 Task: Use Google Maps to search for 'Street view' and explore different locations.
Action: Mouse moved to (159, 70)
Screenshot: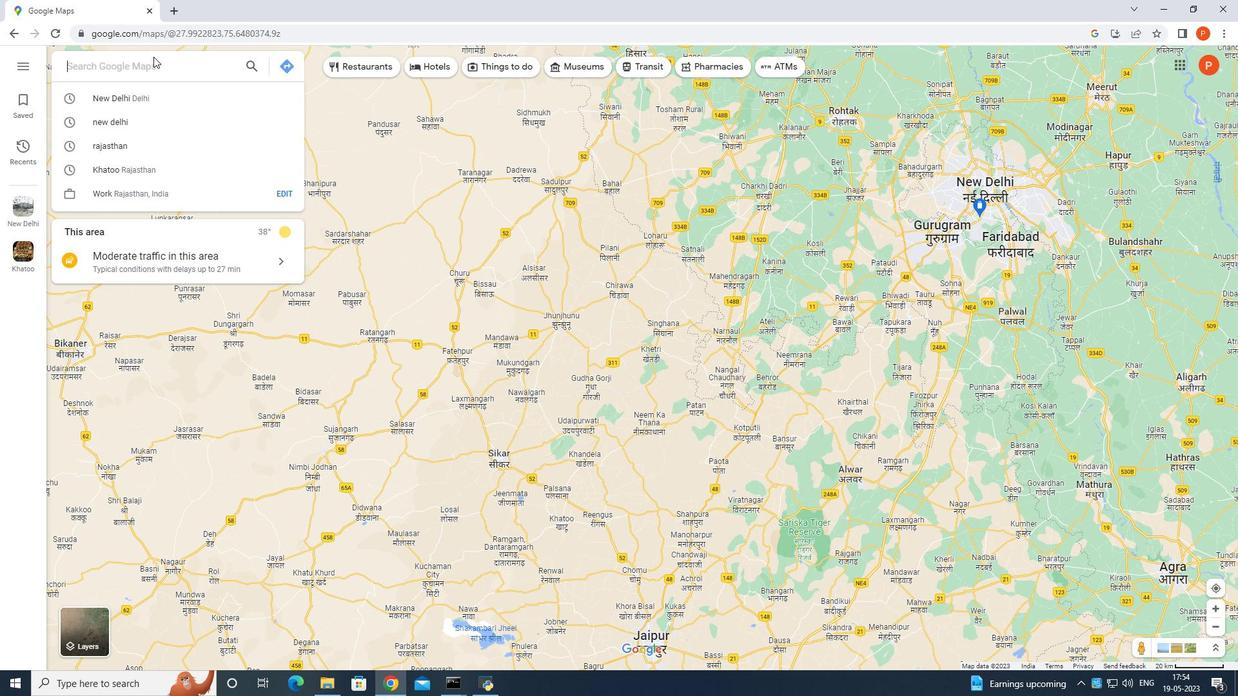 
Action: Mouse pressed left at (159, 70)
Screenshot: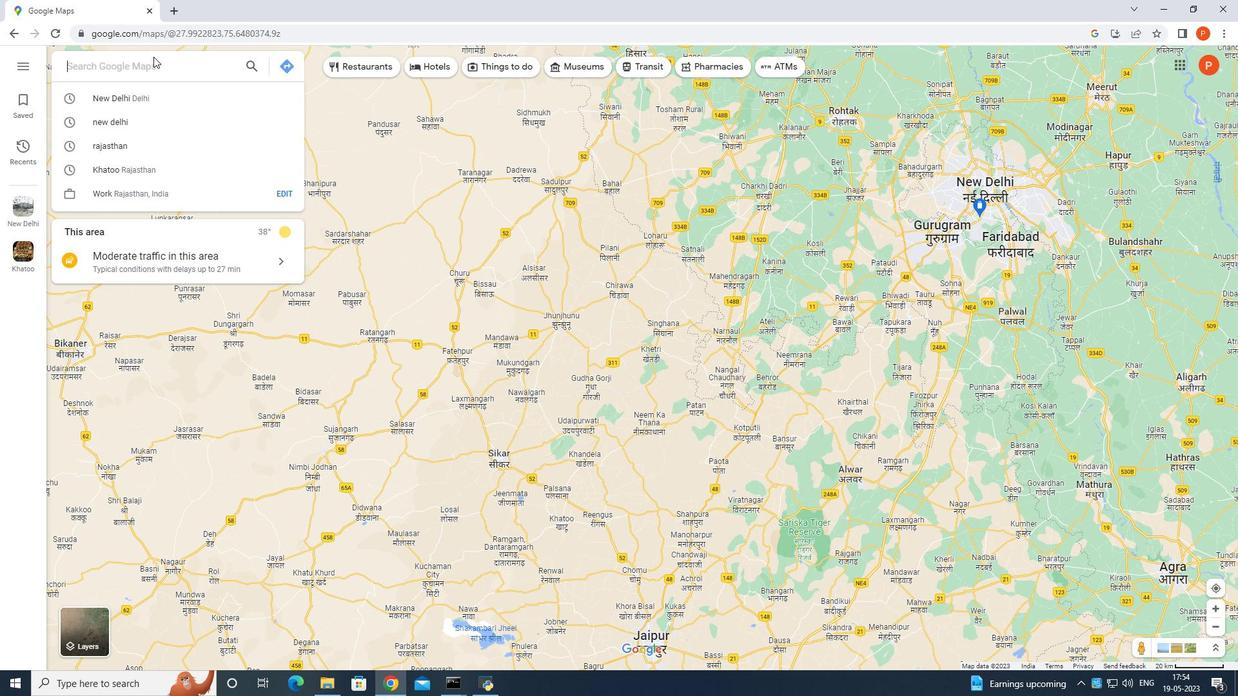 
Action: Mouse moved to (160, 70)
Screenshot: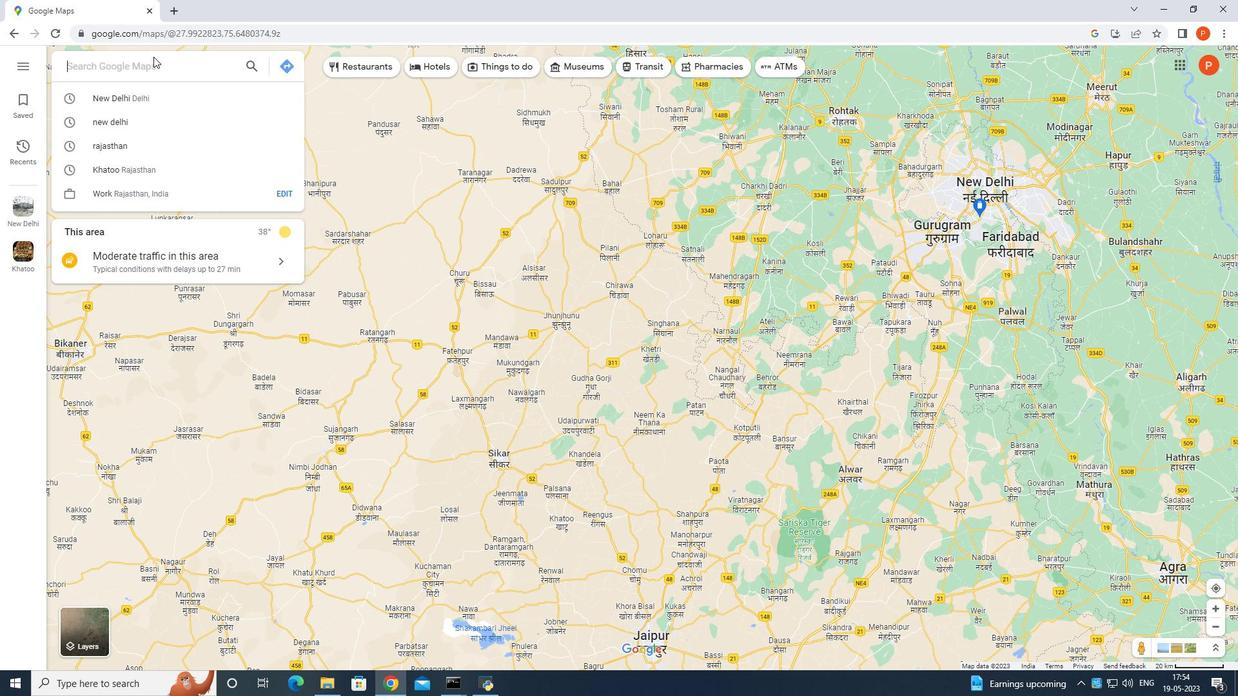 
Action: Key pressed <Key.shift>Stree
Screenshot: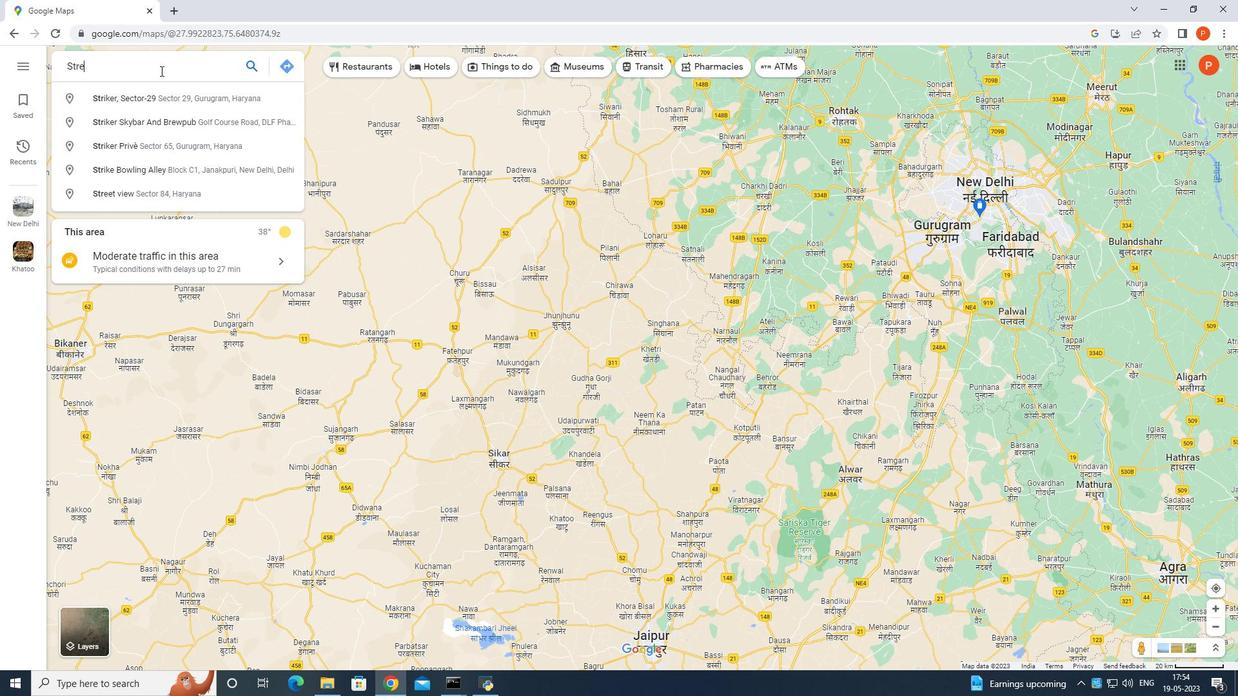 
Action: Mouse moved to (286, 60)
Screenshot: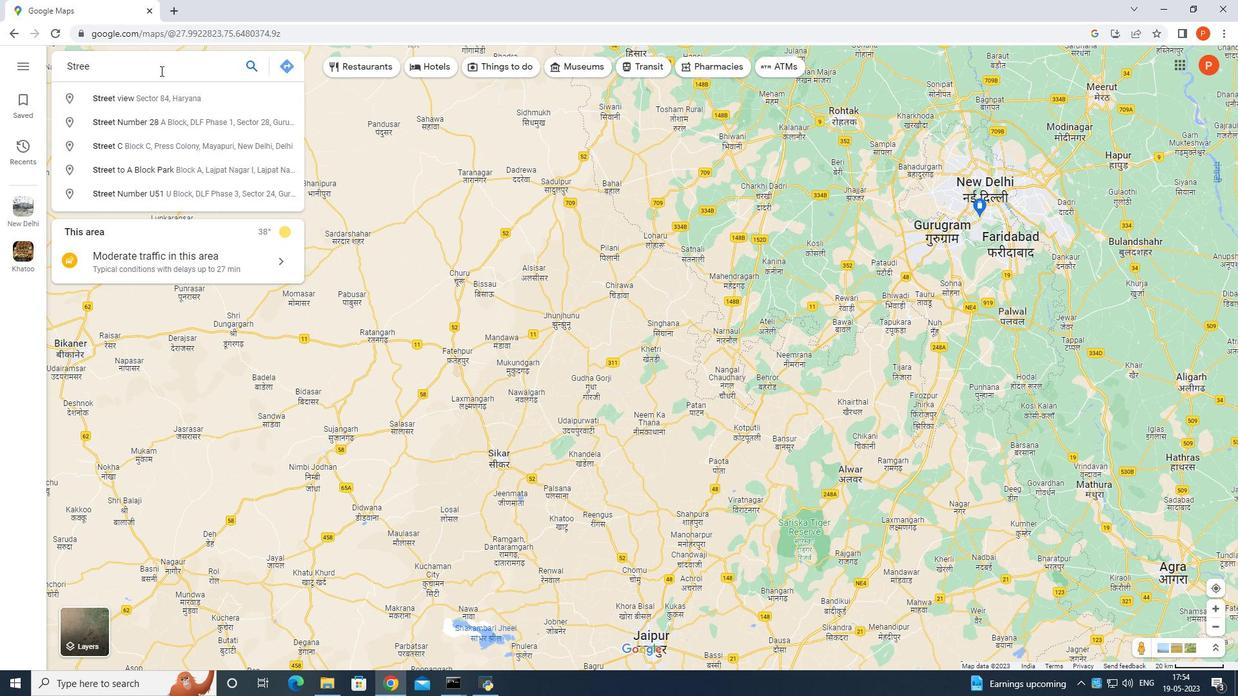 
Action: Key pressed t<Key.space>view<Key.enter>
Screenshot: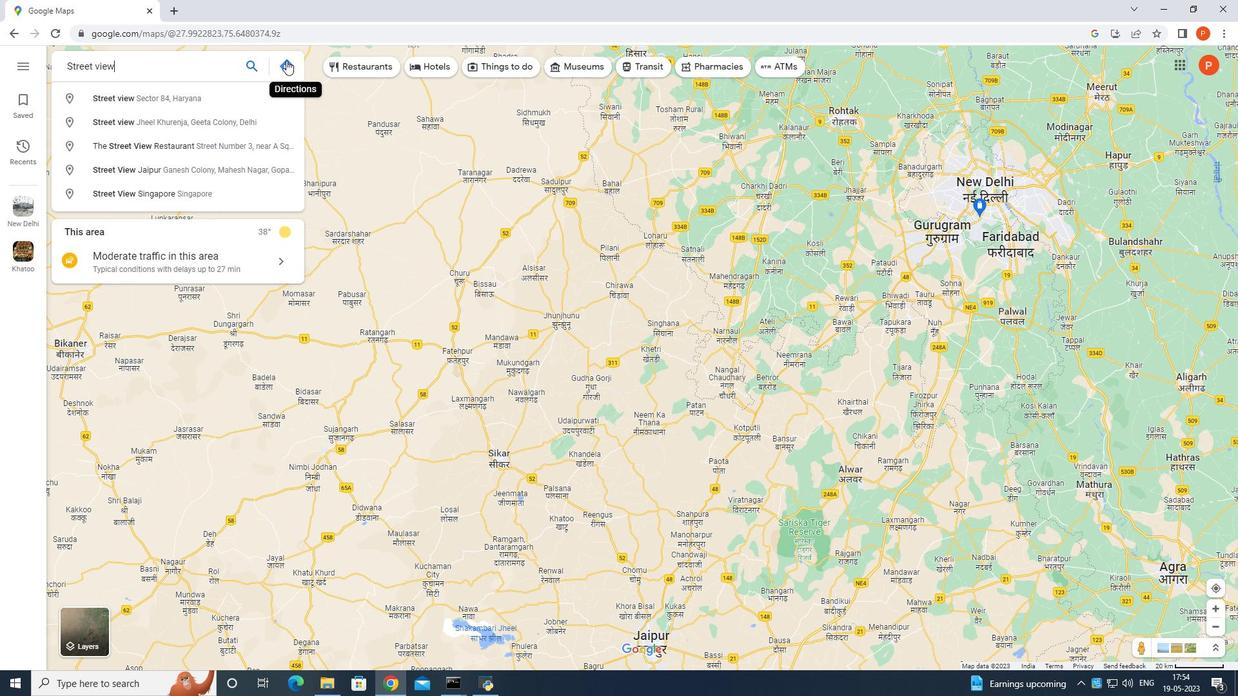 
Action: Mouse moved to (313, 287)
Screenshot: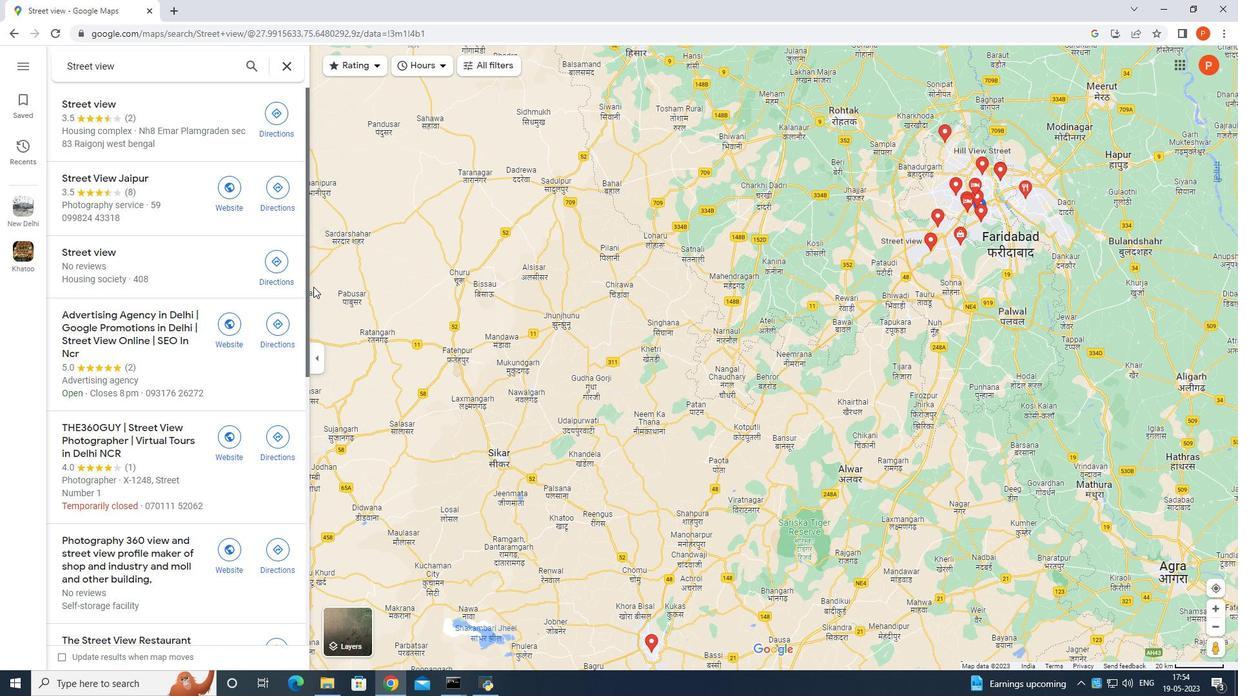 
Action: Mouse scrolled (313, 288) with delta (0, 0)
Screenshot: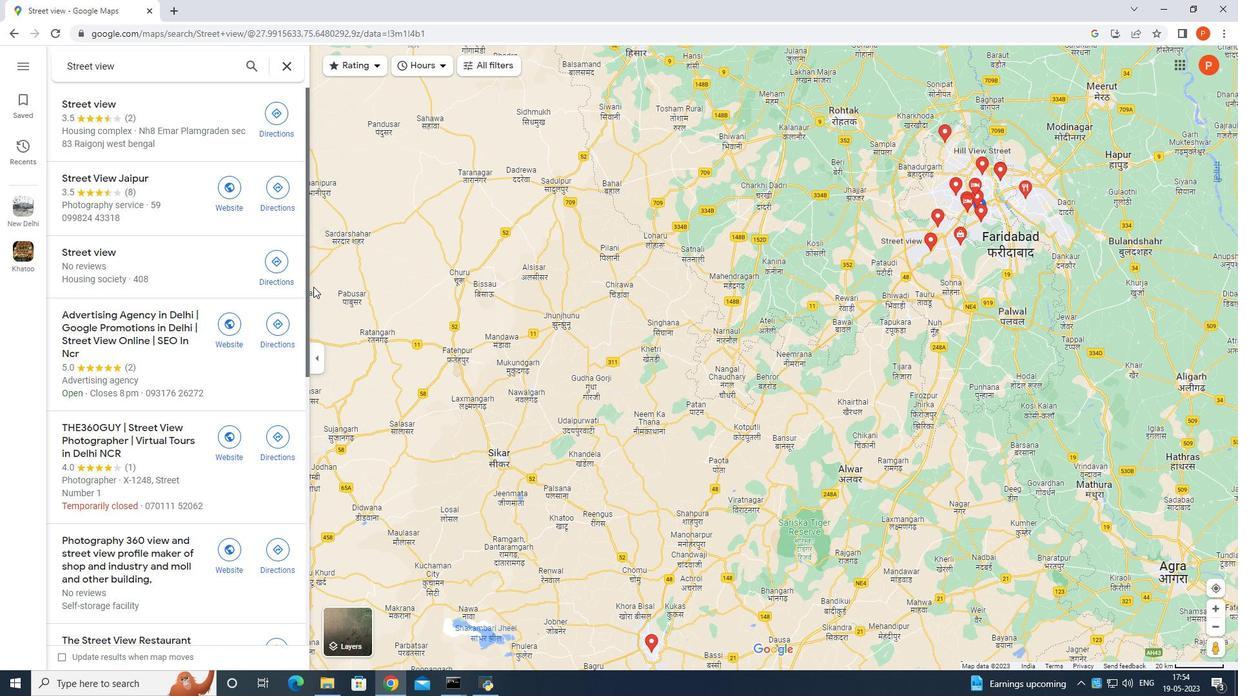 
Action: Mouse moved to (313, 280)
Screenshot: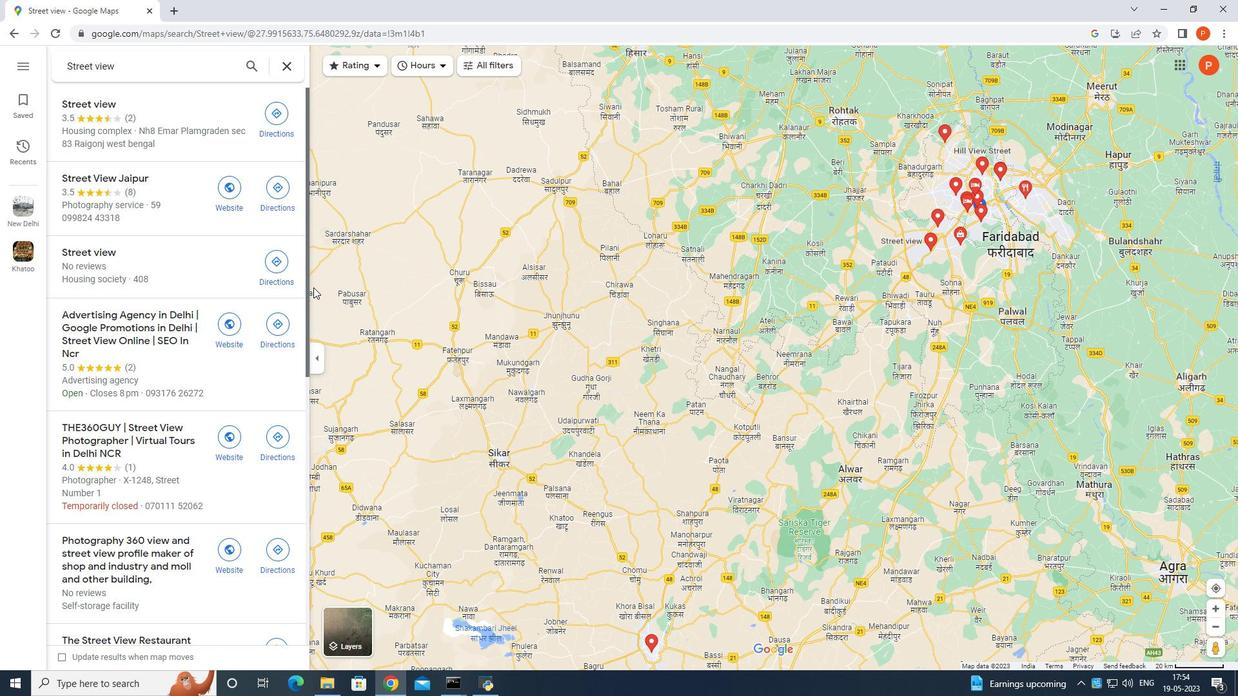 
Action: Mouse scrolled (313, 281) with delta (0, 0)
Screenshot: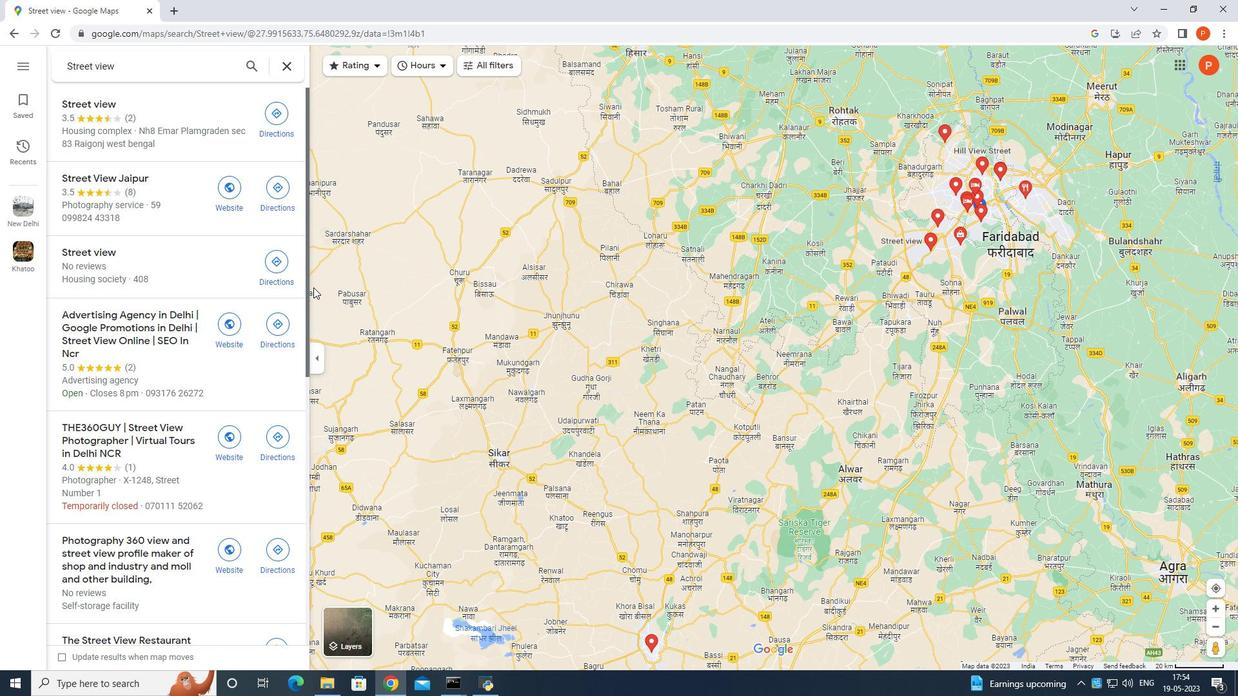 
Action: Mouse moved to (280, 324)
Screenshot: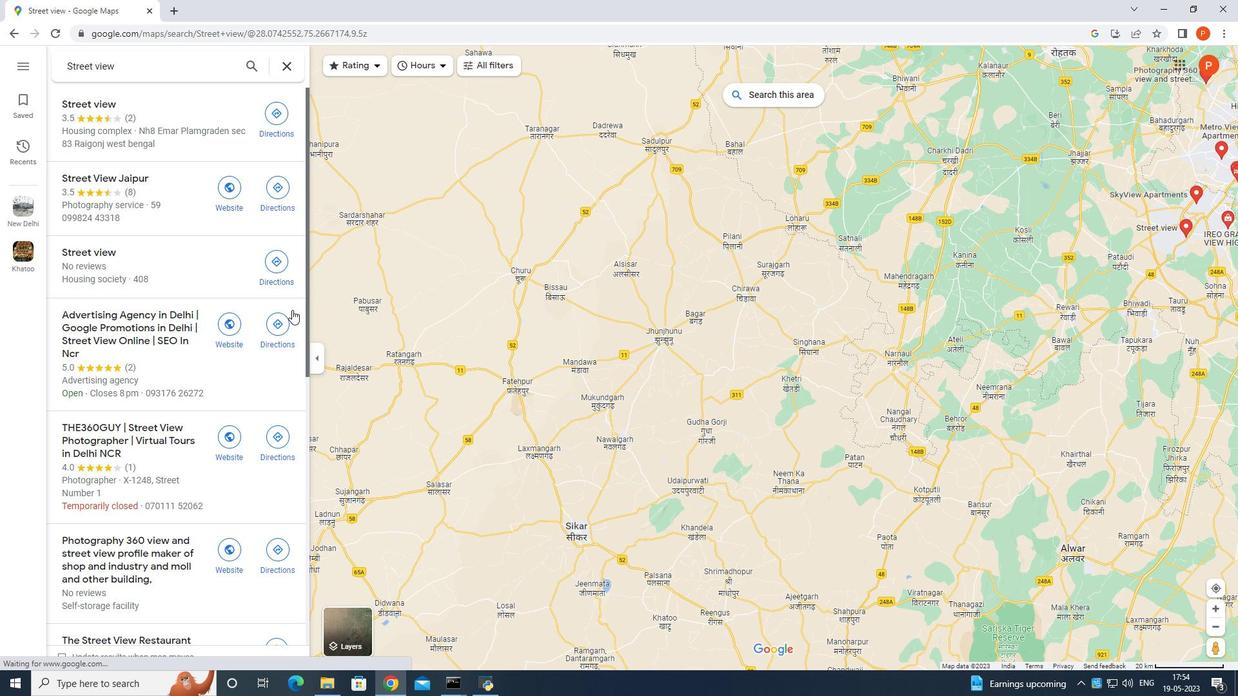
Action: Mouse scrolled (280, 325) with delta (0, 0)
Screenshot: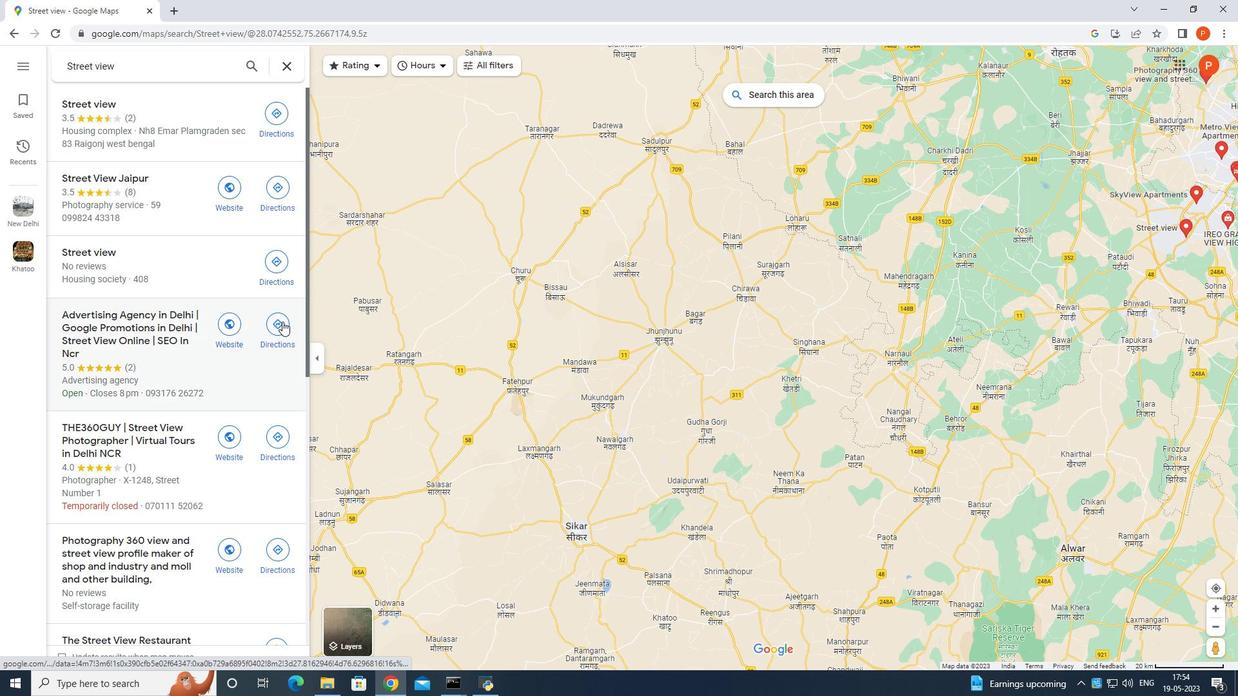 
Action: Mouse scrolled (280, 325) with delta (0, 0)
Screenshot: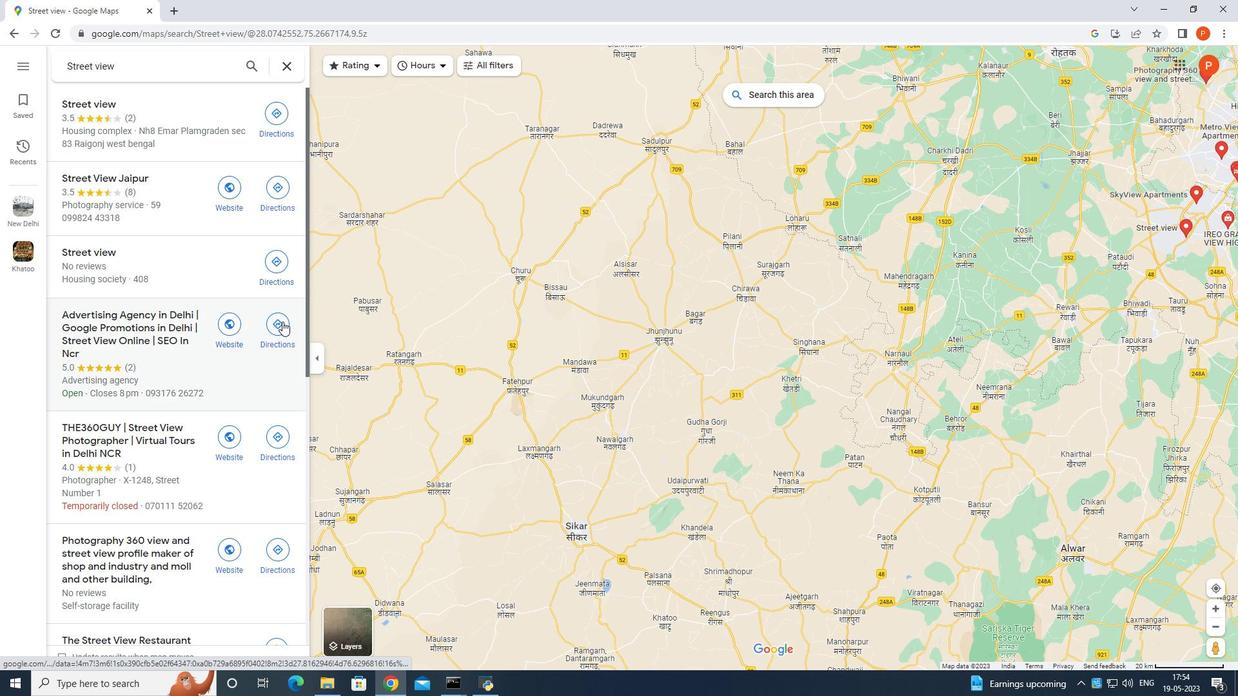 
Action: Mouse moved to (116, 281)
Screenshot: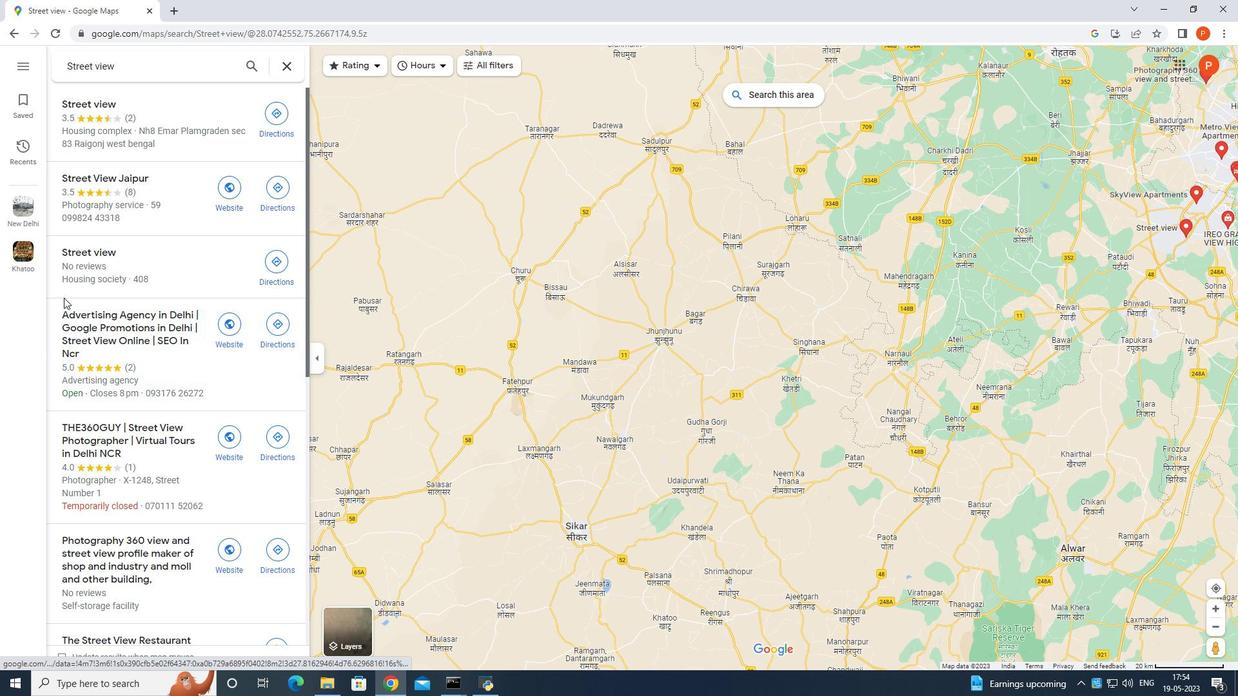
Action: Mouse scrolled (116, 281) with delta (0, 0)
Screenshot: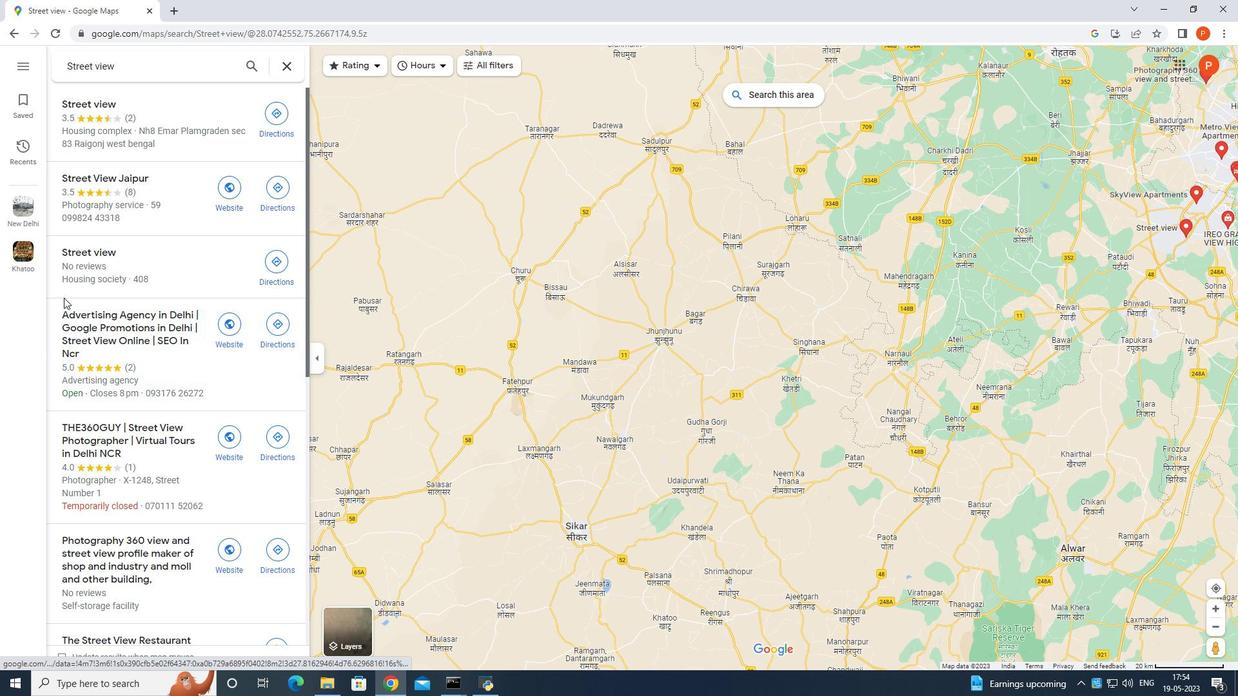 
Action: Mouse moved to (123, 274)
Screenshot: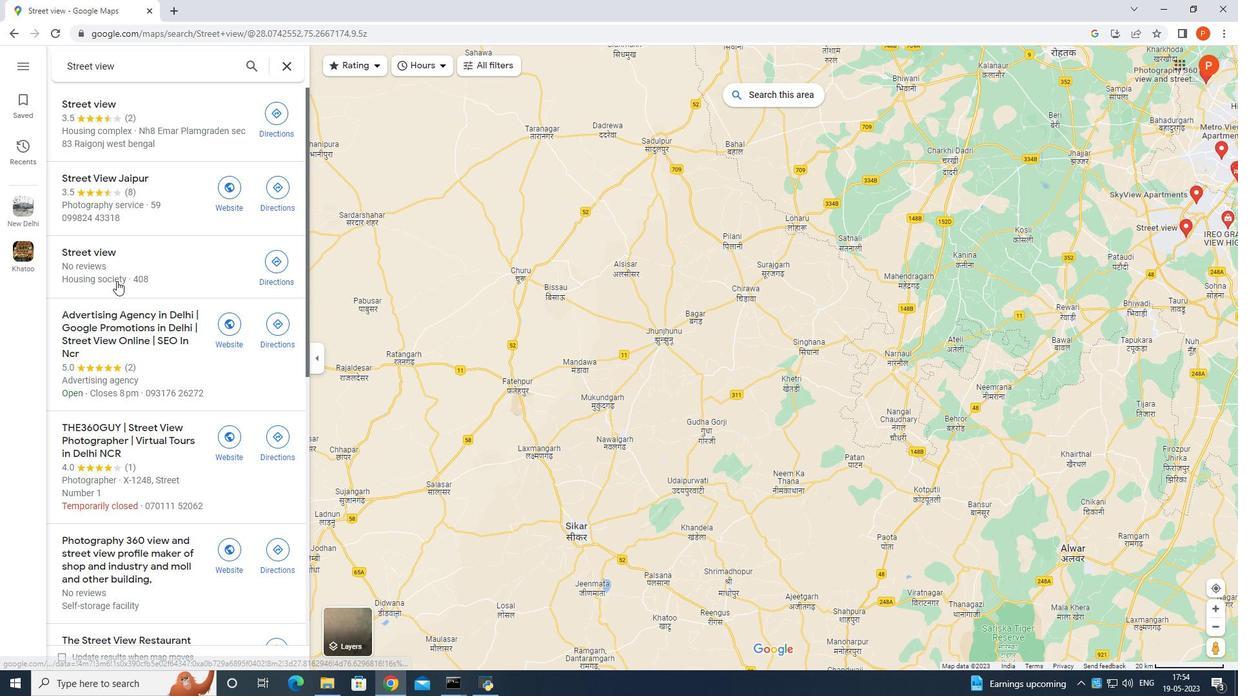 
Action: Mouse scrolled (121, 277) with delta (0, 0)
Screenshot: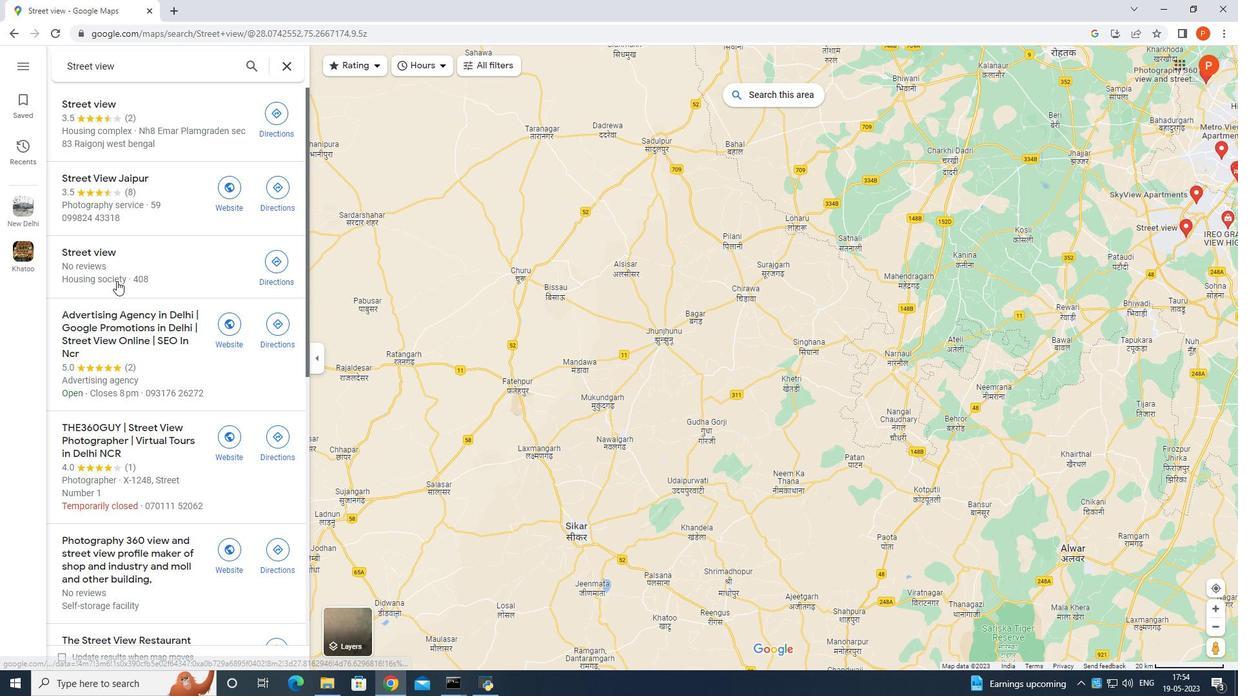 
Action: Mouse moved to (141, 247)
Screenshot: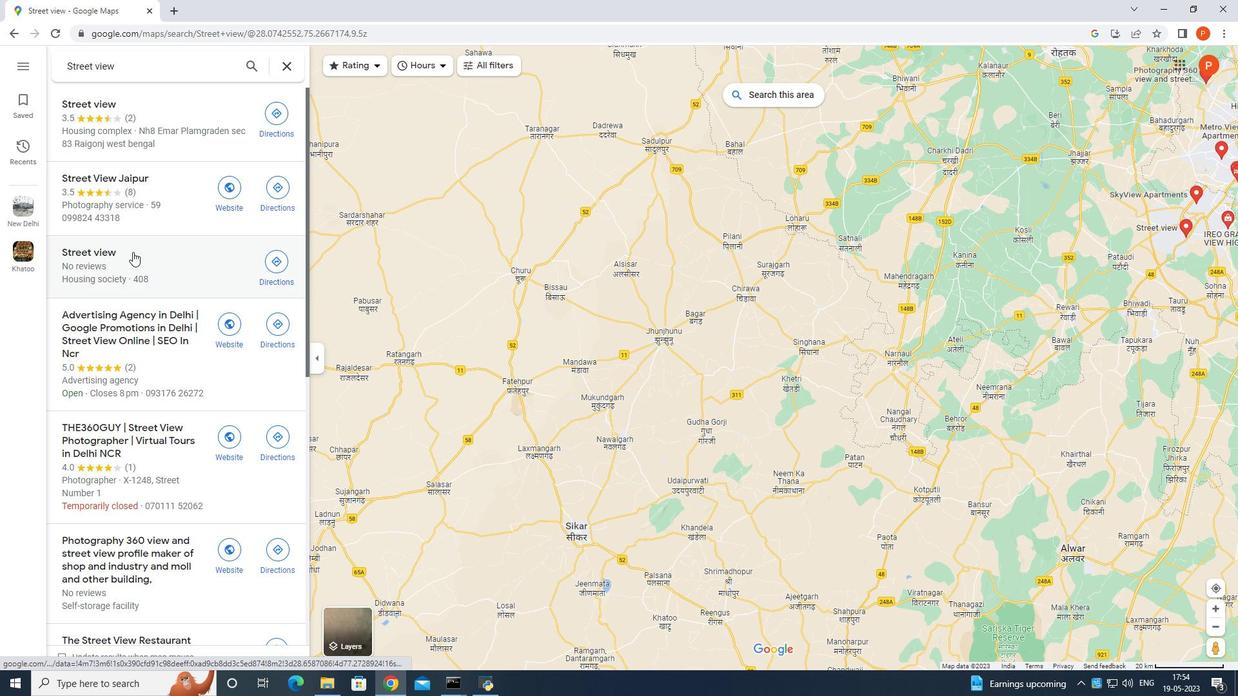
Action: Mouse scrolled (141, 247) with delta (0, 0)
Screenshot: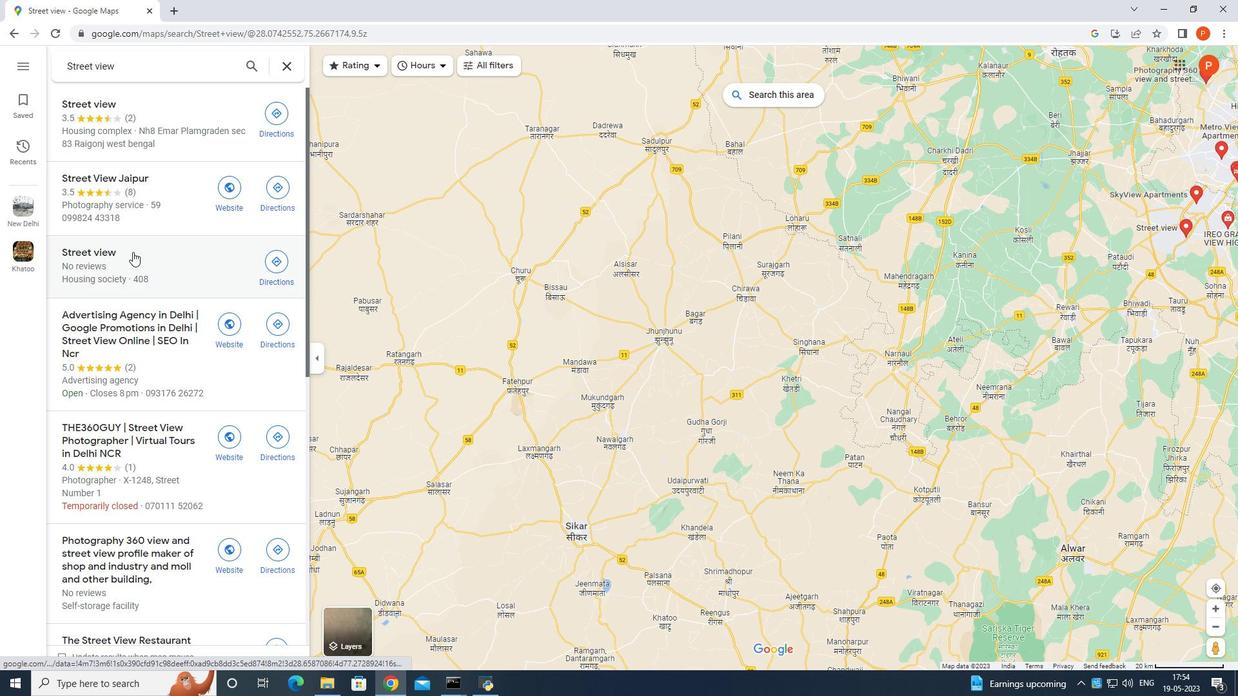 
Action: Mouse moved to (143, 247)
Screenshot: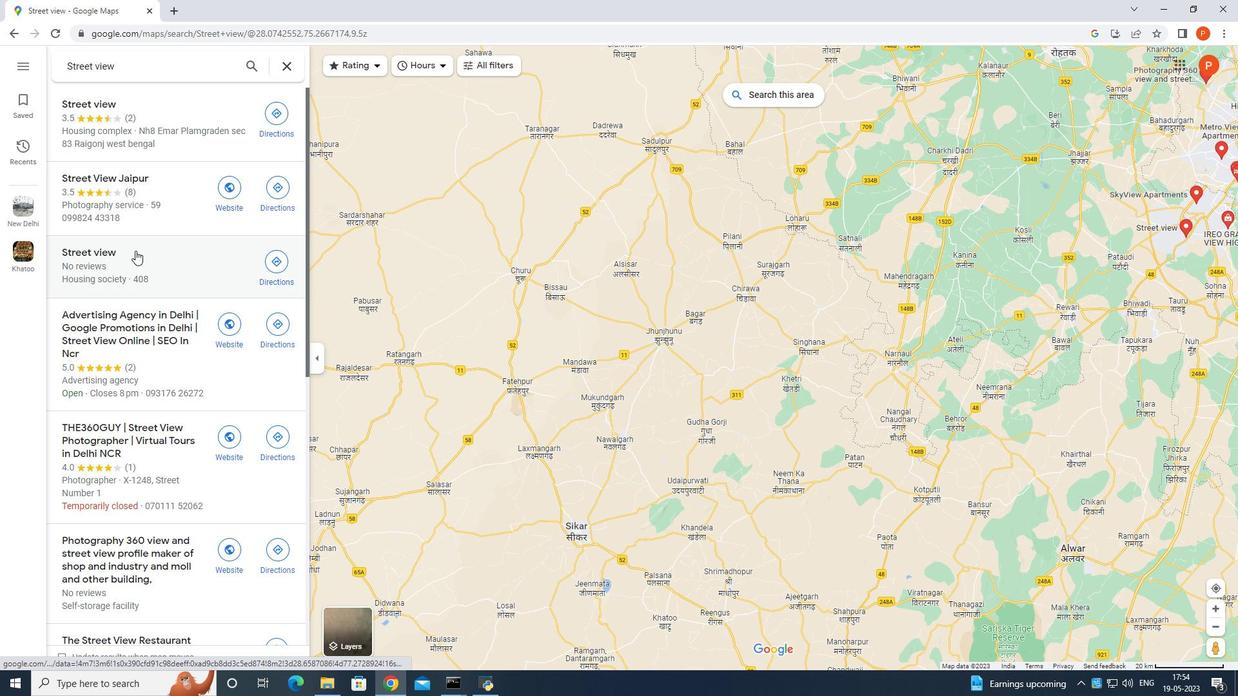
Action: Mouse scrolled (143, 246) with delta (0, 0)
Screenshot: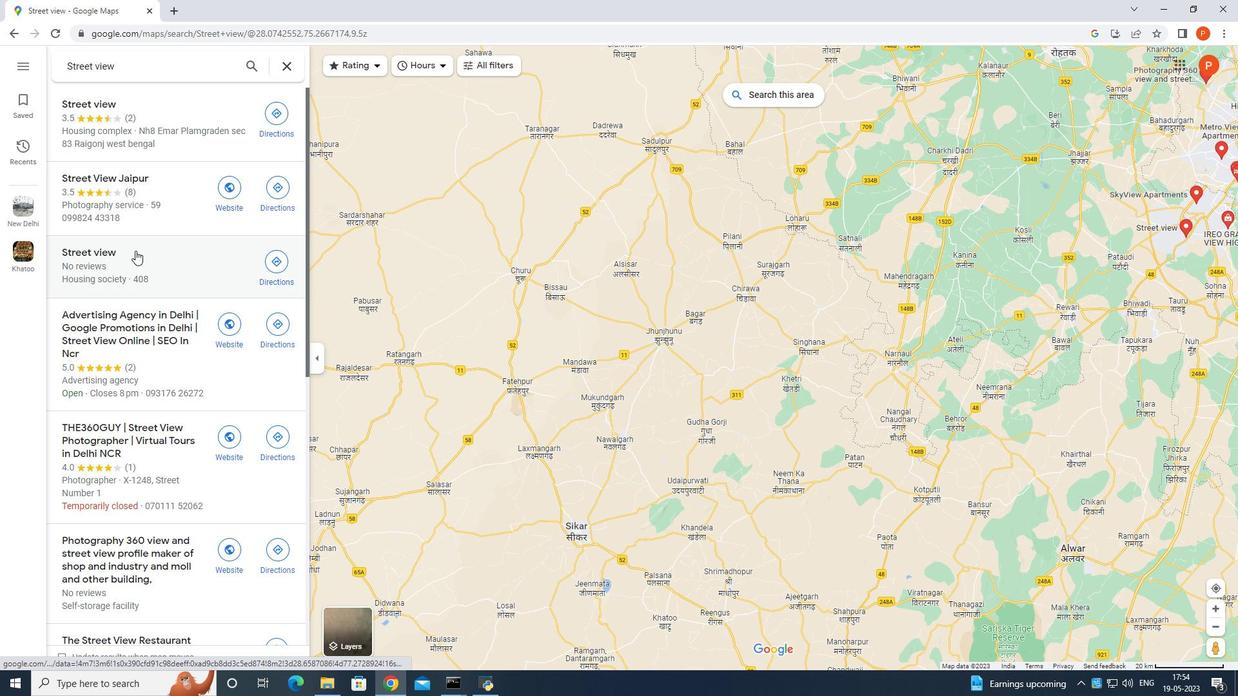 
Action: Mouse moved to (144, 246)
Screenshot: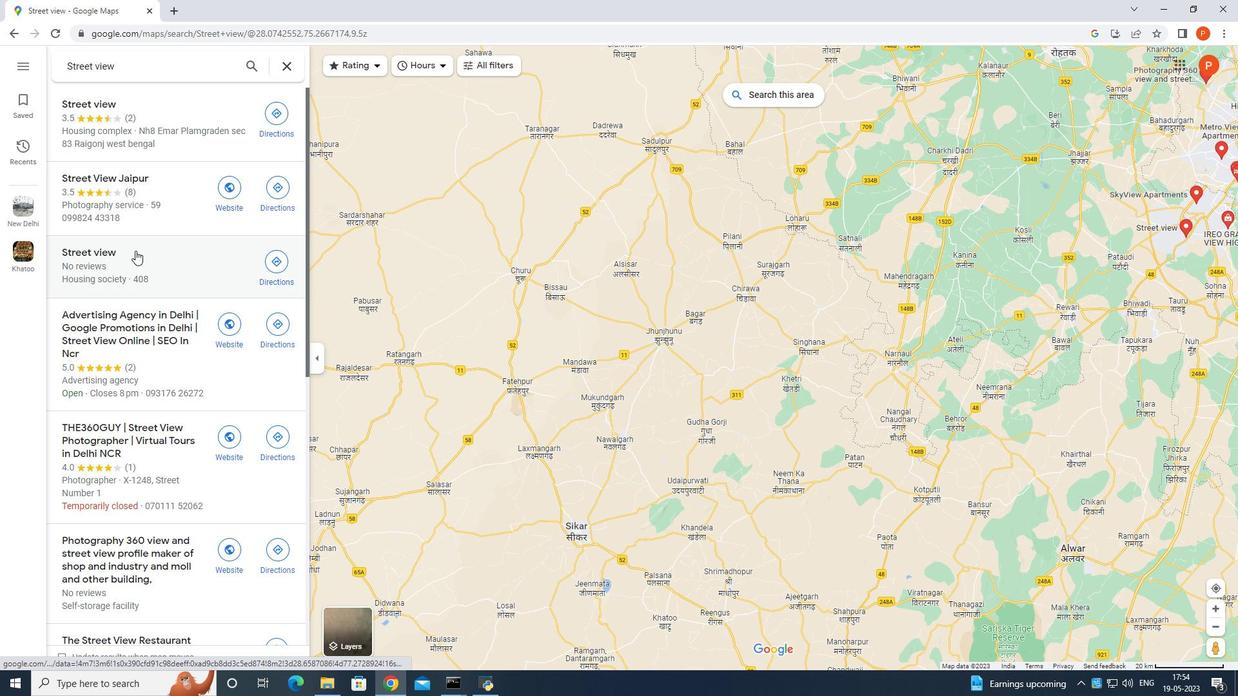 
Action: Mouse scrolled (144, 245) with delta (0, 0)
Screenshot: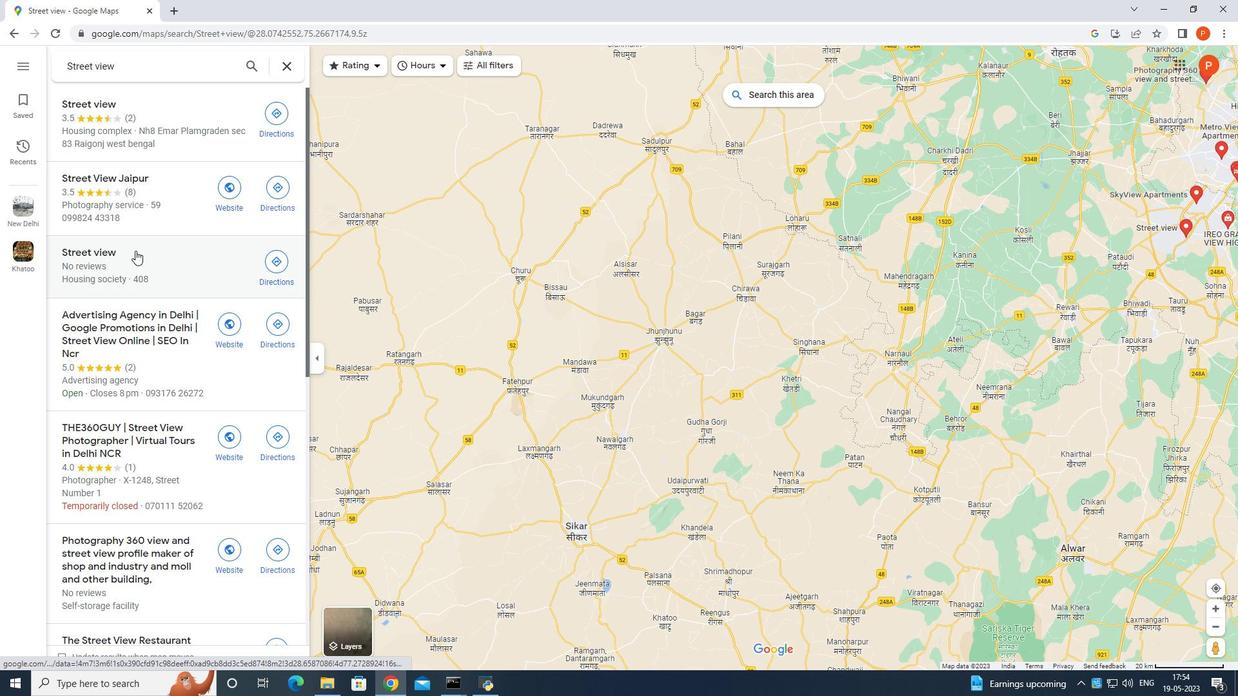 
Action: Mouse moved to (146, 246)
Screenshot: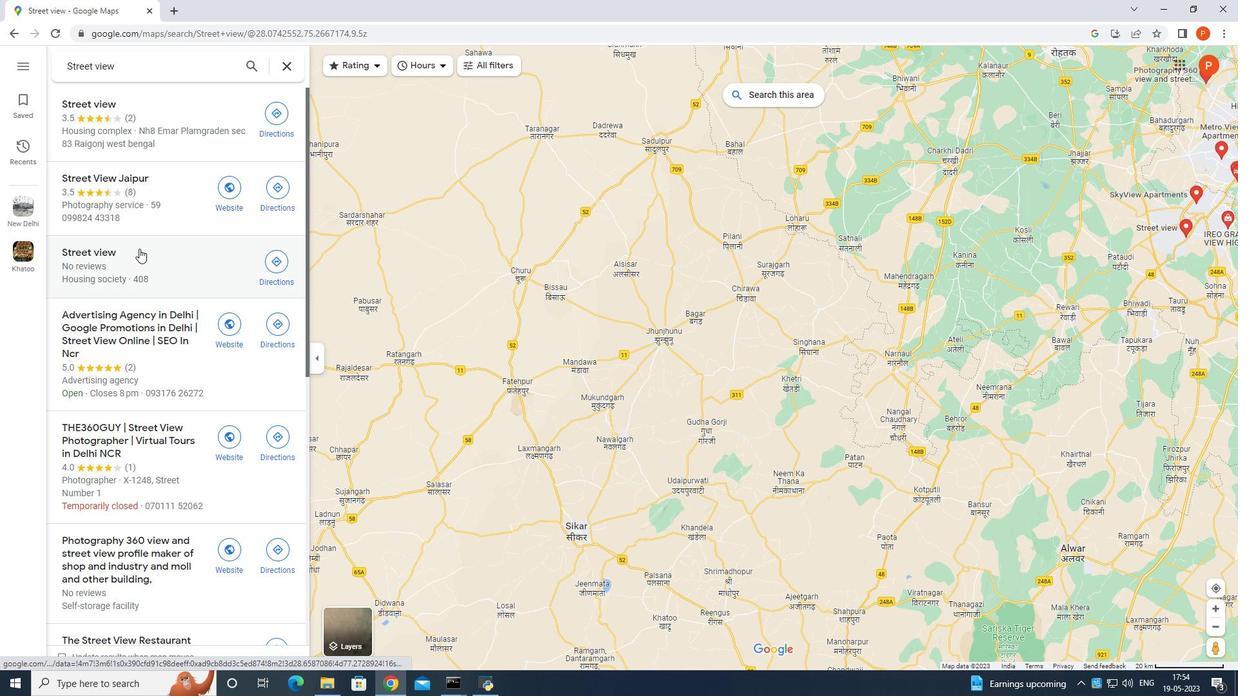 
Action: Mouse scrolled (146, 245) with delta (0, 0)
Screenshot: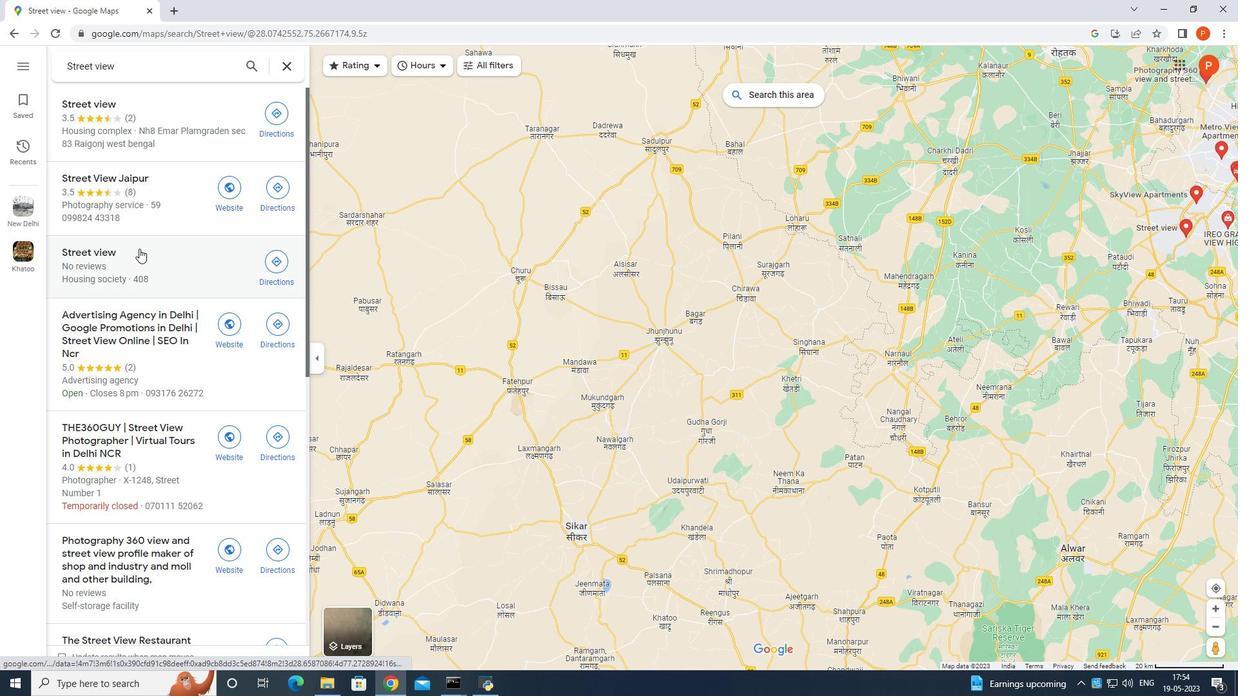 
Action: Mouse moved to (150, 243)
Screenshot: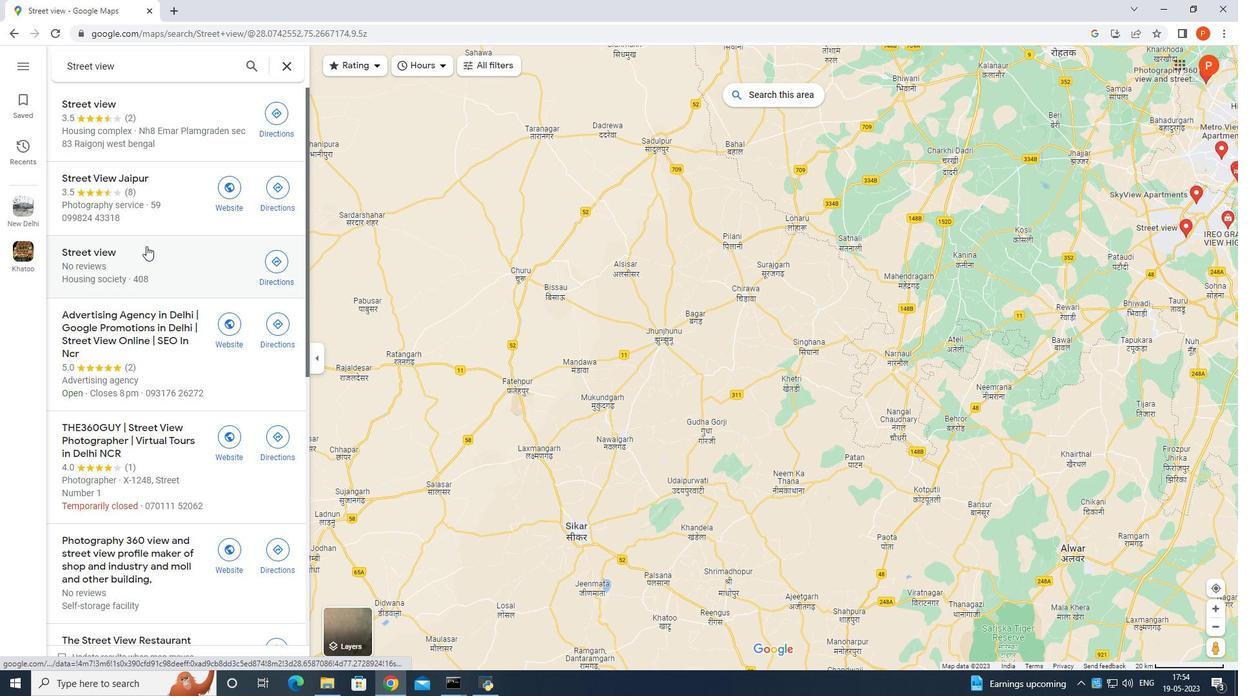 
Action: Mouse scrolled (150, 243) with delta (0, 0)
Screenshot: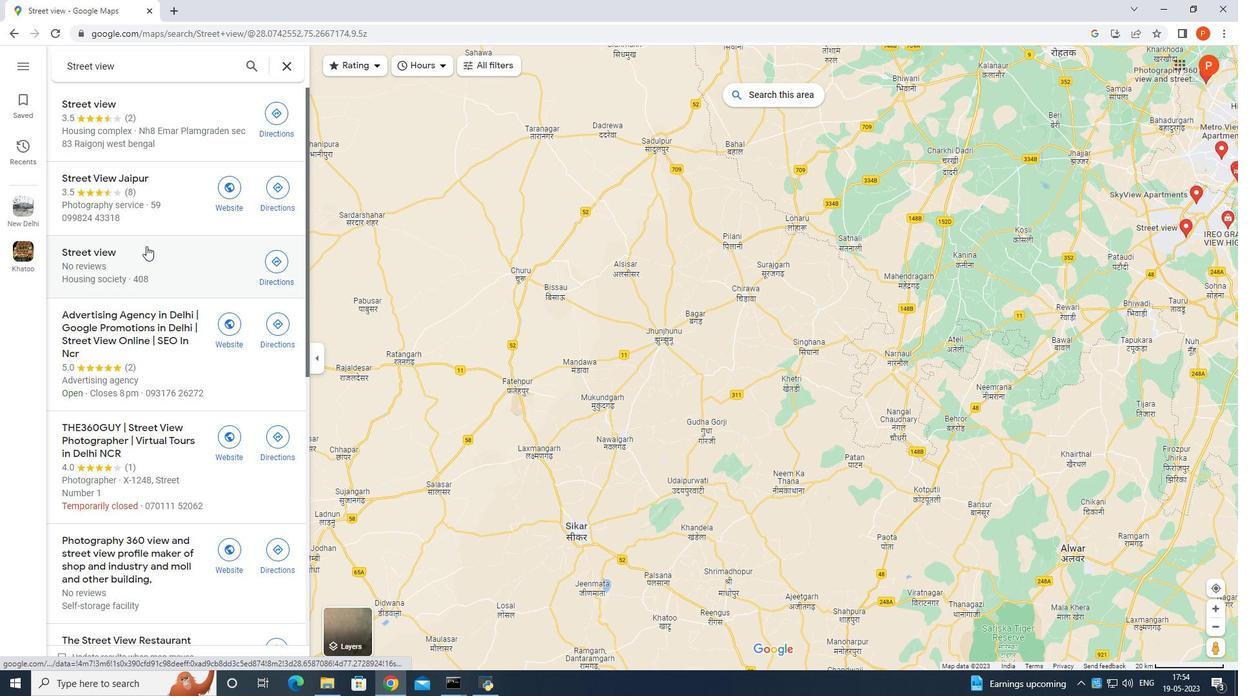 
Action: Mouse moved to (158, 236)
Screenshot: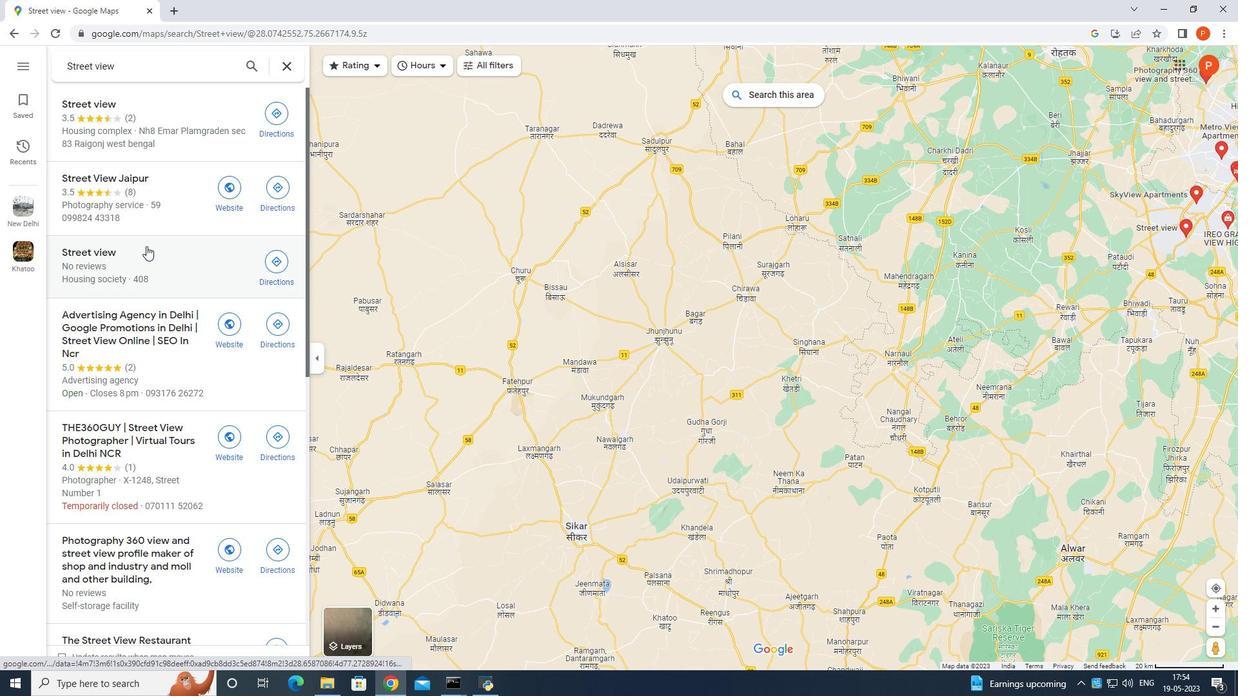 
Action: Mouse scrolled (158, 237) with delta (0, 0)
Screenshot: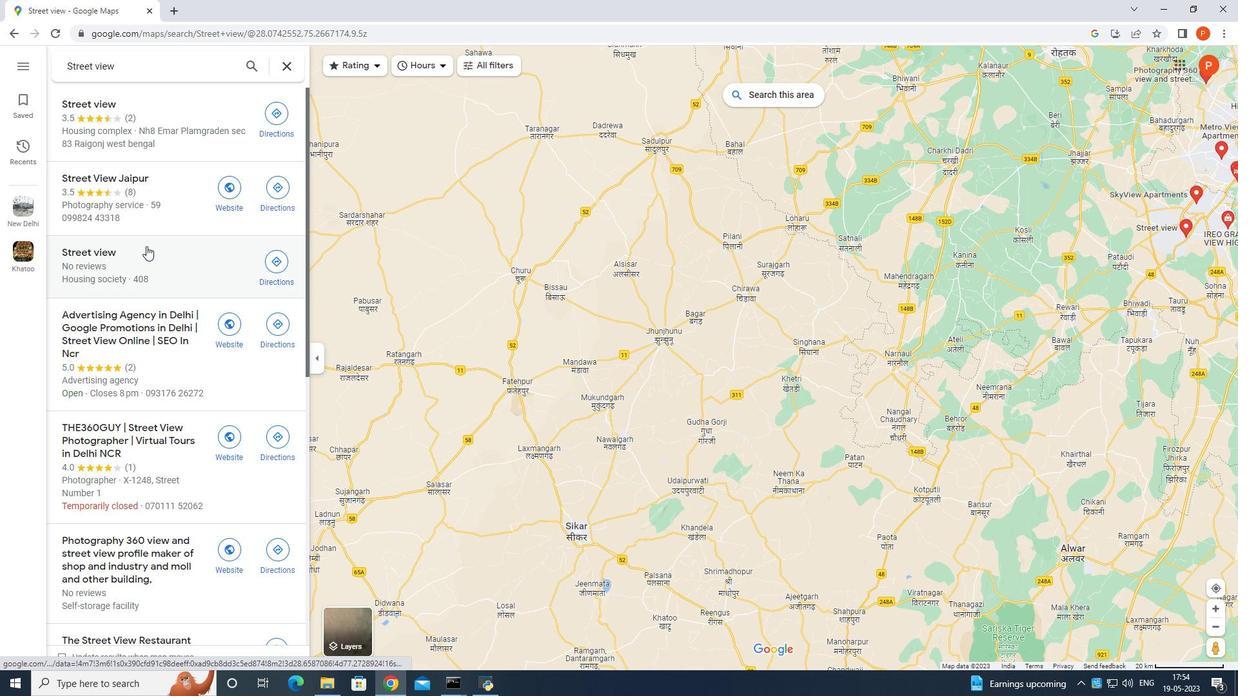 
Action: Mouse scrolled (158, 236) with delta (0, 0)
Screenshot: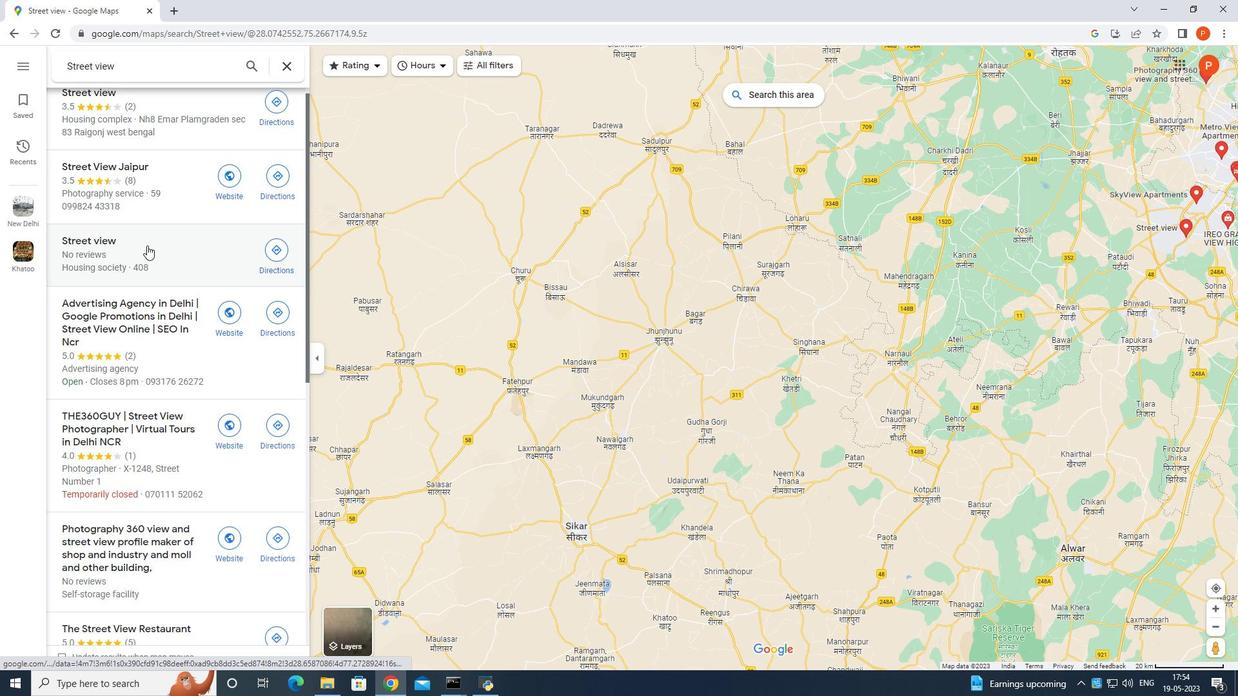 
Action: Mouse scrolled (158, 236) with delta (0, 0)
Screenshot: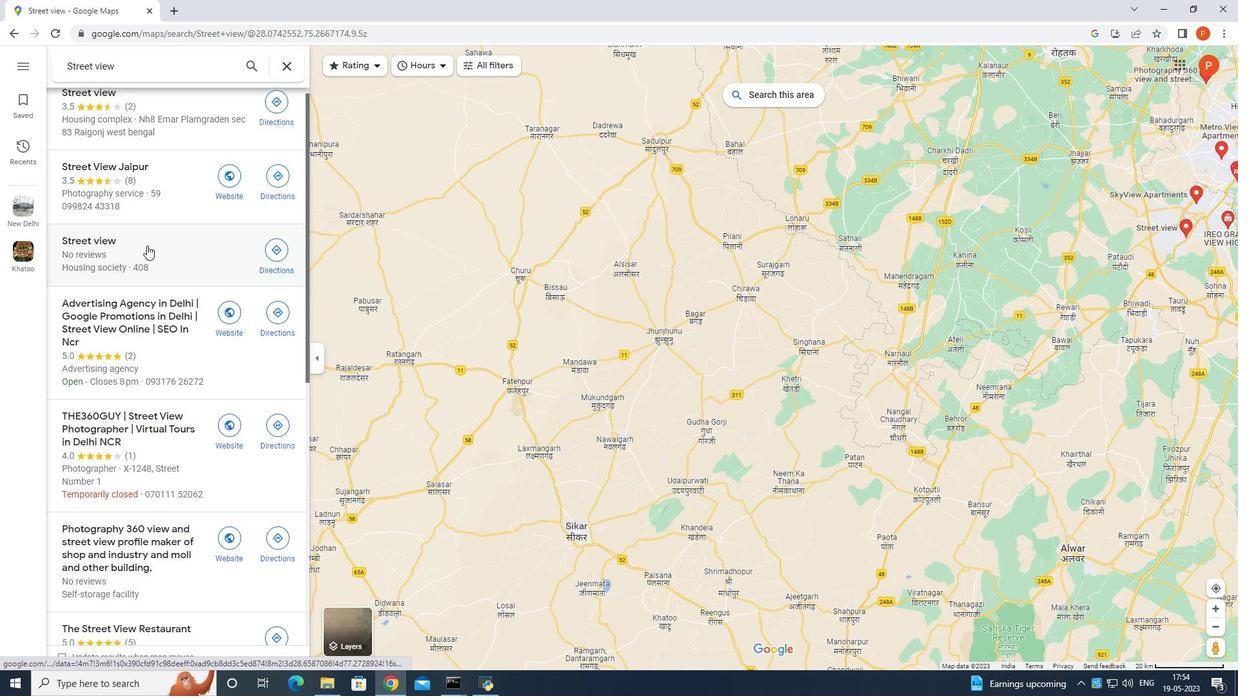 
Action: Mouse scrolled (158, 236) with delta (0, 0)
Screenshot: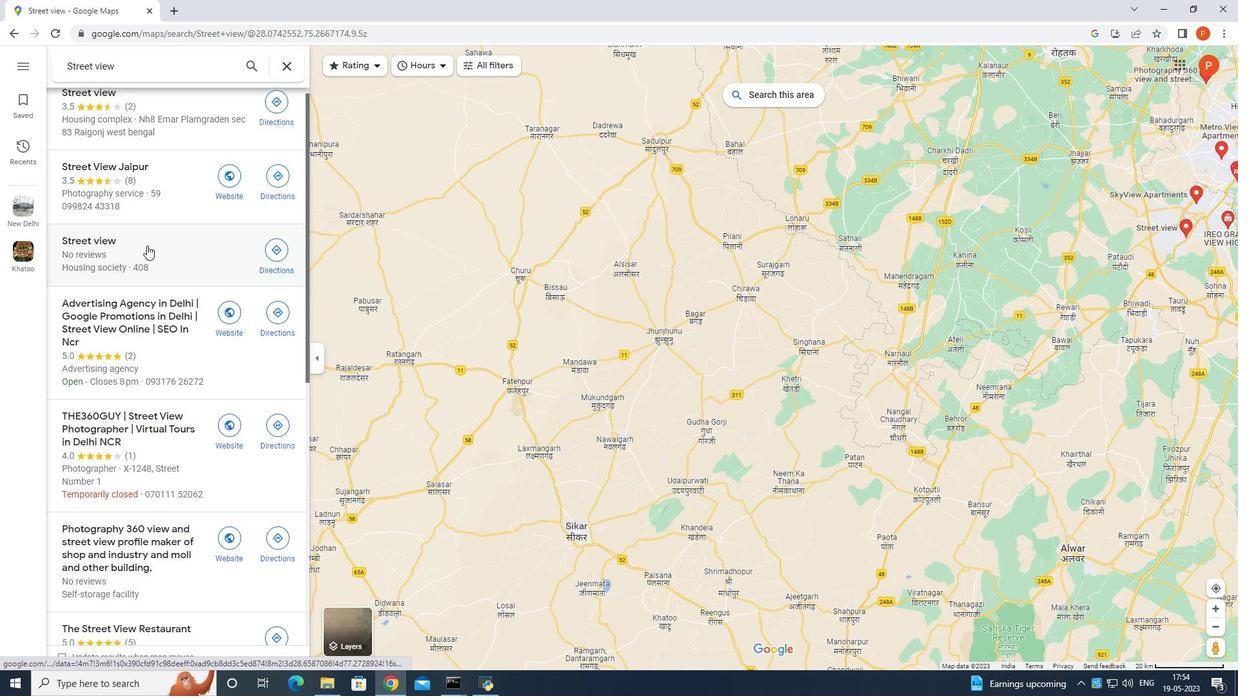 
Action: Mouse scrolled (158, 236) with delta (0, 0)
Screenshot: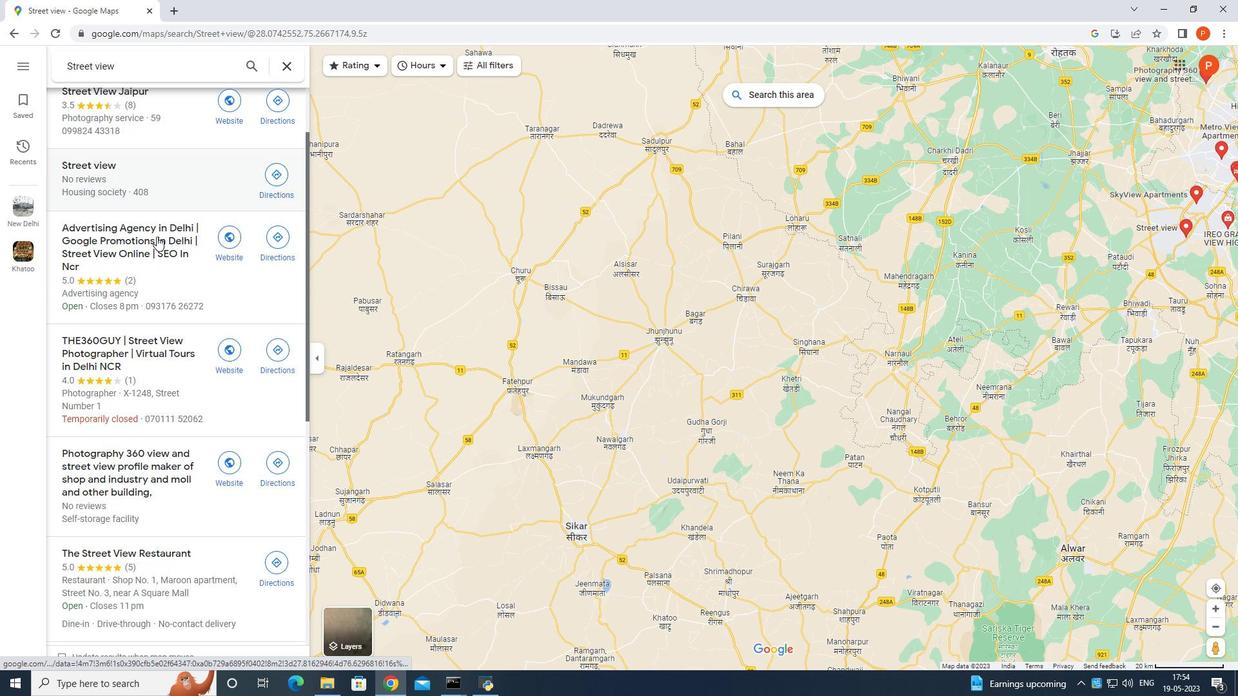 
Action: Mouse scrolled (158, 236) with delta (0, 0)
Screenshot: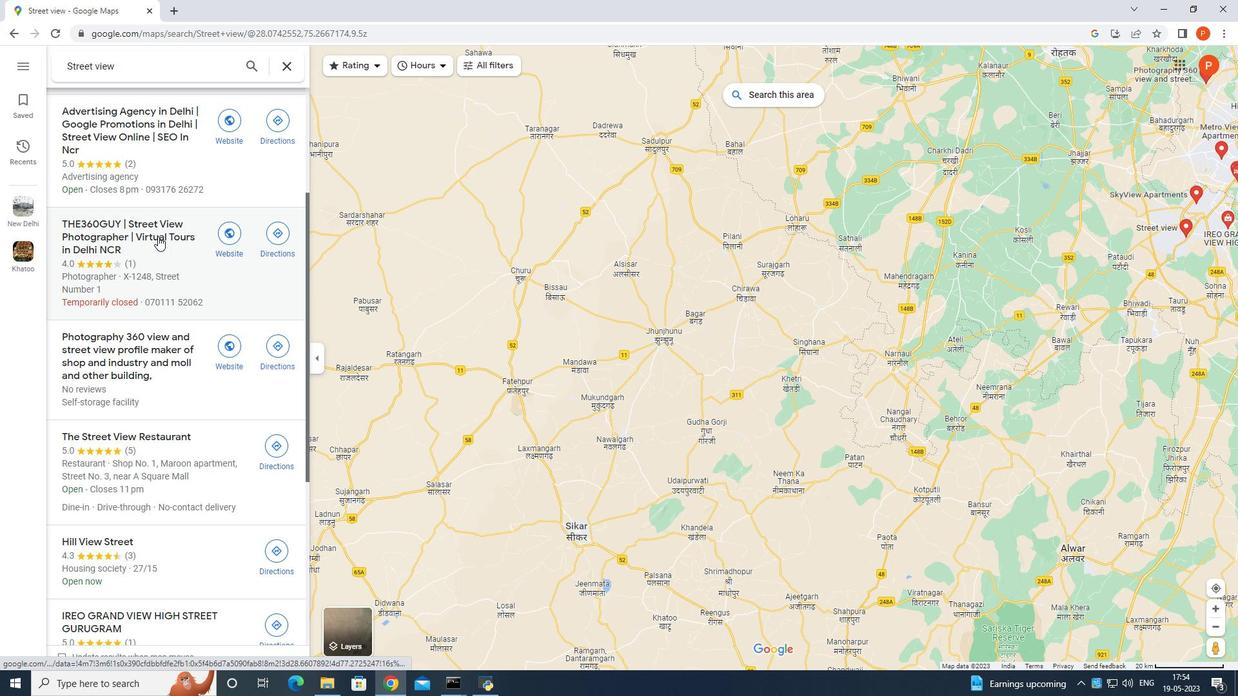 
Action: Mouse scrolled (158, 236) with delta (0, 0)
Screenshot: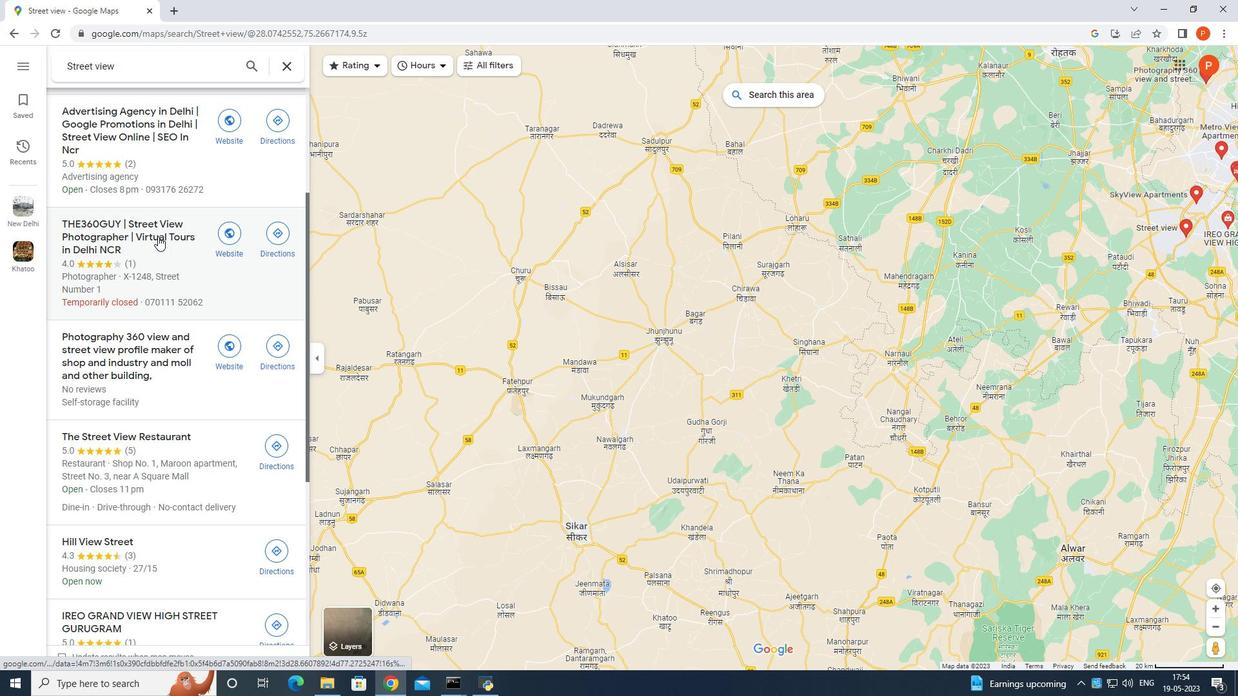 
Action: Mouse scrolled (158, 236) with delta (0, 0)
Screenshot: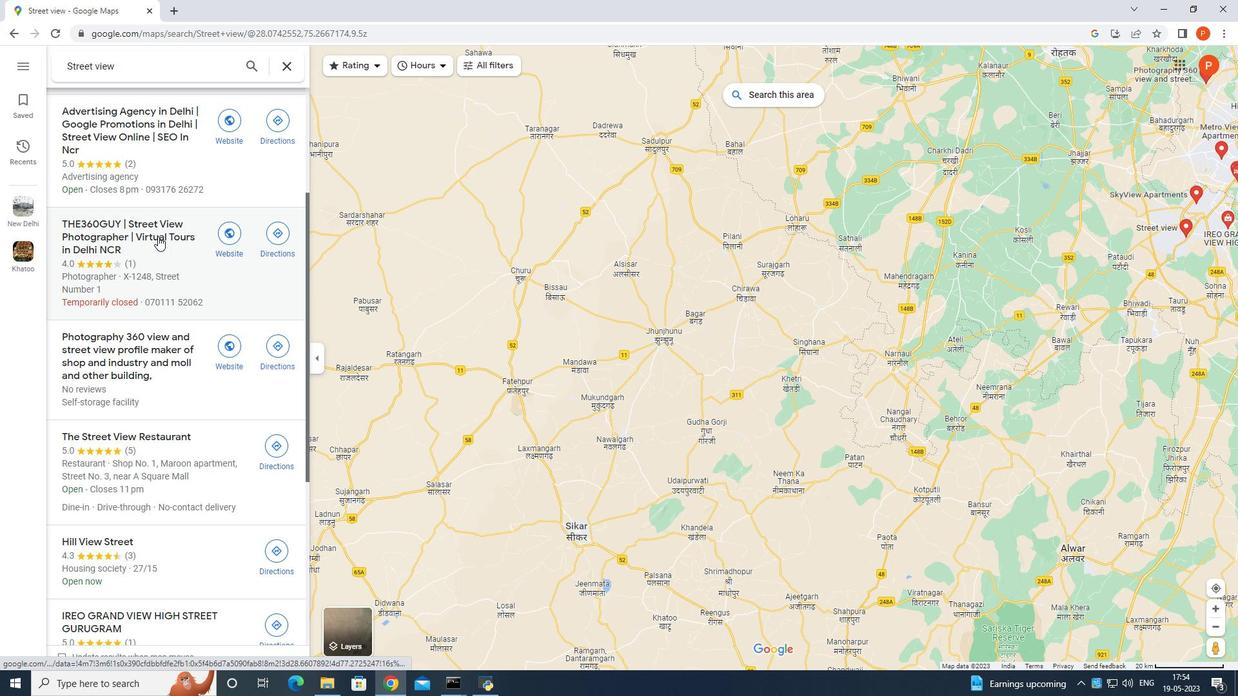 
Action: Mouse scrolled (158, 236) with delta (0, 0)
Screenshot: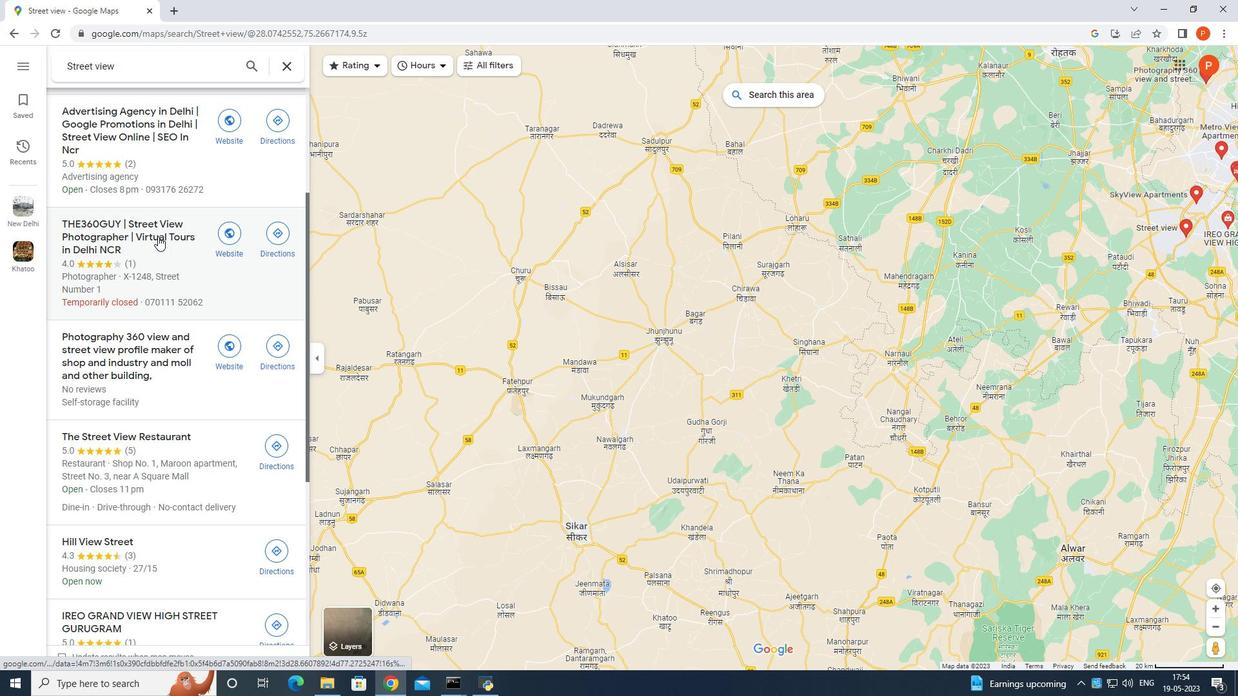 
Action: Mouse scrolled (158, 236) with delta (0, 0)
Screenshot: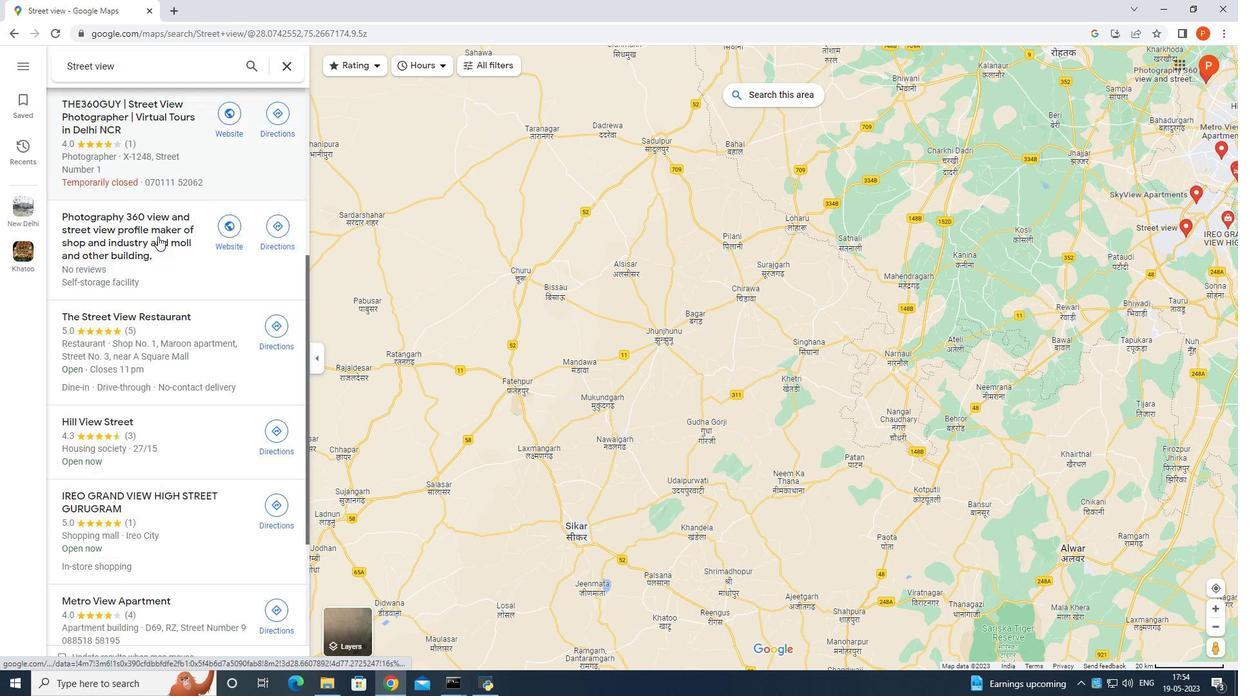 
Action: Mouse scrolled (158, 237) with delta (0, 0)
Screenshot: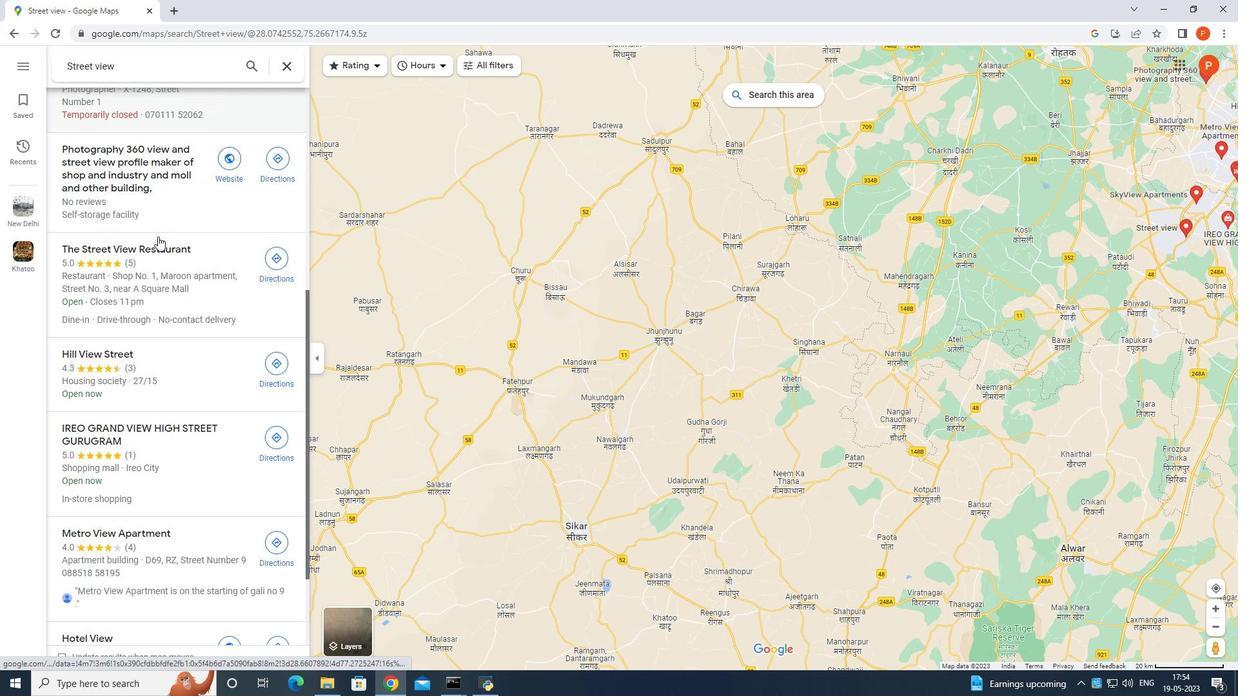 
Action: Mouse scrolled (158, 237) with delta (0, 0)
Screenshot: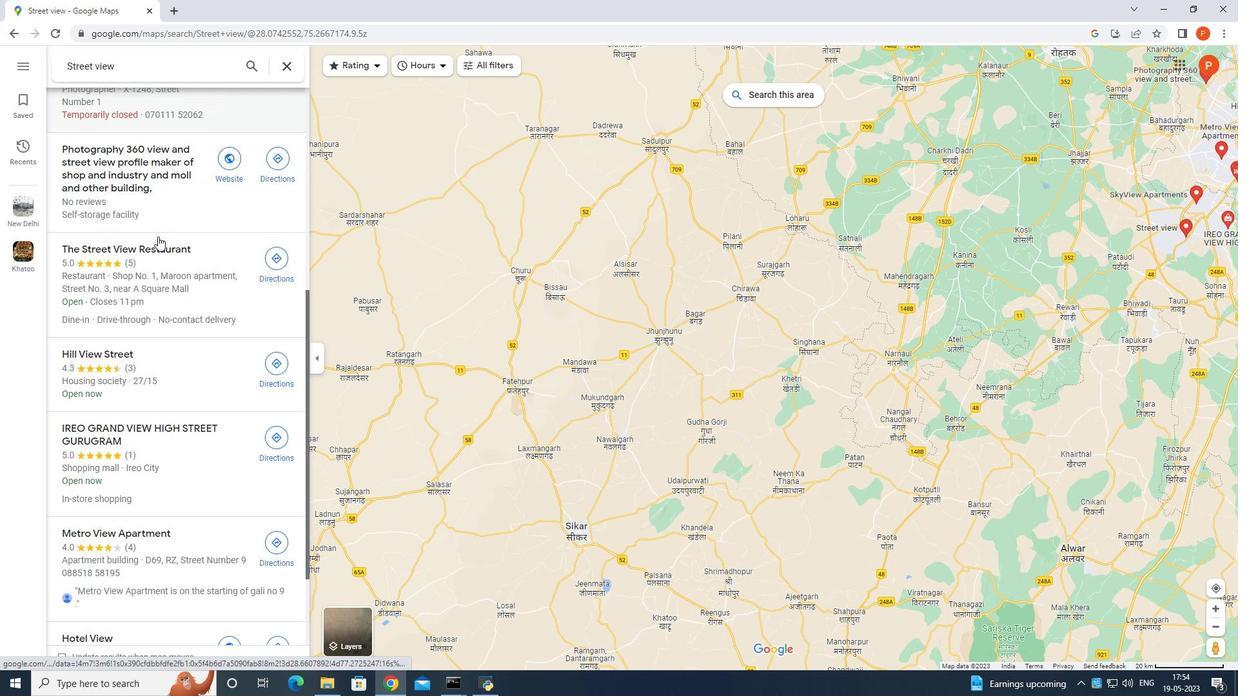 
Action: Mouse scrolled (158, 237) with delta (0, 0)
Screenshot: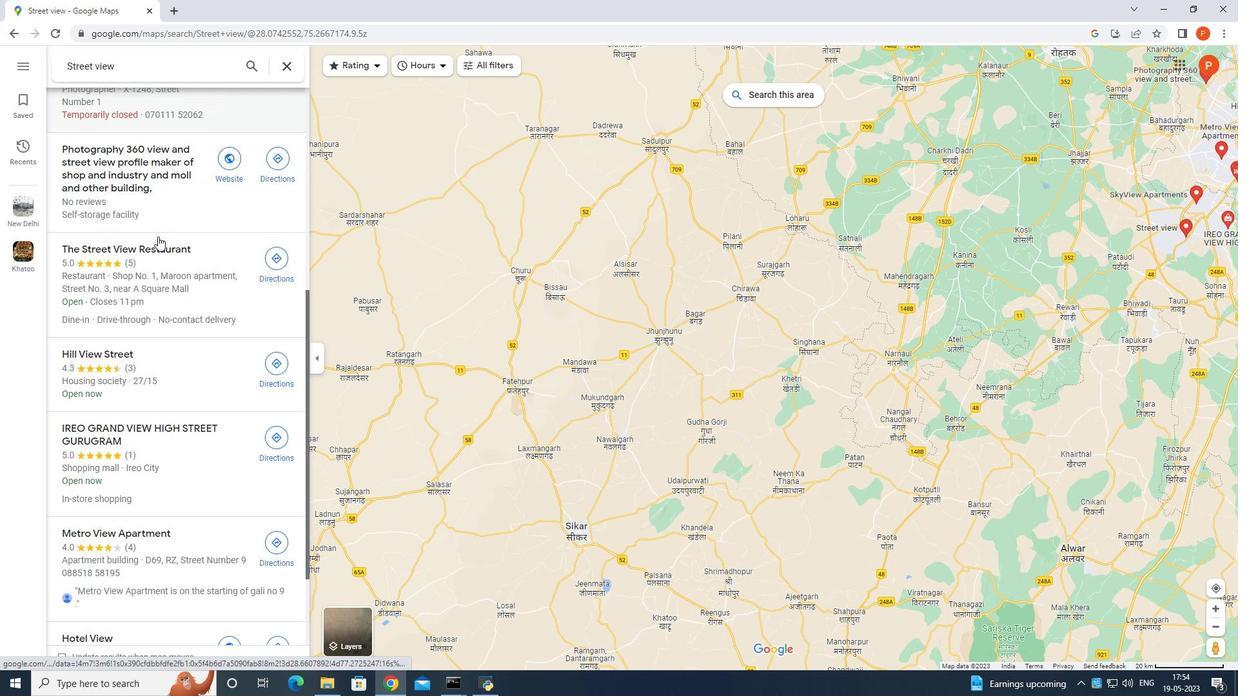 
Action: Mouse scrolled (158, 237) with delta (0, 0)
Screenshot: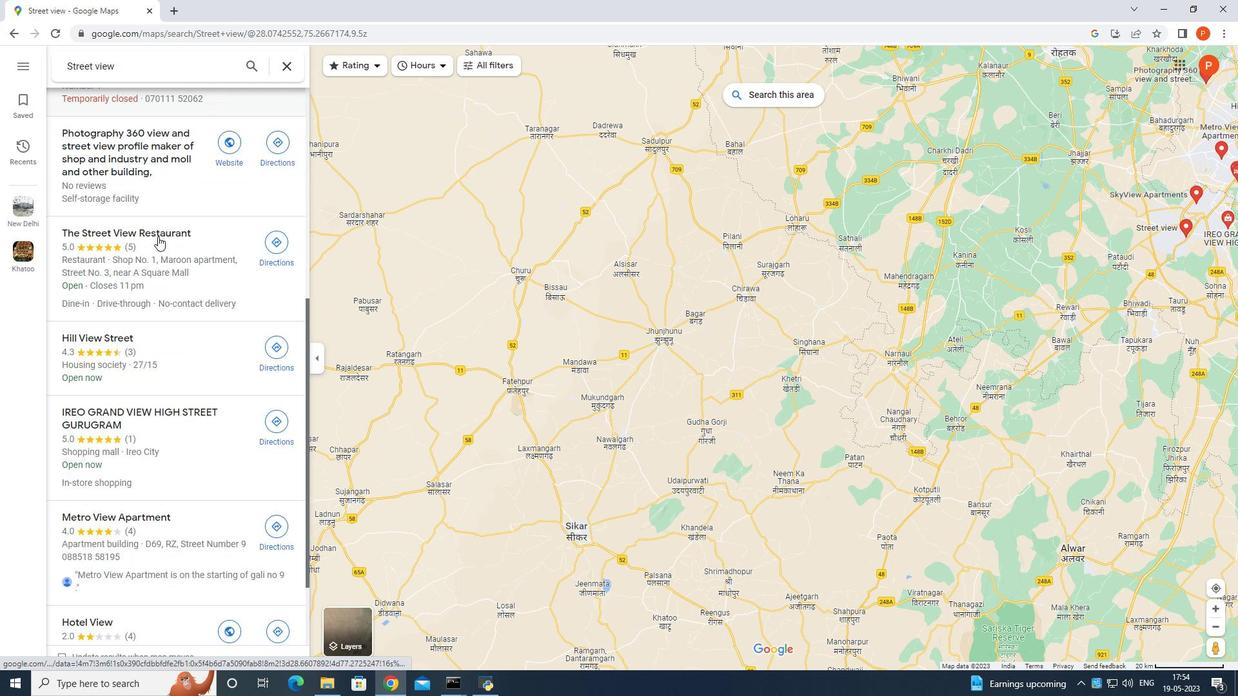 
Action: Mouse scrolled (158, 237) with delta (0, 0)
Screenshot: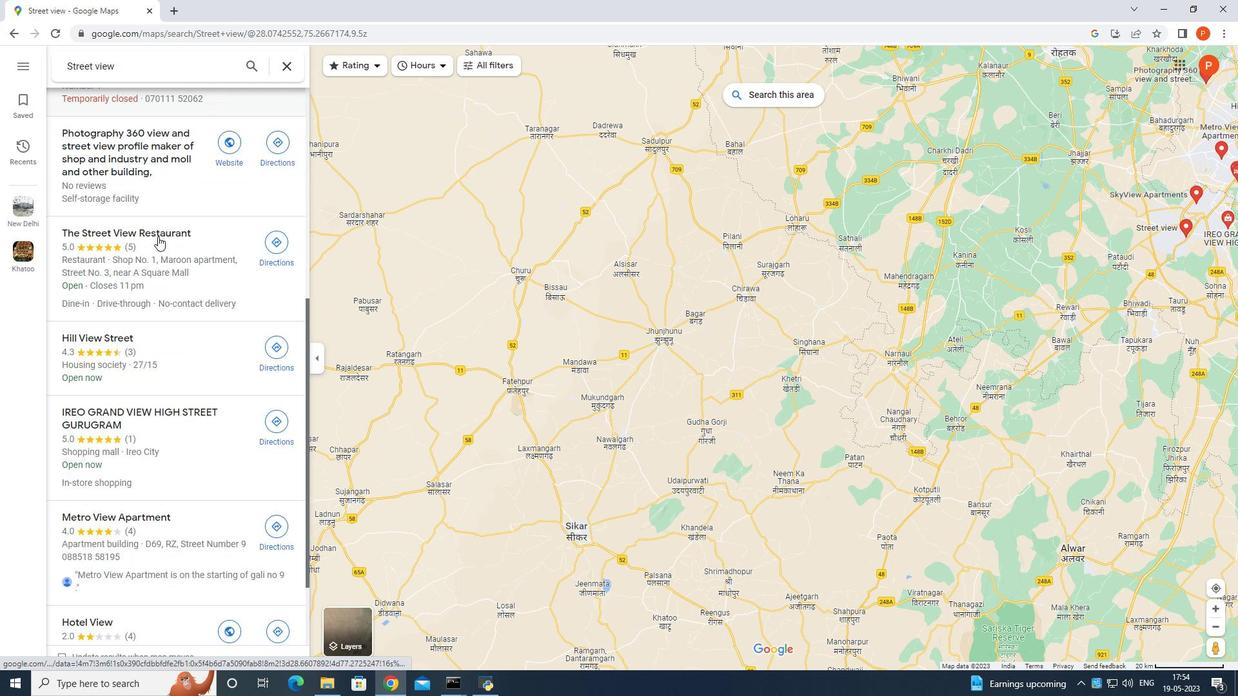 
Action: Mouse scrolled (158, 237) with delta (0, 0)
Screenshot: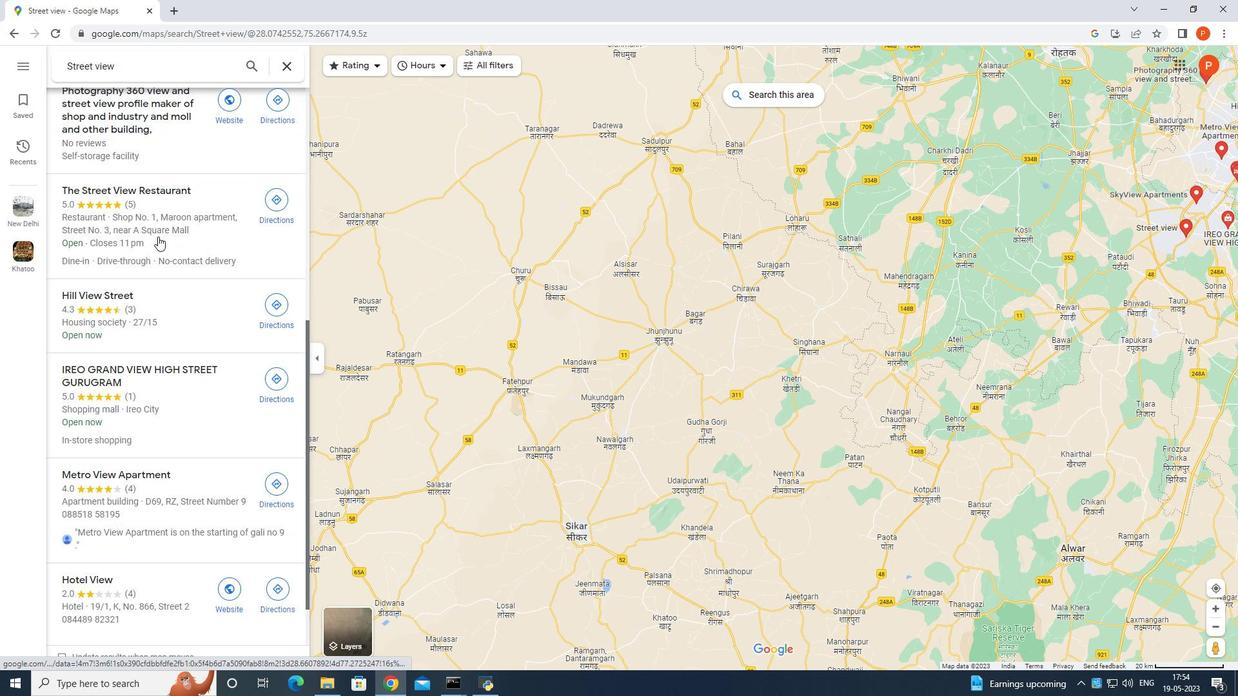 
Action: Mouse moved to (159, 236)
Screenshot: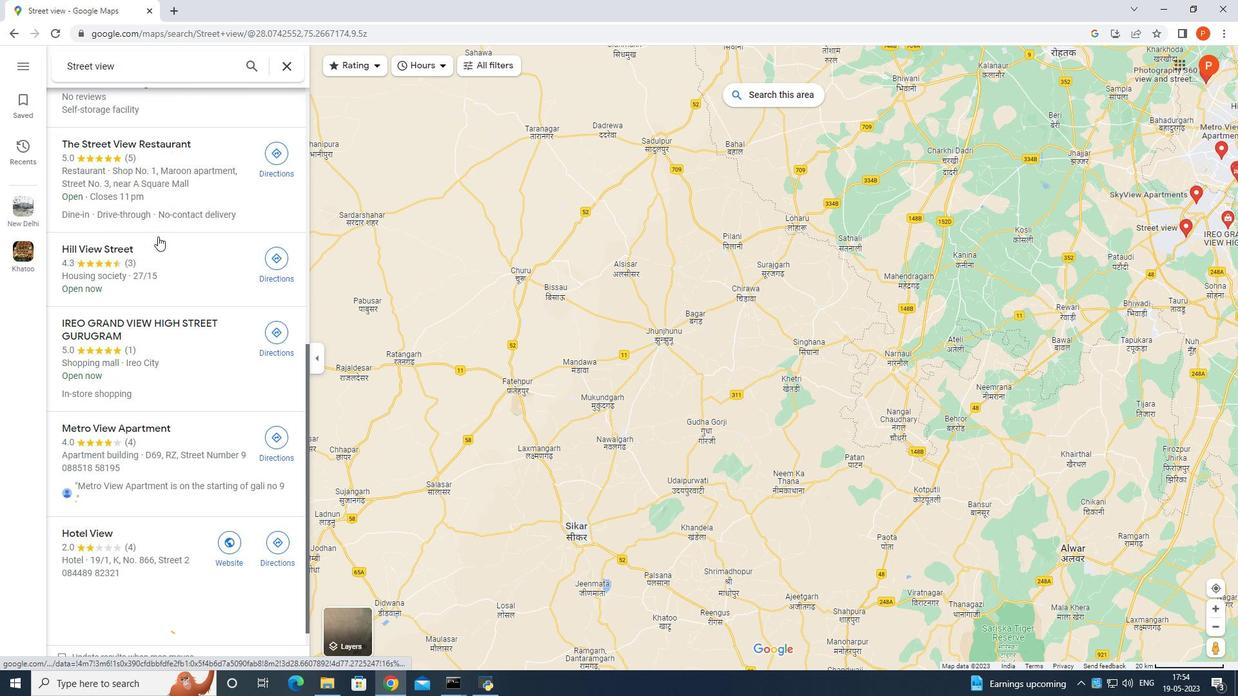 
Action: Mouse scrolled (159, 237) with delta (0, 0)
Screenshot: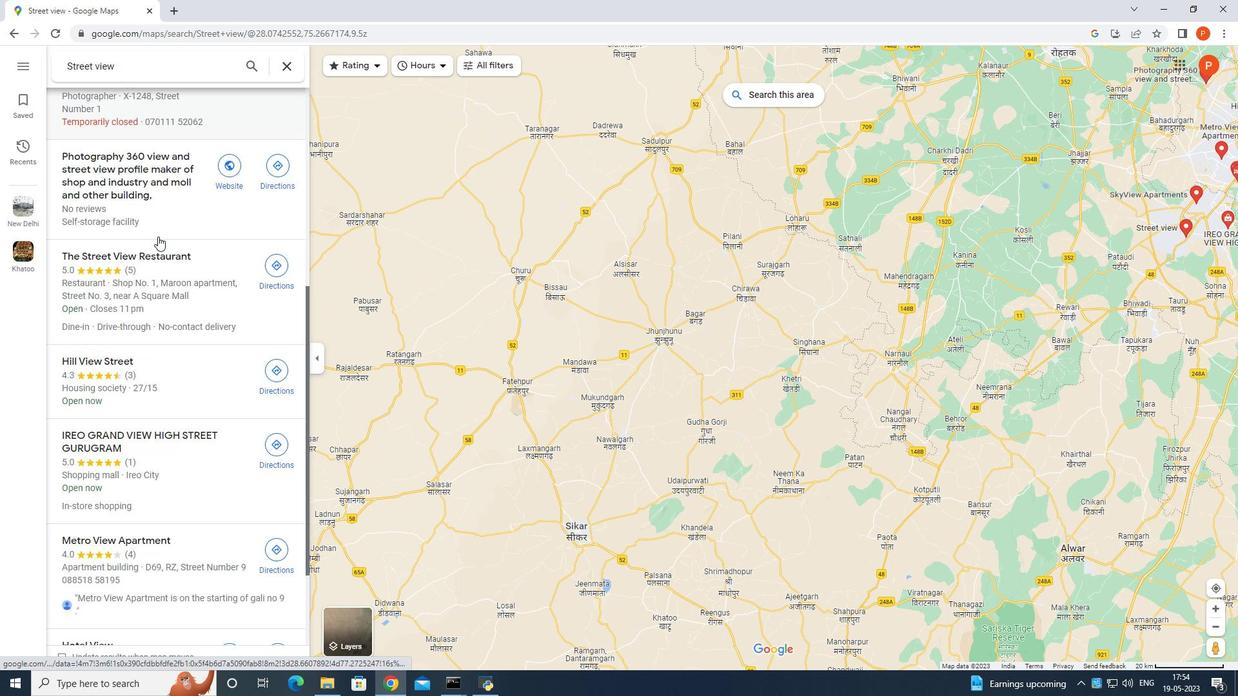 
Action: Mouse scrolled (159, 237) with delta (0, 0)
Screenshot: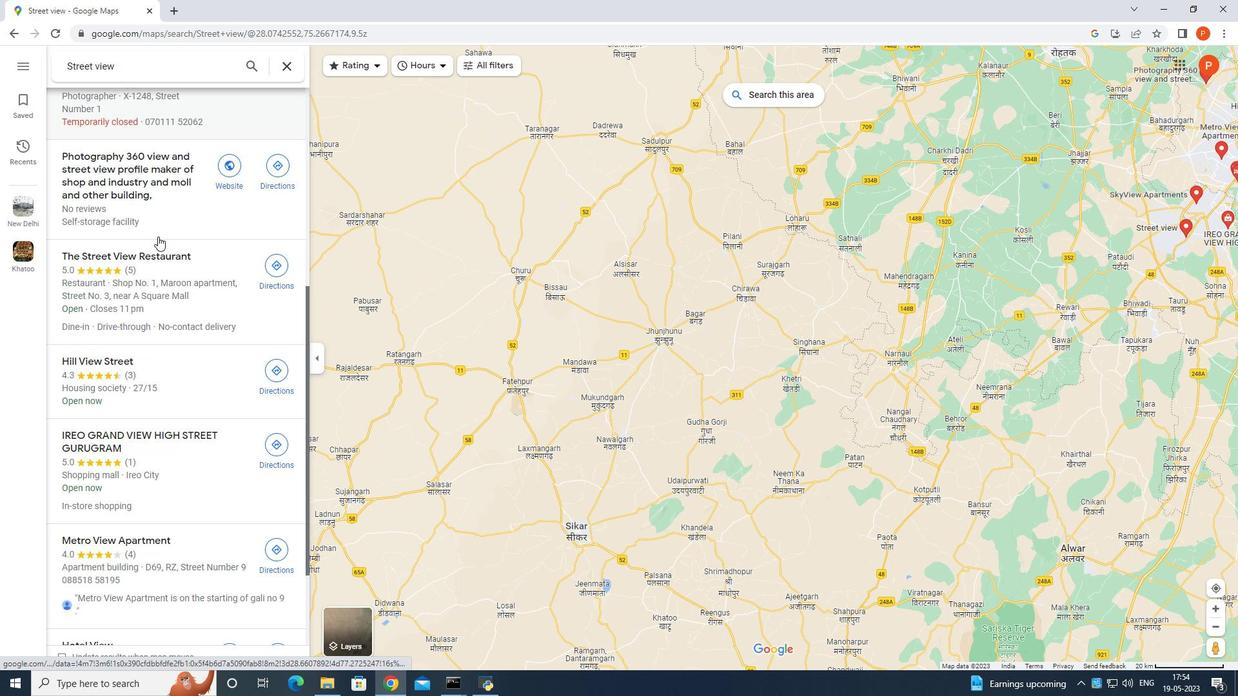 
Action: Mouse scrolled (159, 237) with delta (0, 0)
Screenshot: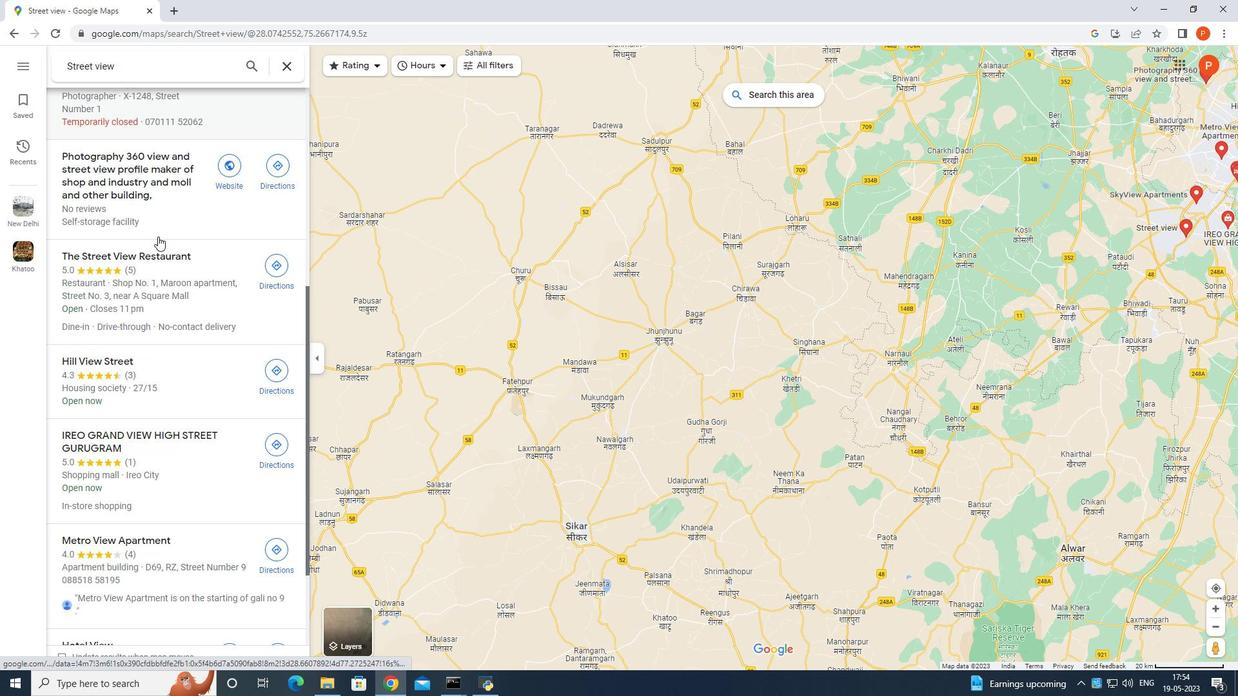 
Action: Mouse moved to (162, 236)
Screenshot: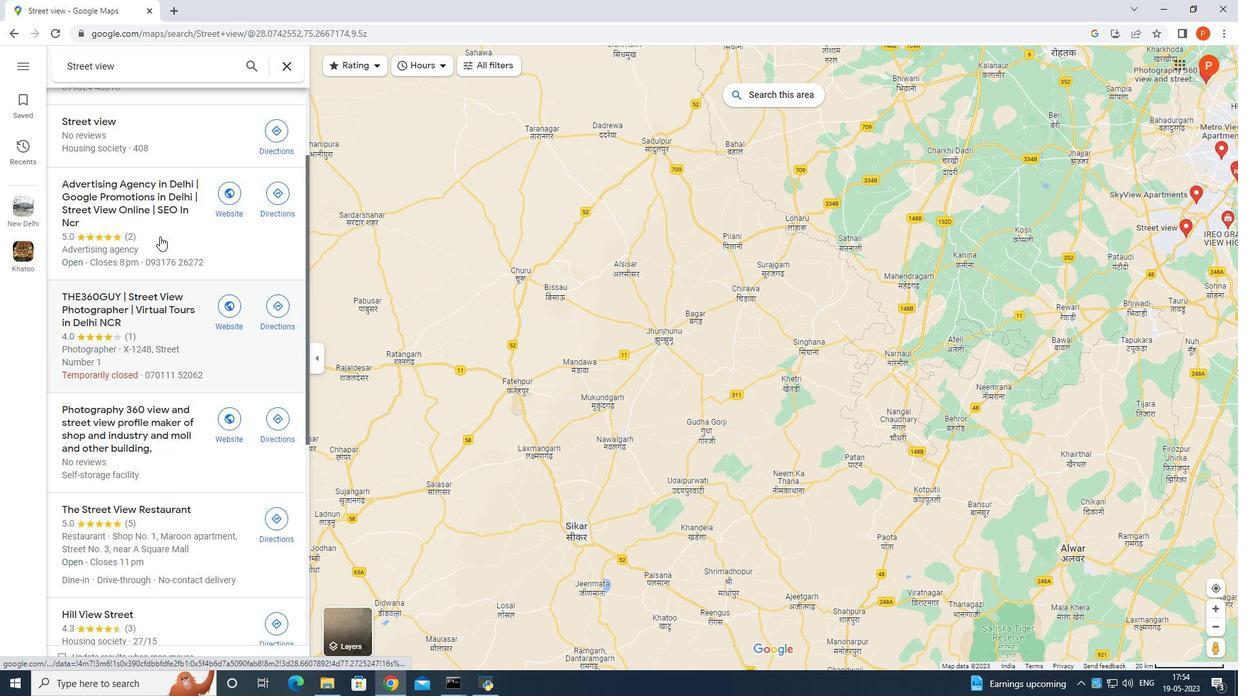 
Action: Mouse scrolled (161, 237) with delta (0, 0)
Screenshot: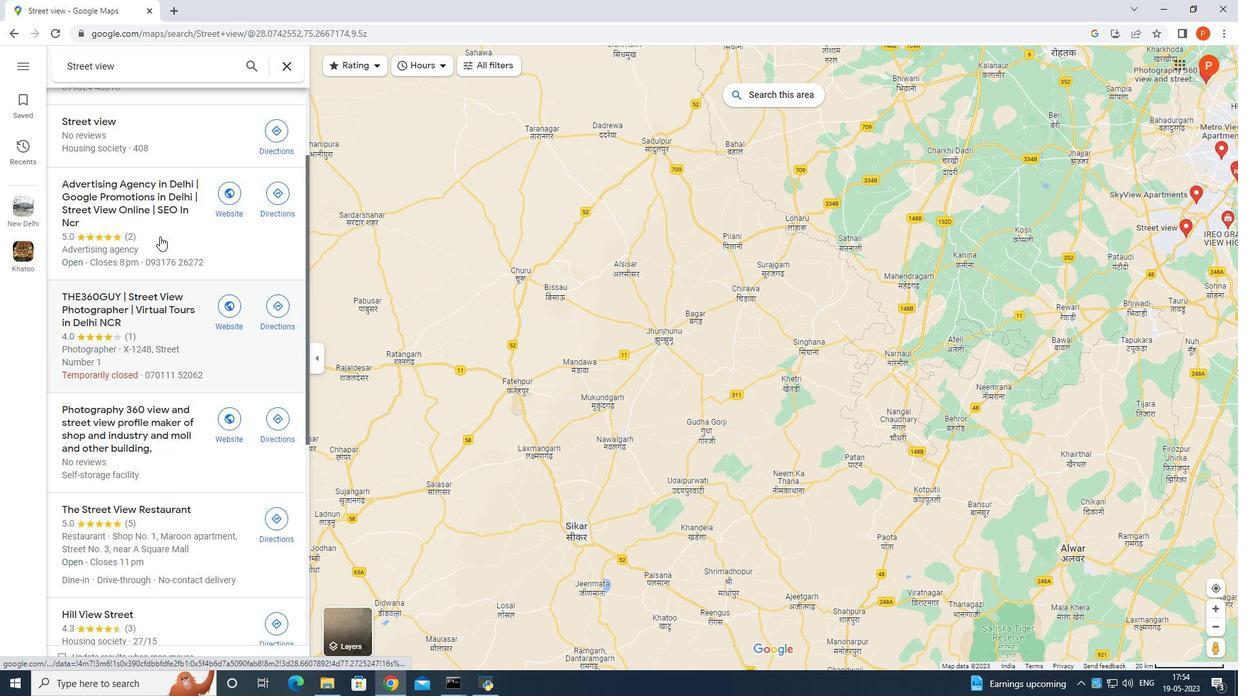
Action: Mouse moved to (162, 236)
Screenshot: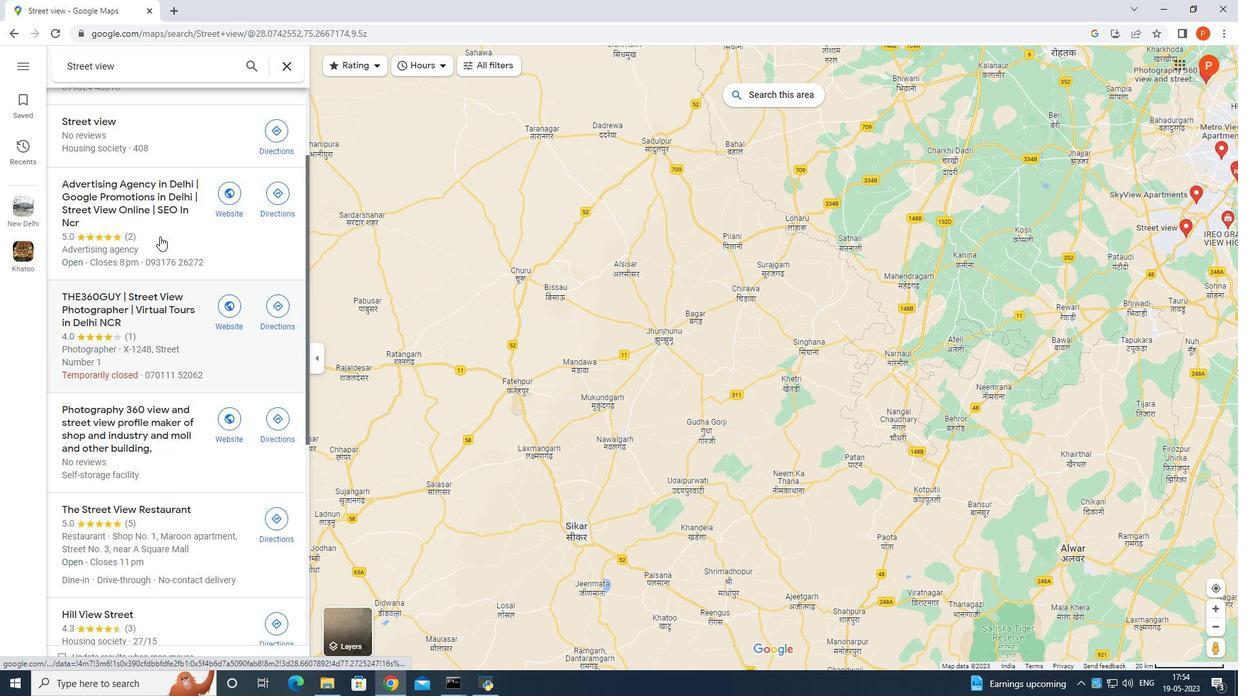 
Action: Mouse scrolled (162, 237) with delta (0, 0)
Screenshot: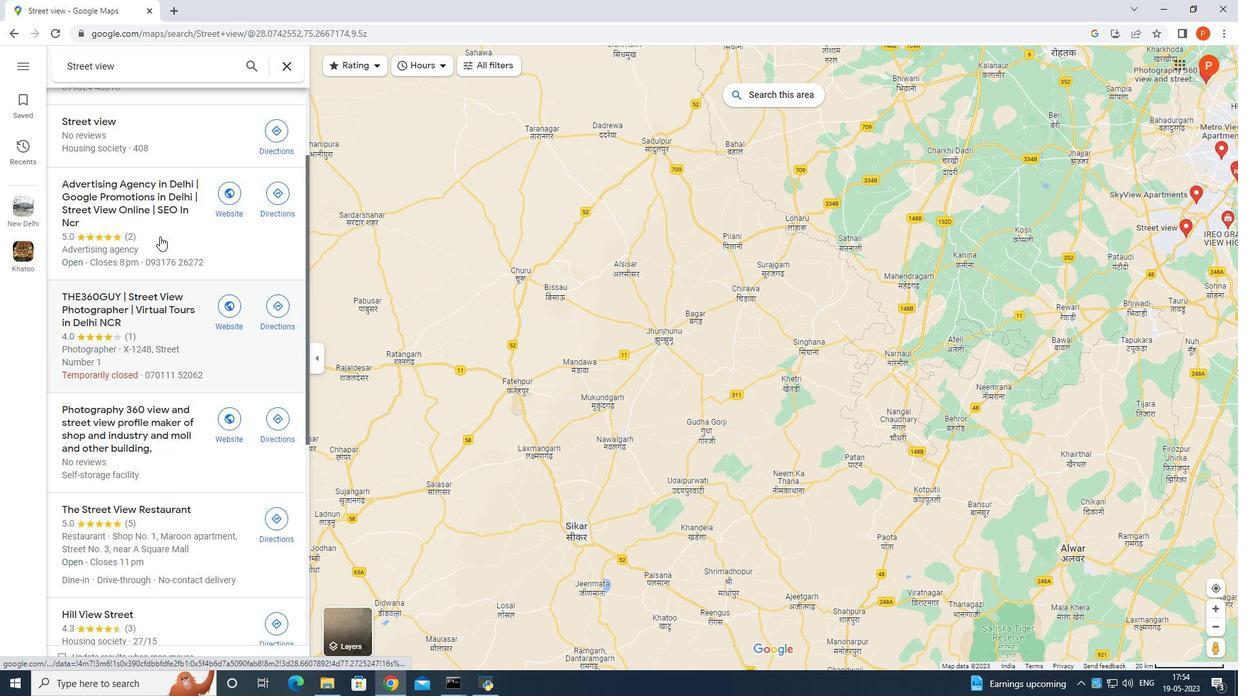 
Action: Mouse scrolled (162, 237) with delta (0, 0)
Screenshot: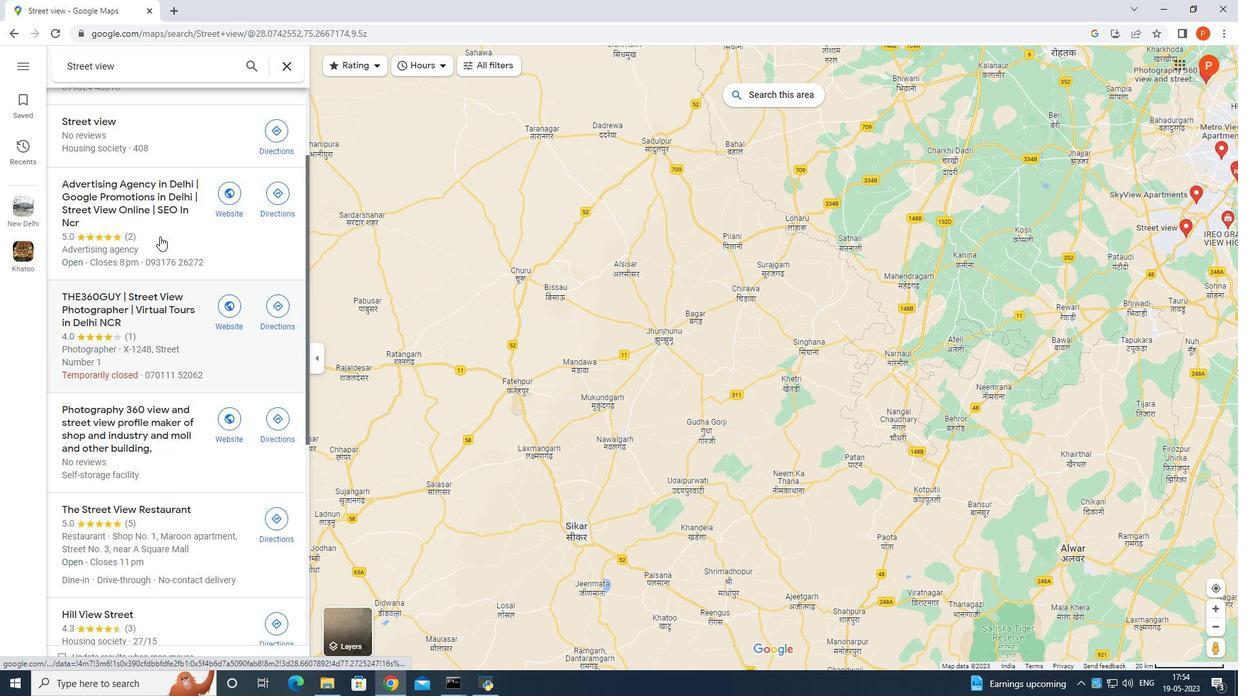 
Action: Mouse moved to (164, 236)
Screenshot: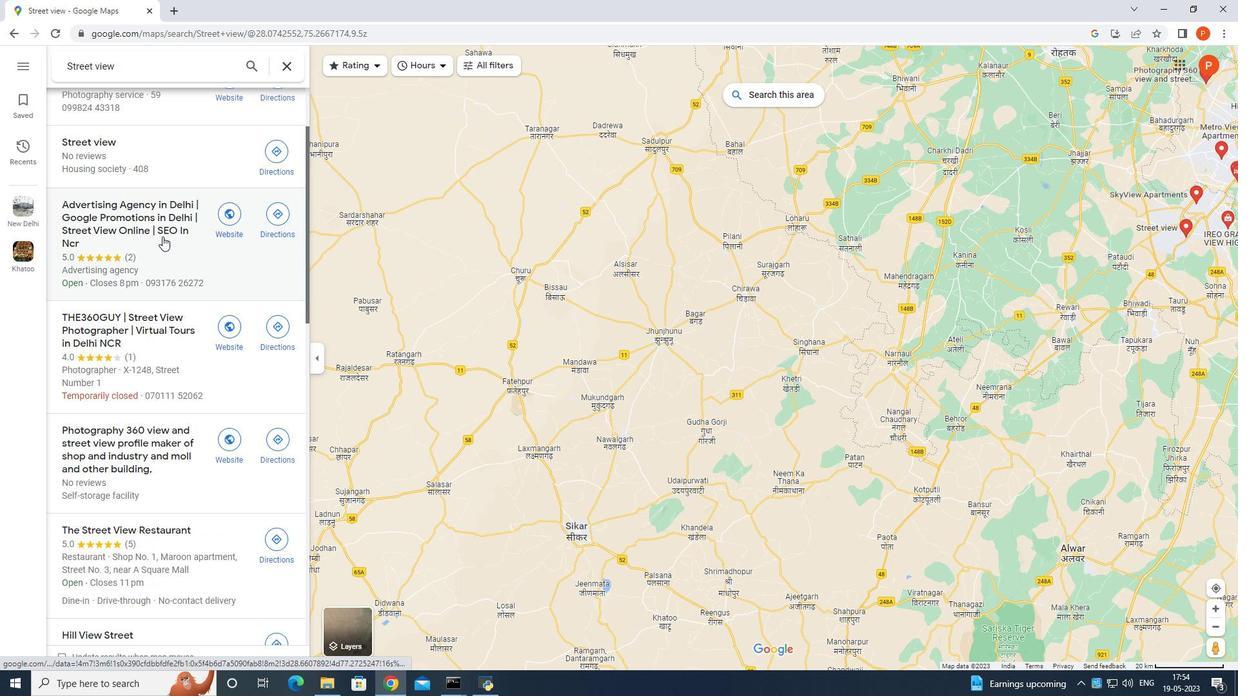 
Action: Mouse scrolled (164, 237) with delta (0, 0)
Screenshot: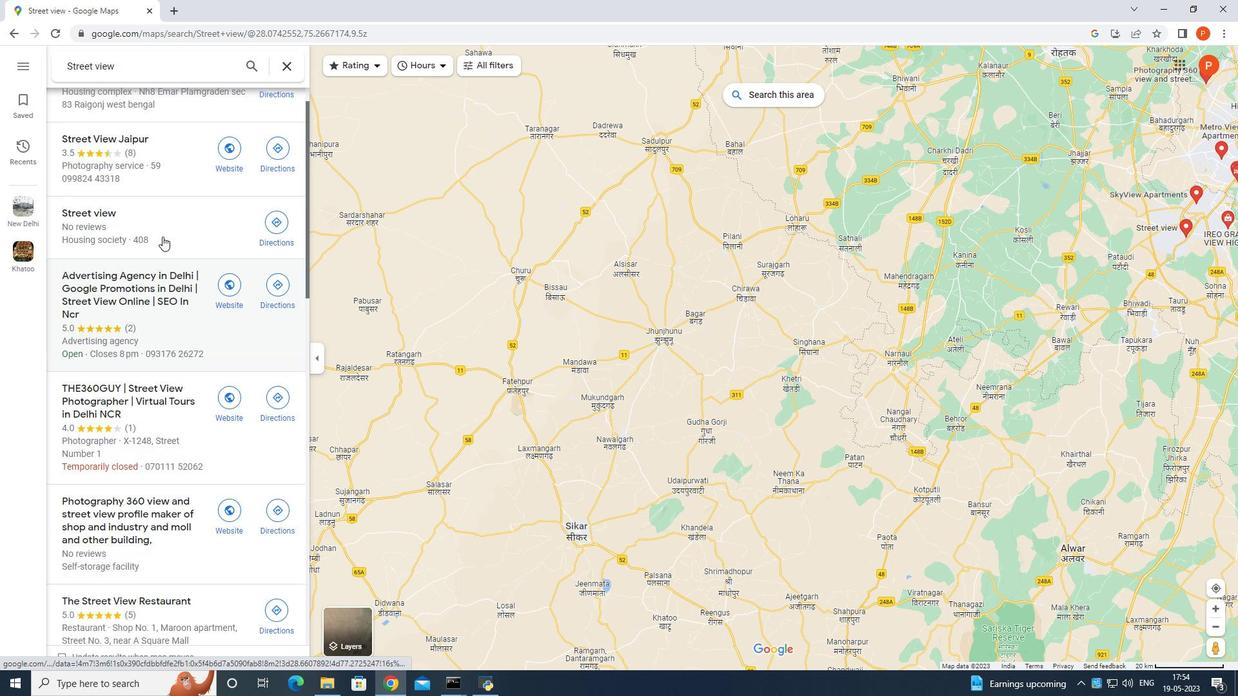 
Action: Mouse scrolled (164, 237) with delta (0, 0)
Screenshot: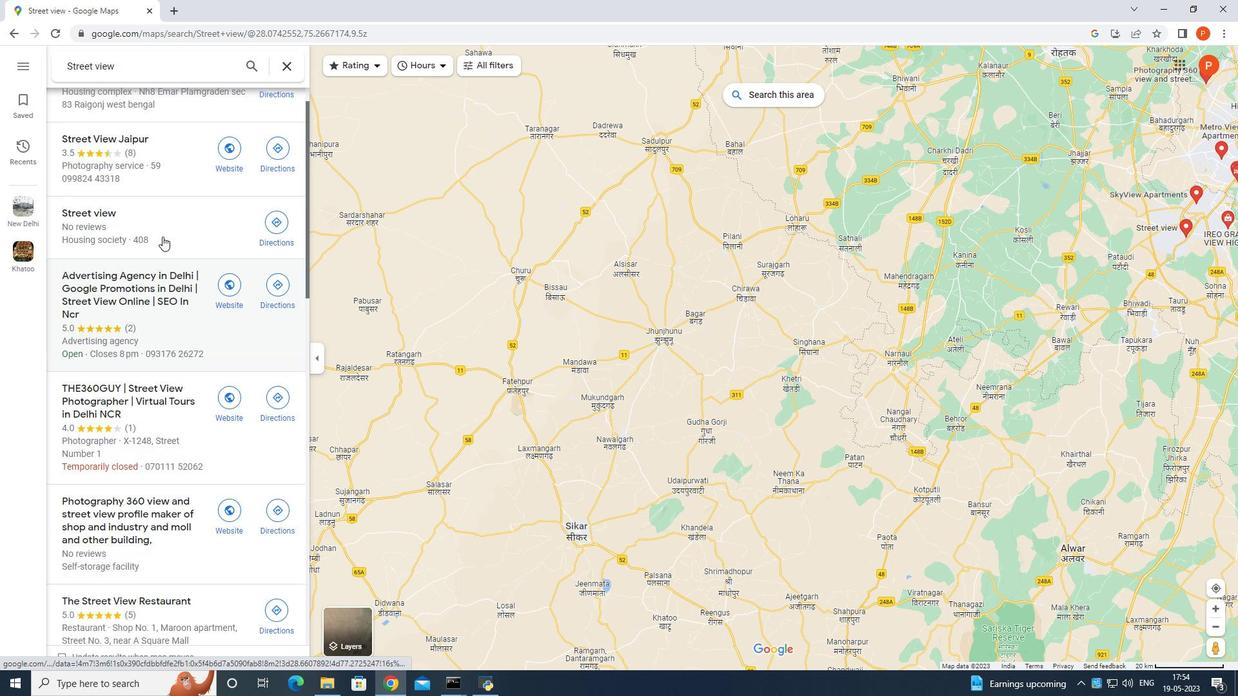 
Action: Mouse scrolled (164, 237) with delta (0, 0)
Screenshot: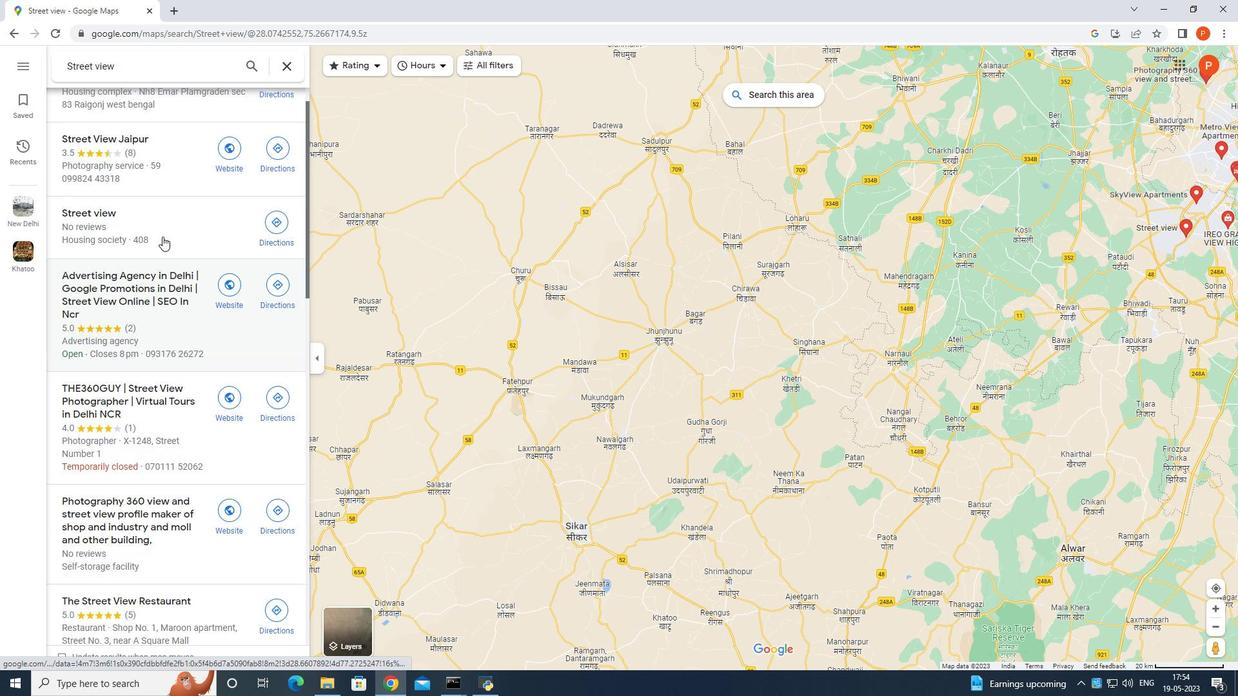 
Action: Mouse moved to (165, 236)
Screenshot: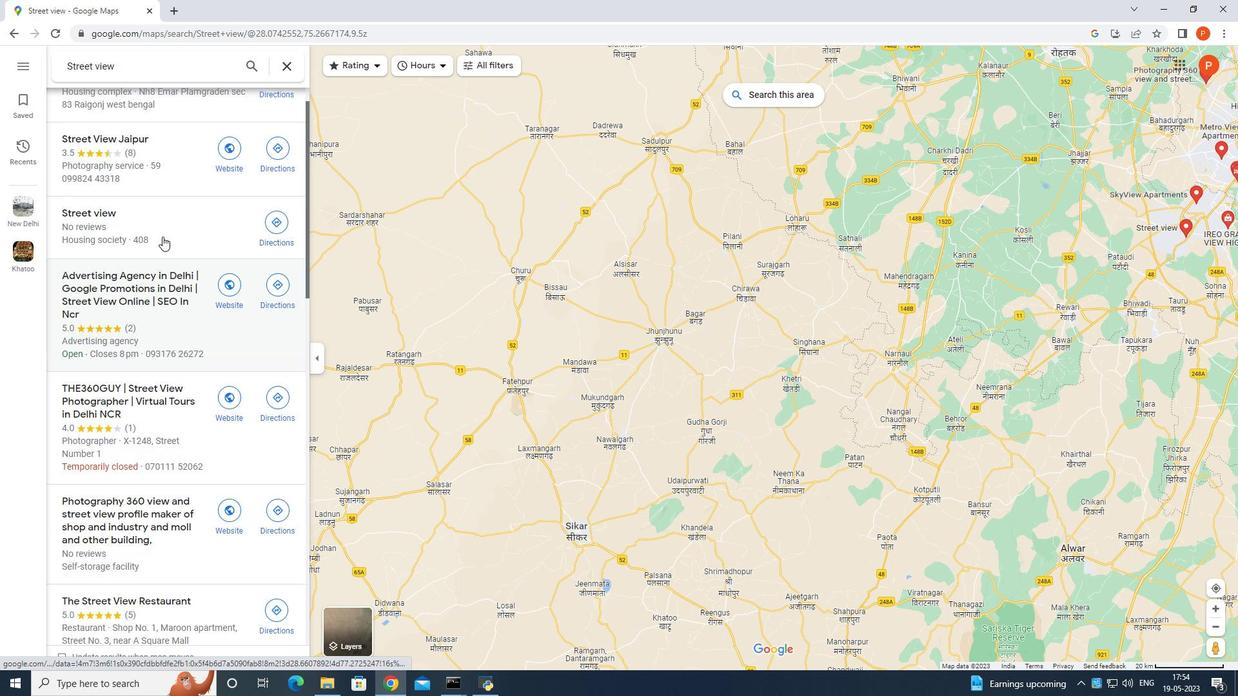 
Action: Mouse scrolled (165, 237) with delta (0, 0)
Screenshot: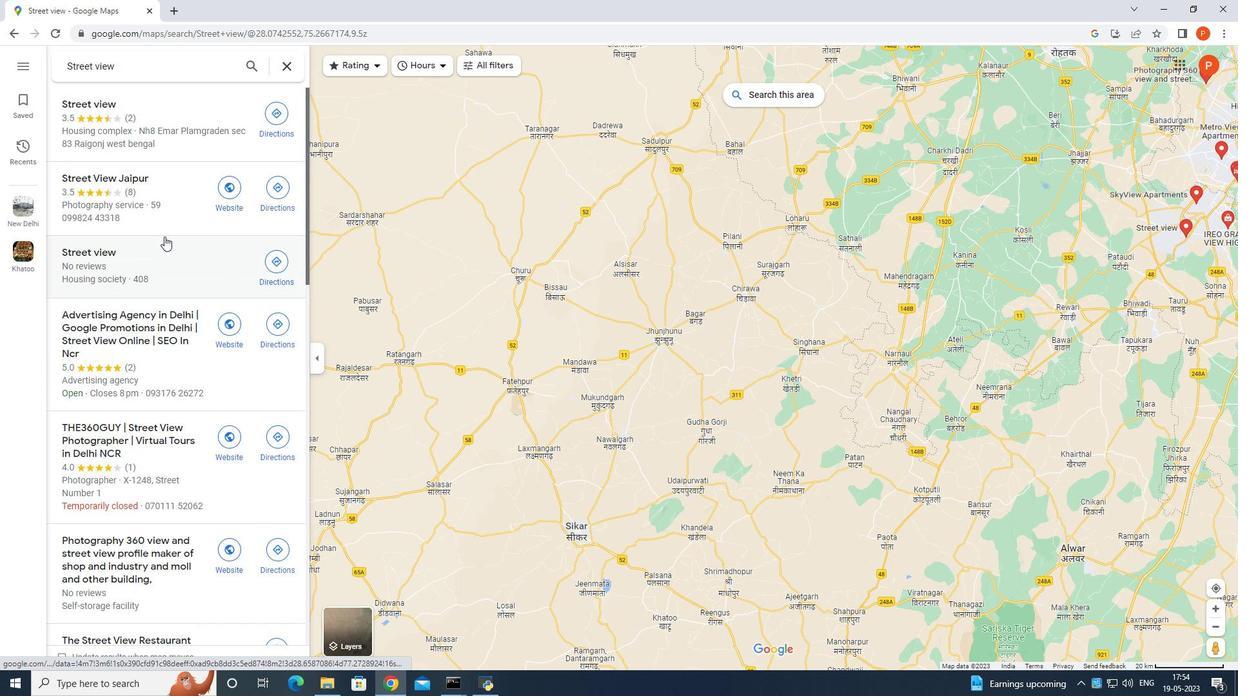 
Action: Mouse scrolled (165, 237) with delta (0, 0)
Screenshot: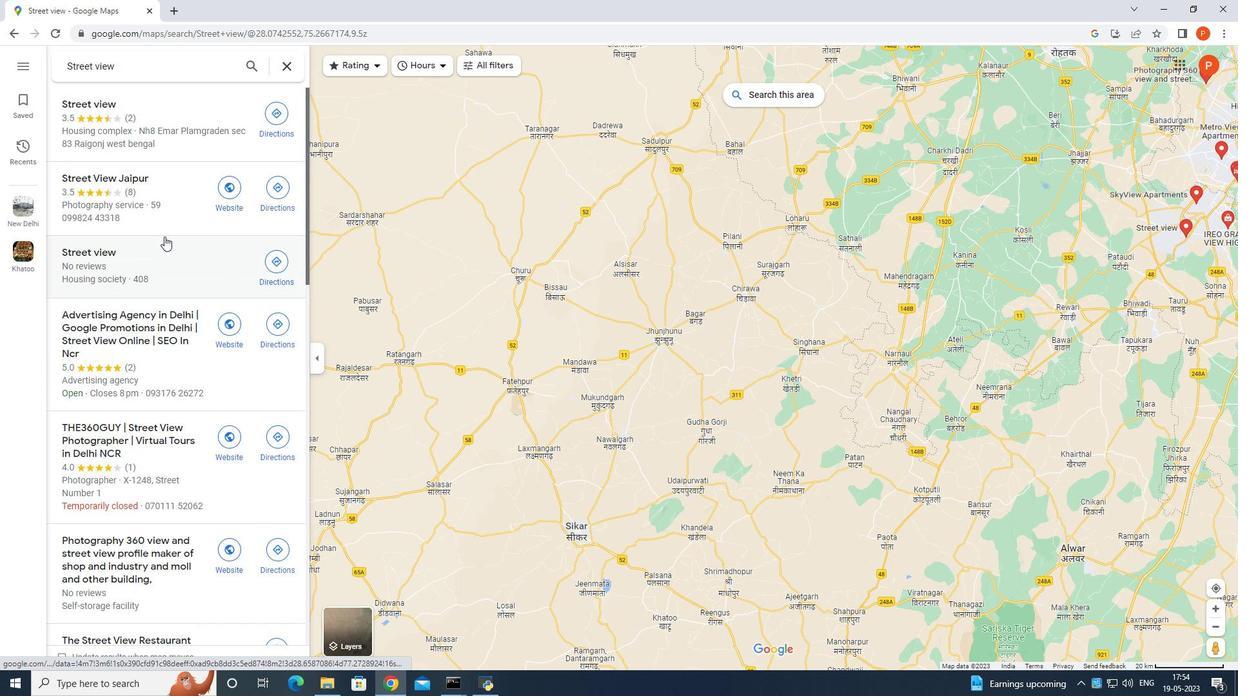
Action: Mouse moved to (136, 173)
Screenshot: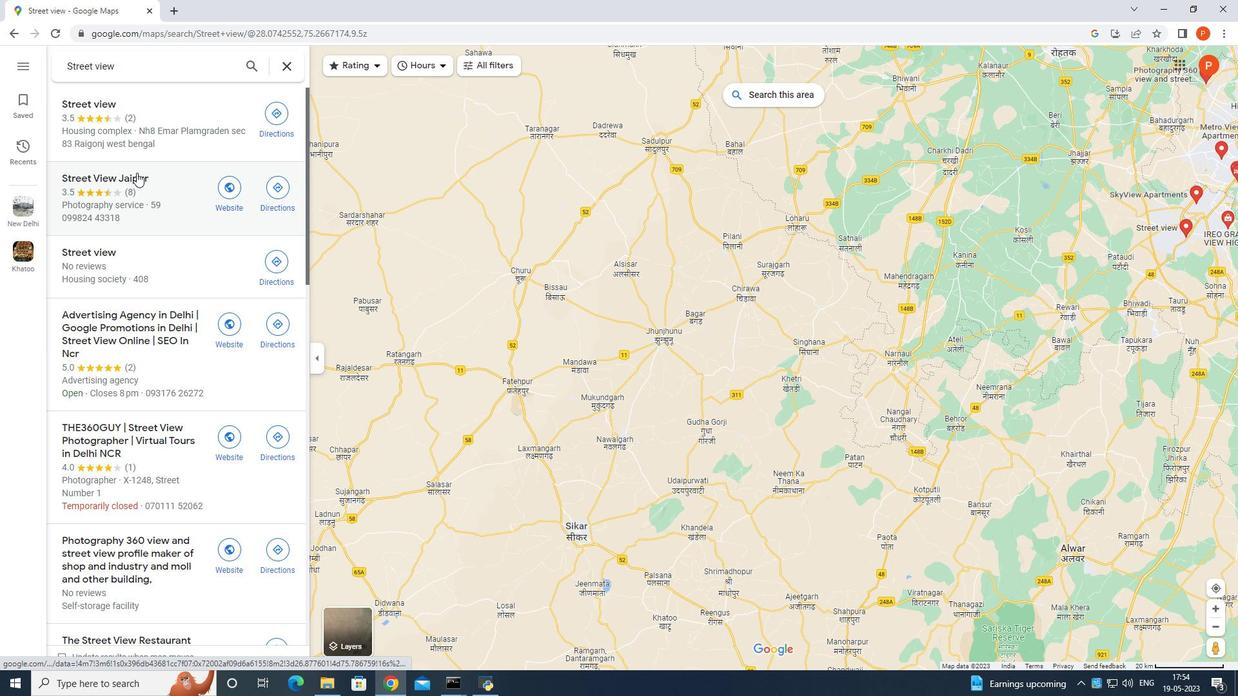 
Action: Mouse pressed left at (136, 173)
Screenshot: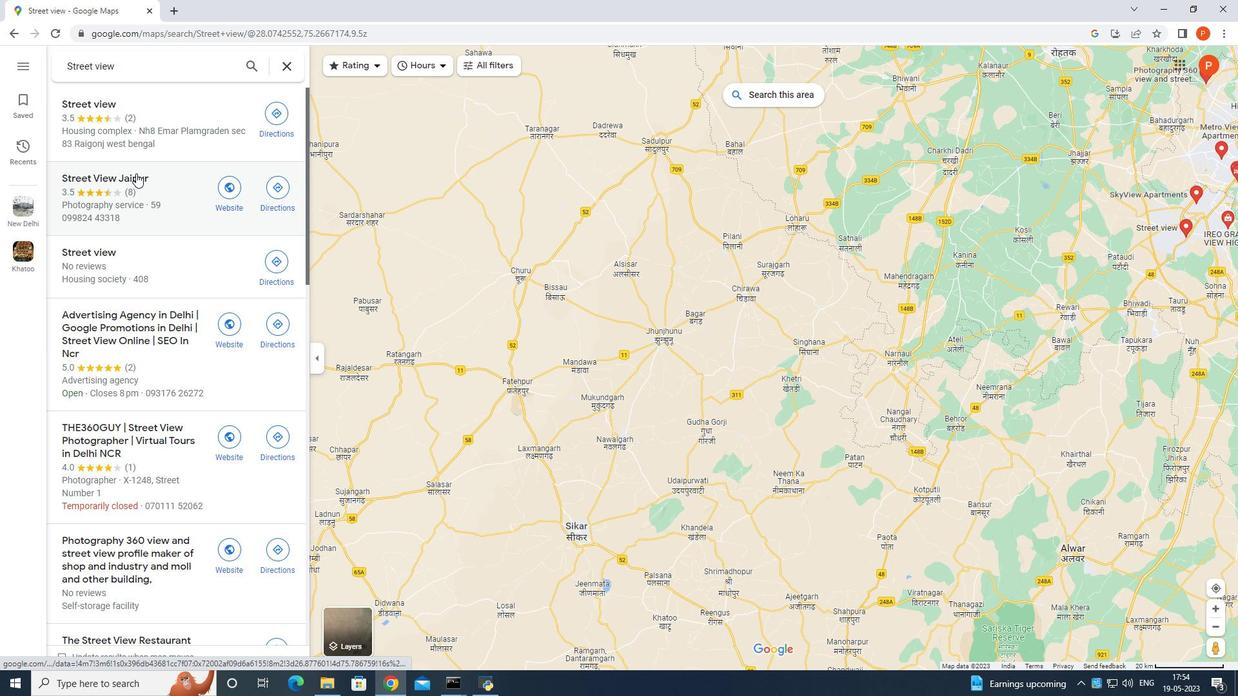 
Action: Mouse moved to (456, 178)
Screenshot: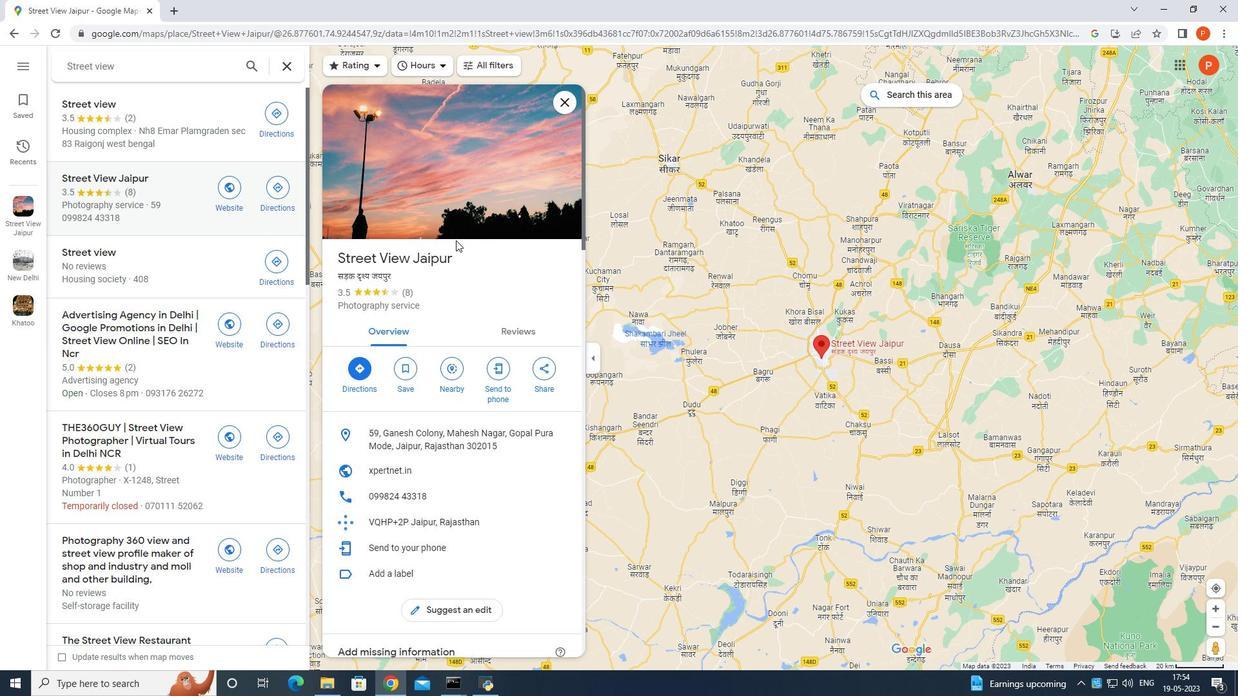 
Action: Mouse pressed left at (456, 178)
Screenshot: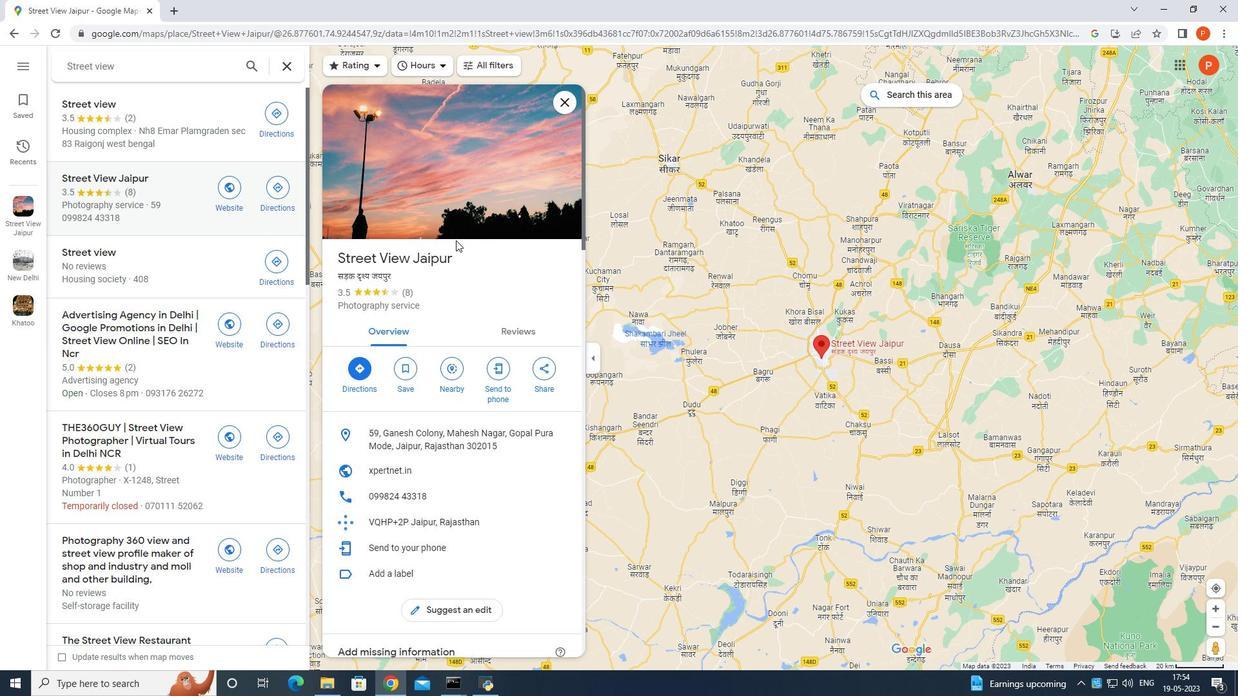 
Action: Mouse pressed left at (456, 178)
Screenshot: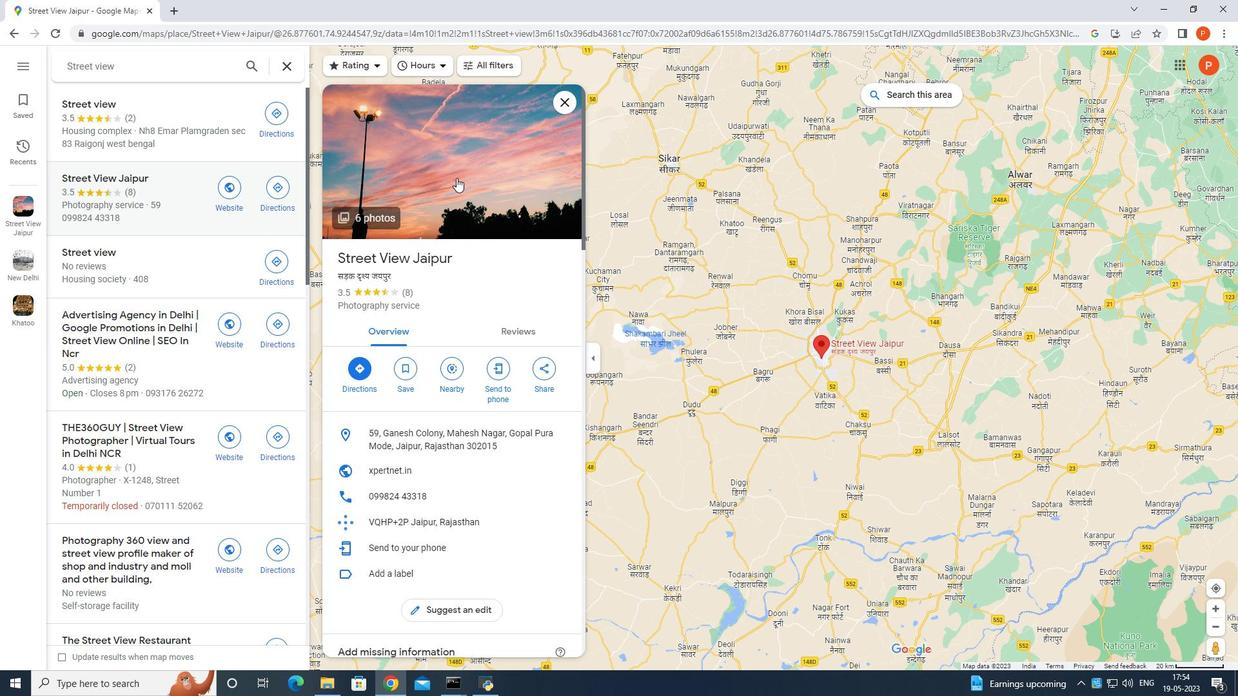 
Action: Mouse moved to (258, 526)
Screenshot: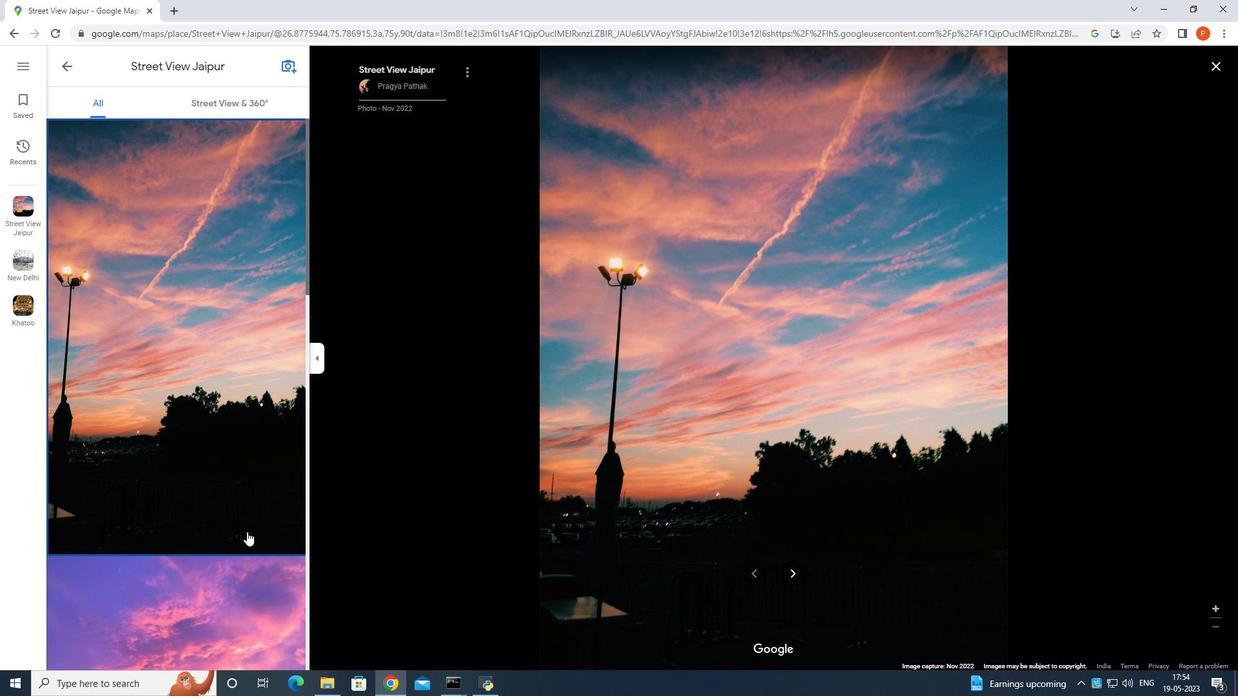 
Action: Mouse scrolled (258, 525) with delta (0, 0)
Screenshot: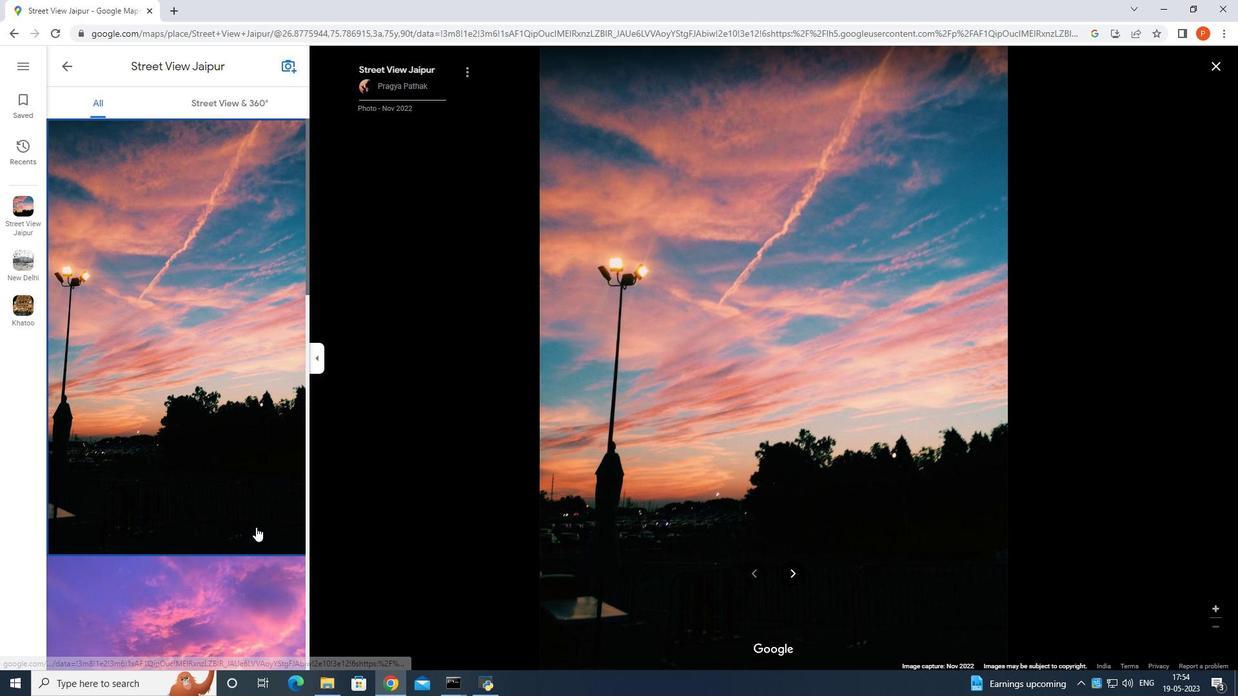 
Action: Mouse scrolled (258, 525) with delta (0, 0)
Screenshot: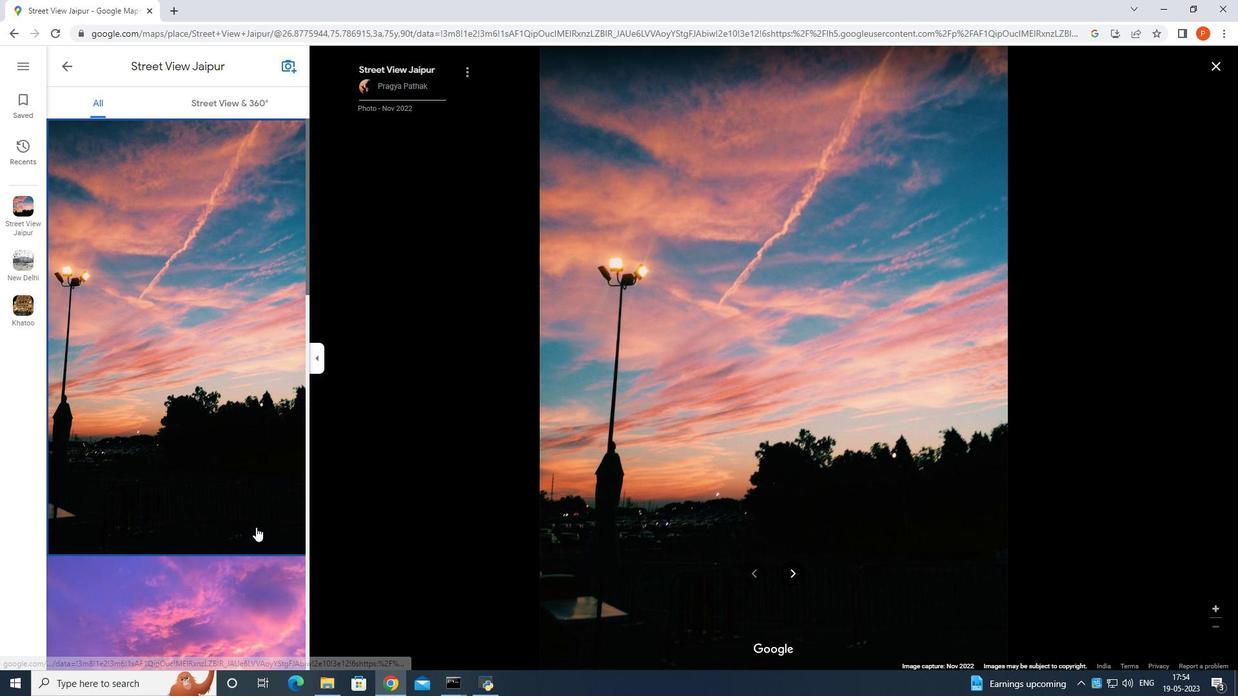 
Action: Mouse scrolled (258, 525) with delta (0, 0)
Screenshot: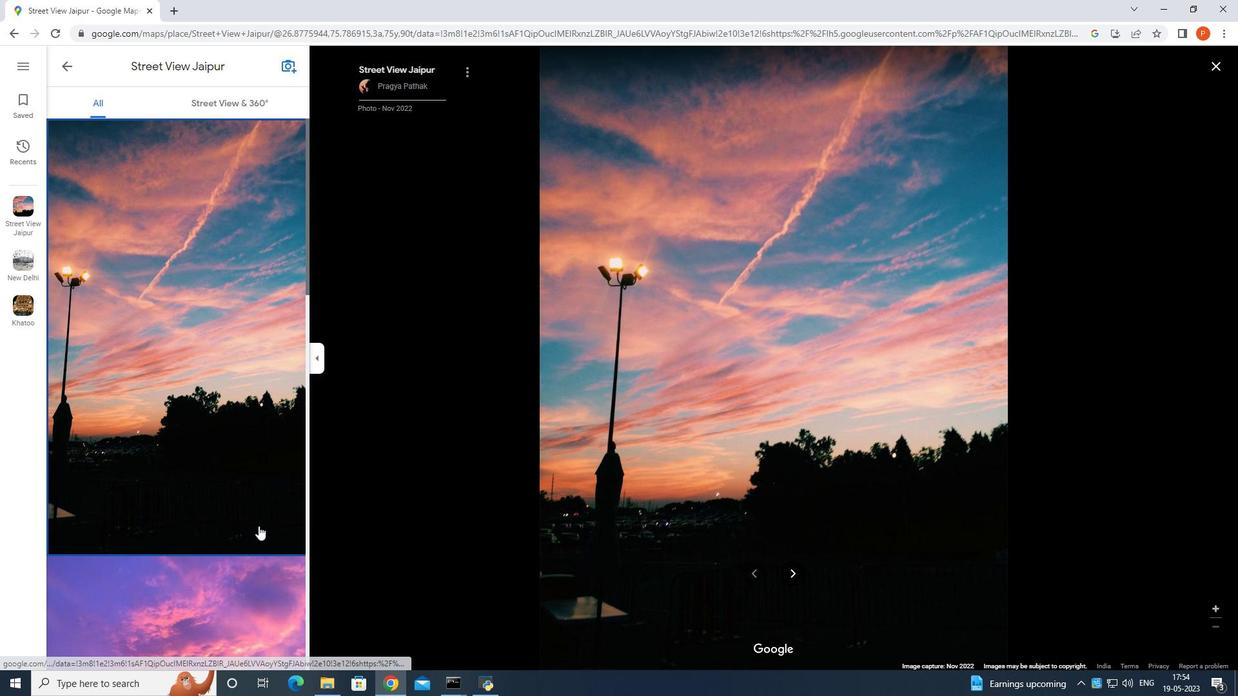 
Action: Mouse moved to (248, 521)
Screenshot: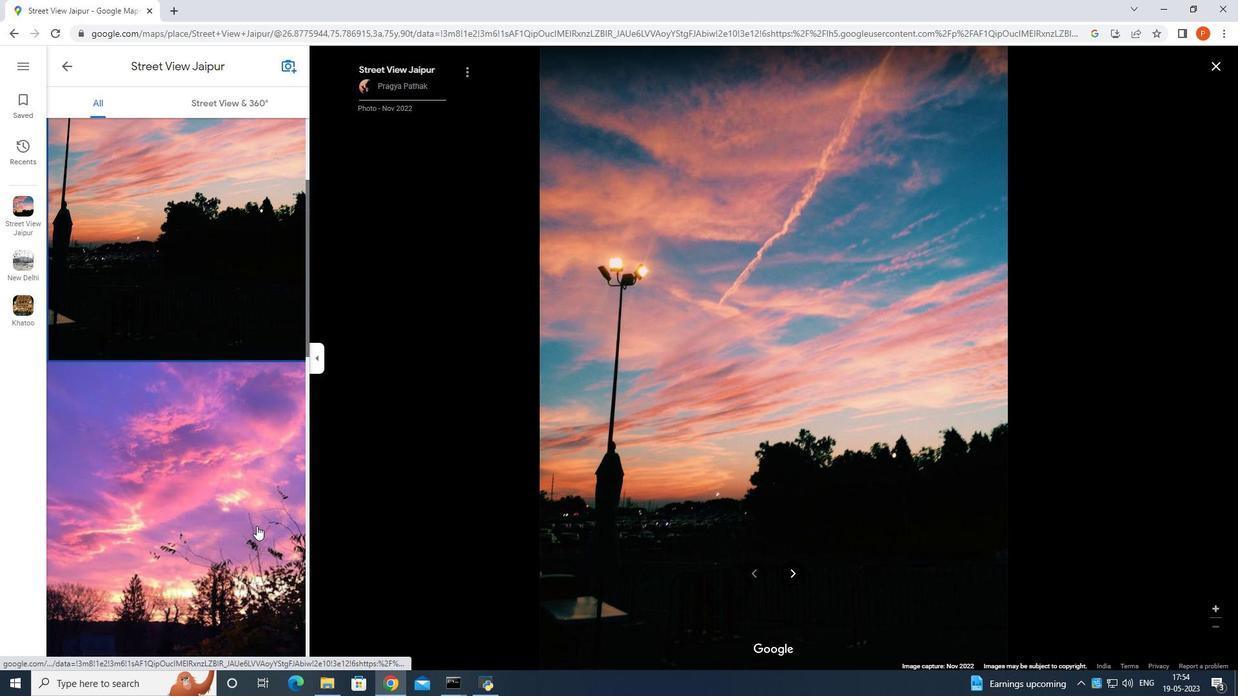 
Action: Mouse pressed left at (248, 521)
Screenshot: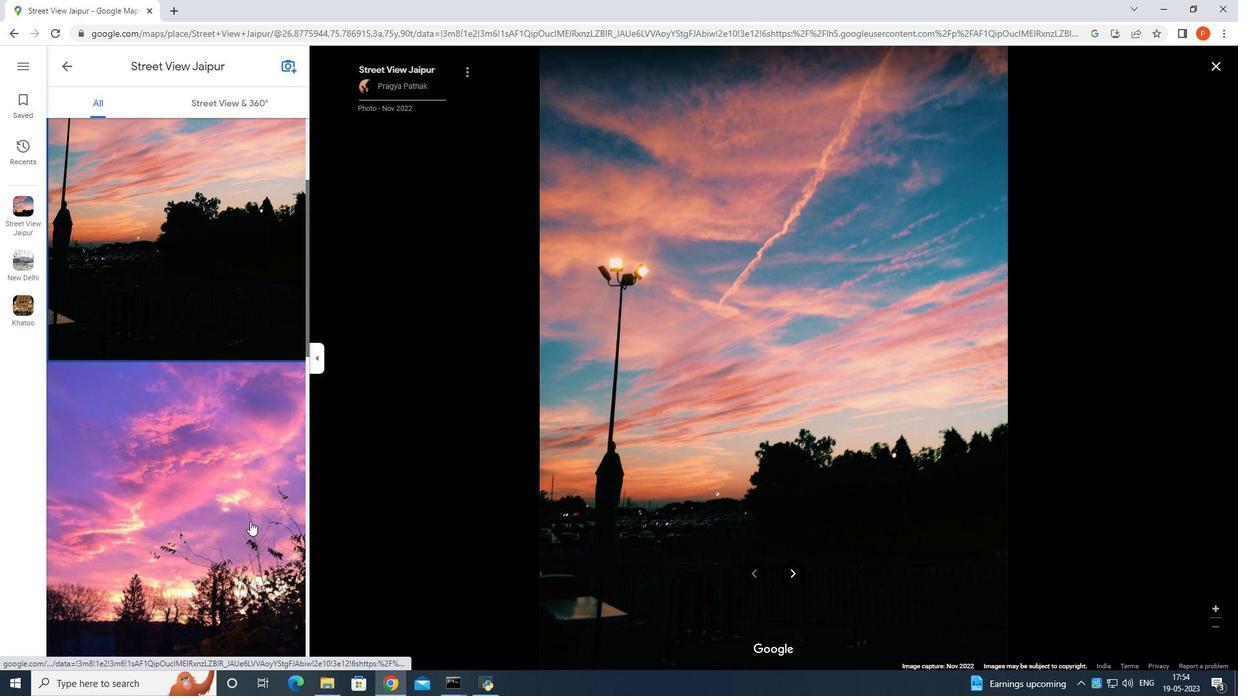 
Action: Mouse scrolled (248, 520) with delta (0, 0)
Screenshot: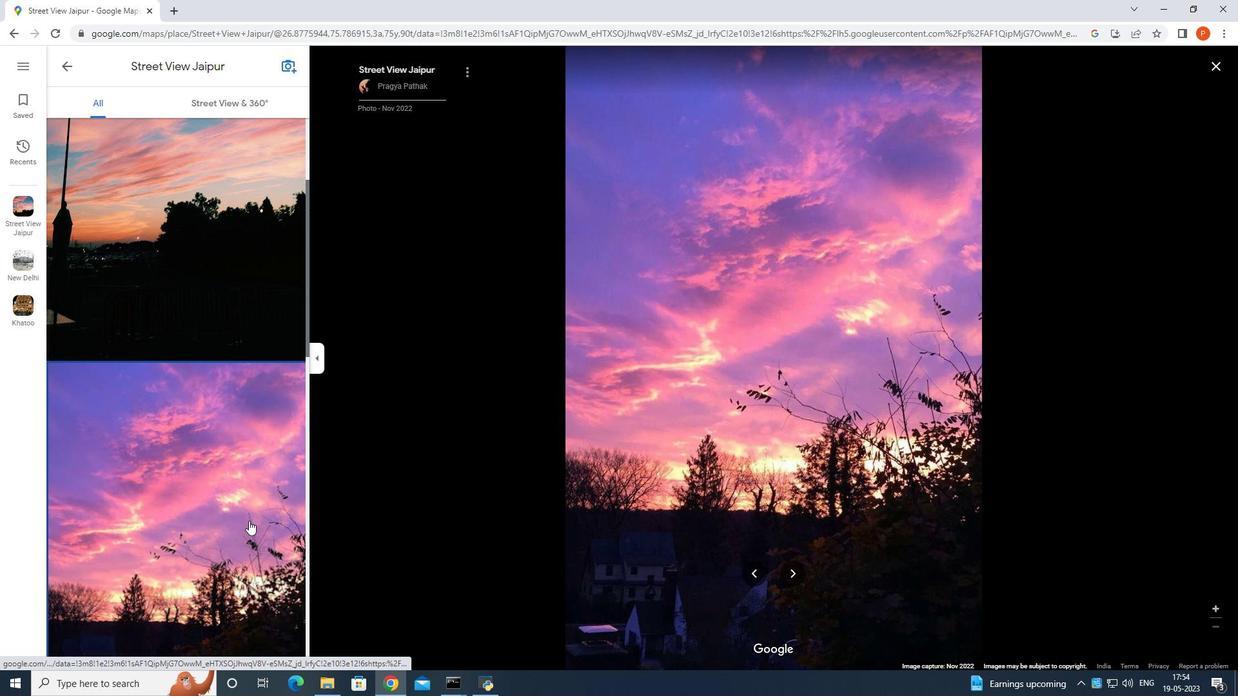 
Action: Mouse scrolled (248, 520) with delta (0, 0)
Screenshot: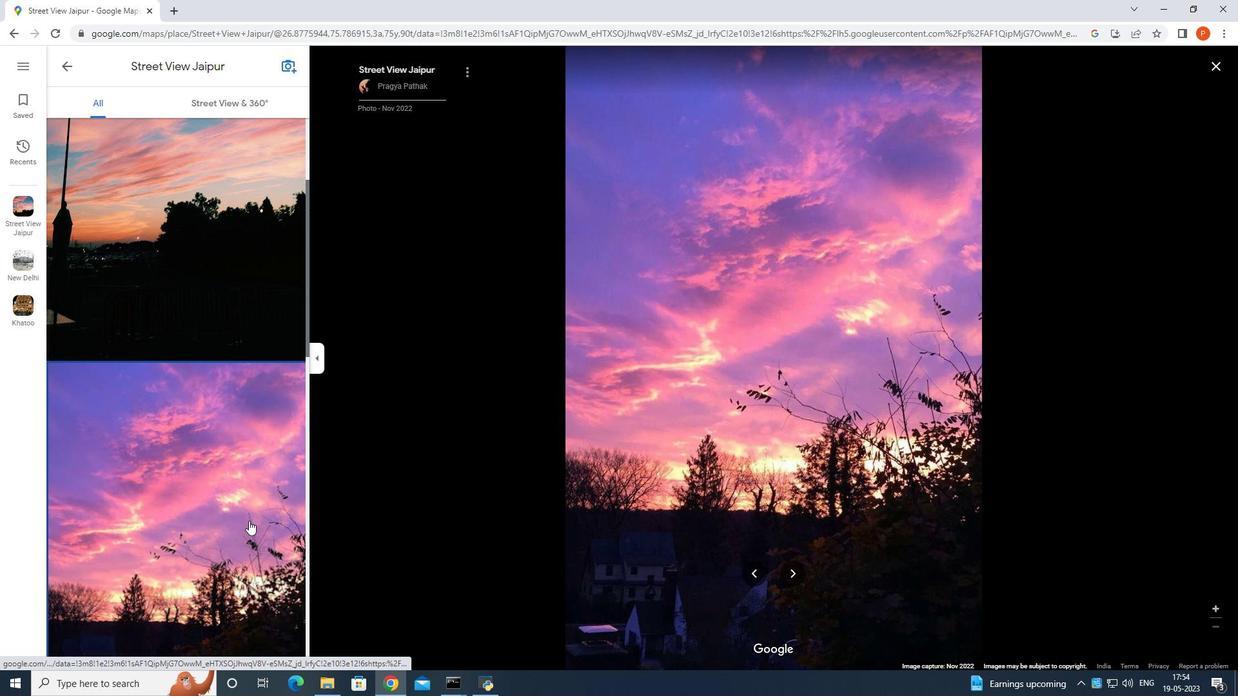 
Action: Mouse scrolled (248, 520) with delta (0, 0)
Screenshot: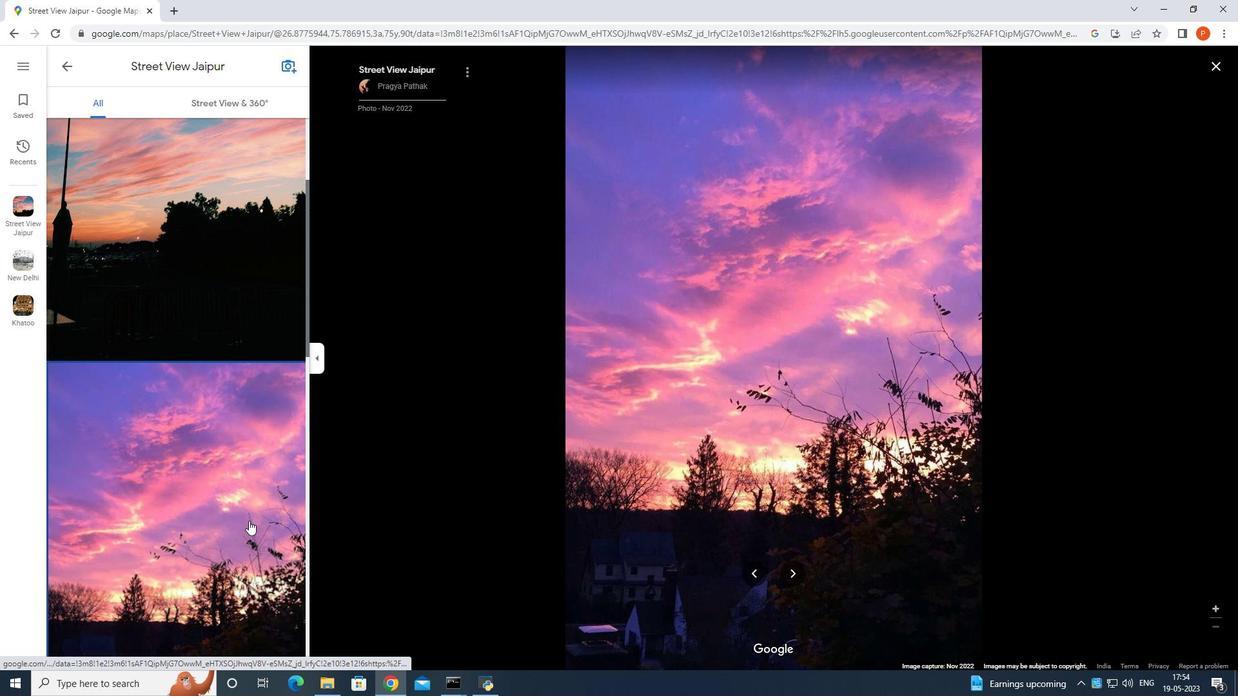 
Action: Mouse scrolled (248, 520) with delta (0, 0)
Screenshot: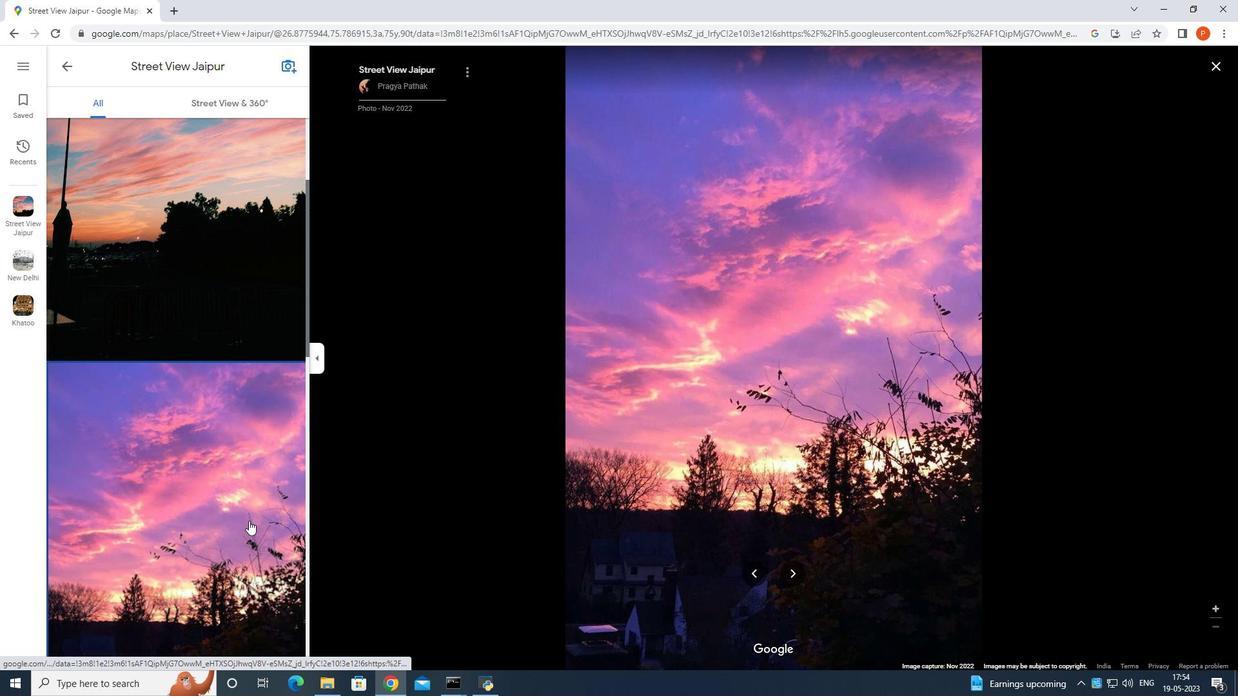 
Action: Mouse moved to (247, 520)
Screenshot: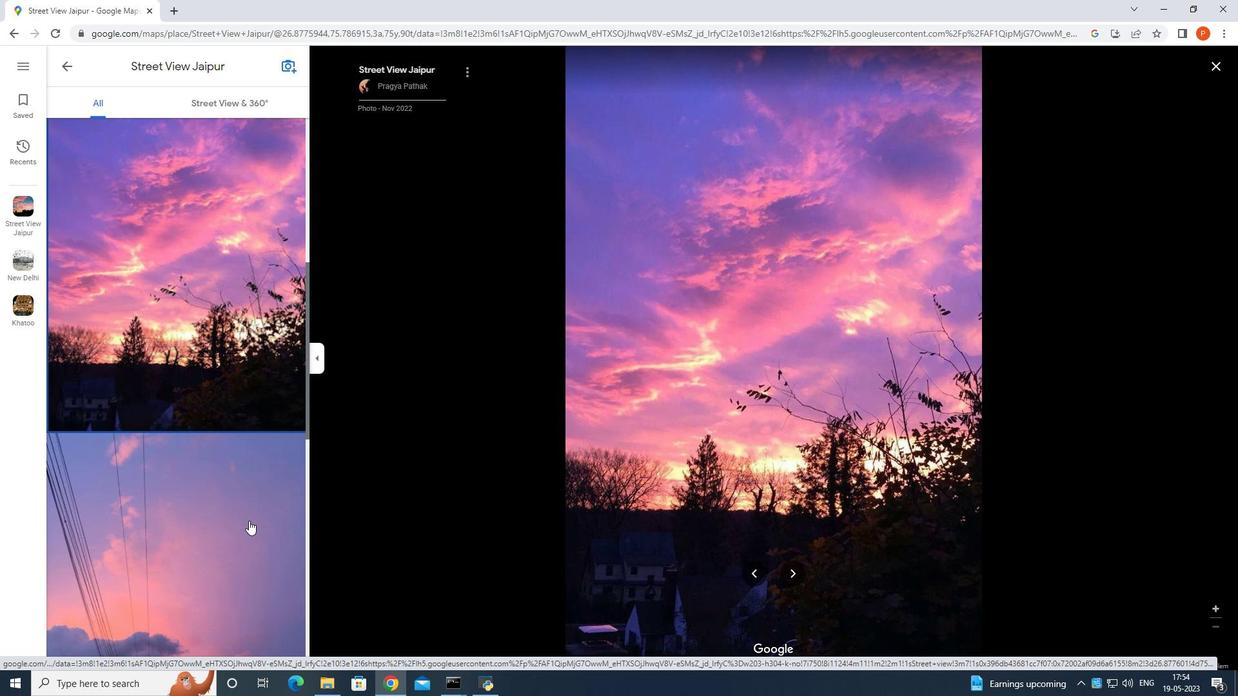 
Action: Mouse pressed left at (247, 520)
Screenshot: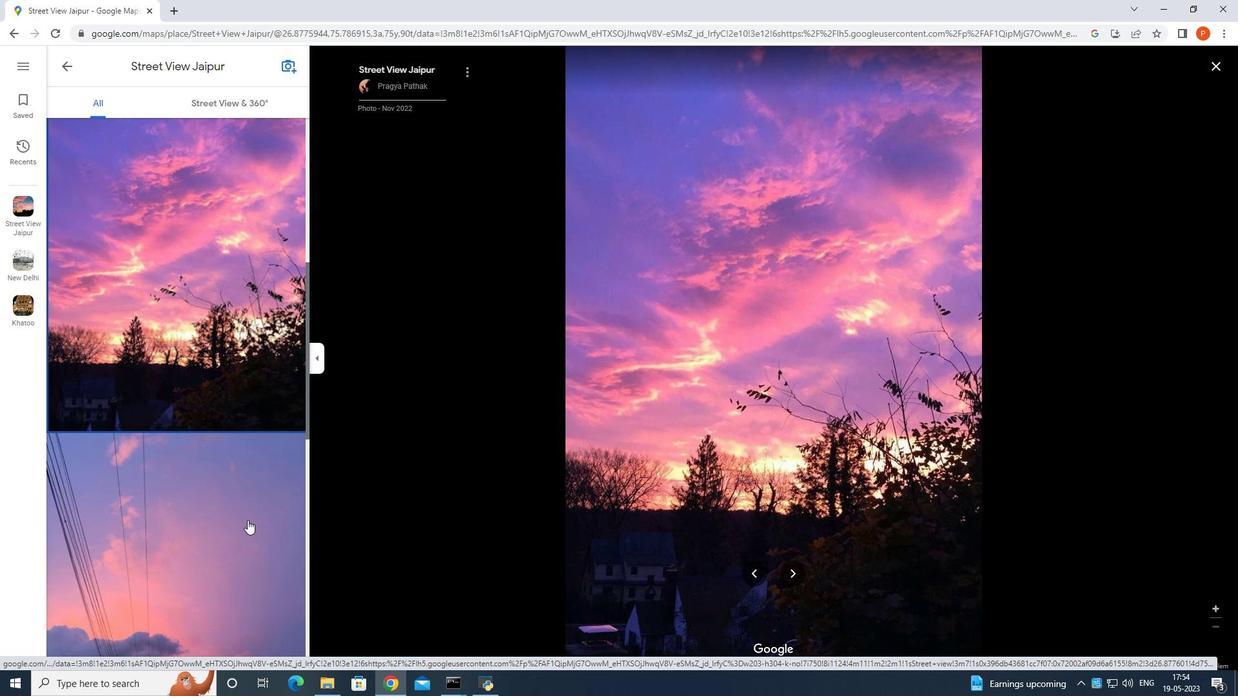 
Action: Mouse scrolled (247, 519) with delta (0, 0)
Screenshot: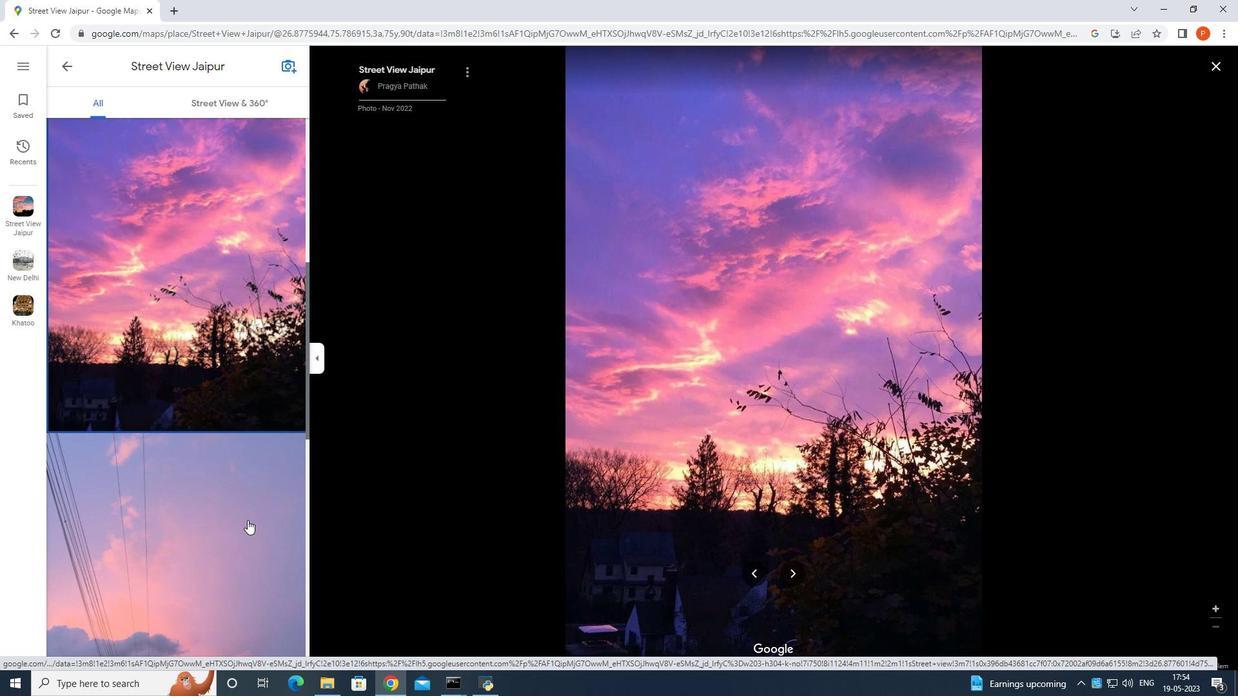 
Action: Mouse scrolled (247, 519) with delta (0, 0)
Screenshot: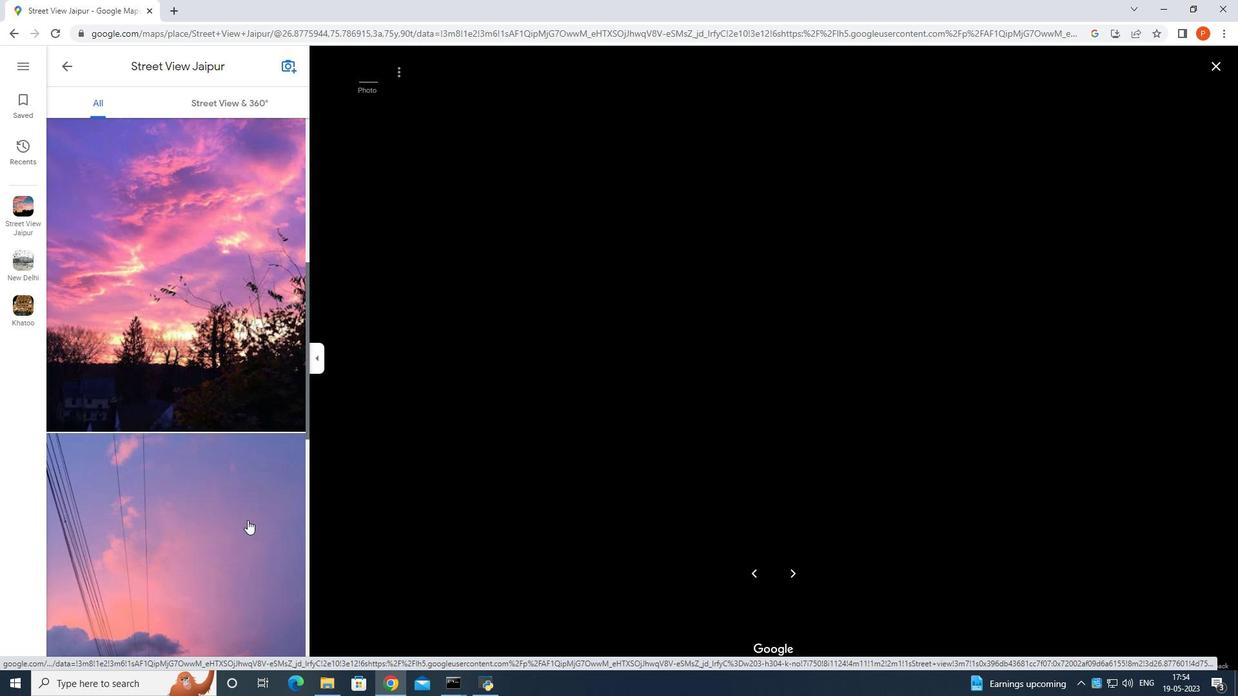 
Action: Mouse scrolled (247, 519) with delta (0, 0)
Screenshot: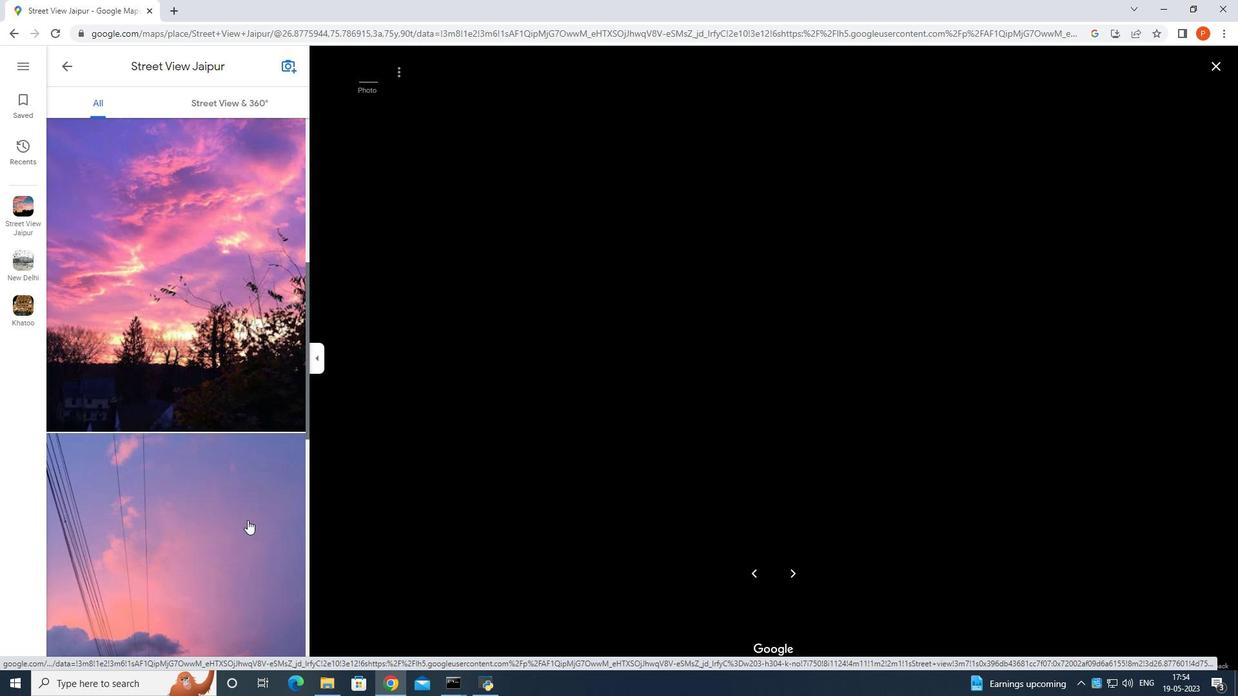 
Action: Mouse scrolled (247, 519) with delta (0, 0)
Screenshot: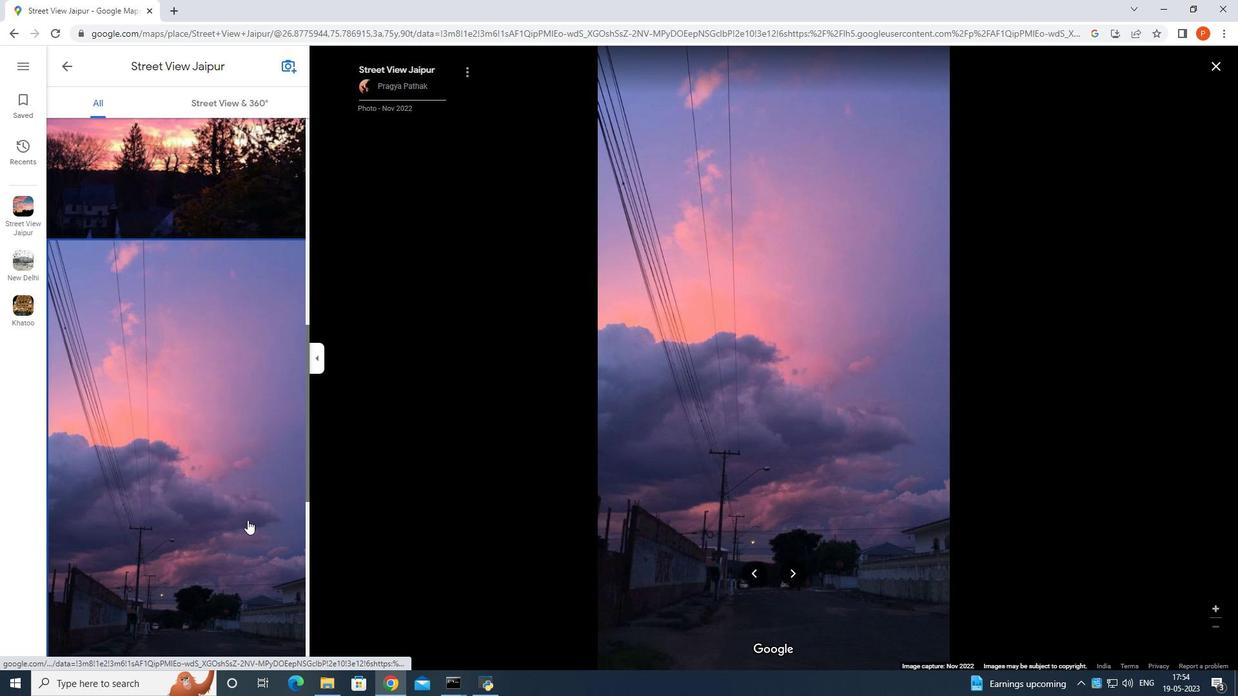 
Action: Mouse scrolled (247, 519) with delta (0, 0)
Screenshot: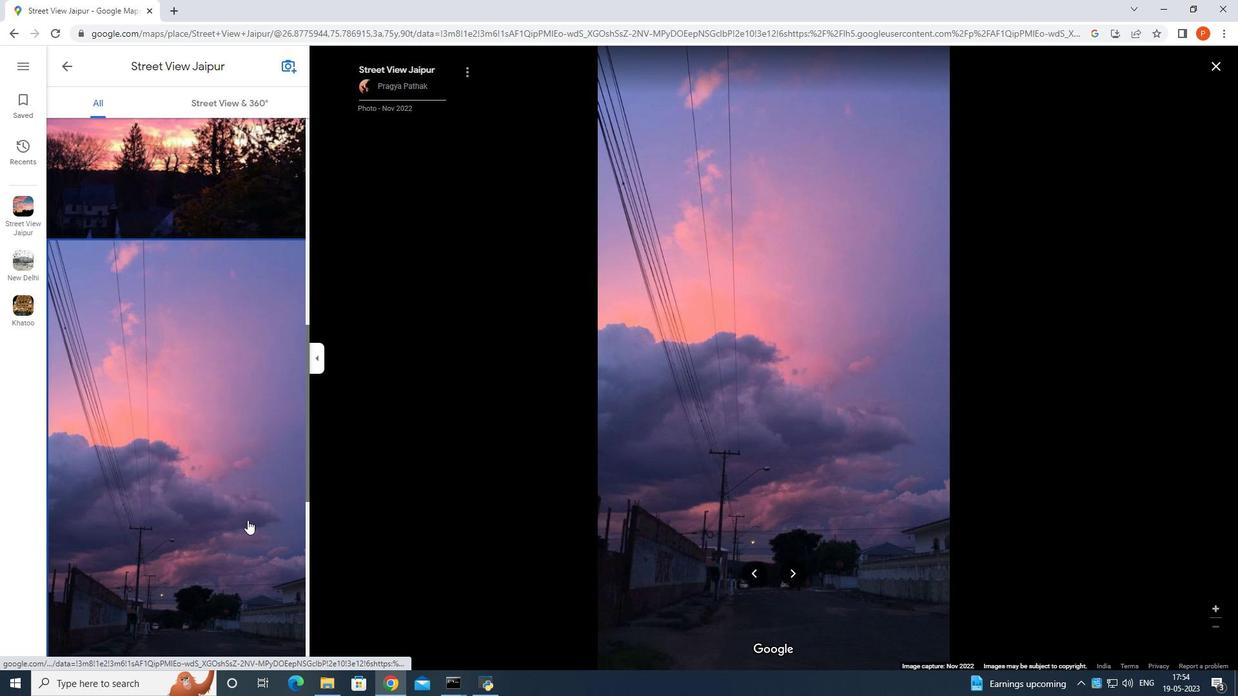 
Action: Mouse scrolled (247, 519) with delta (0, 0)
Screenshot: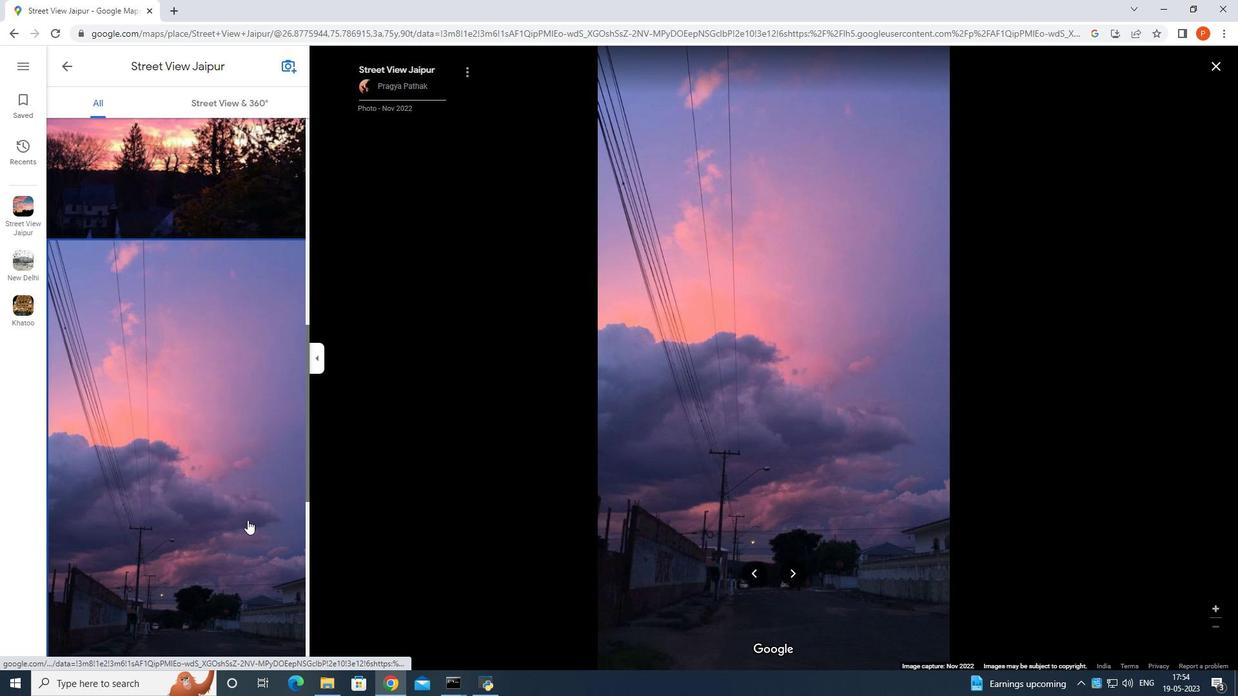
Action: Mouse scrolled (247, 519) with delta (0, 0)
Screenshot: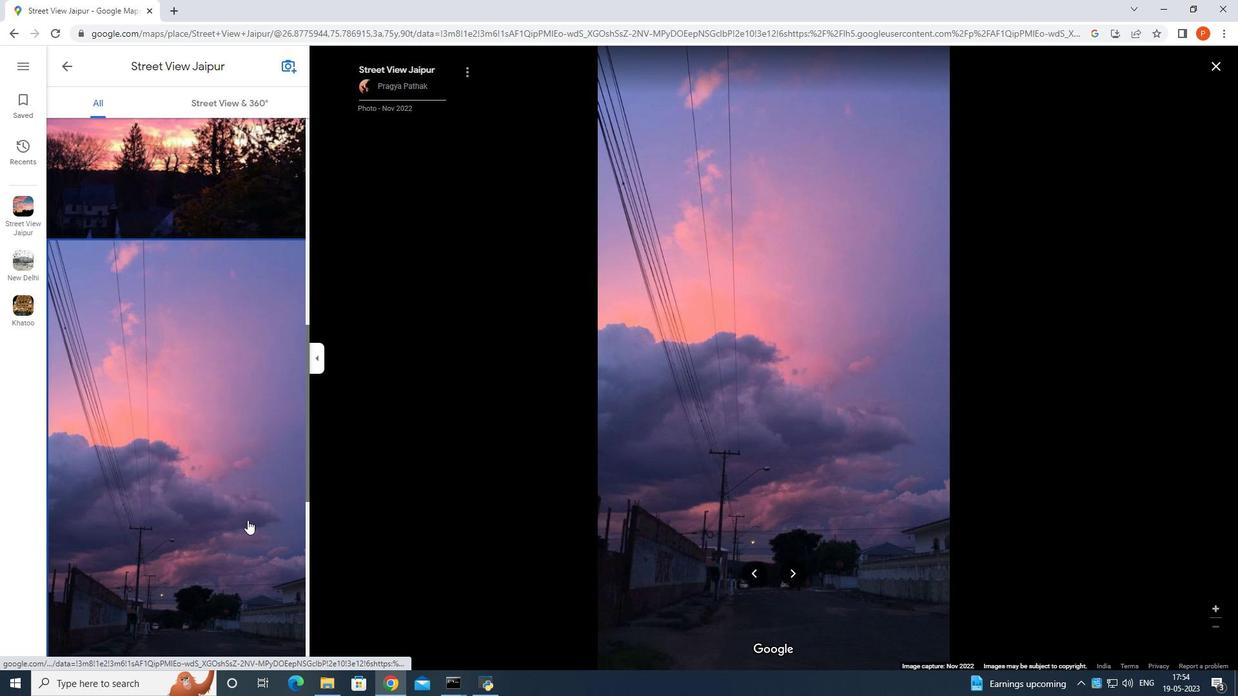 
Action: Mouse scrolled (247, 519) with delta (0, 0)
Screenshot: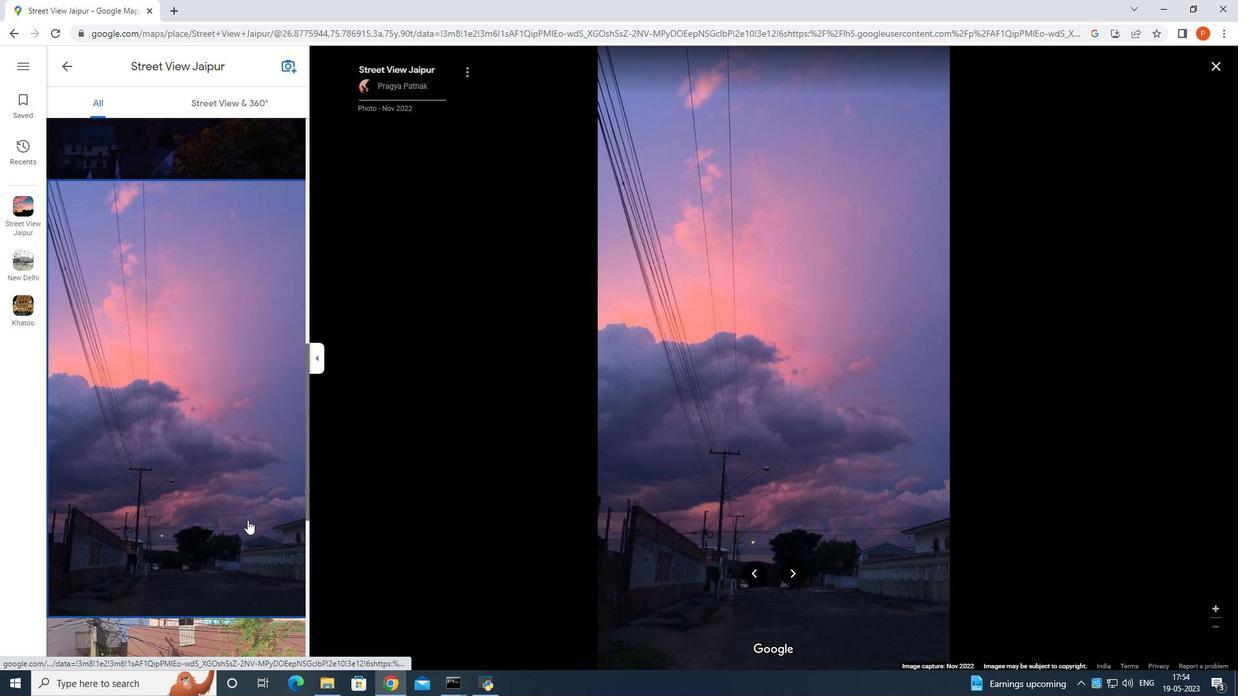 
Action: Mouse scrolled (247, 519) with delta (0, 0)
Screenshot: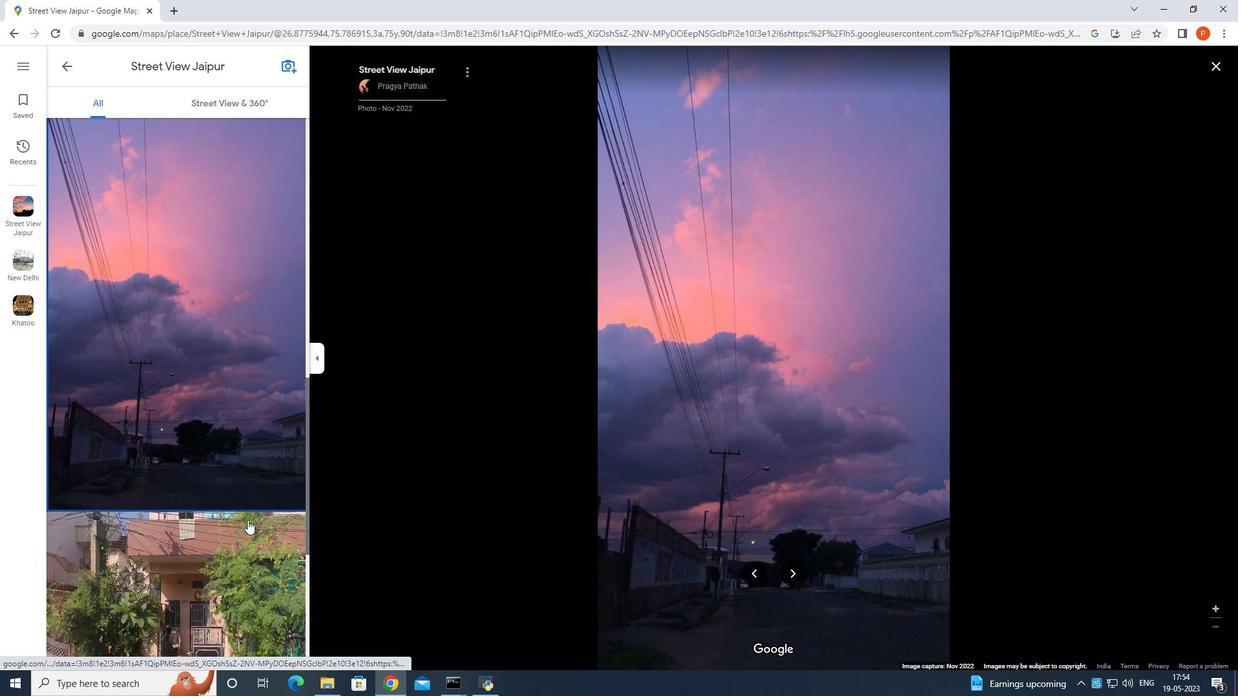 
Action: Mouse scrolled (247, 519) with delta (0, 0)
Screenshot: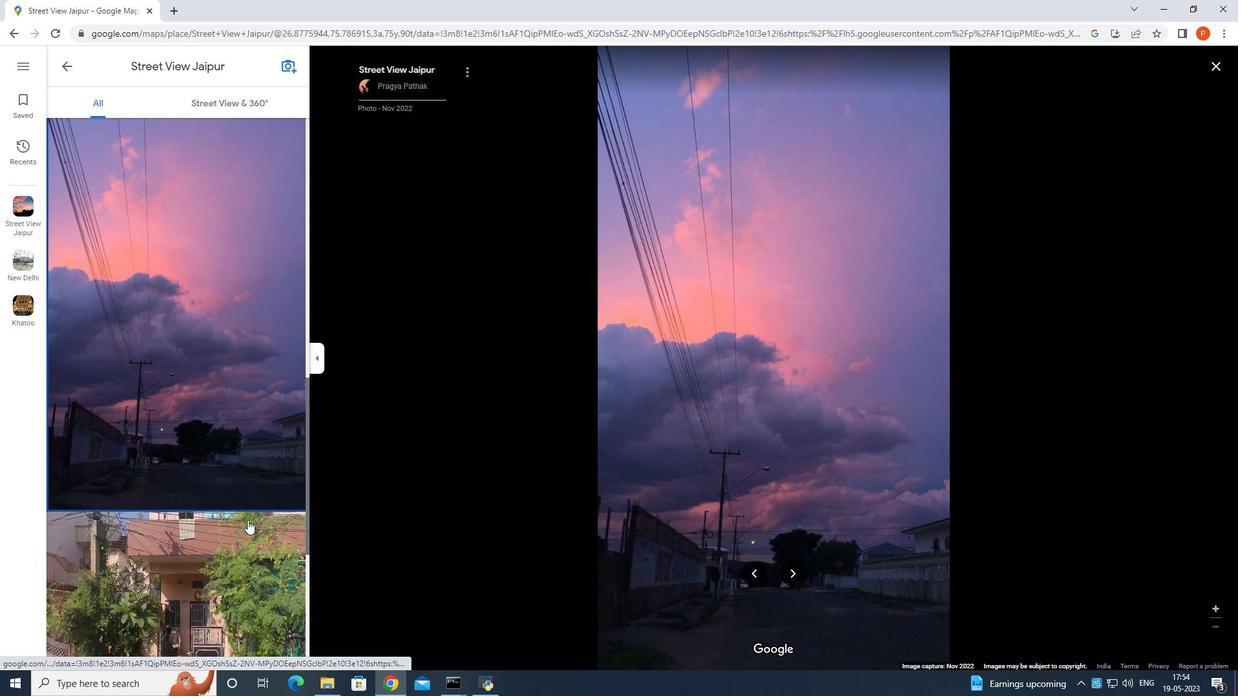 
Action: Mouse scrolled (247, 519) with delta (0, 0)
Screenshot: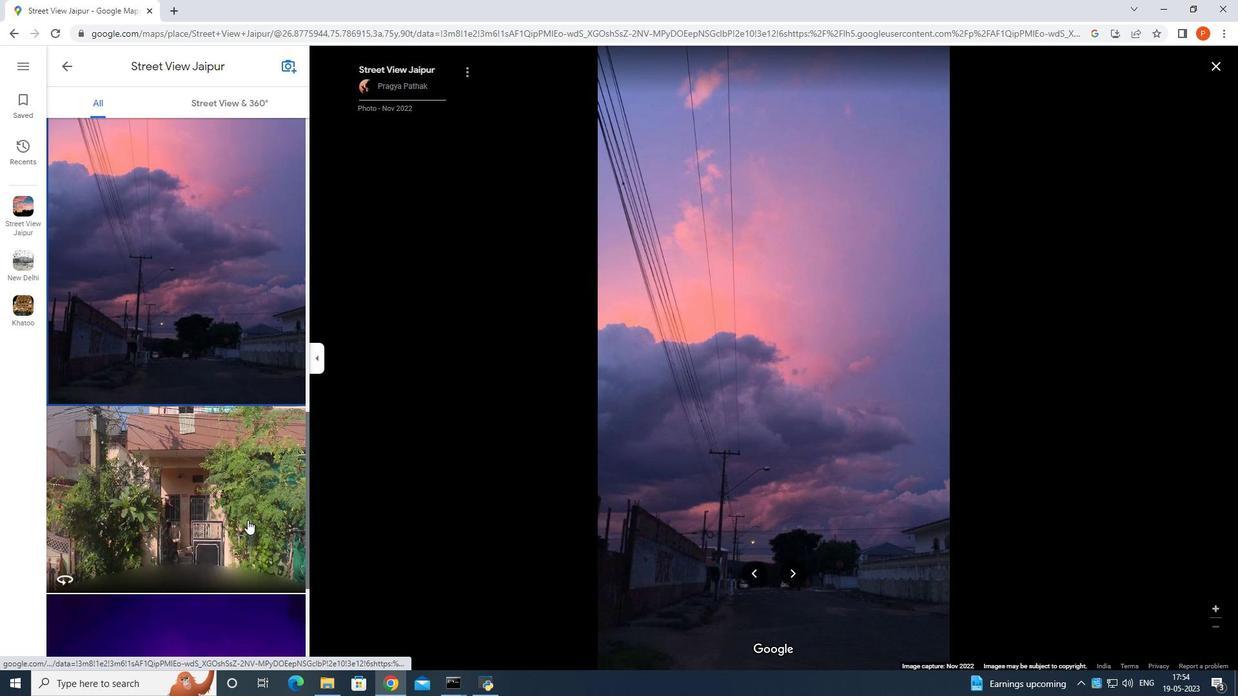
Action: Mouse scrolled (247, 519) with delta (0, 0)
Screenshot: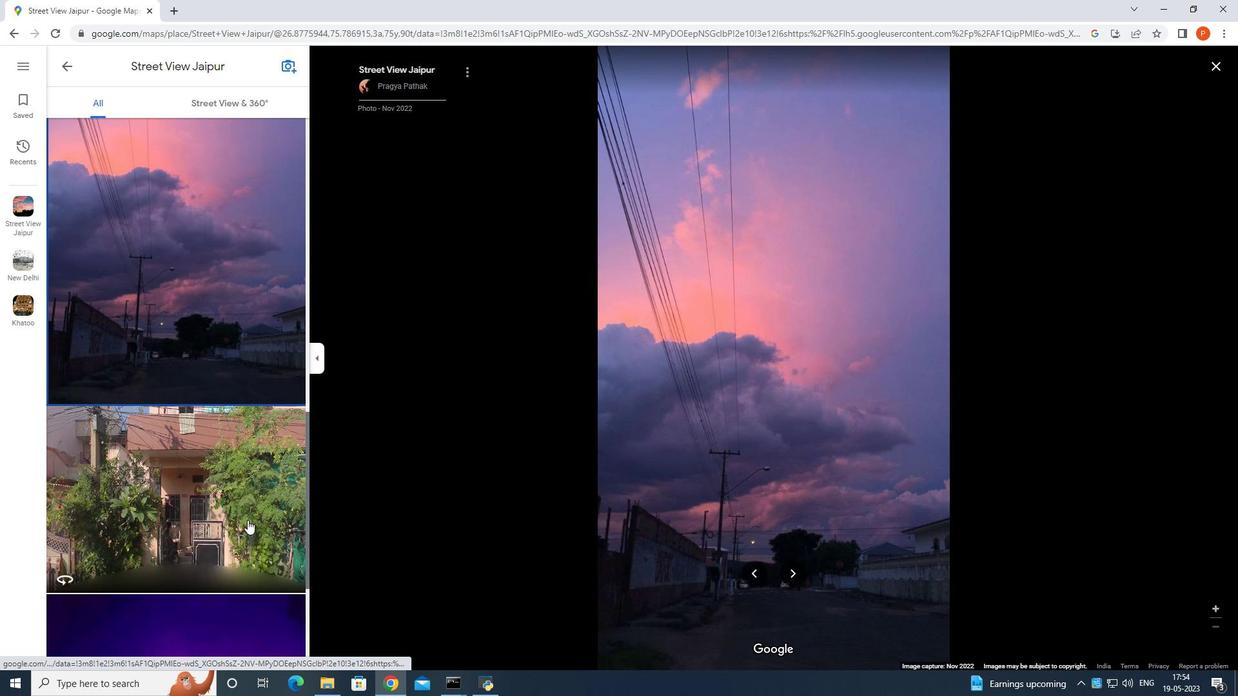 
Action: Mouse moved to (225, 250)
Screenshot: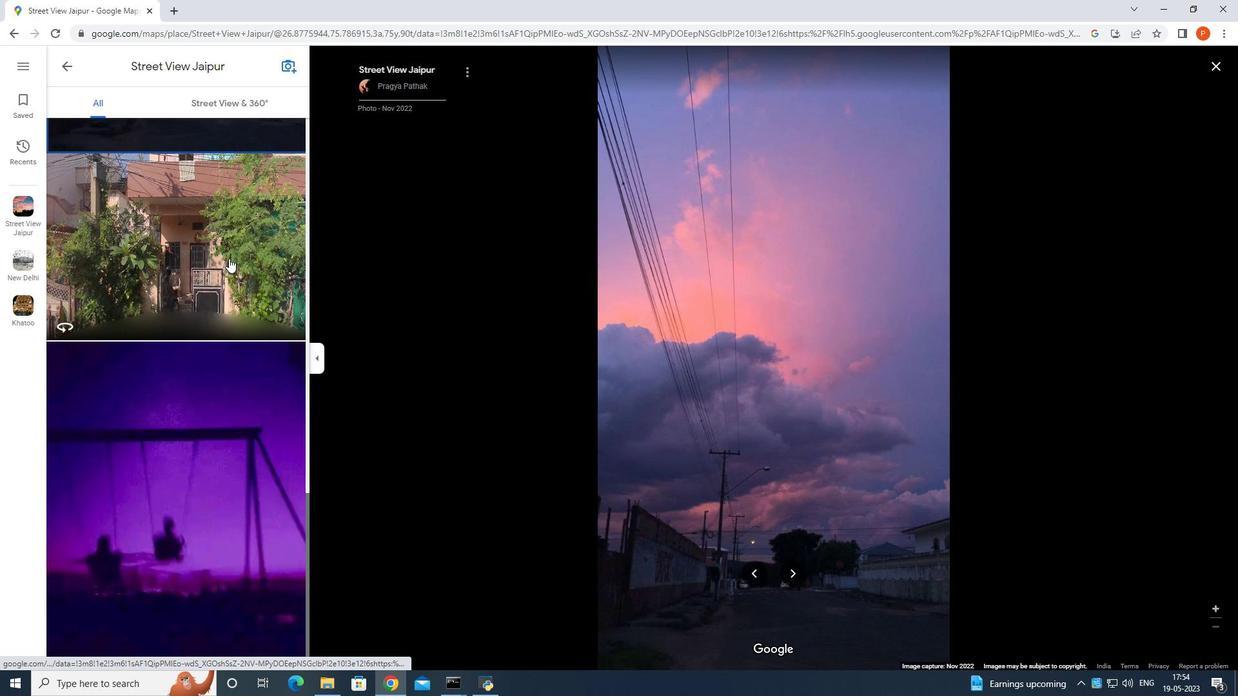 
Action: Mouse pressed left at (225, 250)
Screenshot: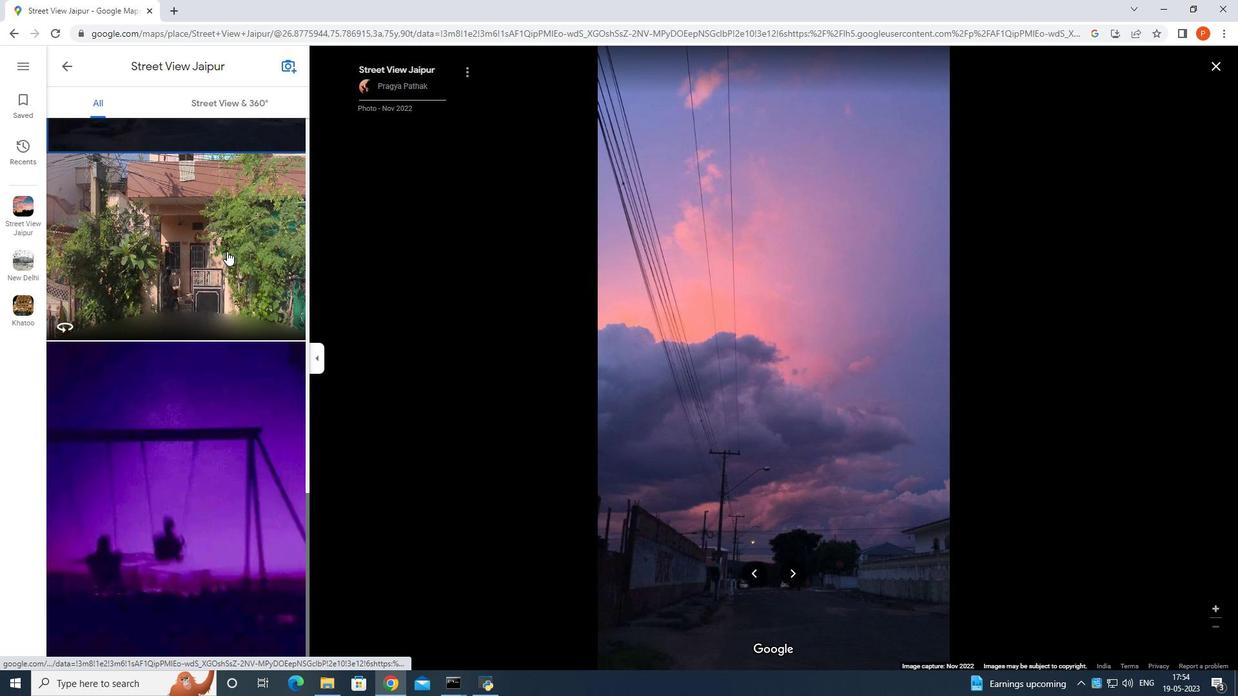 
Action: Mouse scrolled (225, 249) with delta (0, 0)
Screenshot: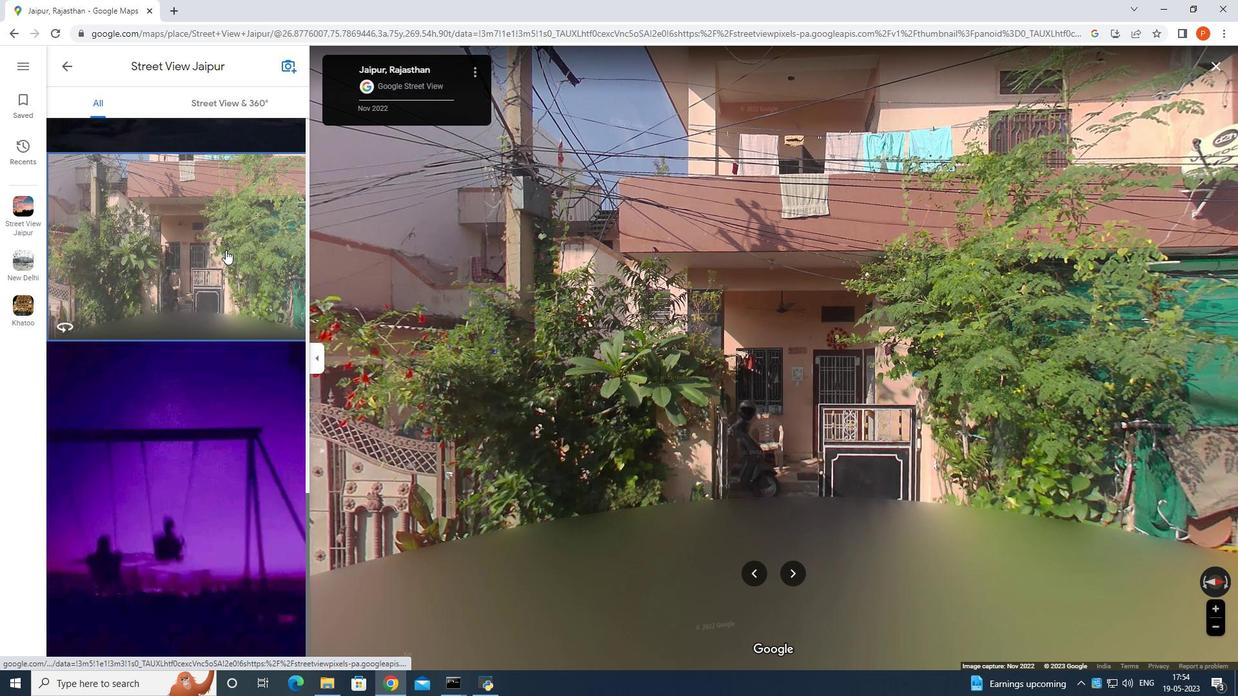 
Action: Mouse scrolled (225, 249) with delta (0, 0)
Screenshot: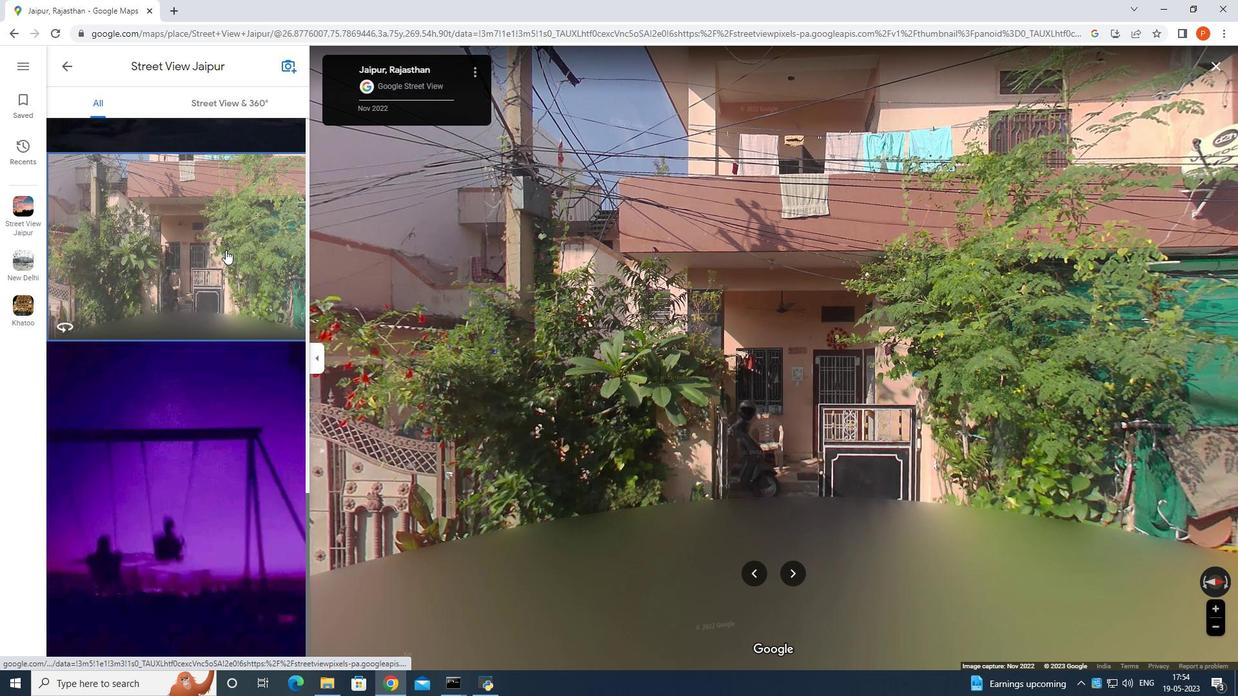 
Action: Mouse moved to (227, 314)
Screenshot: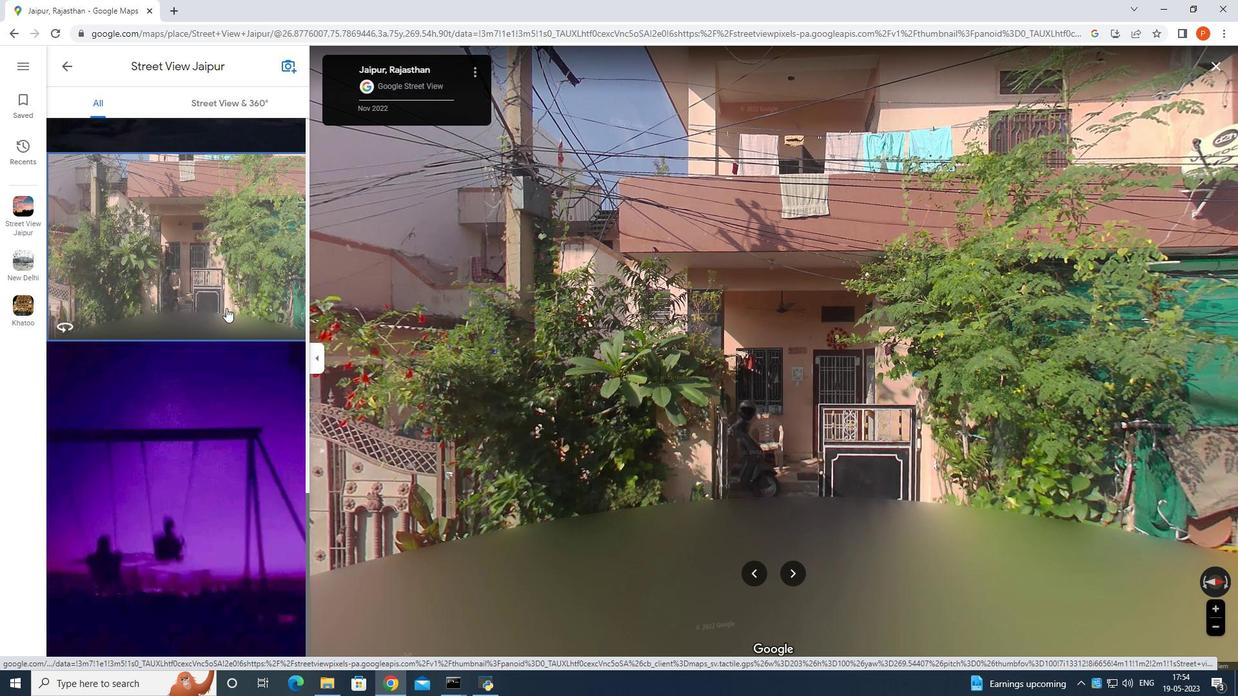
Action: Mouse scrolled (227, 313) with delta (0, 0)
Screenshot: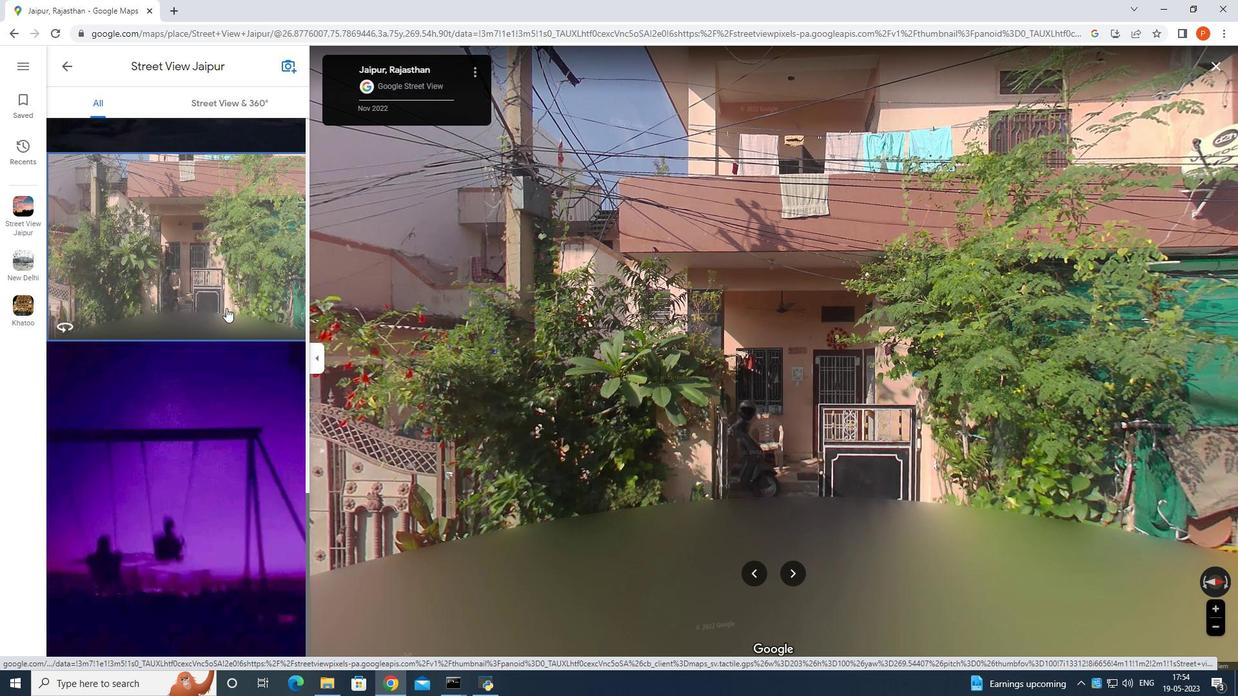 
Action: Mouse moved to (227, 318)
Screenshot: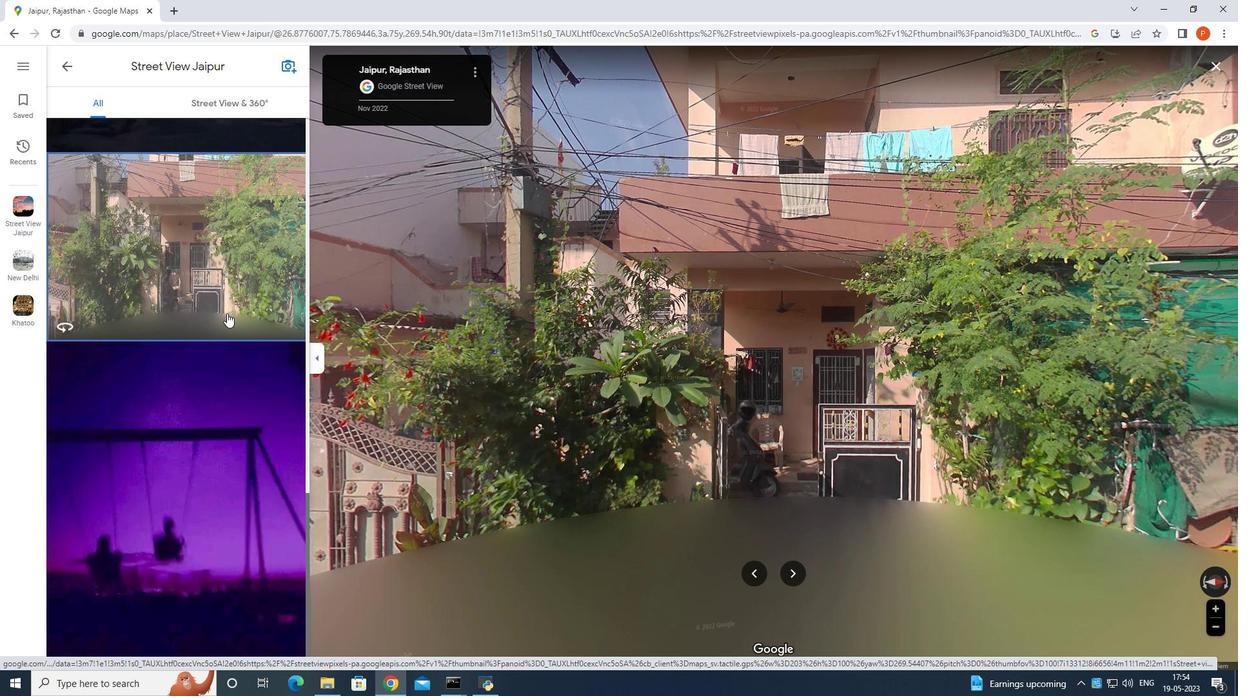 
Action: Mouse scrolled (227, 317) with delta (0, 0)
Screenshot: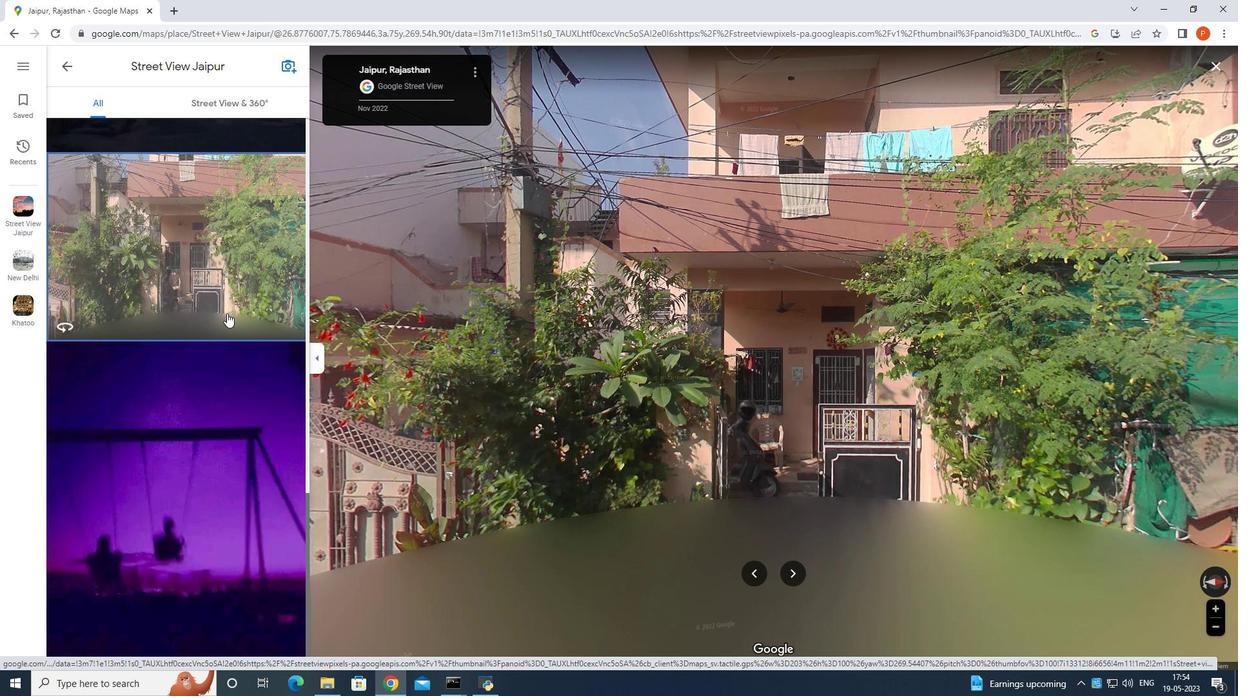 
Action: Mouse moved to (210, 416)
Screenshot: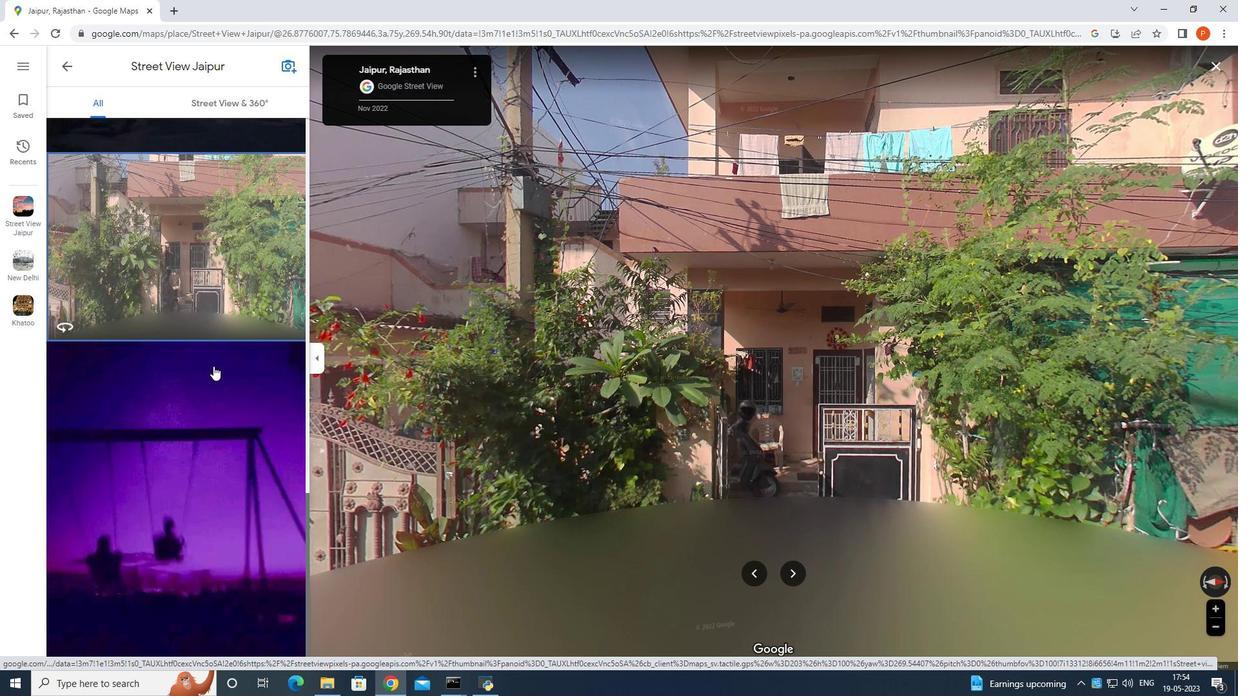 
Action: Mouse pressed left at (210, 416)
Screenshot: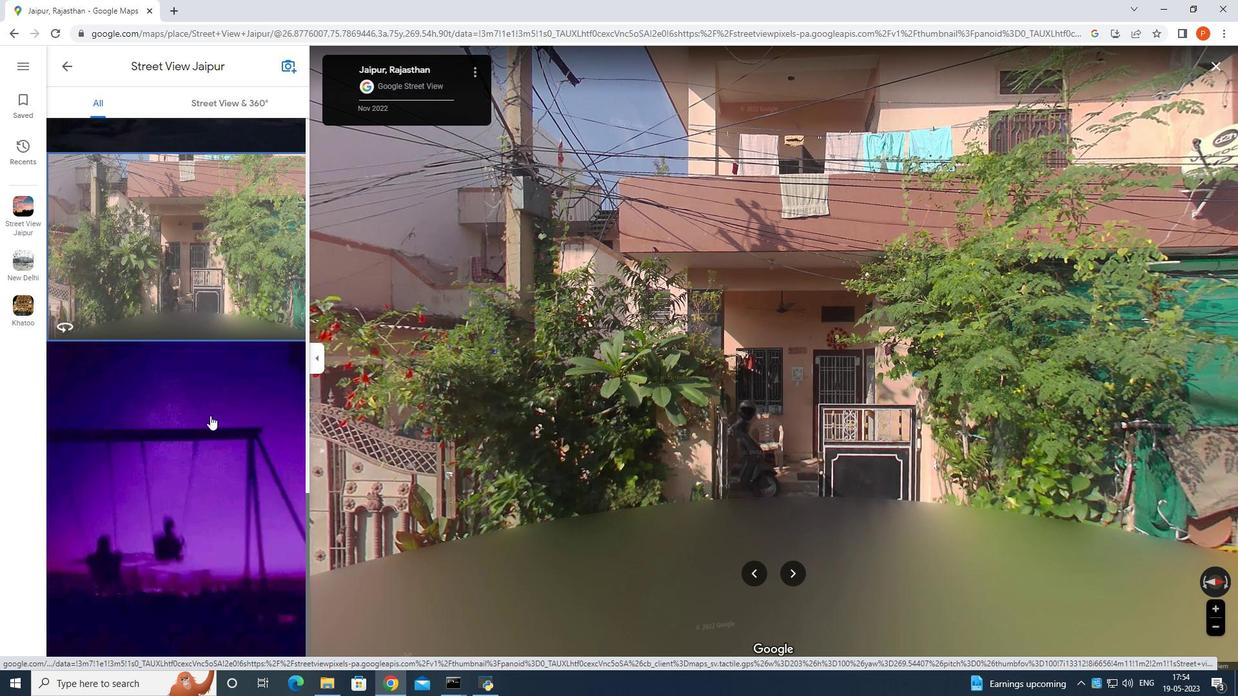 
Action: Mouse moved to (1215, 62)
Screenshot: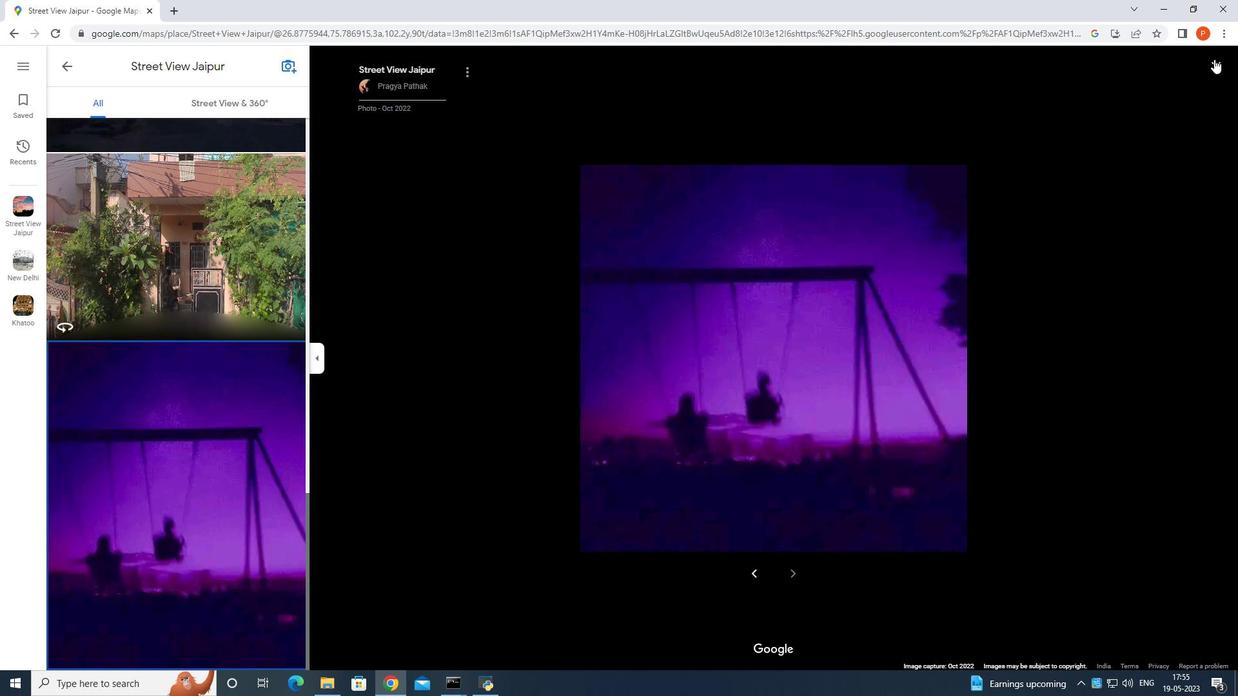 
Action: Mouse pressed left at (1215, 62)
Screenshot: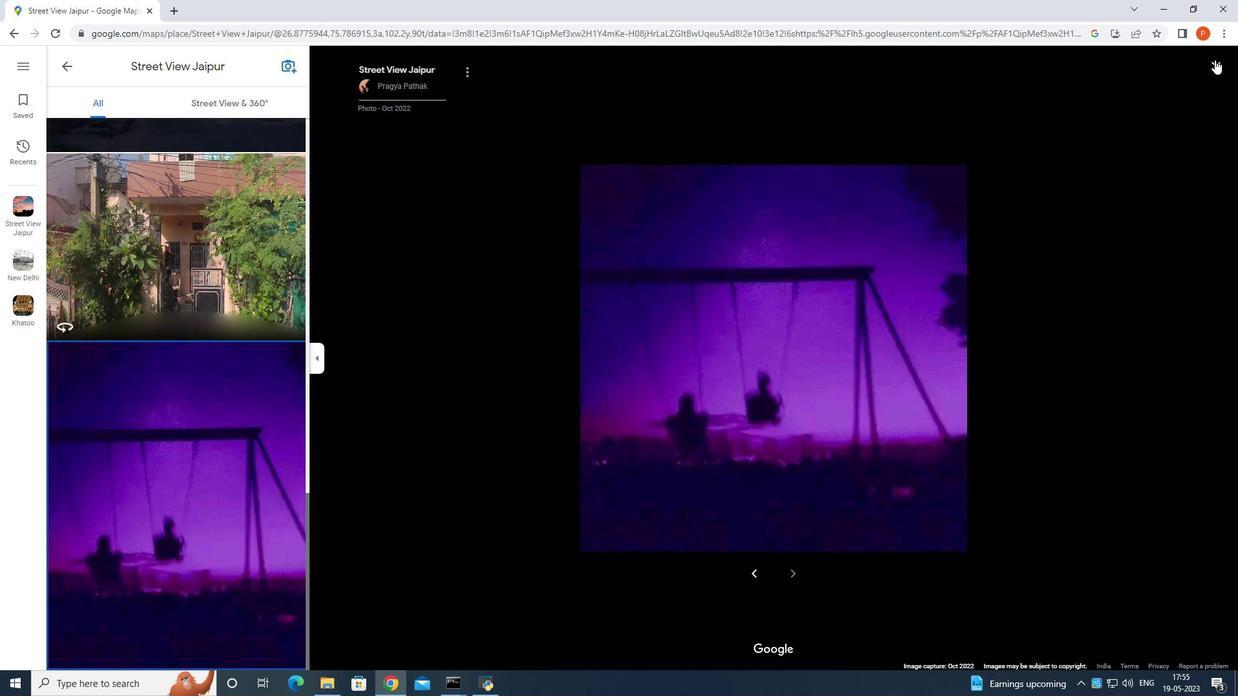 
Action: Mouse moved to (808, 259)
Screenshot: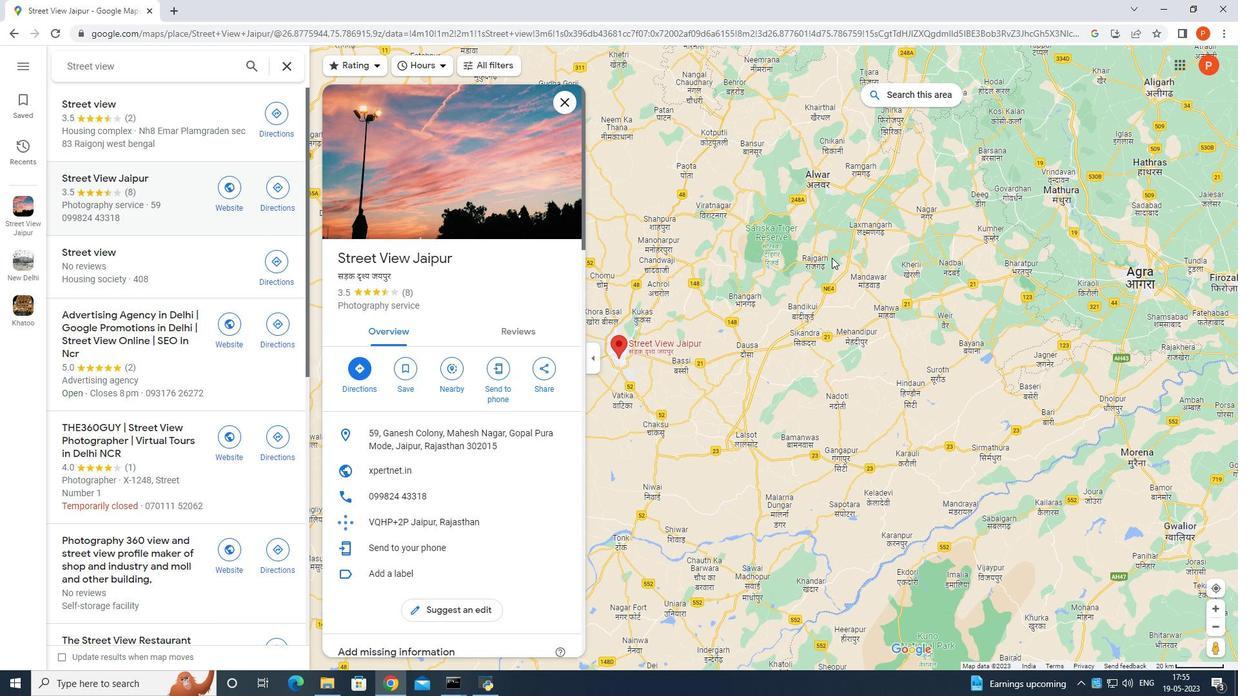 
Action: Mouse pressed left at (808, 259)
Screenshot: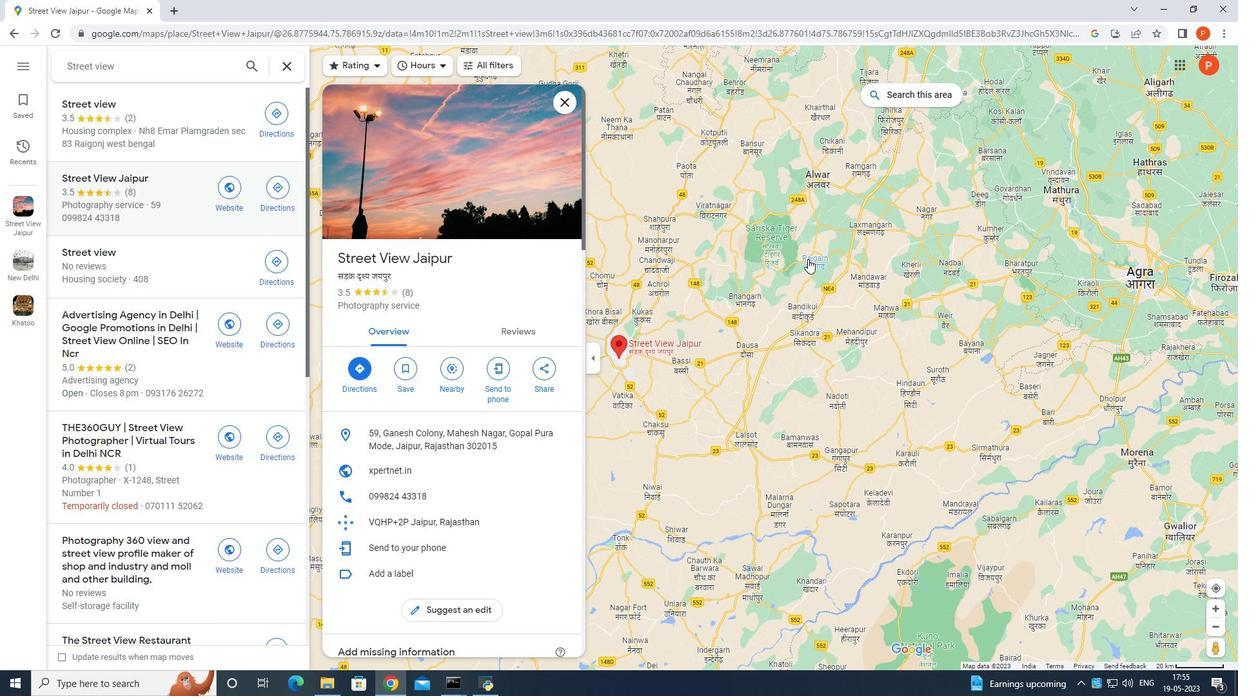 
Action: Mouse moved to (778, 287)
Screenshot: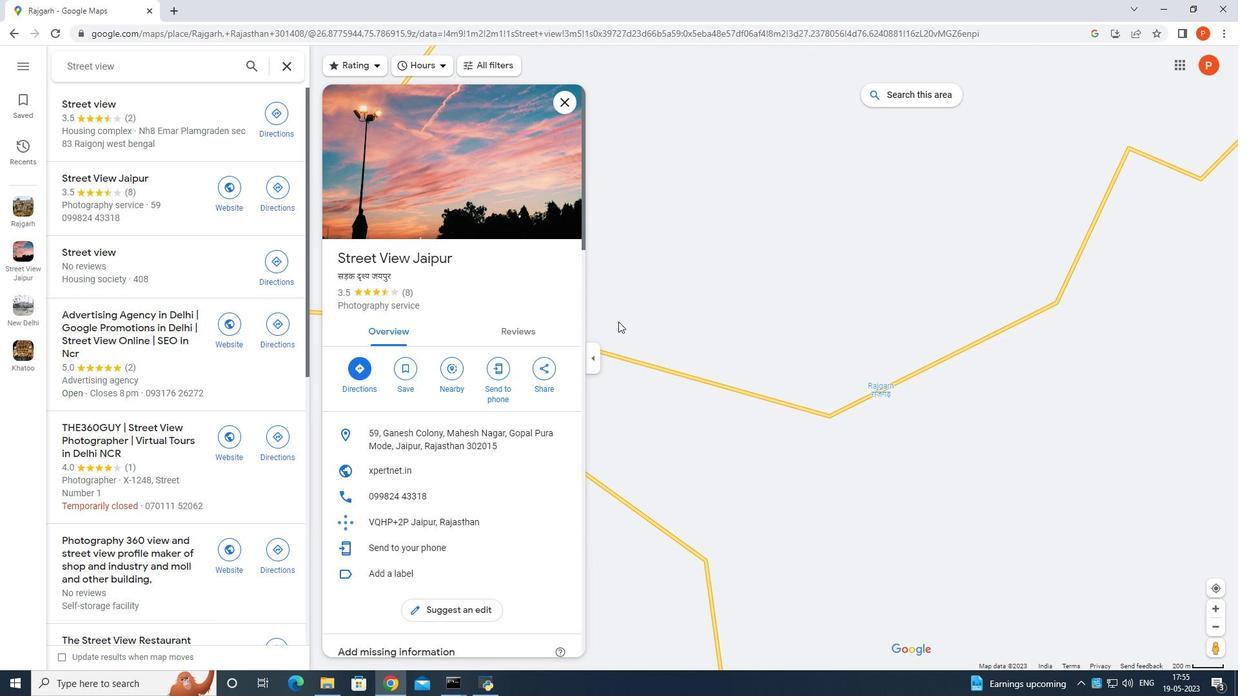 
Action: Mouse pressed left at (778, 287)
Screenshot: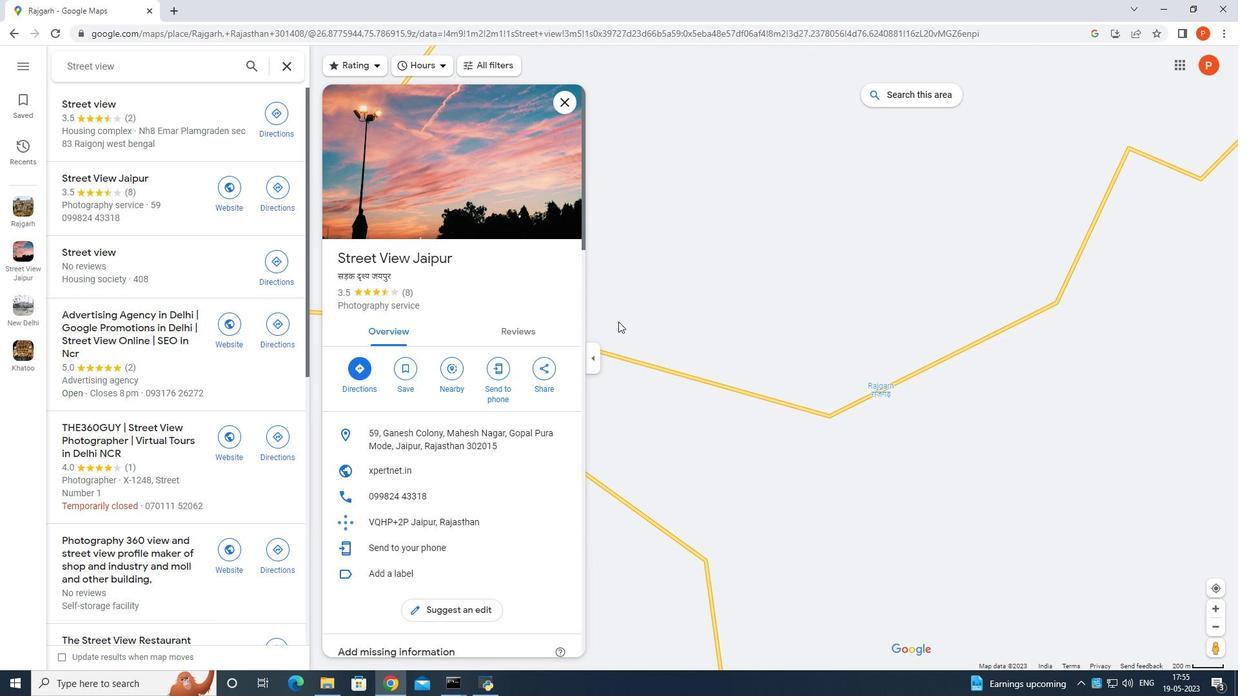 
Action: Mouse pressed left at (778, 287)
Screenshot: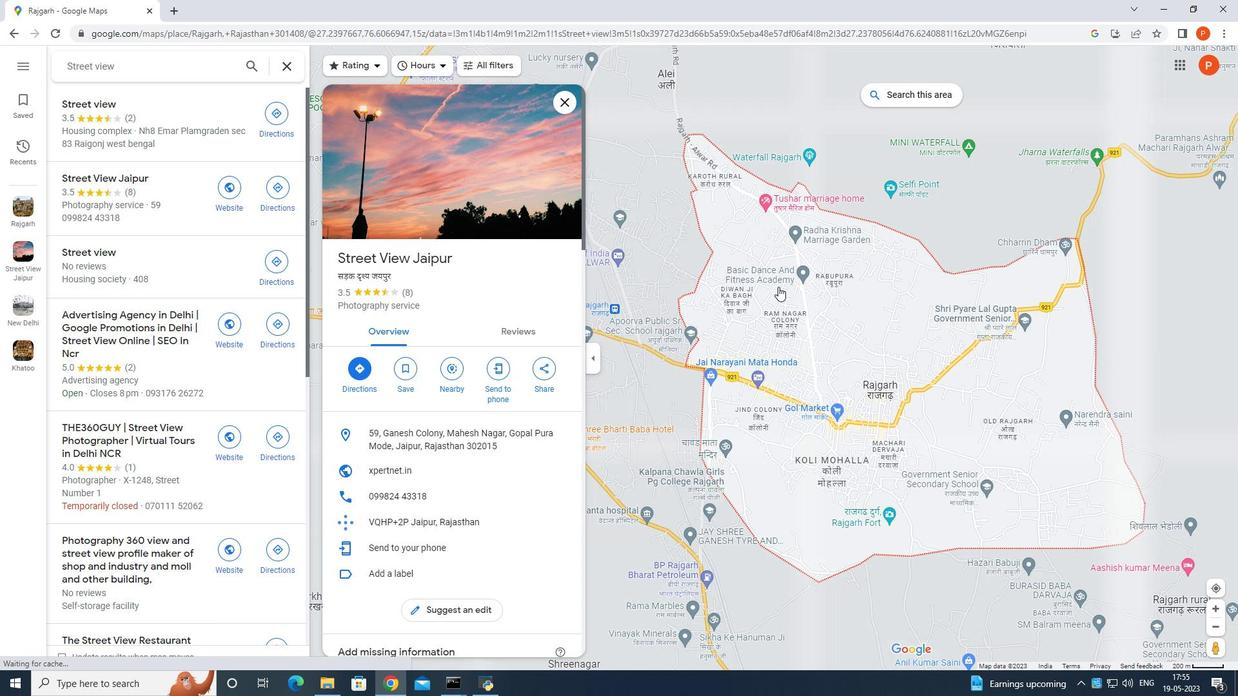 
Action: Mouse moved to (565, 98)
Screenshot: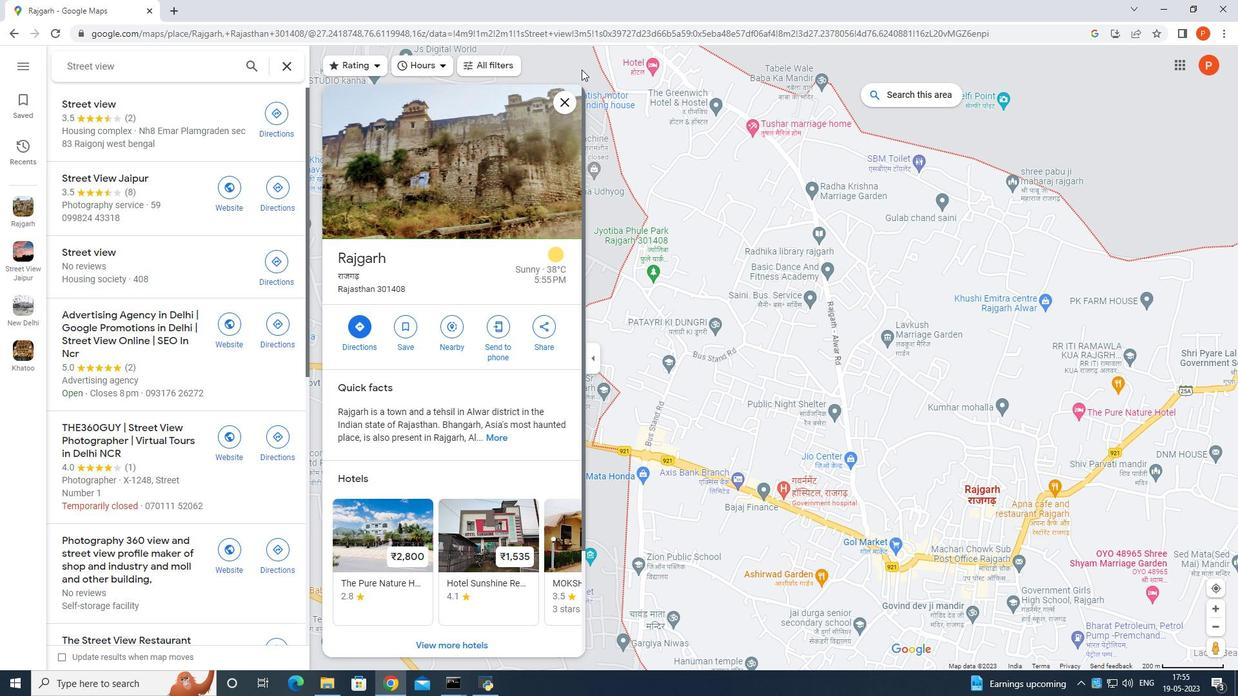 
Action: Mouse pressed left at (565, 98)
Screenshot: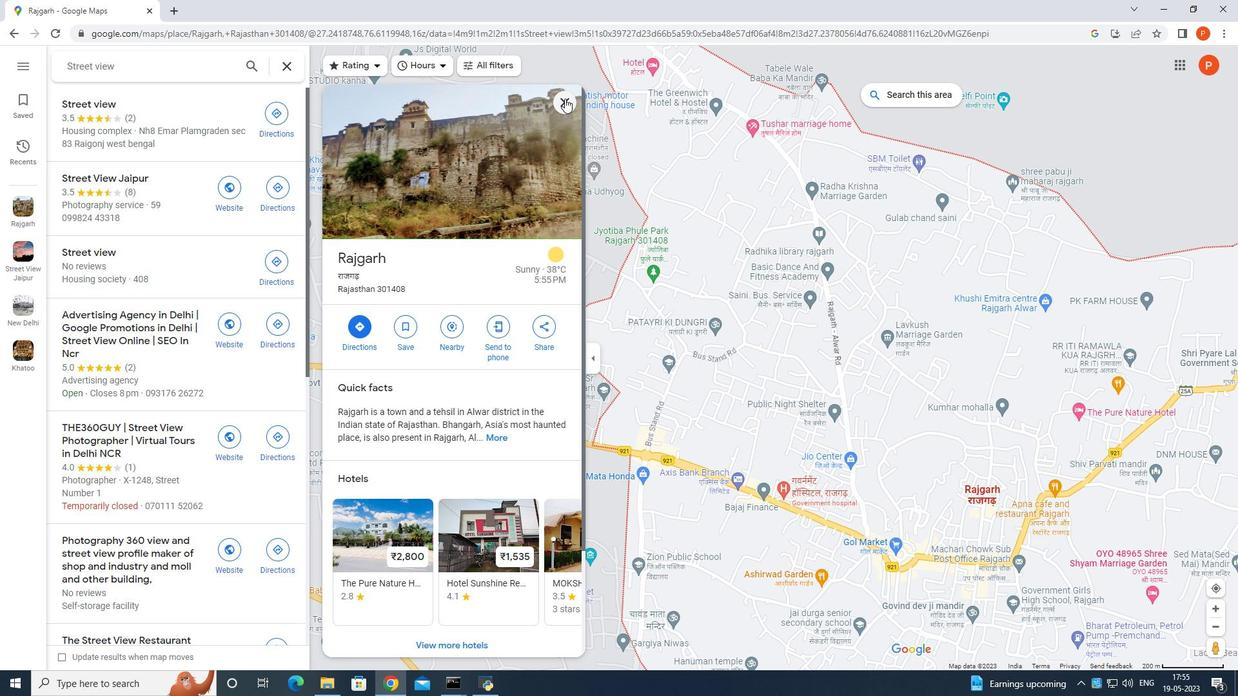 
Action: Mouse moved to (93, 101)
Screenshot: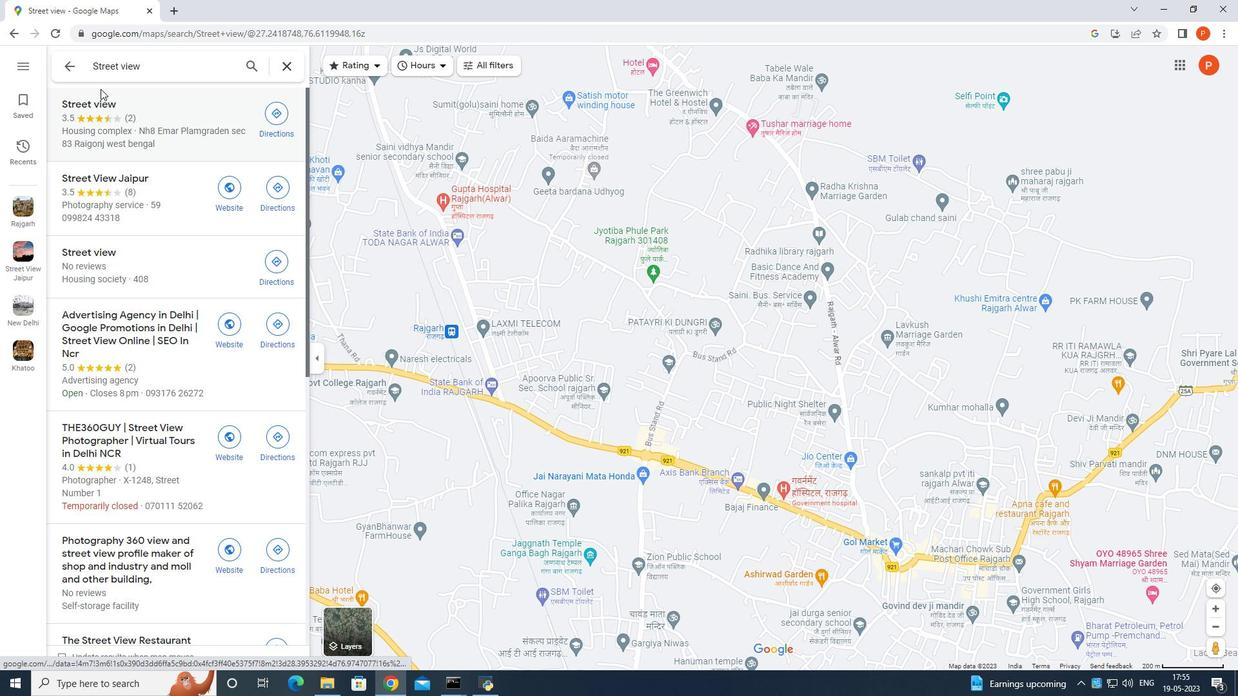 
Action: Mouse pressed left at (93, 101)
Screenshot: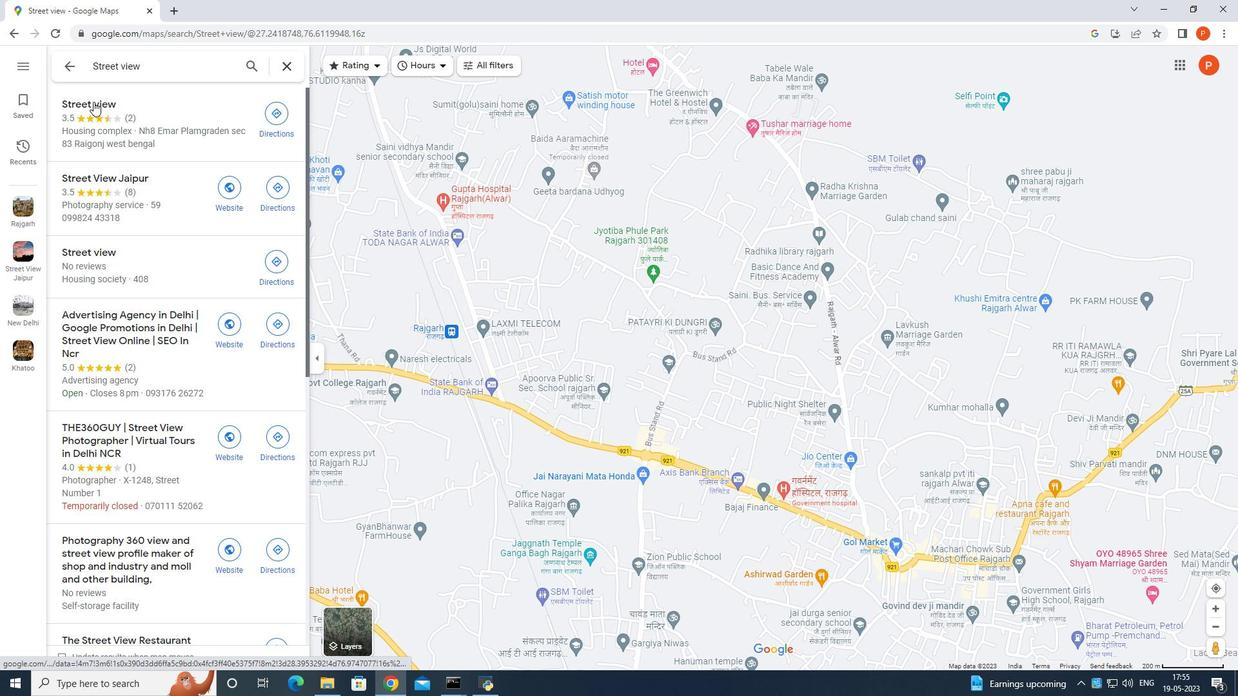 
Action: Mouse moved to (421, 299)
Screenshot: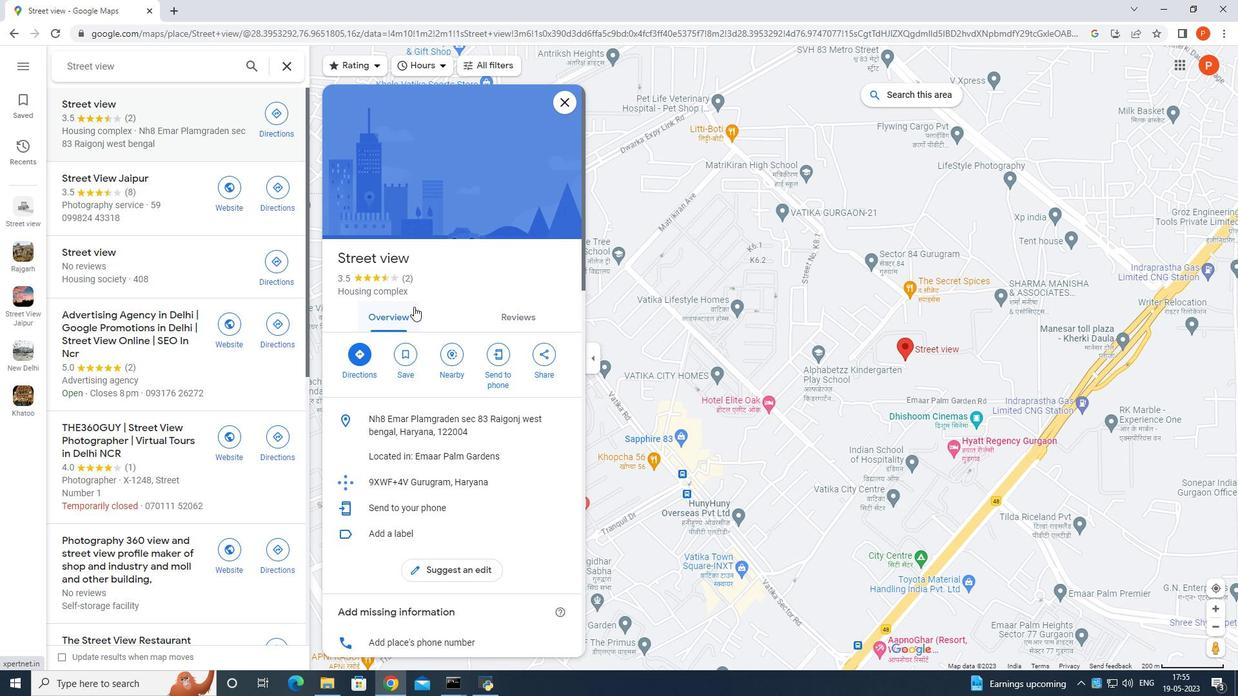 
Action: Mouse scrolled (421, 300) with delta (0, 0)
Screenshot: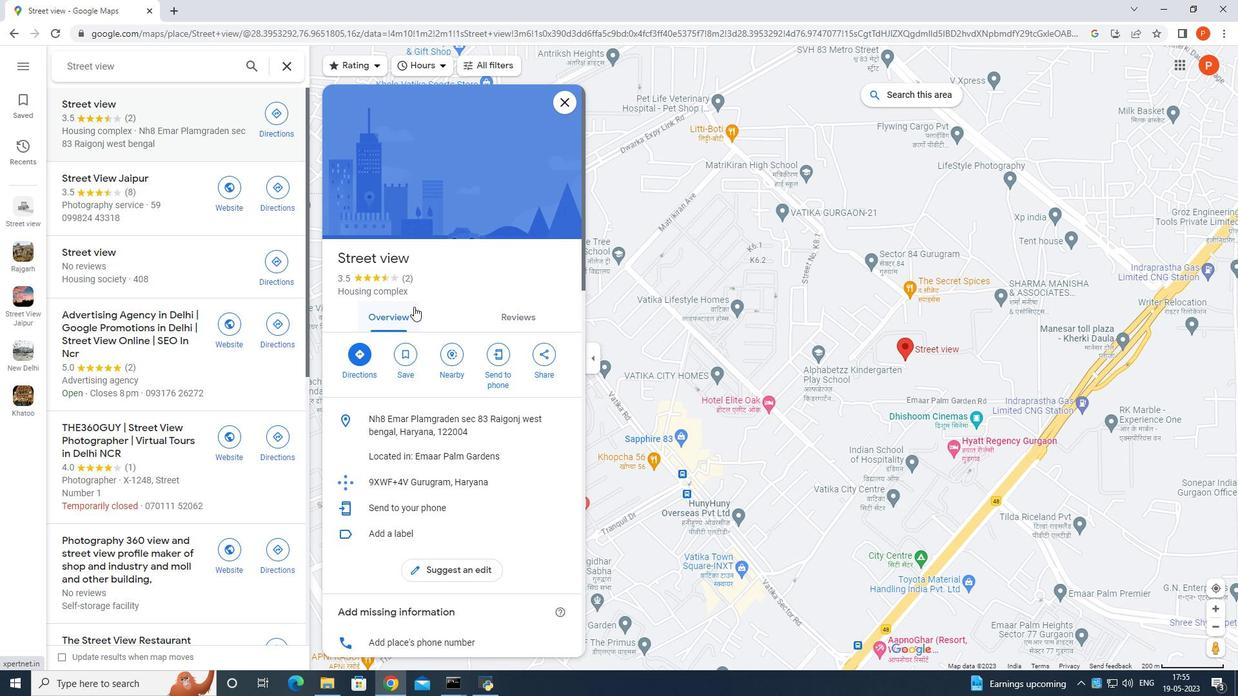 
Action: Mouse moved to (424, 296)
Screenshot: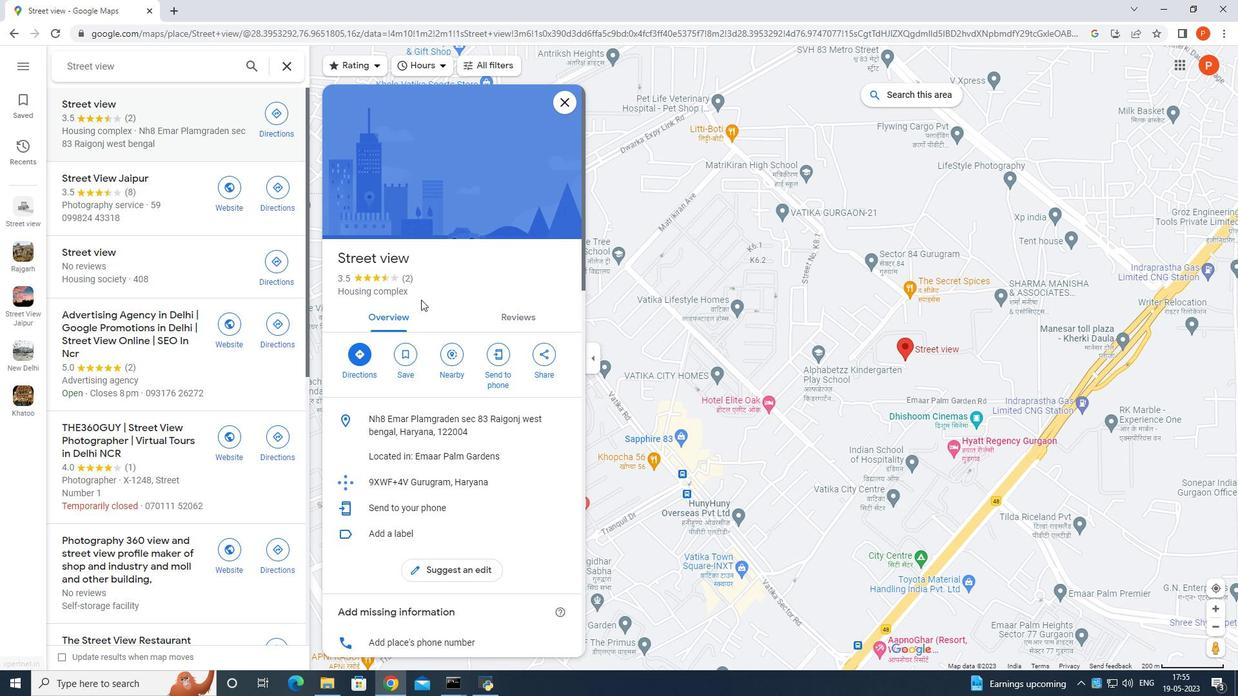 
Action: Mouse scrolled (424, 297) with delta (0, 0)
Screenshot: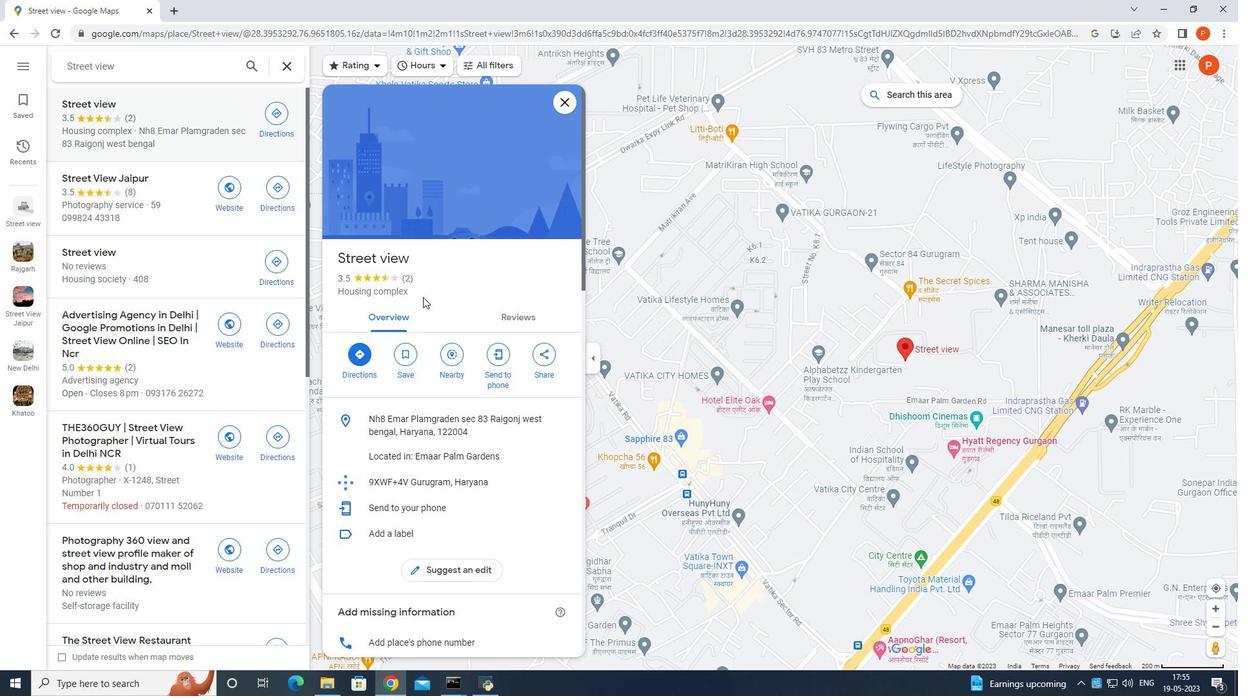 
Action: Mouse moved to (432, 294)
Screenshot: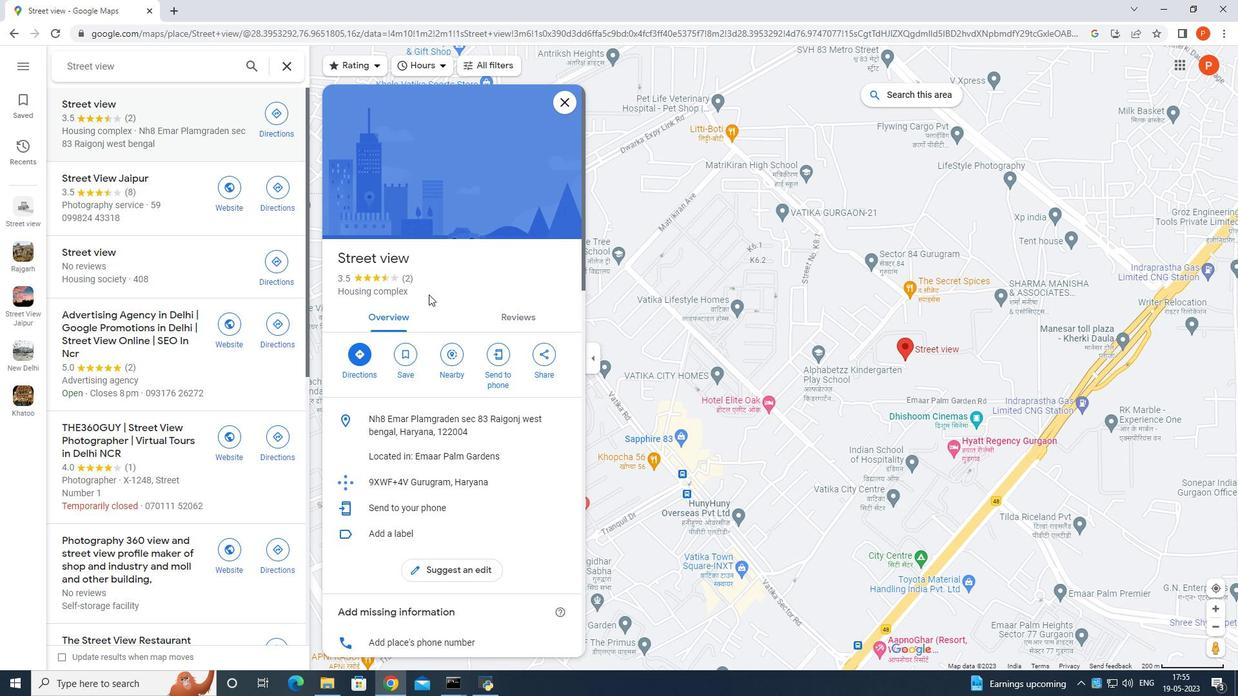 
Action: Mouse scrolled (432, 295) with delta (0, 0)
Screenshot: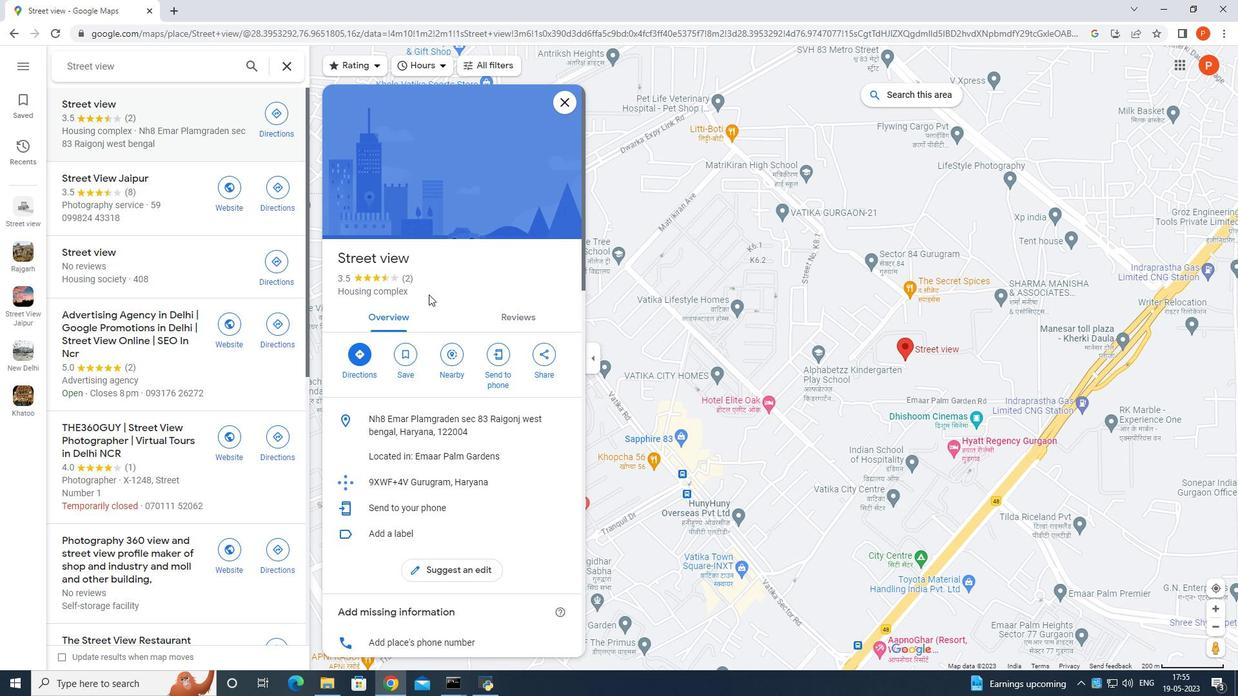 
Action: Mouse scrolled (432, 295) with delta (0, 0)
Screenshot: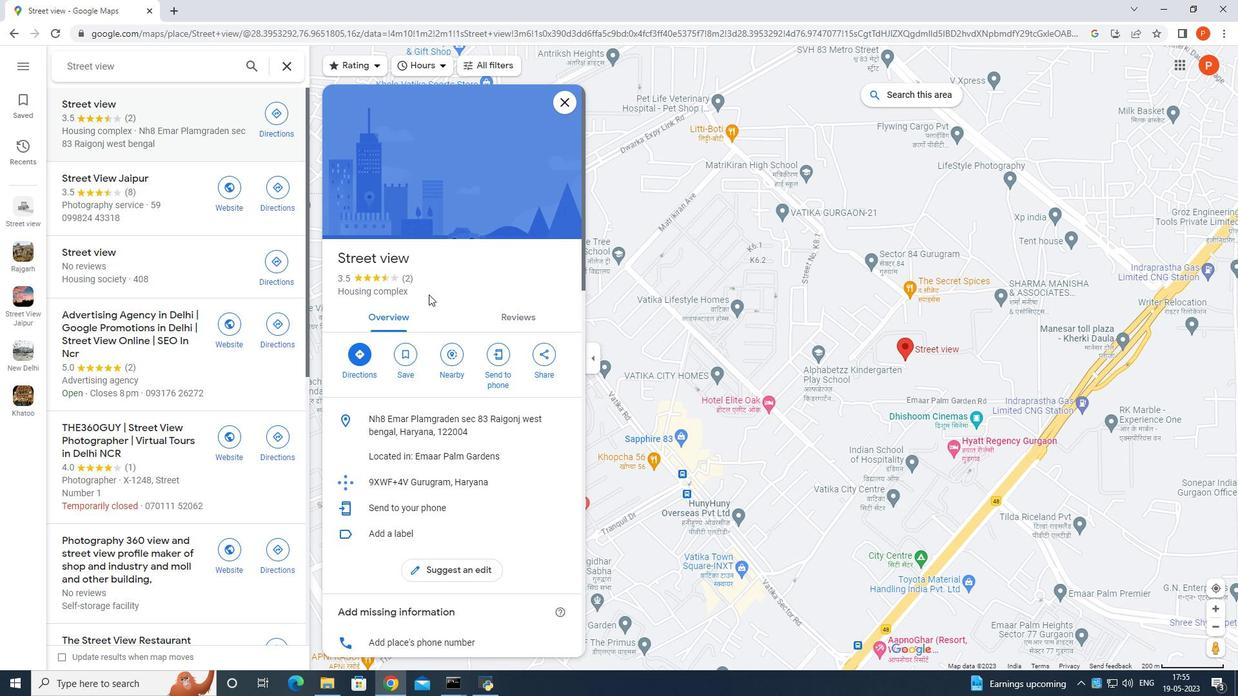 
Action: Mouse scrolled (432, 295) with delta (0, 0)
Screenshot: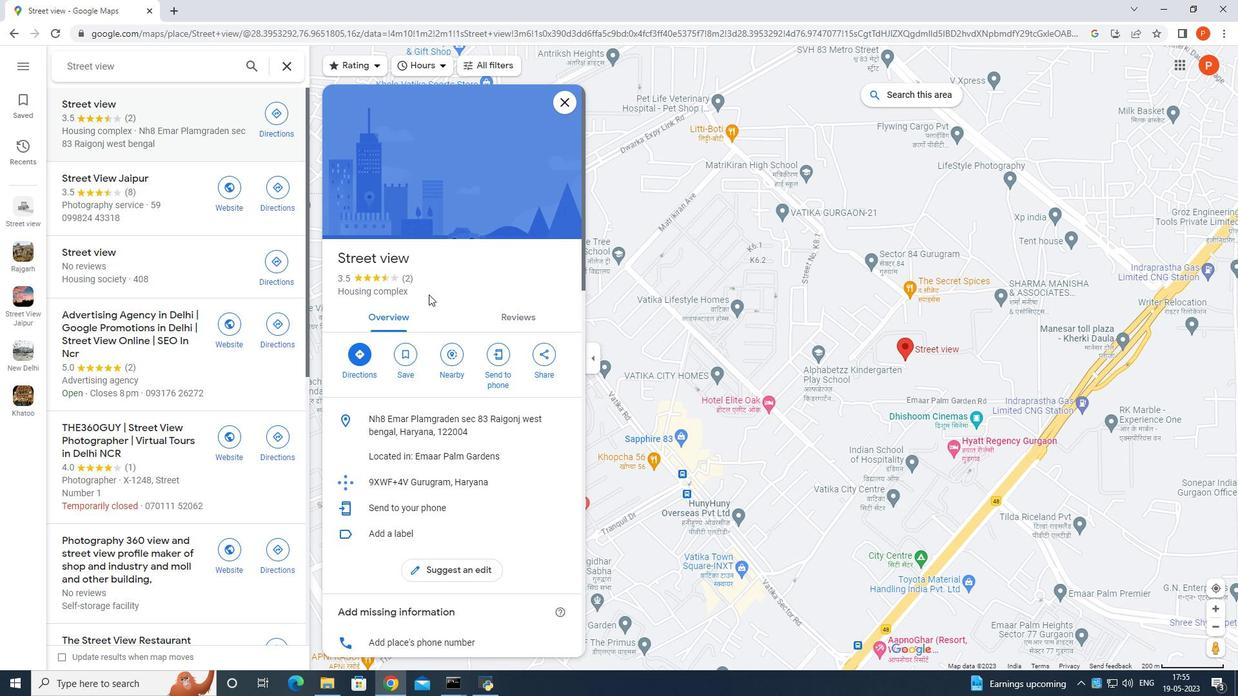 
Action: Mouse scrolled (432, 295) with delta (0, 0)
Screenshot: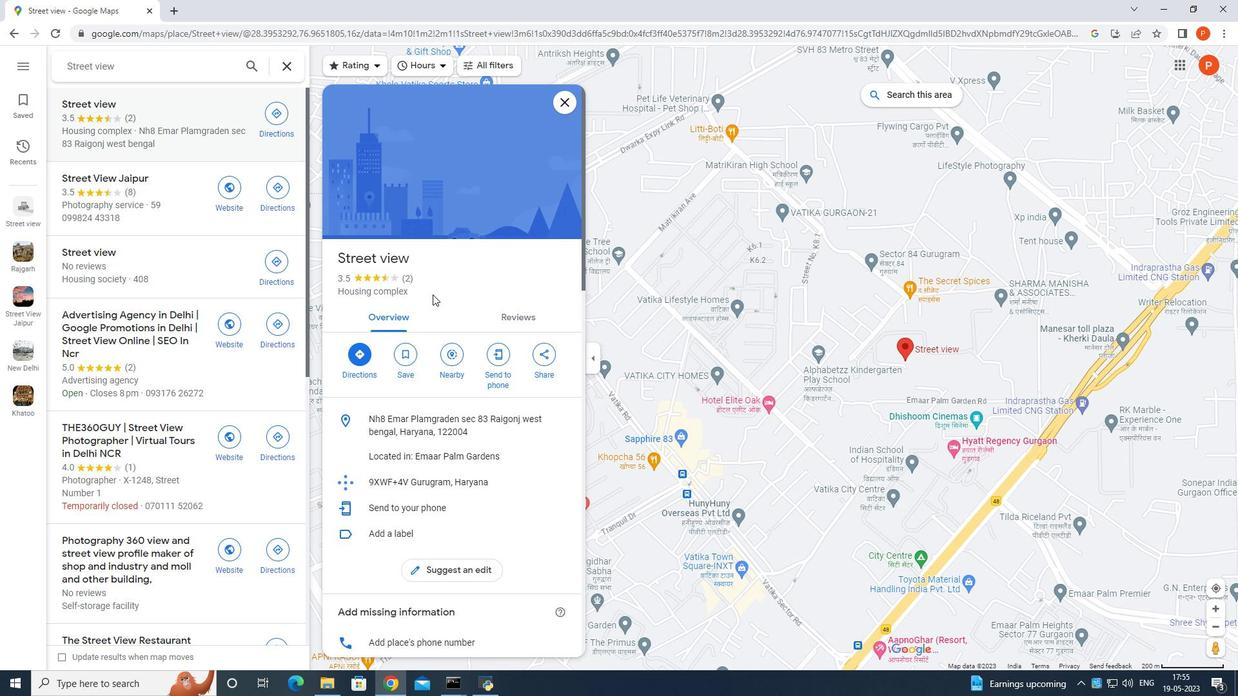 
Action: Mouse scrolled (432, 294) with delta (0, 0)
Screenshot: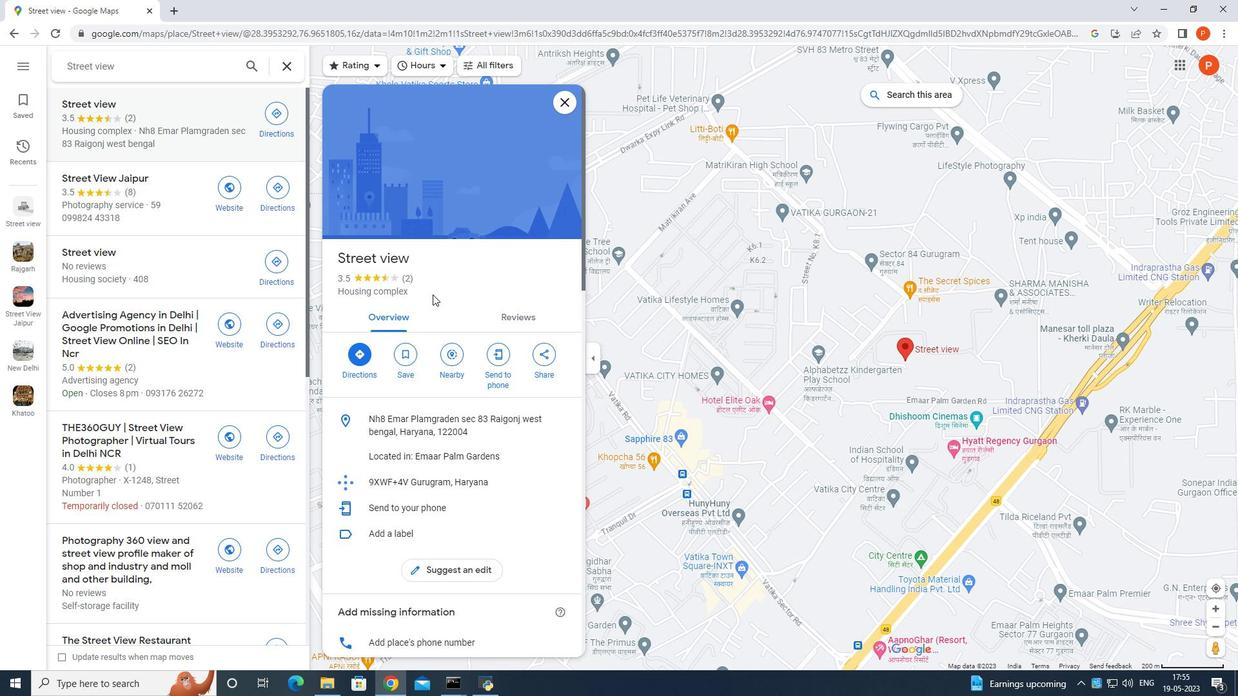 
Action: Mouse scrolled (432, 294) with delta (0, 0)
Screenshot: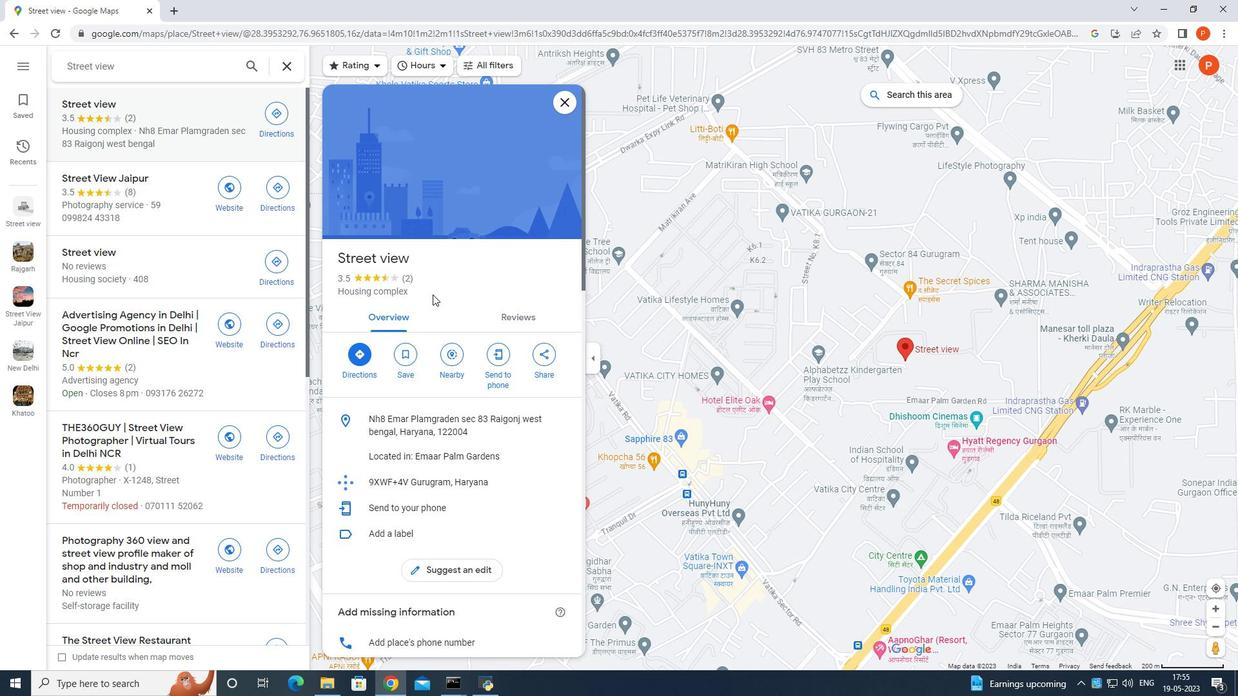 
Action: Mouse scrolled (432, 294) with delta (0, 0)
Screenshot: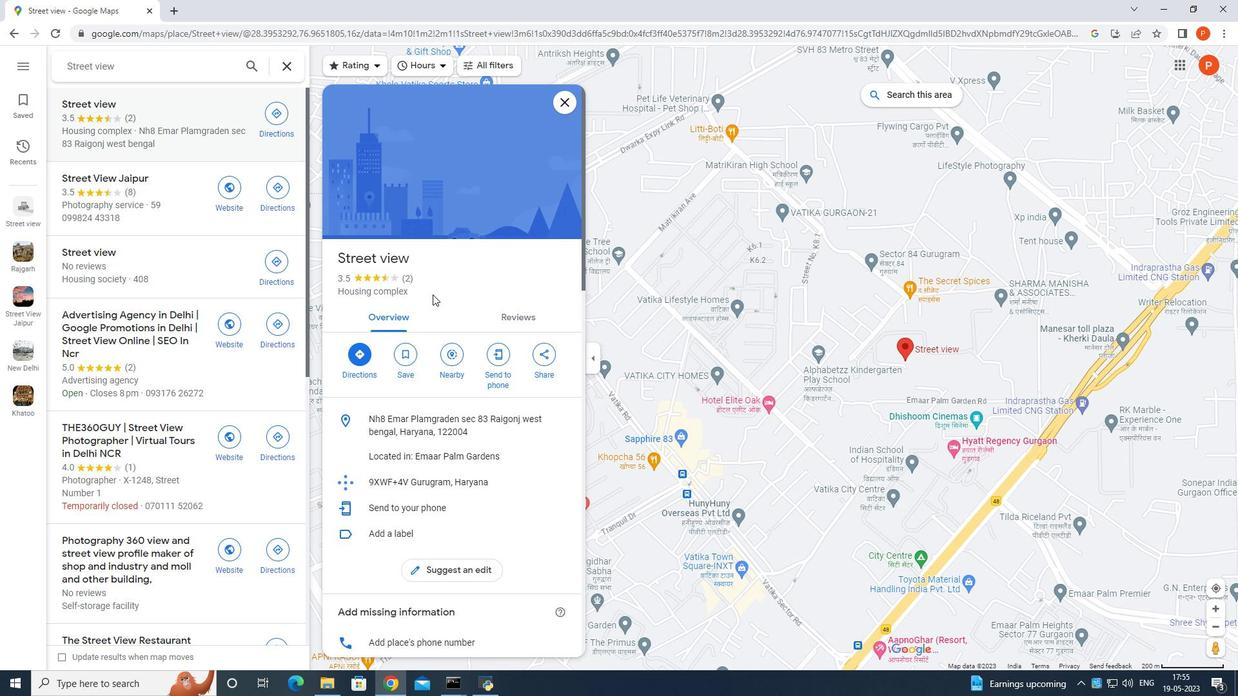 
Action: Mouse scrolled (432, 294) with delta (0, 0)
Screenshot: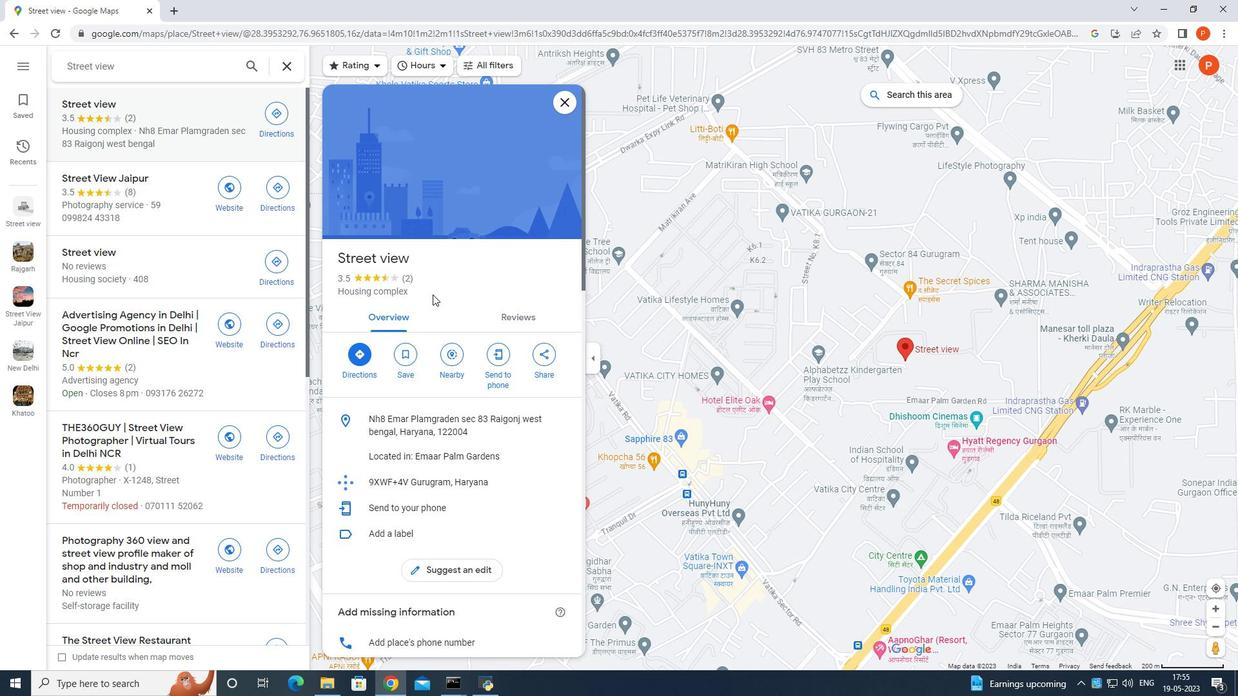 
Action: Mouse scrolled (432, 294) with delta (0, 0)
Screenshot: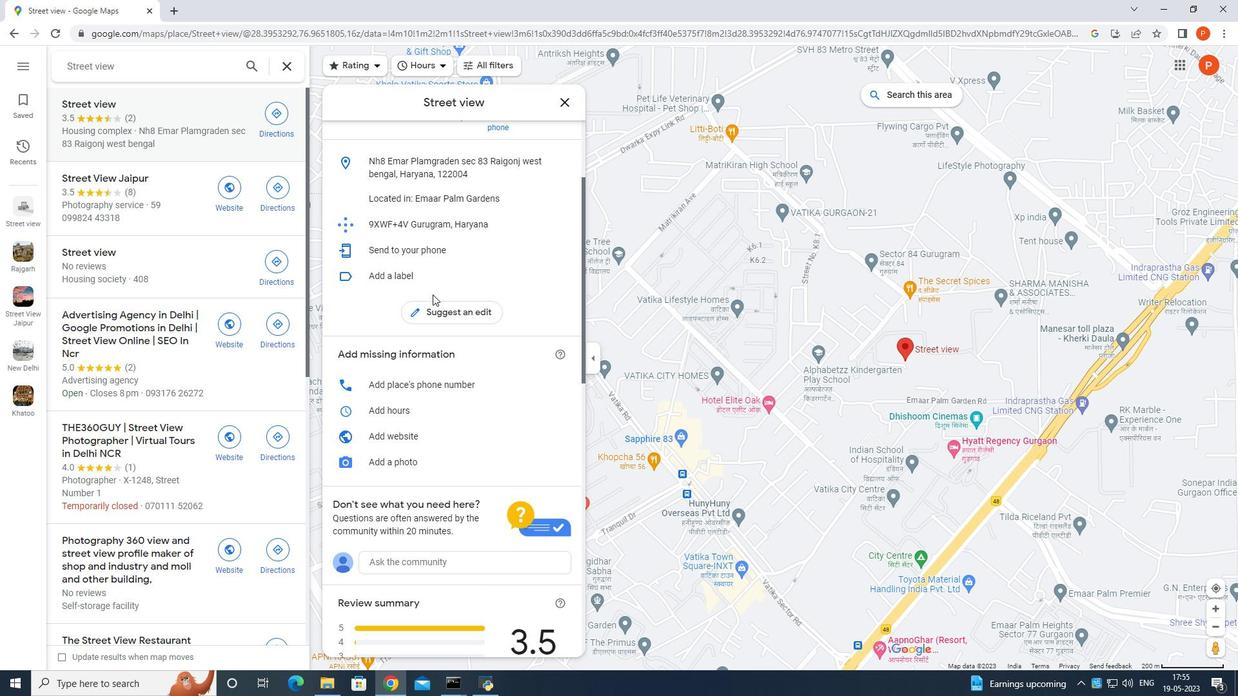 
Action: Mouse scrolled (432, 294) with delta (0, 0)
Screenshot: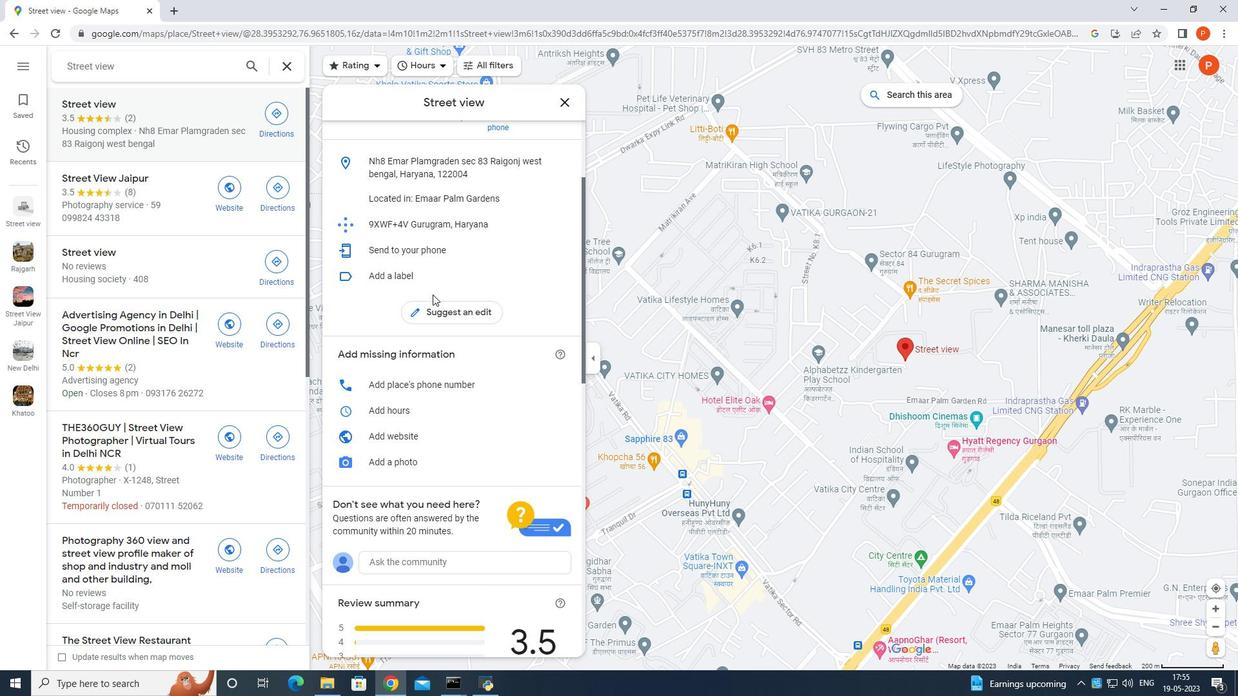 
Action: Mouse scrolled (432, 294) with delta (0, 0)
Screenshot: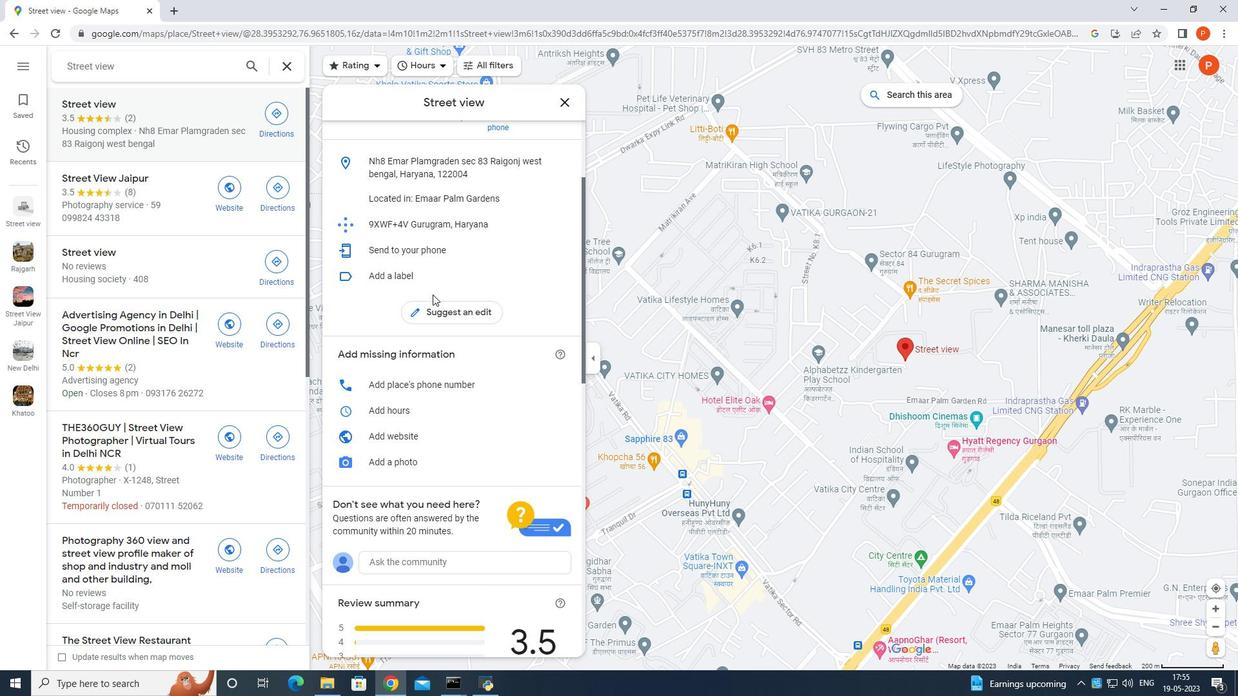 
Action: Mouse scrolled (432, 294) with delta (0, 0)
Screenshot: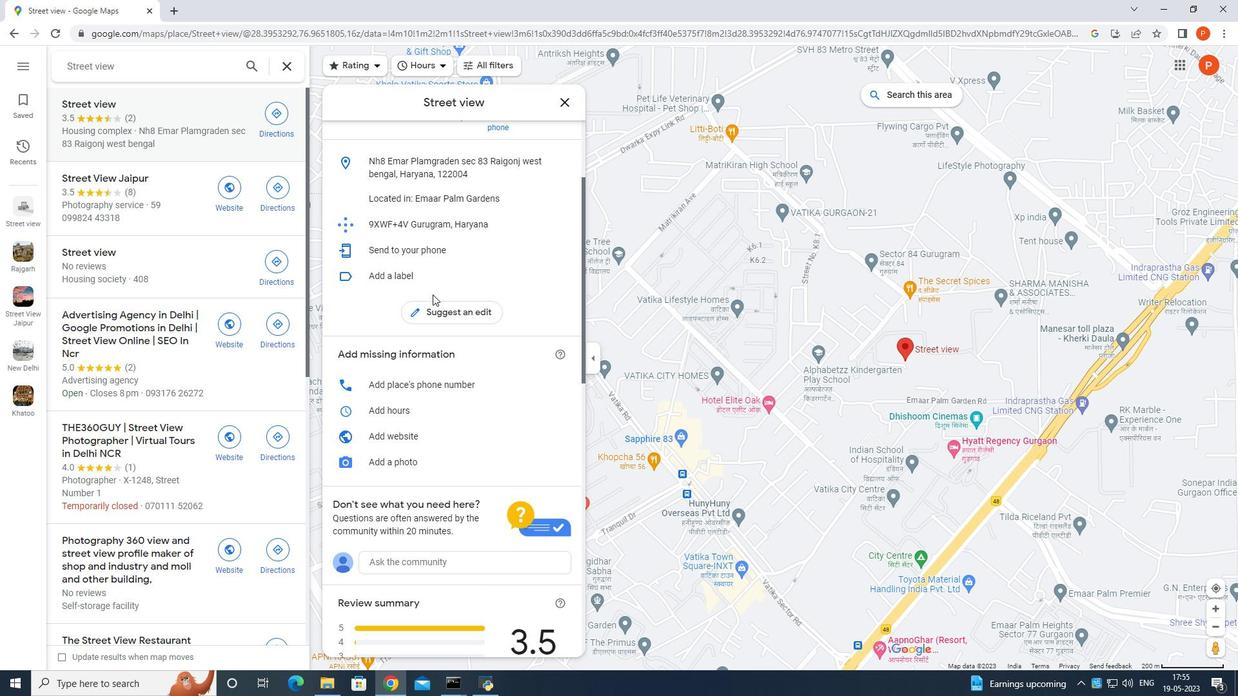
Action: Mouse scrolled (432, 294) with delta (0, 0)
Screenshot: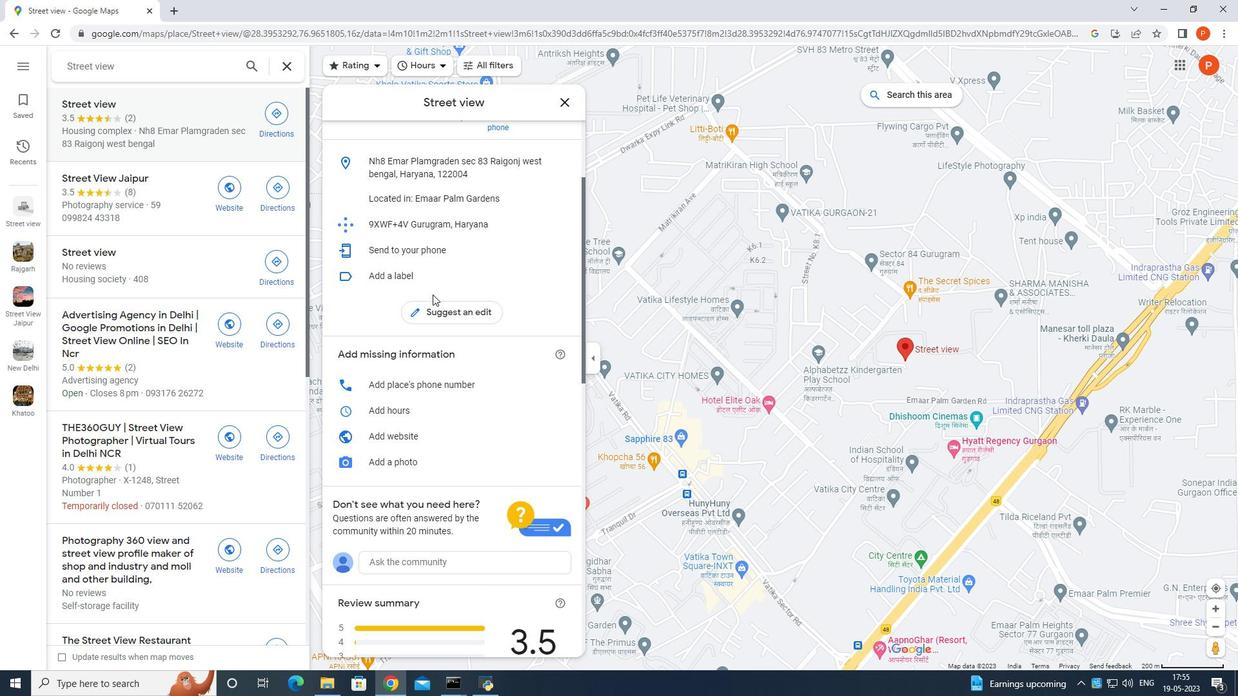 
Action: Mouse scrolled (432, 294) with delta (0, 0)
Screenshot: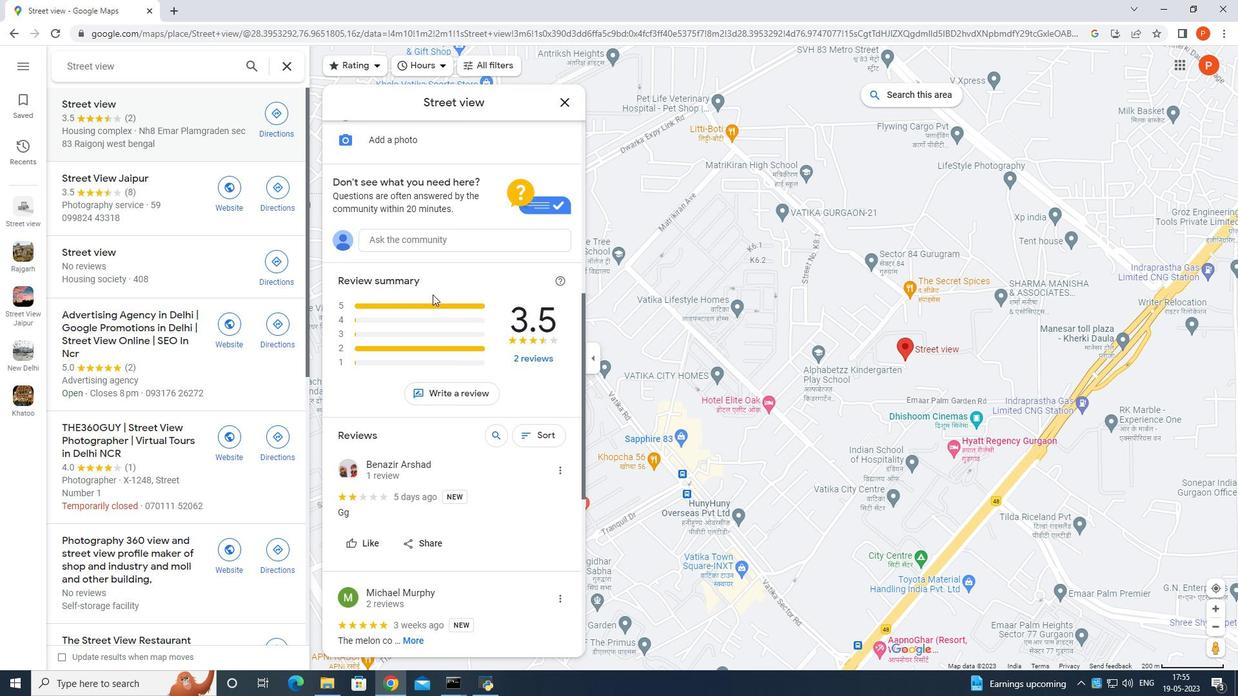 
Action: Mouse scrolled (432, 294) with delta (0, 0)
Screenshot: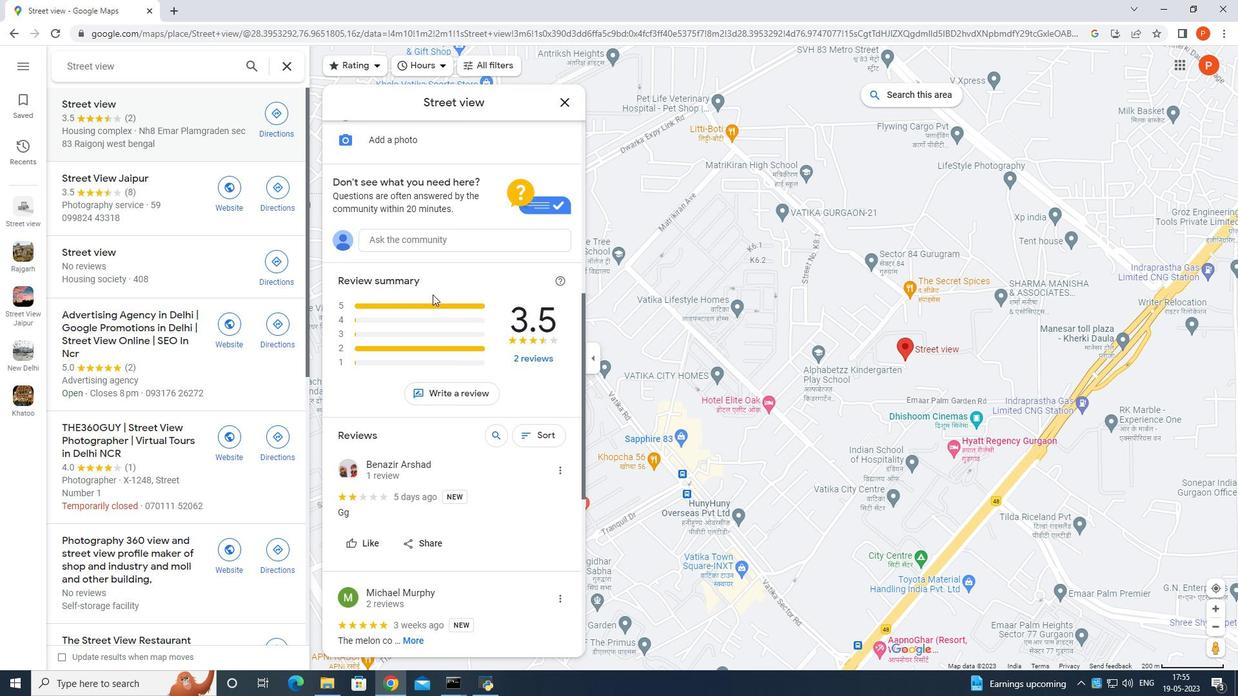 
Action: Mouse scrolled (432, 294) with delta (0, 0)
Screenshot: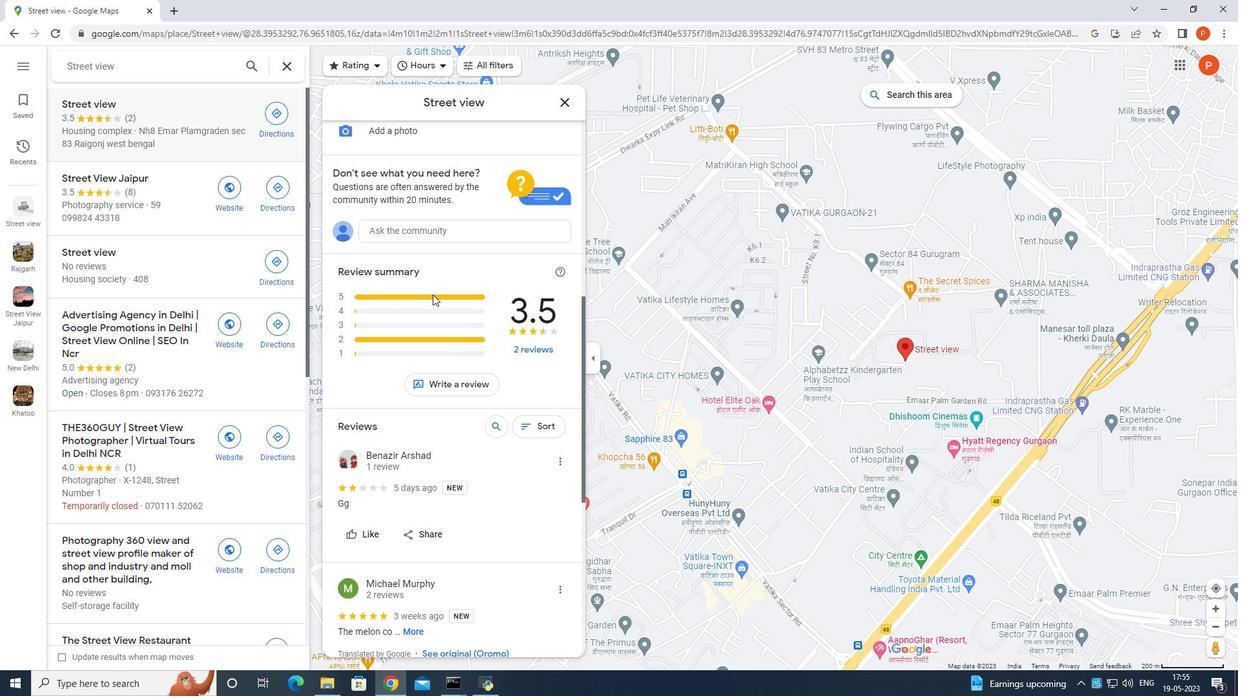
Action: Mouse scrolled (432, 294) with delta (0, 0)
Screenshot: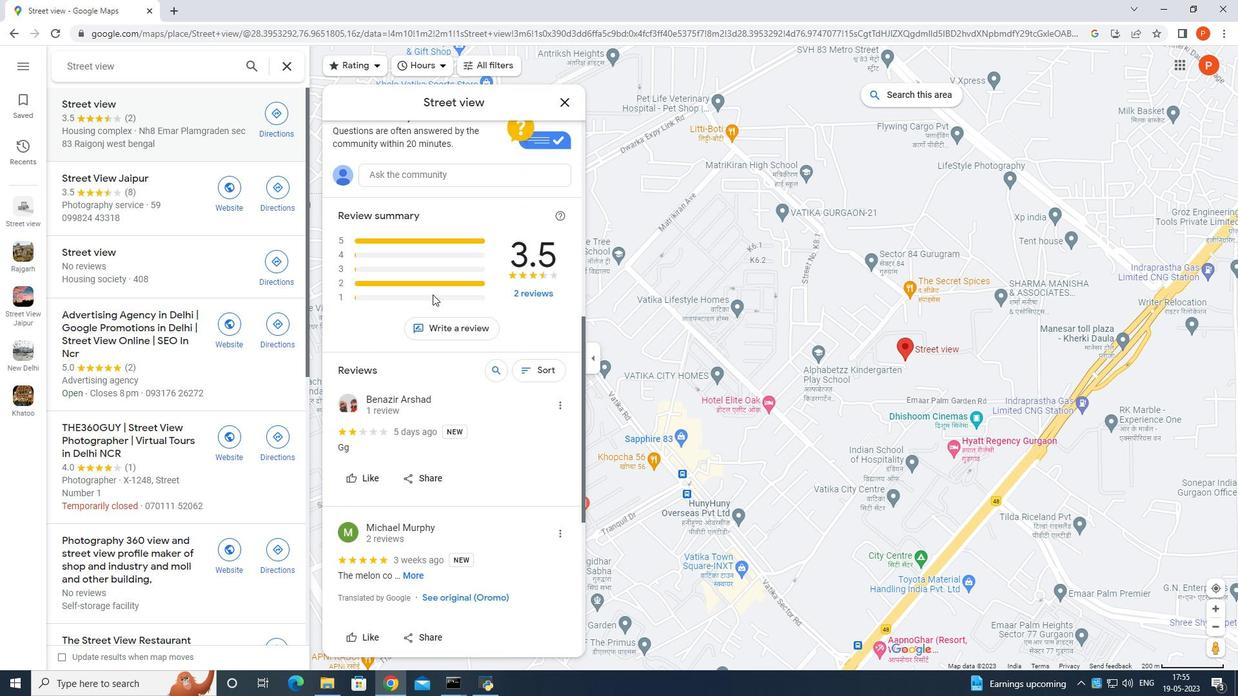 
Action: Mouse scrolled (432, 294) with delta (0, 0)
Screenshot: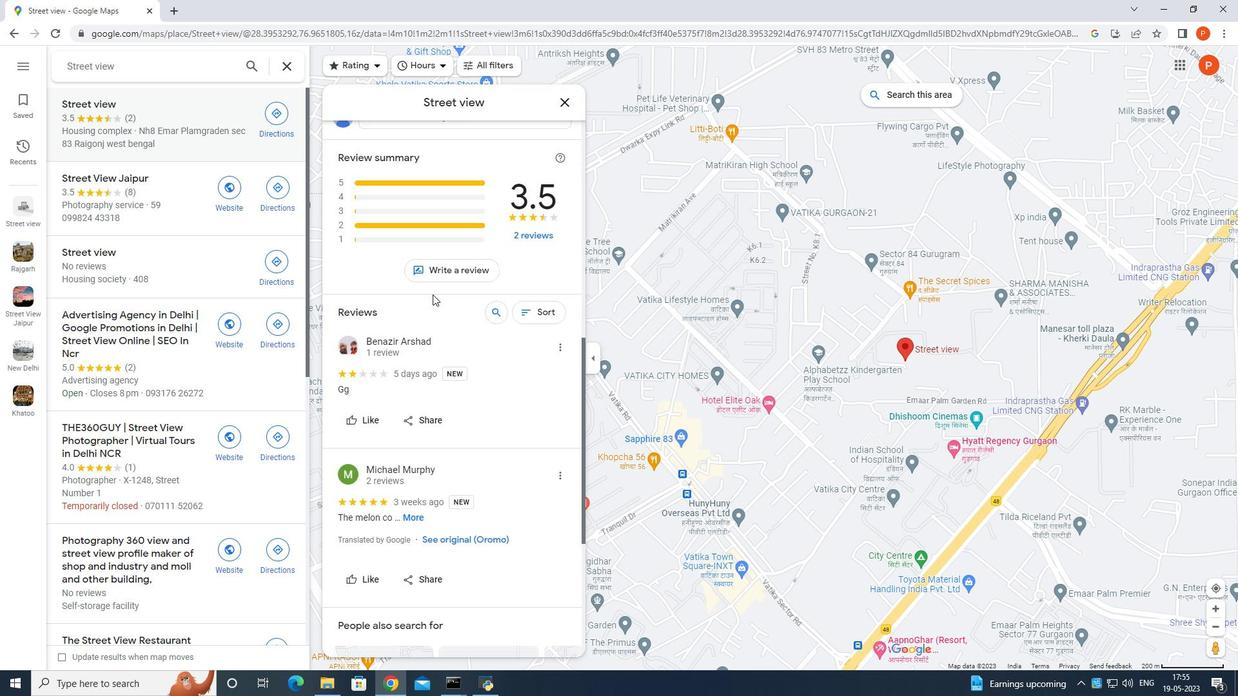 
Action: Mouse scrolled (432, 294) with delta (0, 0)
Screenshot: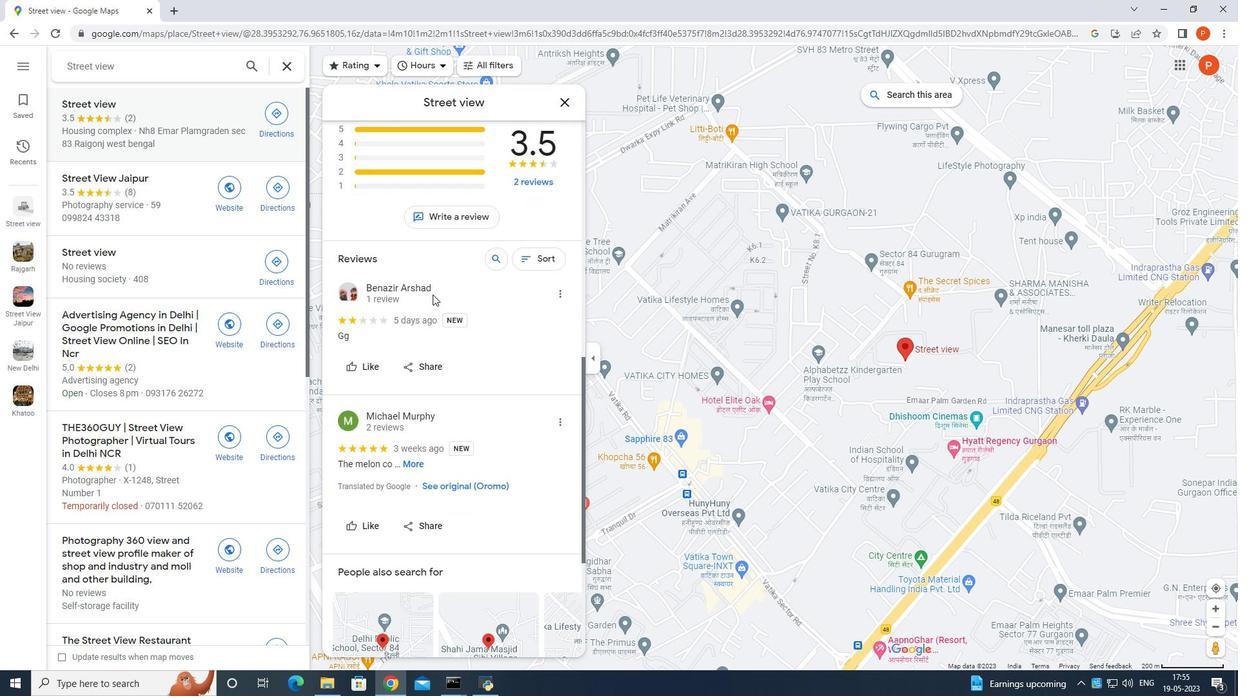 
Action: Mouse scrolled (432, 294) with delta (0, 0)
Screenshot: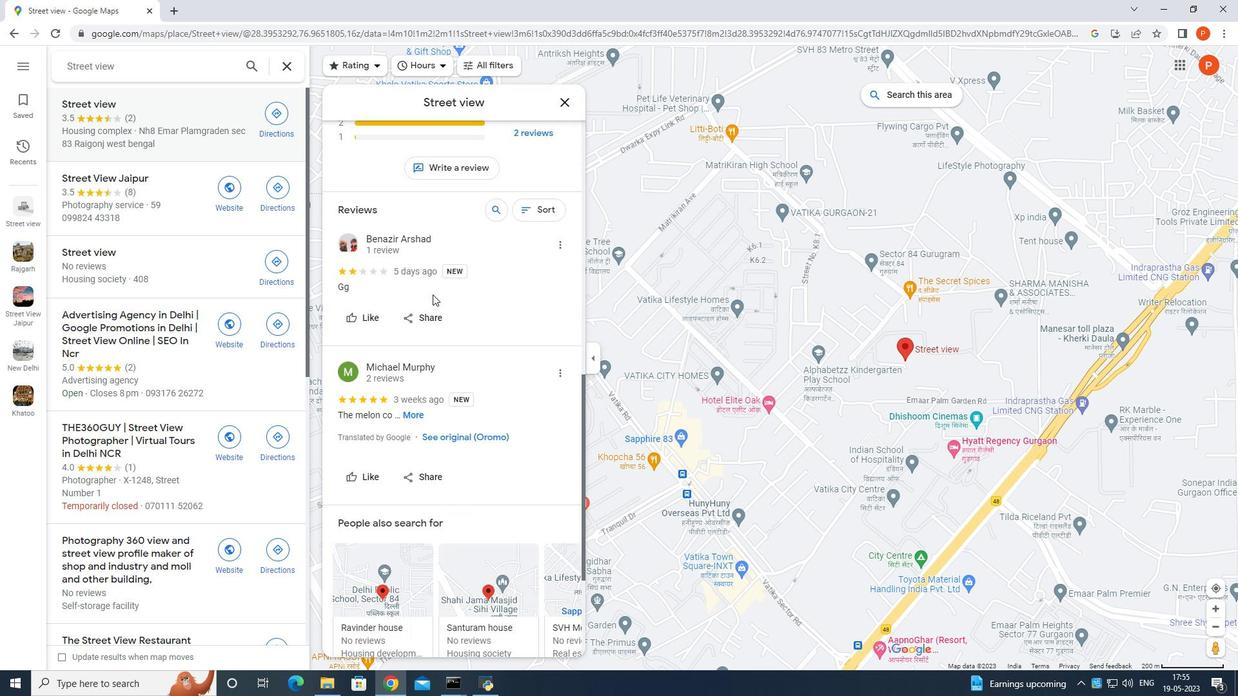 
Action: Mouse scrolled (432, 294) with delta (0, 0)
Screenshot: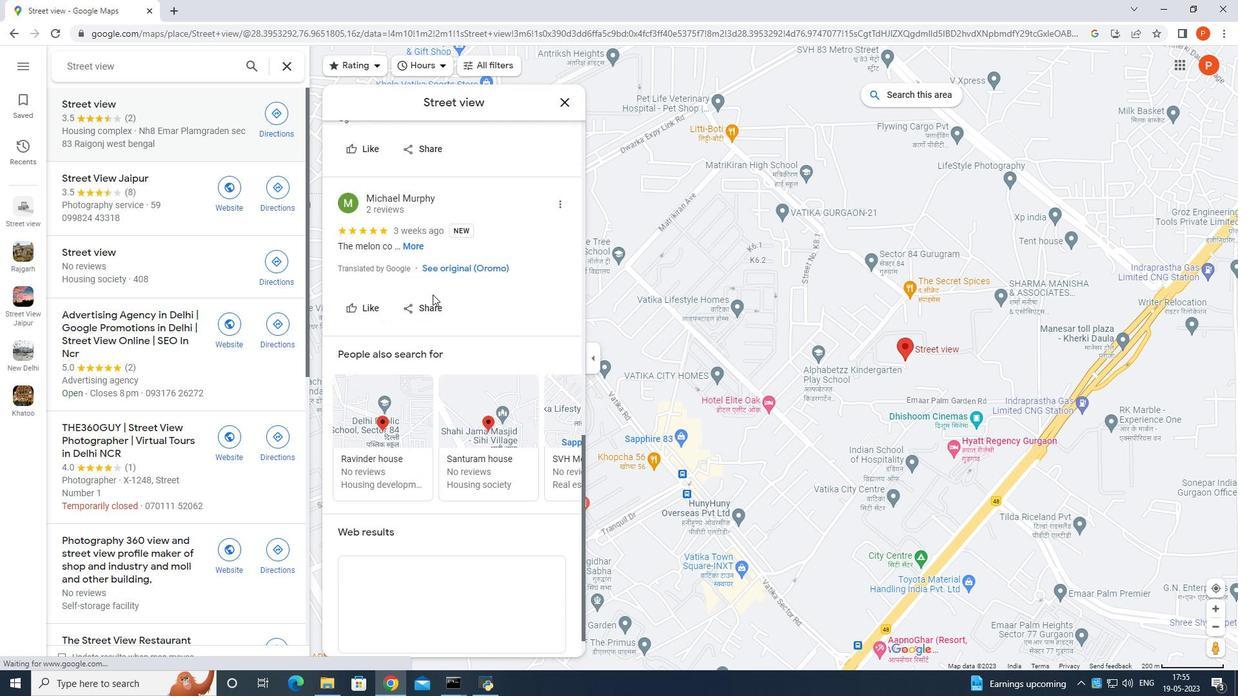 
Action: Mouse scrolled (432, 294) with delta (0, 0)
Screenshot: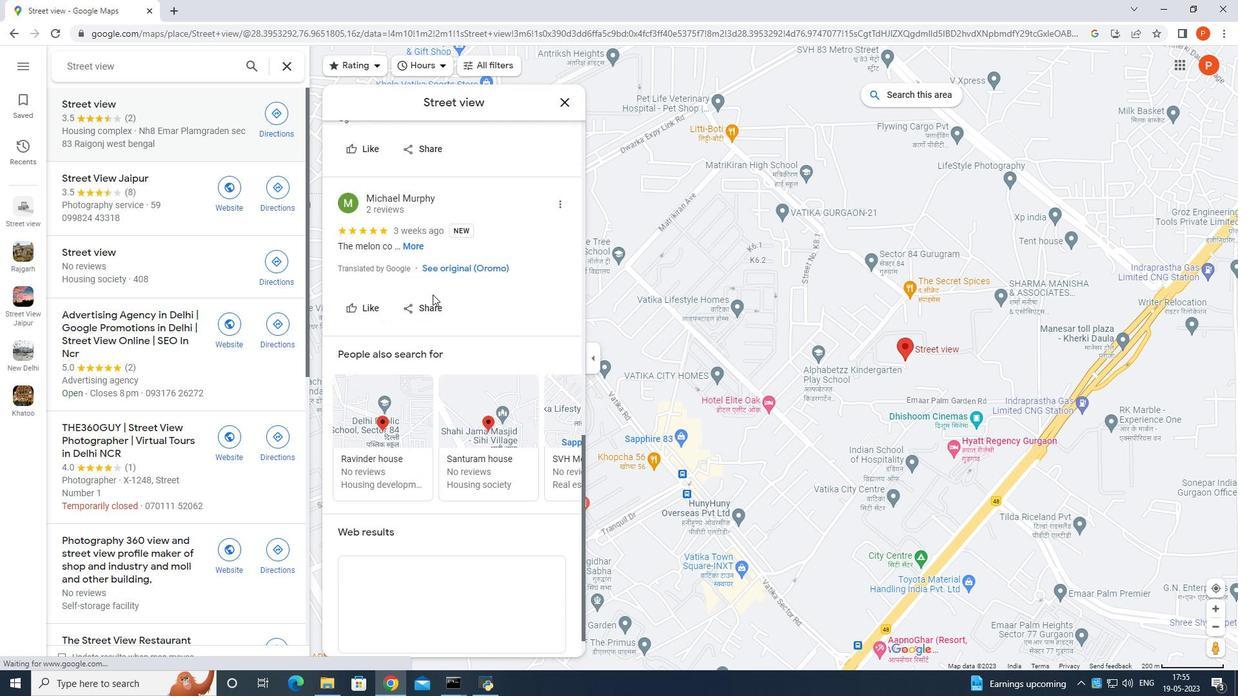 
Action: Mouse scrolled (432, 294) with delta (0, 0)
Screenshot: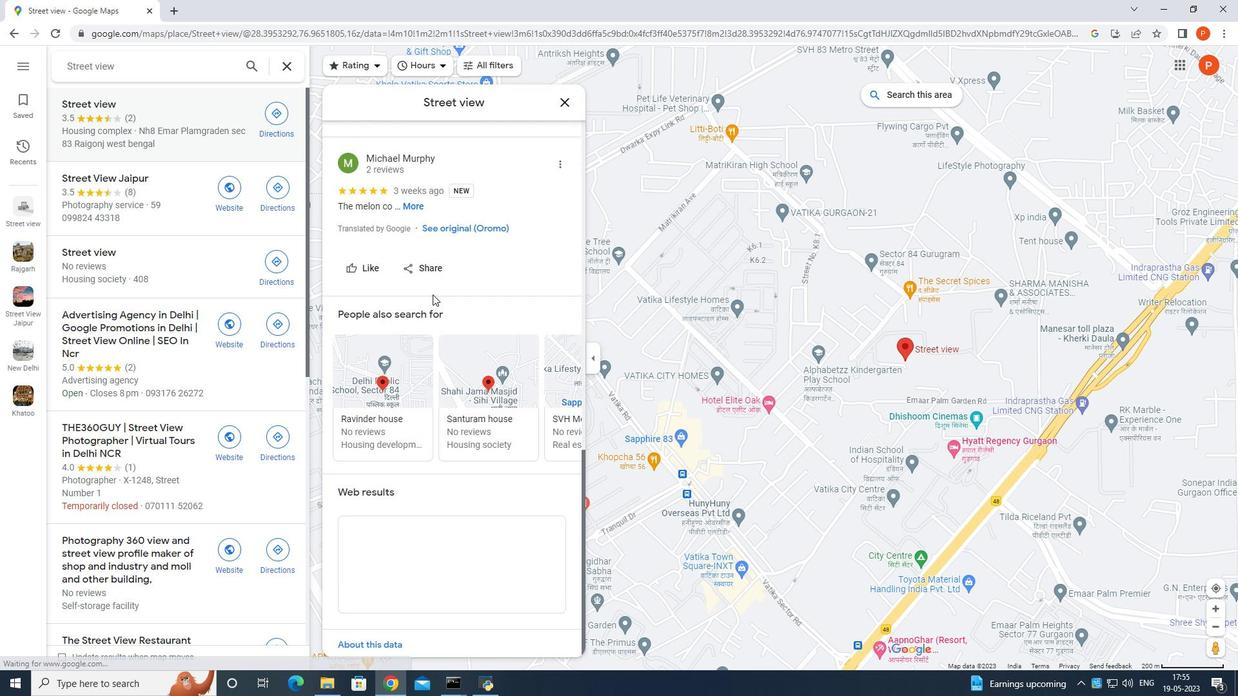 
Action: Mouse scrolled (432, 294) with delta (0, 0)
Screenshot: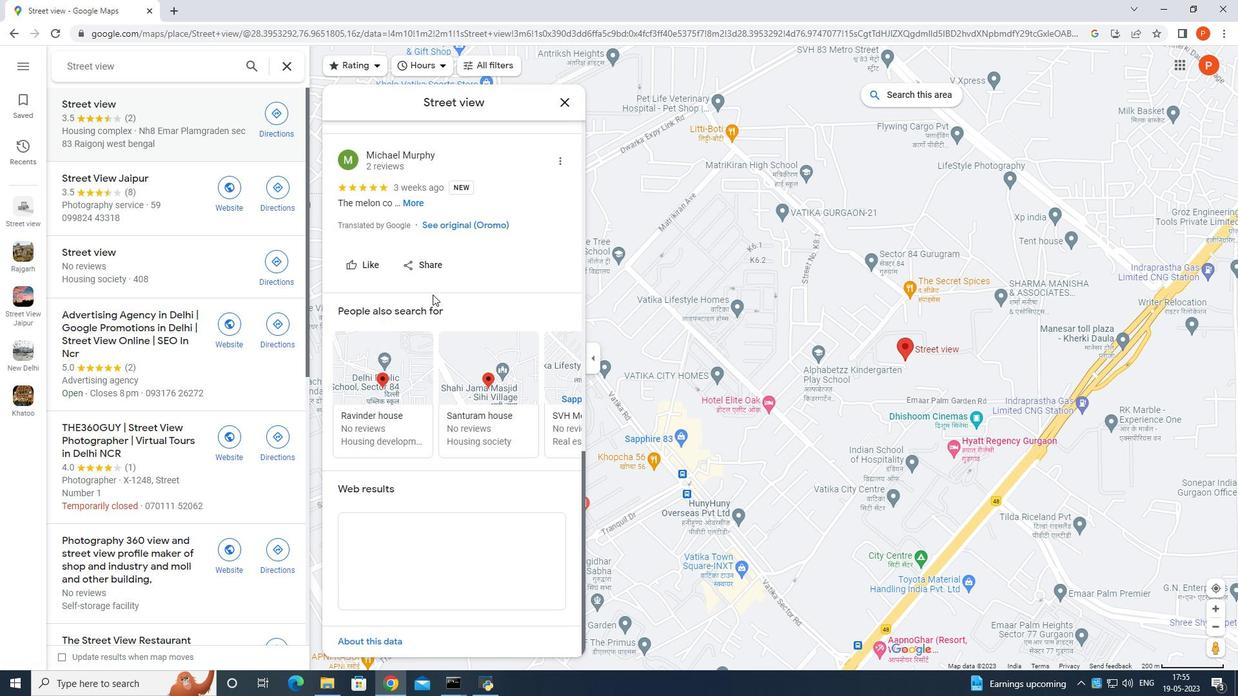 
Action: Mouse scrolled (432, 294) with delta (0, 0)
Screenshot: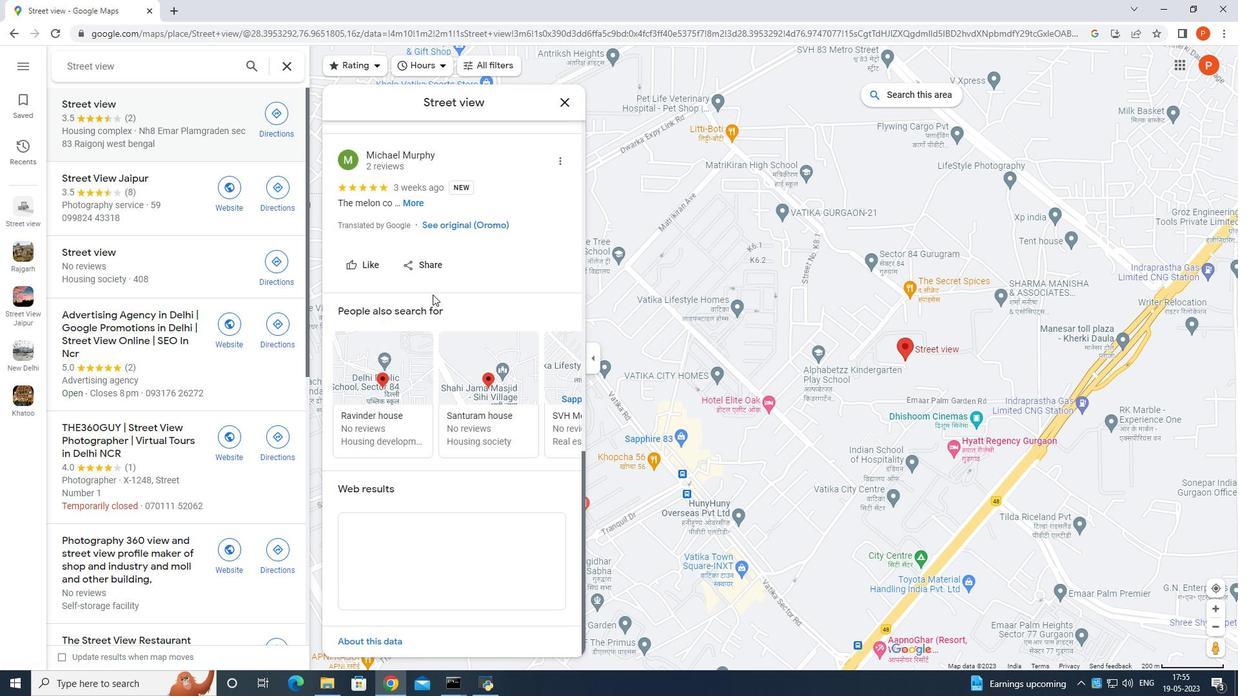 
Action: Mouse scrolled (432, 294) with delta (0, 0)
Screenshot: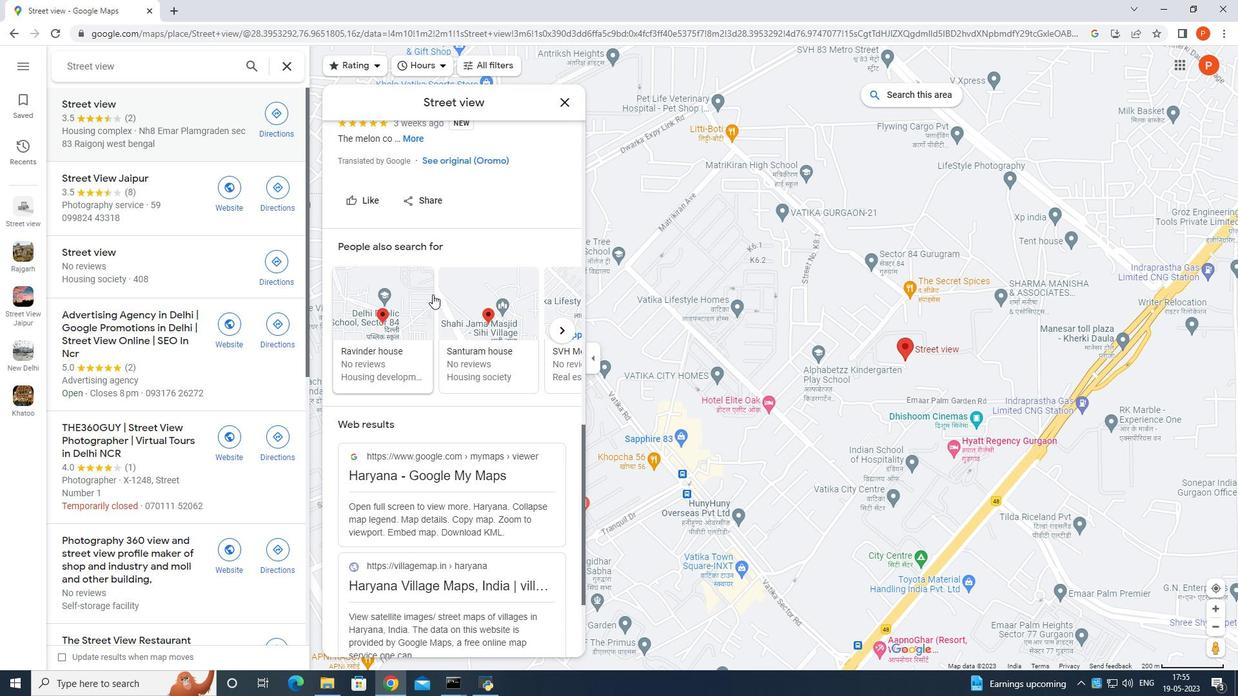 
Action: Mouse scrolled (432, 294) with delta (0, 0)
Screenshot: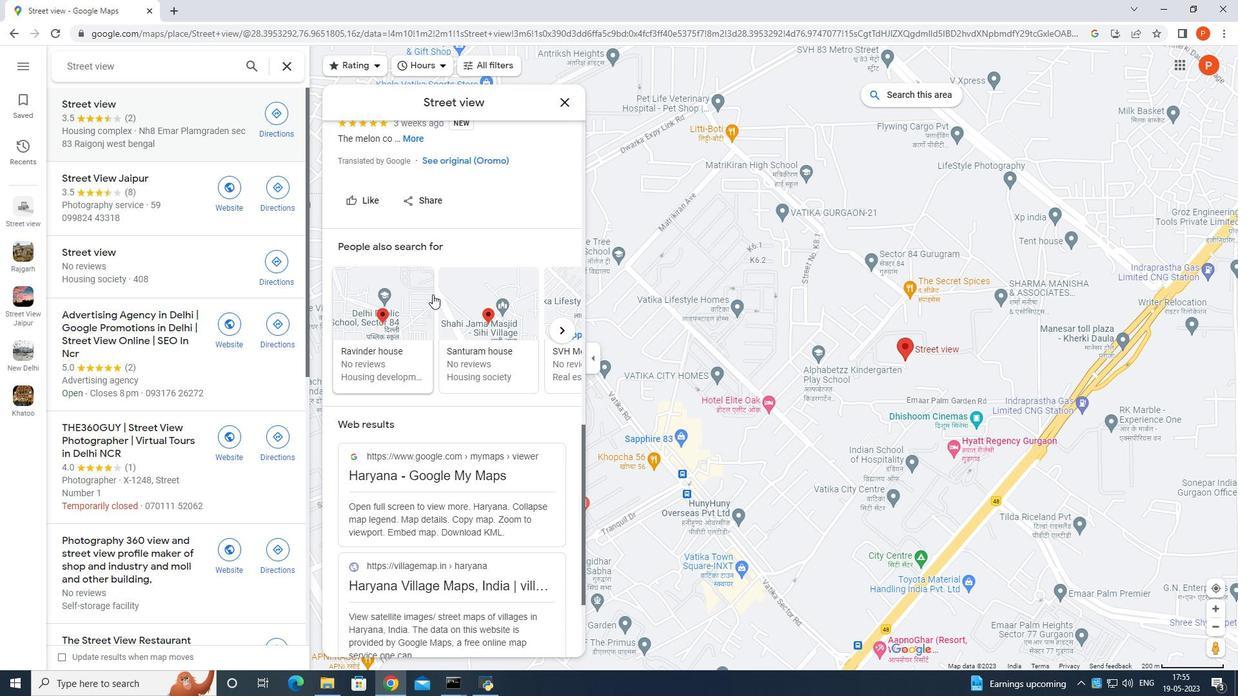 
Action: Mouse scrolled (432, 294) with delta (0, 0)
Screenshot: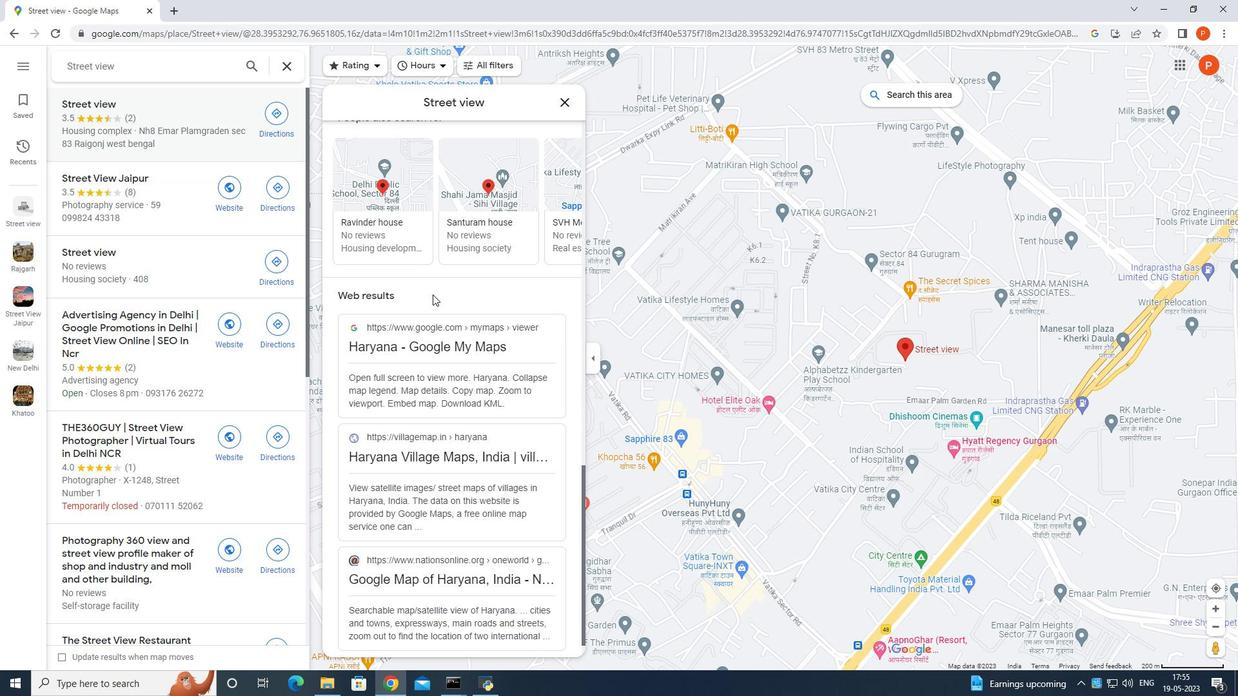 
Action: Mouse scrolled (432, 294) with delta (0, 0)
Screenshot: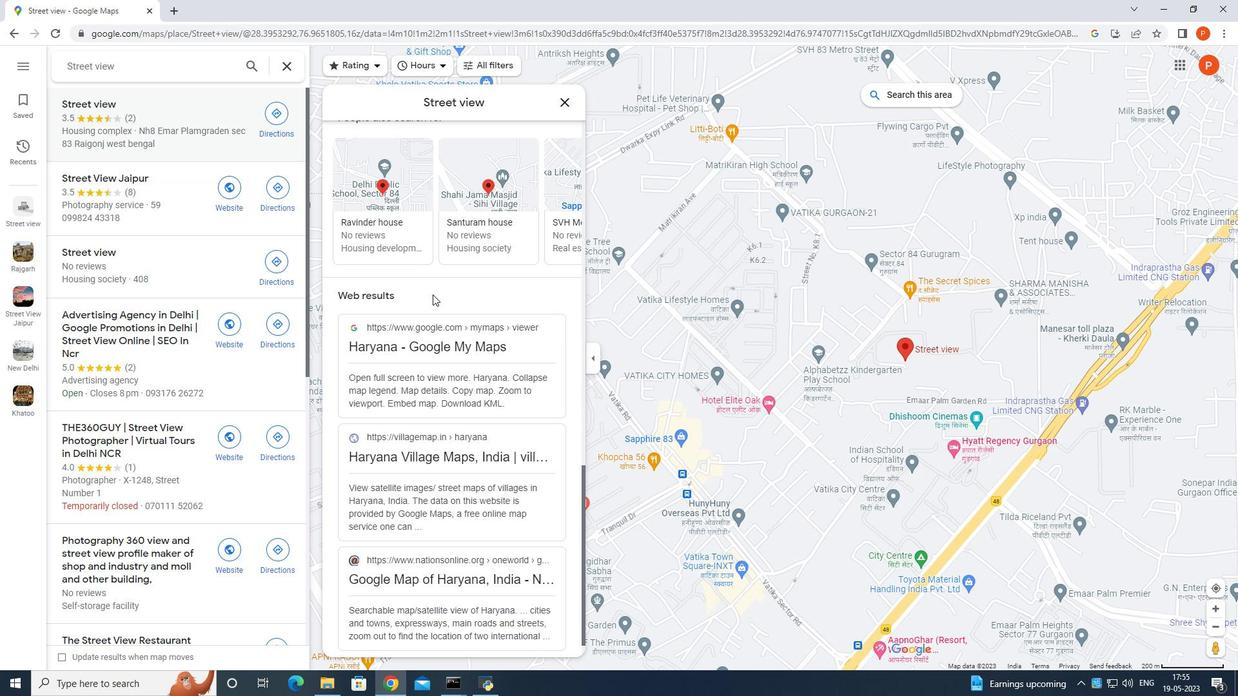 
Action: Mouse scrolled (432, 294) with delta (0, 0)
Screenshot: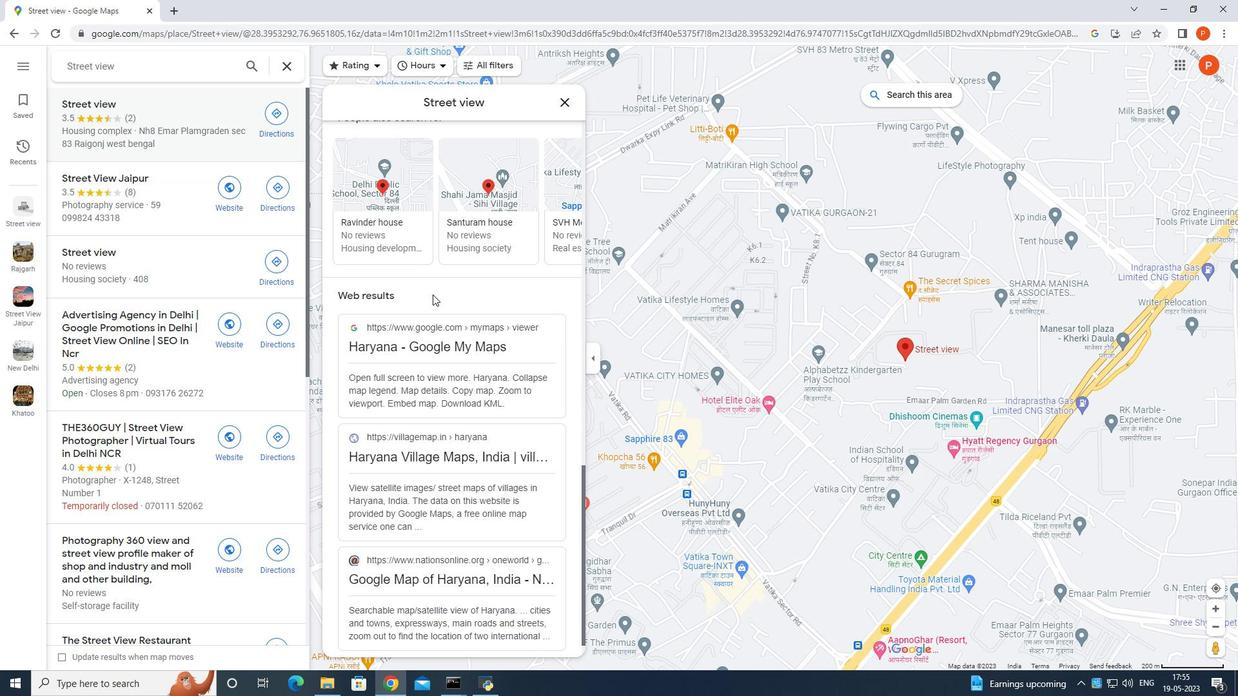 
Action: Mouse scrolled (432, 294) with delta (0, 0)
Screenshot: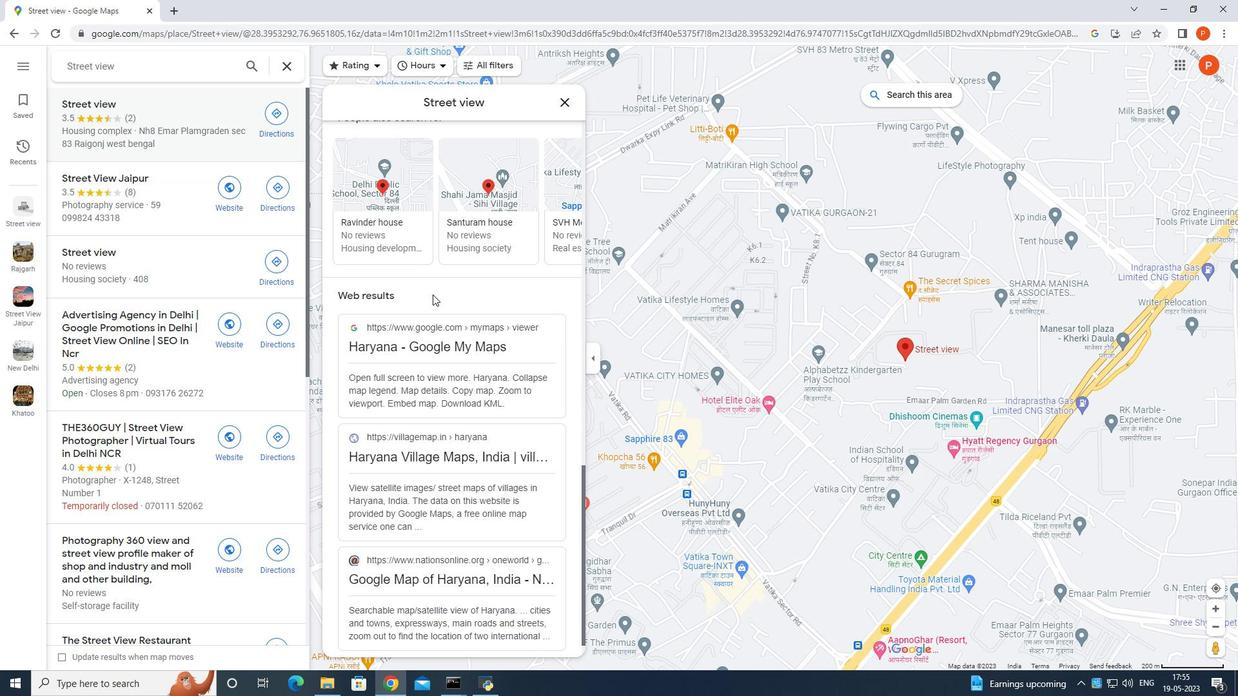 
Action: Mouse scrolled (432, 294) with delta (0, 0)
Screenshot: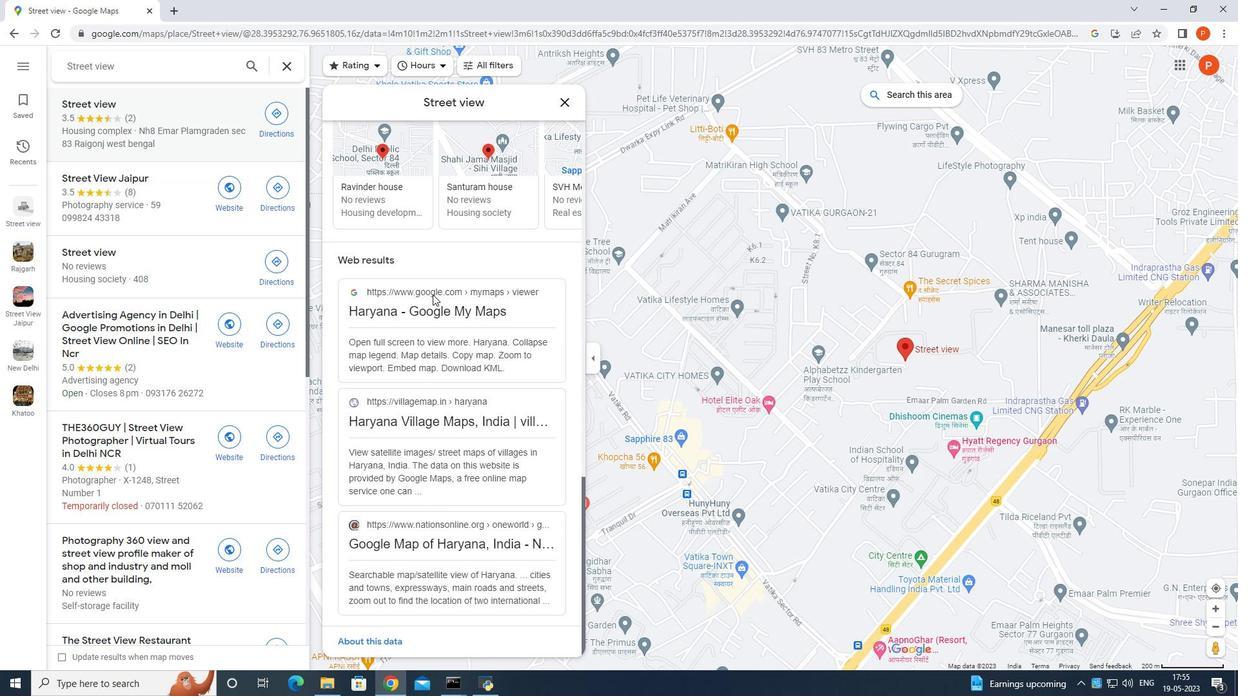 
Action: Mouse scrolled (432, 294) with delta (0, 0)
Screenshot: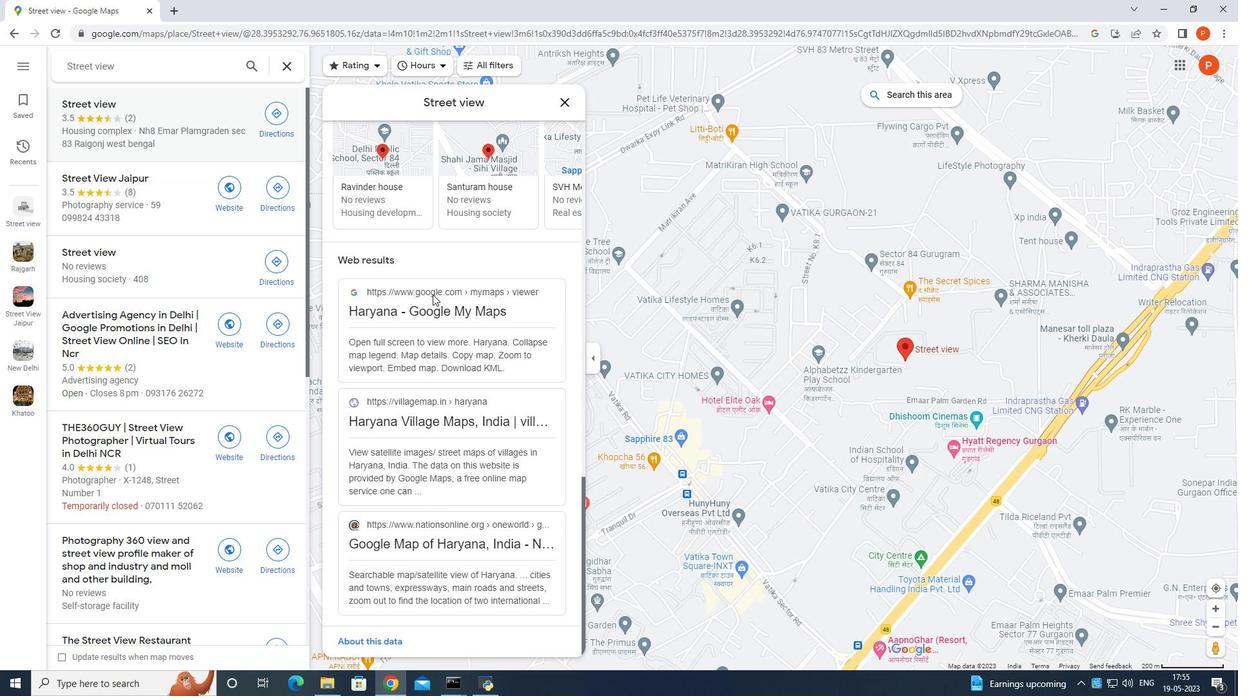 
Action: Mouse scrolled (432, 294) with delta (0, 0)
Screenshot: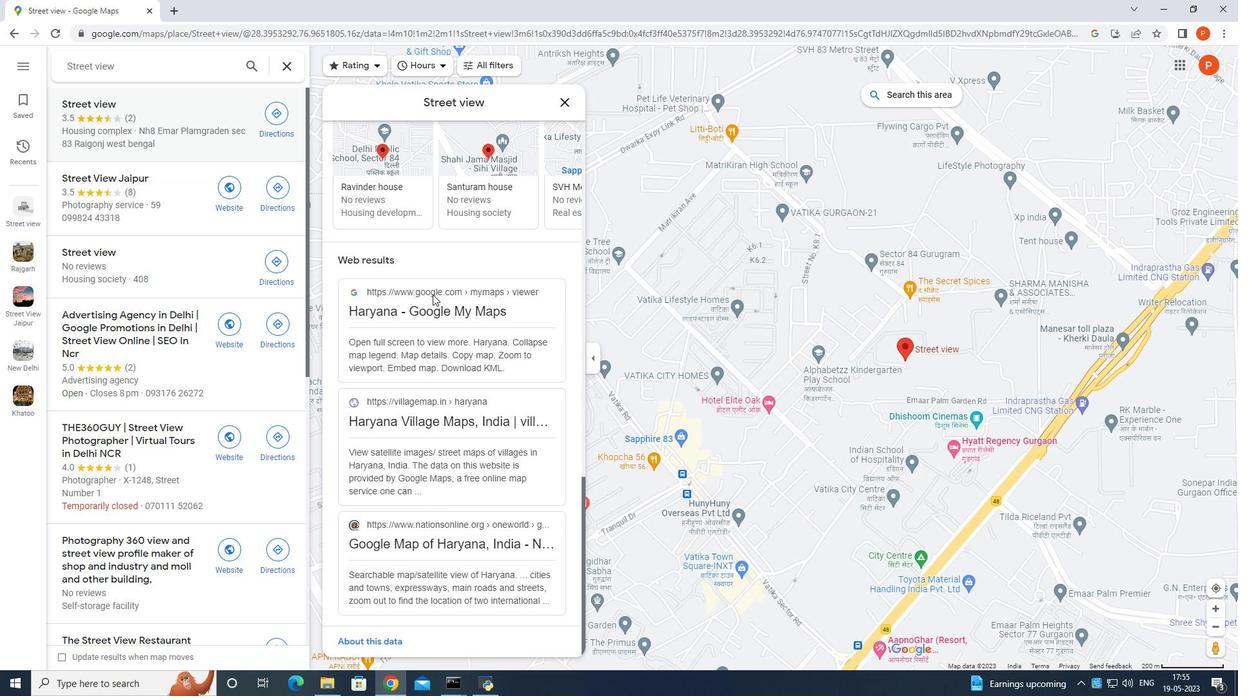 
Action: Mouse scrolled (432, 294) with delta (0, 0)
Screenshot: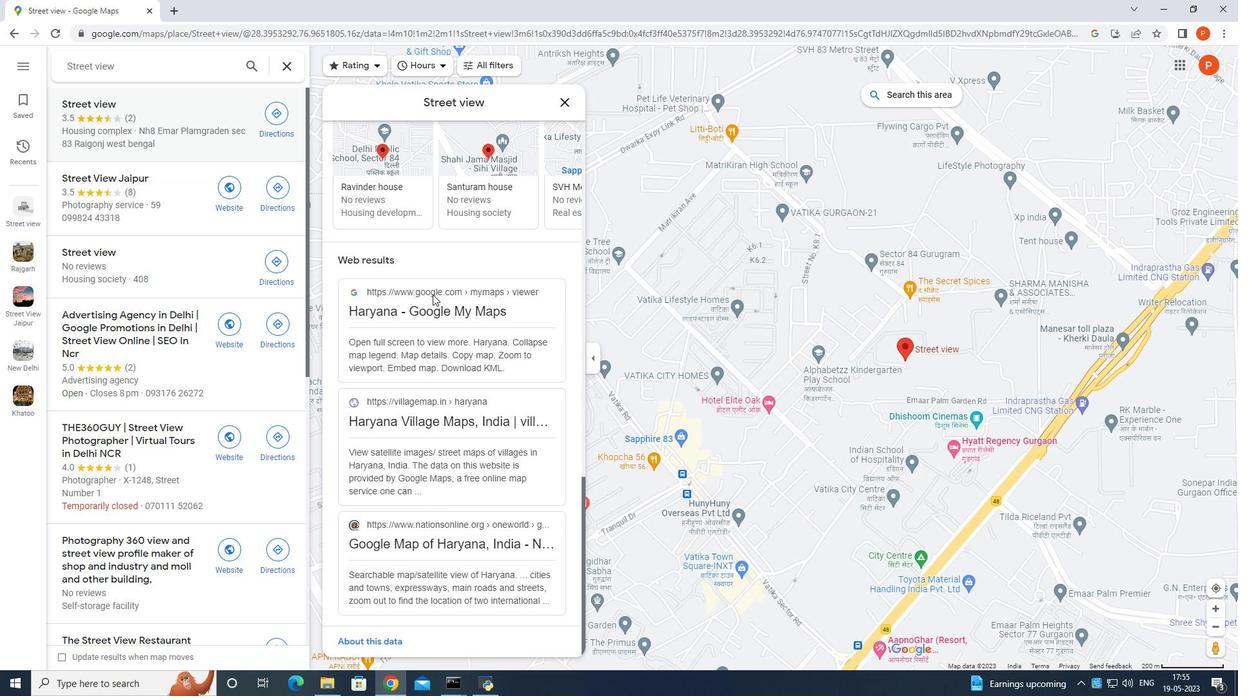 
Action: Mouse moved to (563, 96)
Screenshot: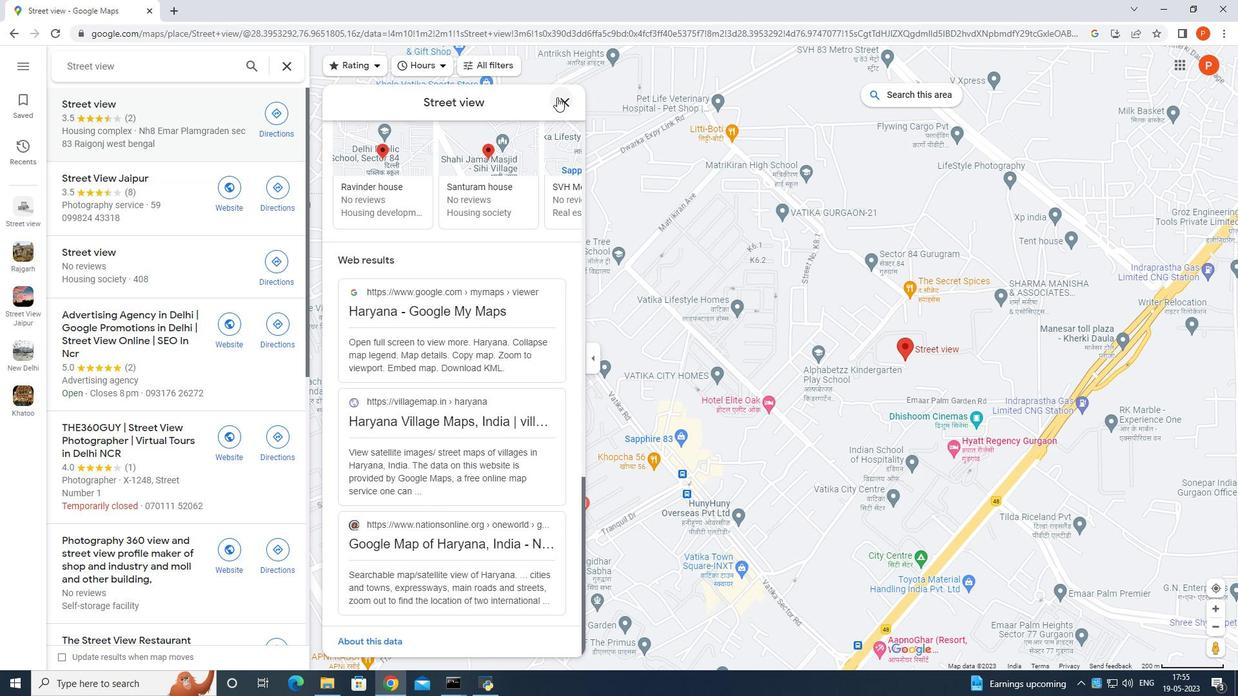 
Action: Mouse pressed left at (563, 96)
Screenshot: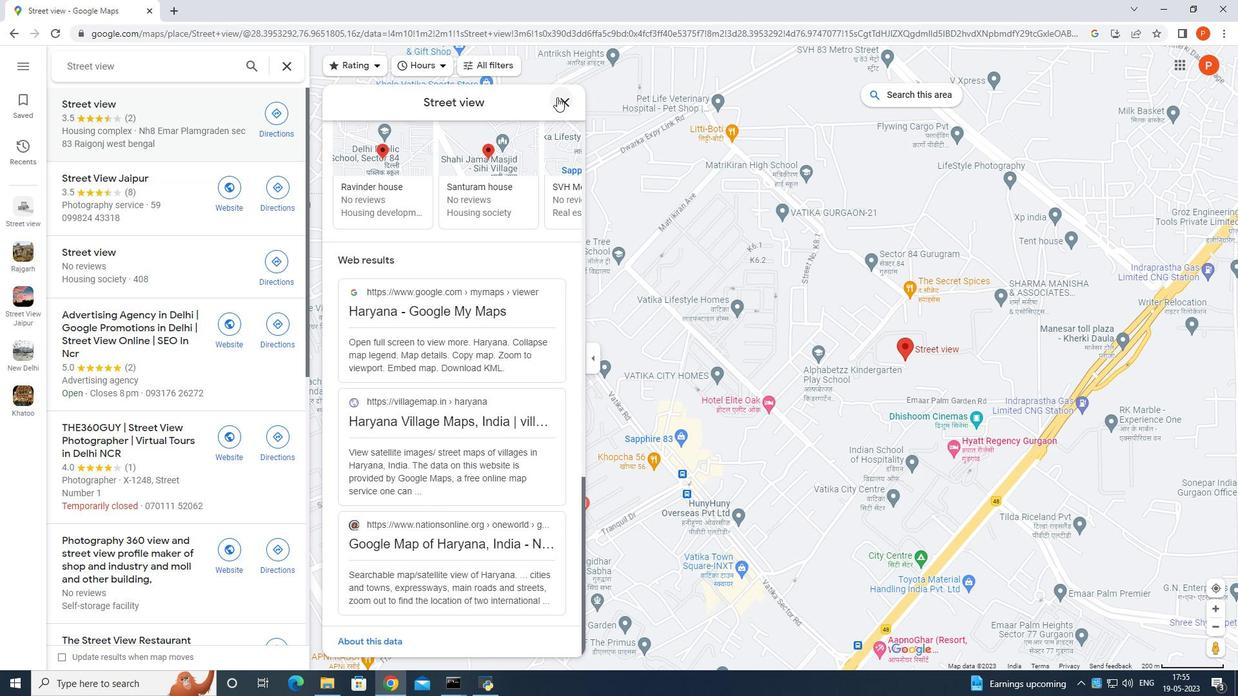 
Action: Mouse moved to (183, 312)
Screenshot: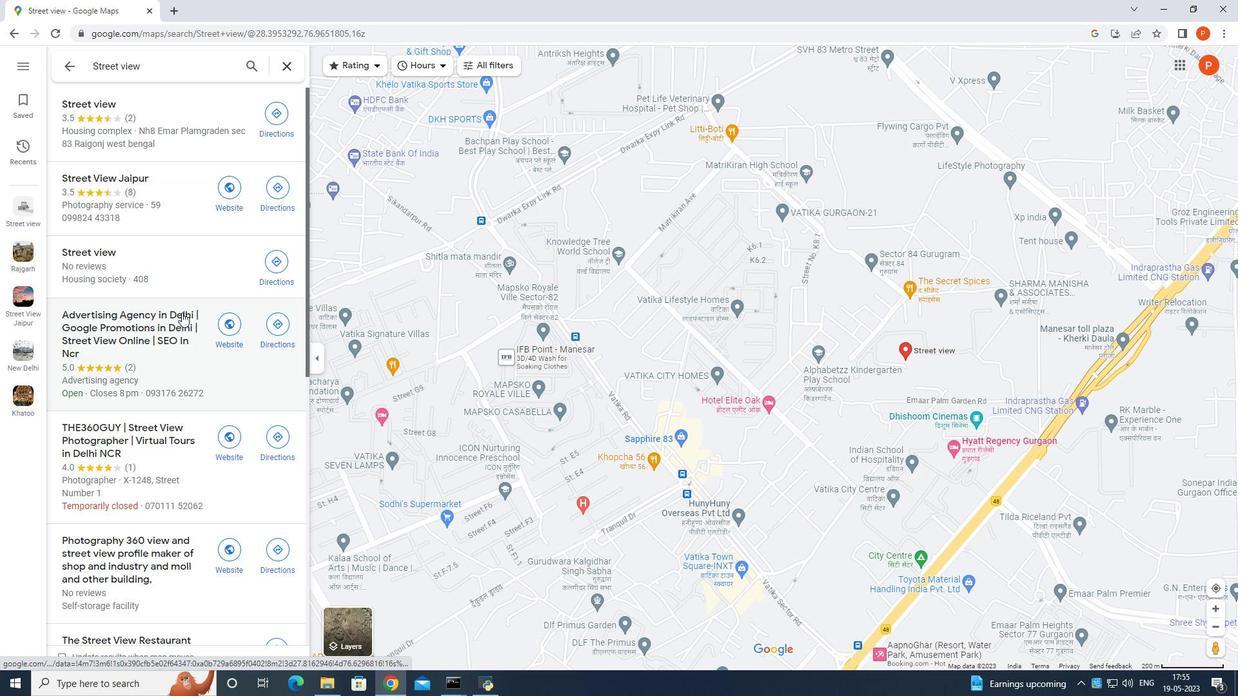 
Action: Mouse scrolled (183, 312) with delta (0, 0)
Screenshot: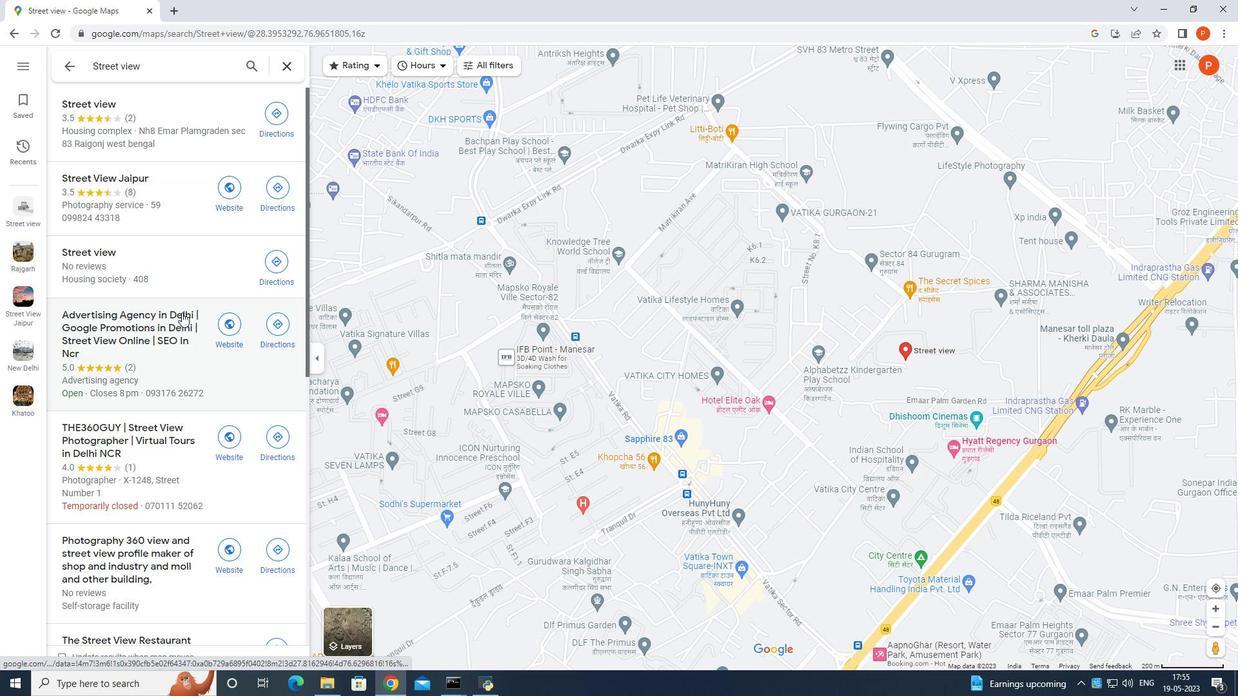 
Action: Mouse scrolled (183, 312) with delta (0, 0)
Screenshot: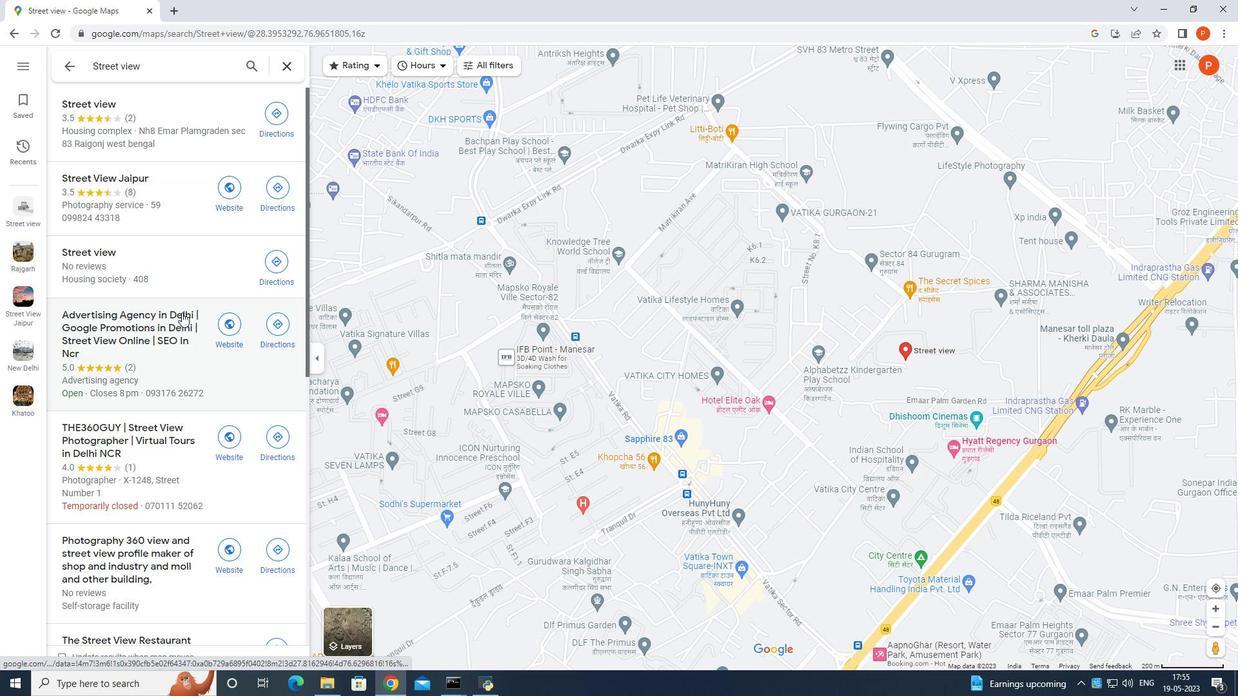
Action: Mouse moved to (185, 310)
Screenshot: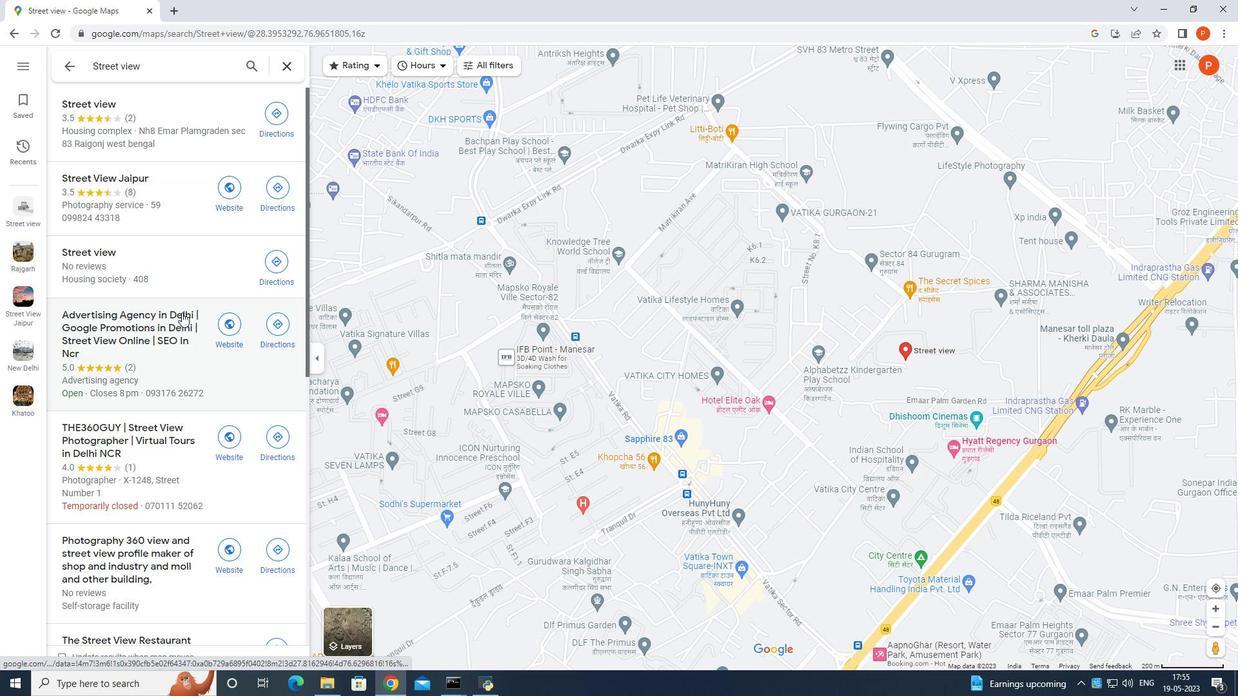 
Action: Mouse scrolled (185, 310) with delta (0, 0)
Screenshot: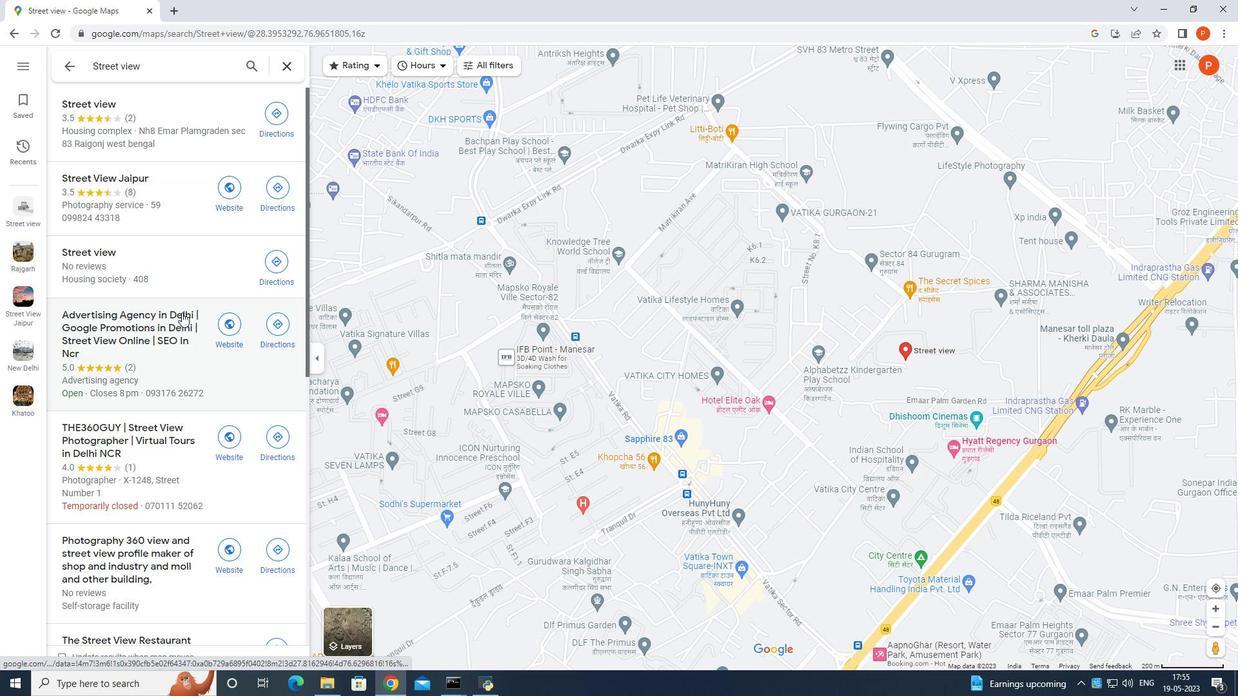 
Action: Mouse moved to (190, 308)
Screenshot: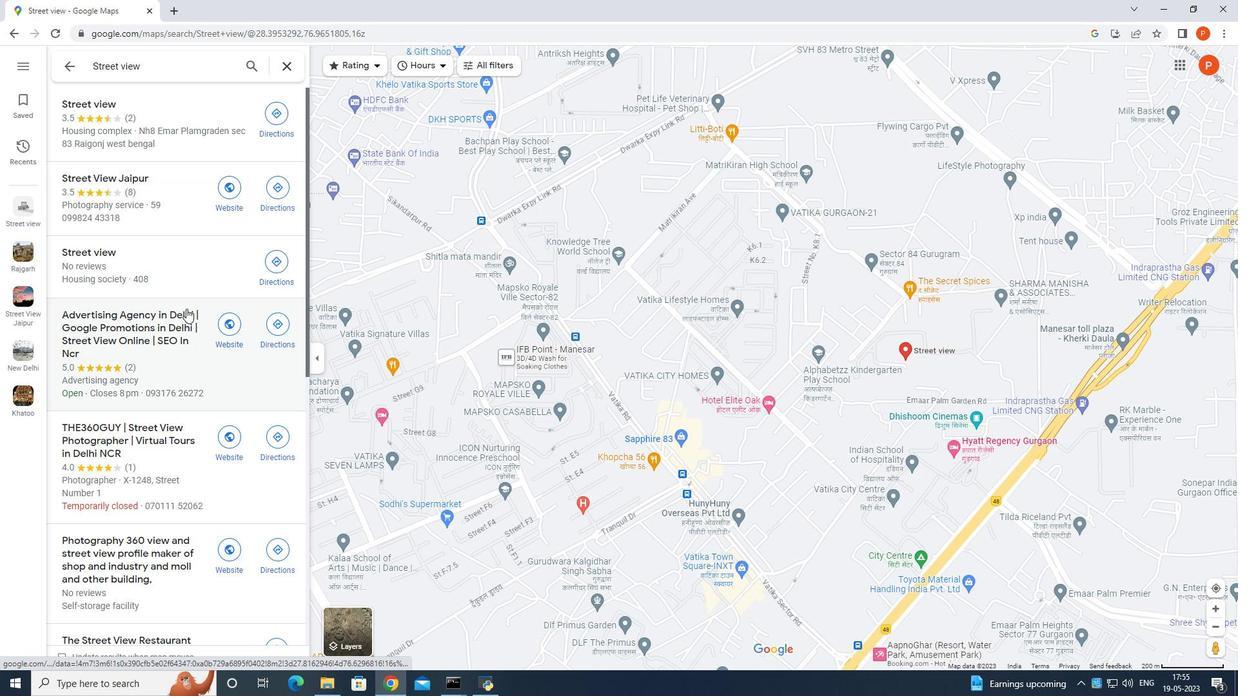 
Action: Mouse scrolled (190, 308) with delta (0, 0)
Screenshot: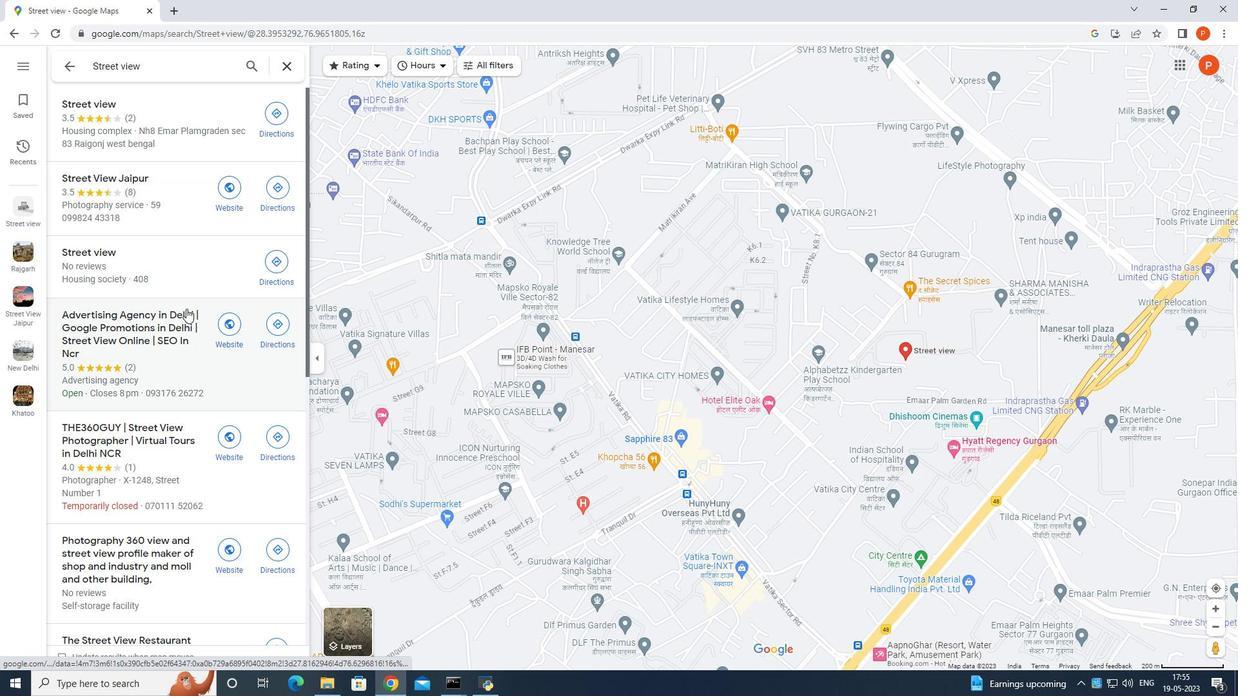 
Action: Mouse scrolled (190, 308) with delta (0, 0)
Screenshot: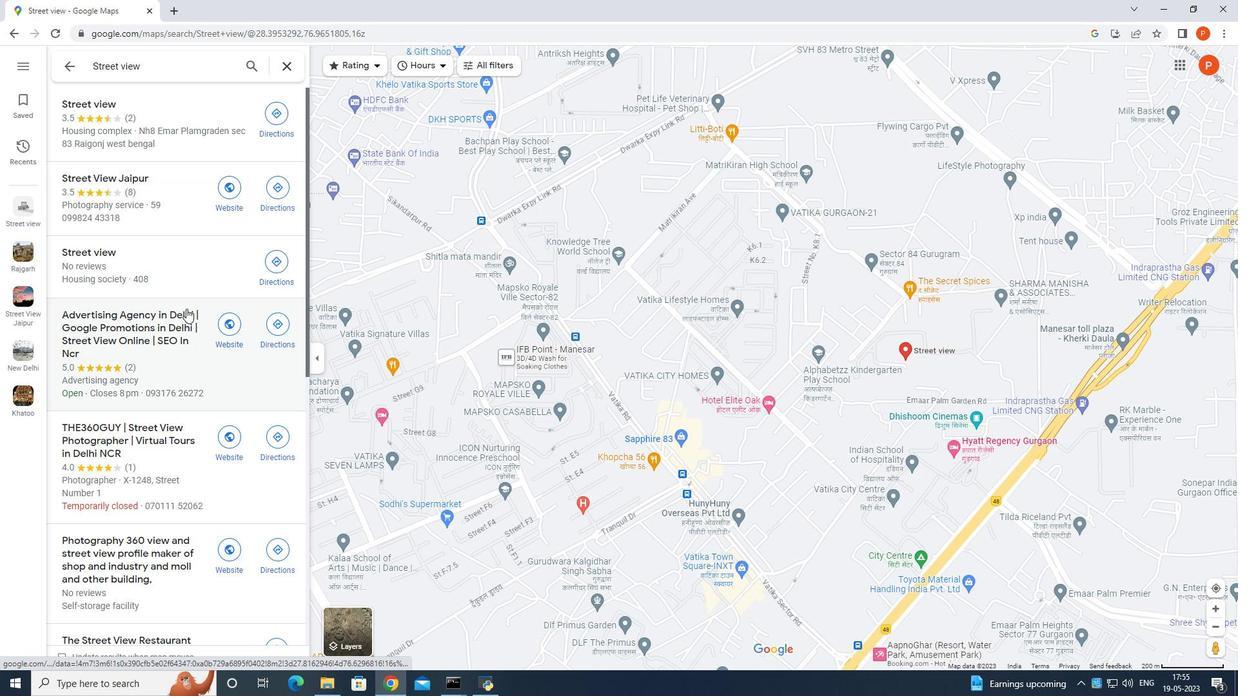
Action: Mouse moved to (190, 307)
Screenshot: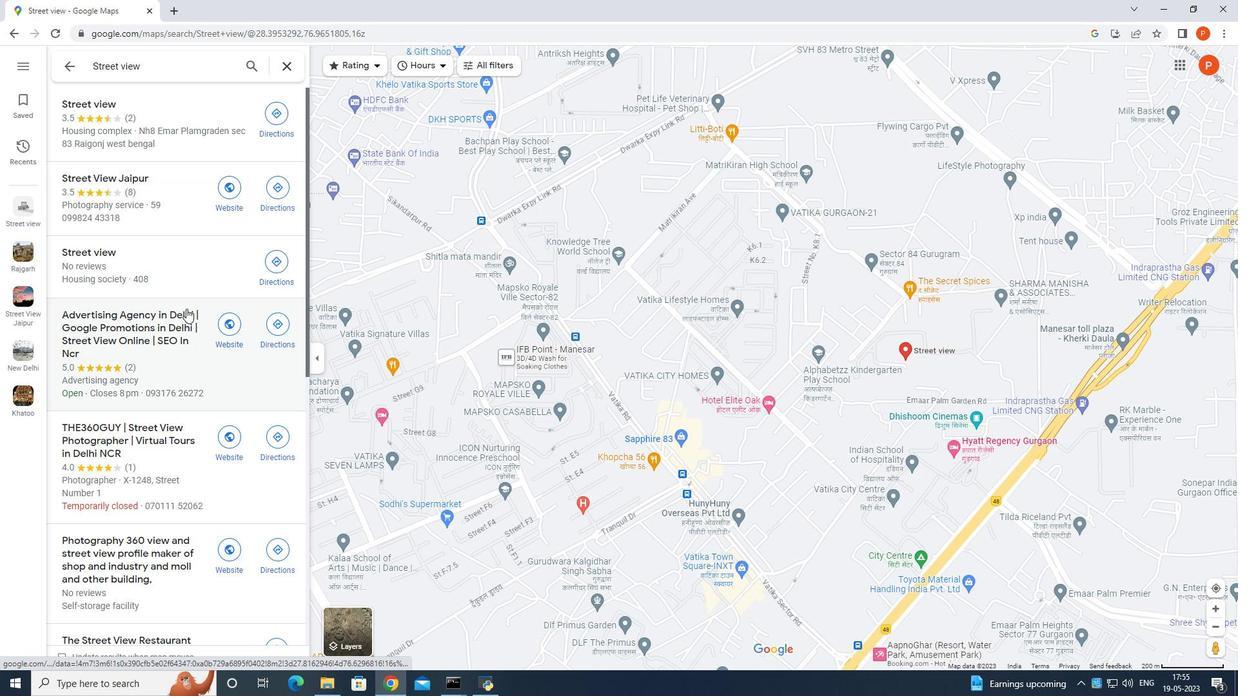 
Action: Mouse scrolled (190, 308) with delta (0, 0)
Screenshot: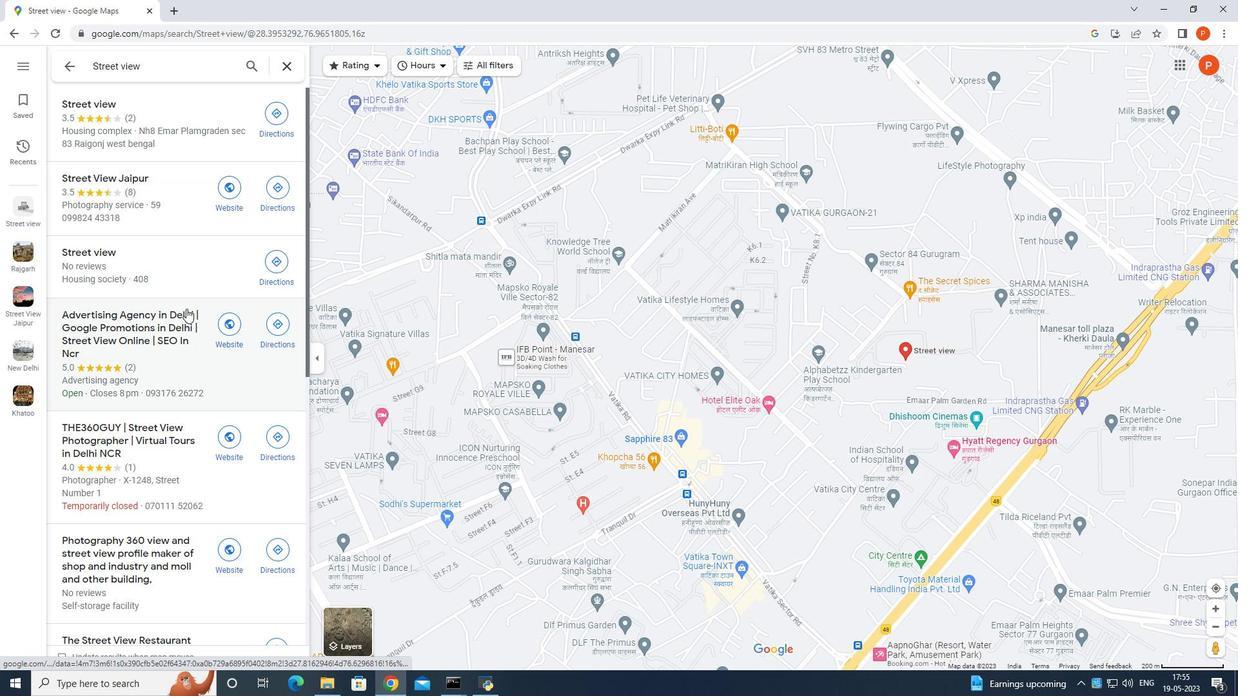 
Action: Mouse moved to (191, 307)
Screenshot: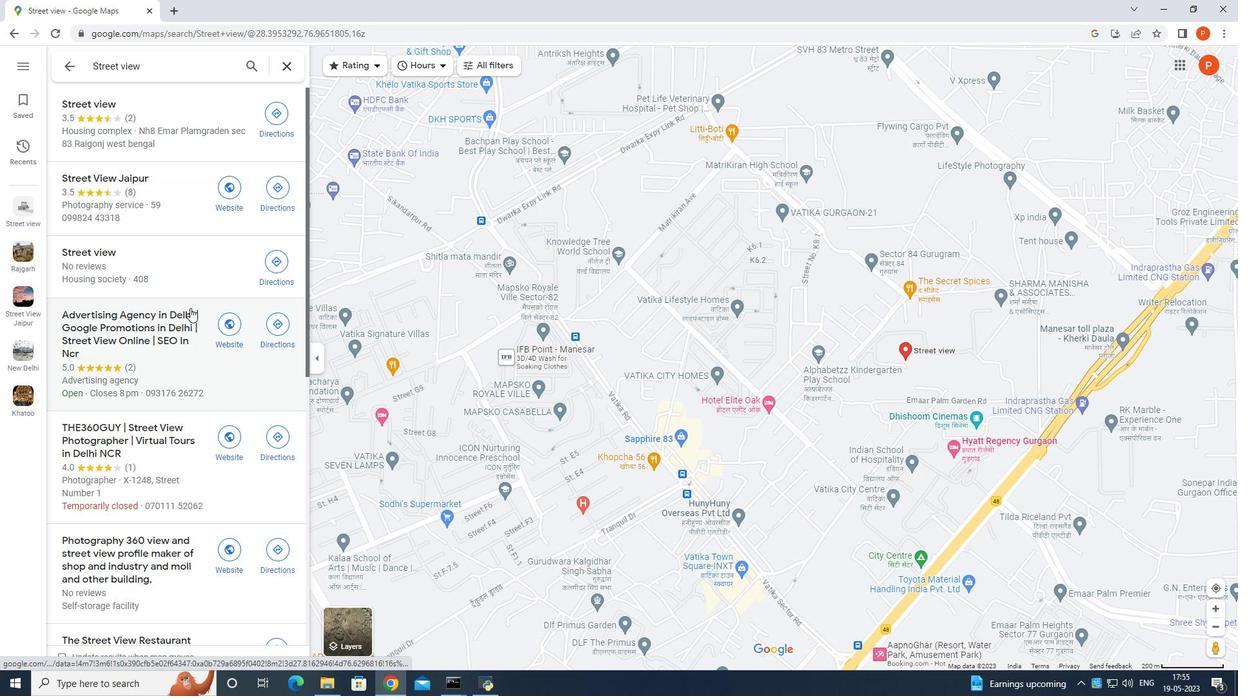 
Action: Mouse scrolled (191, 307) with delta (0, 0)
Screenshot: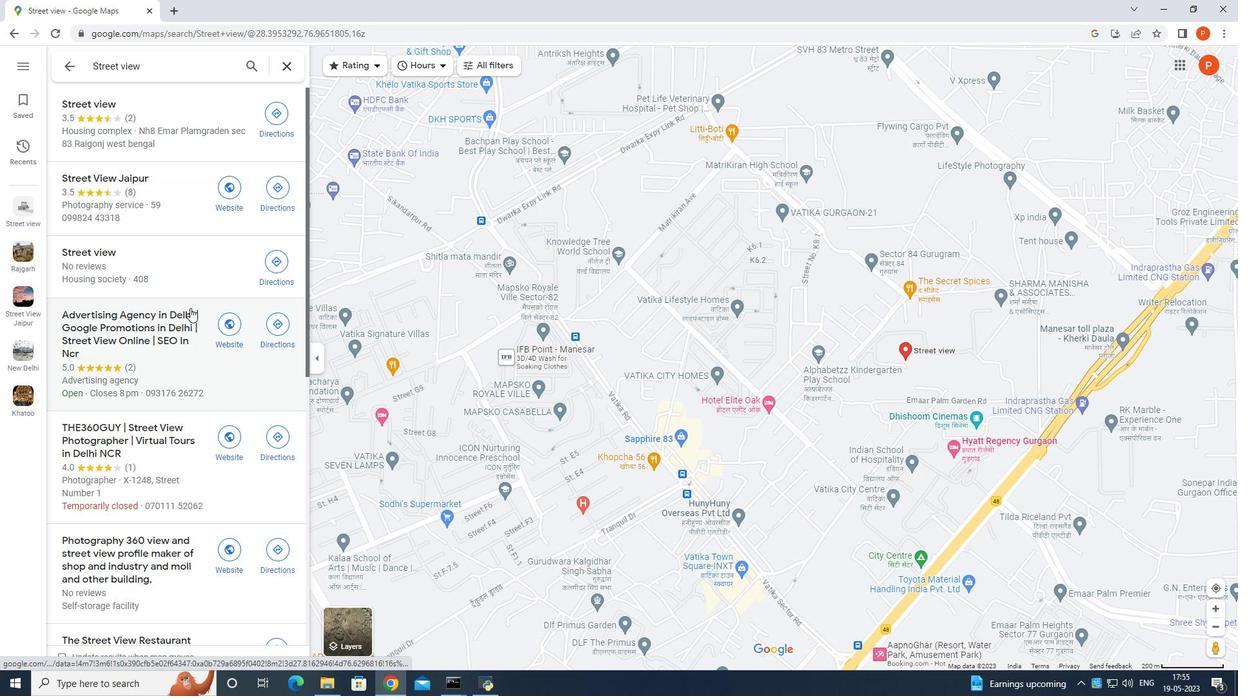 
Action: Mouse moved to (207, 286)
Screenshot: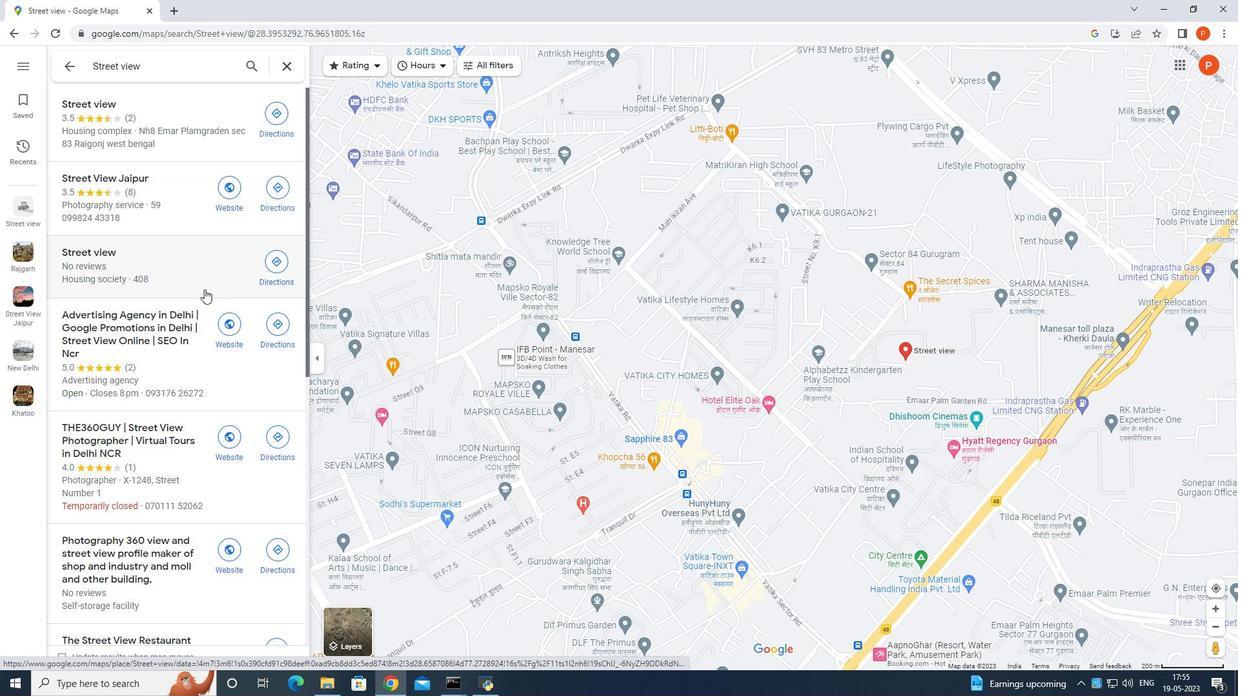 
Action: Mouse scrolled (207, 287) with delta (0, 0)
Screenshot: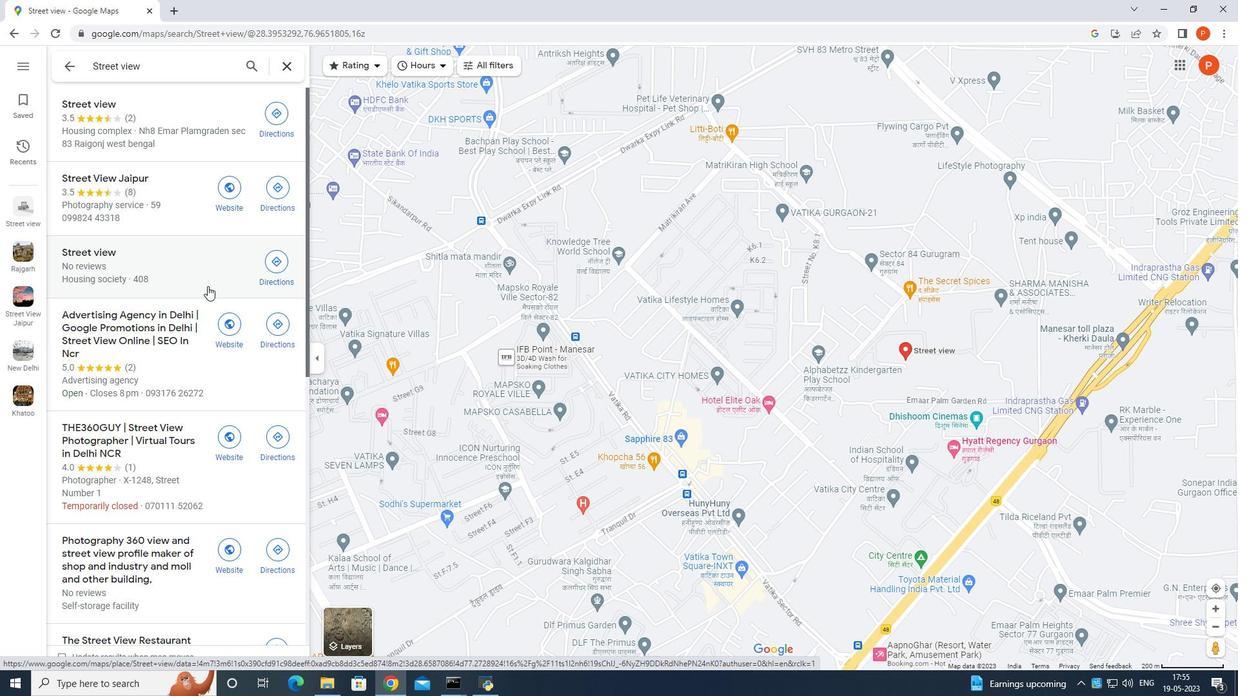 
Action: Mouse scrolled (207, 287) with delta (0, 0)
Screenshot: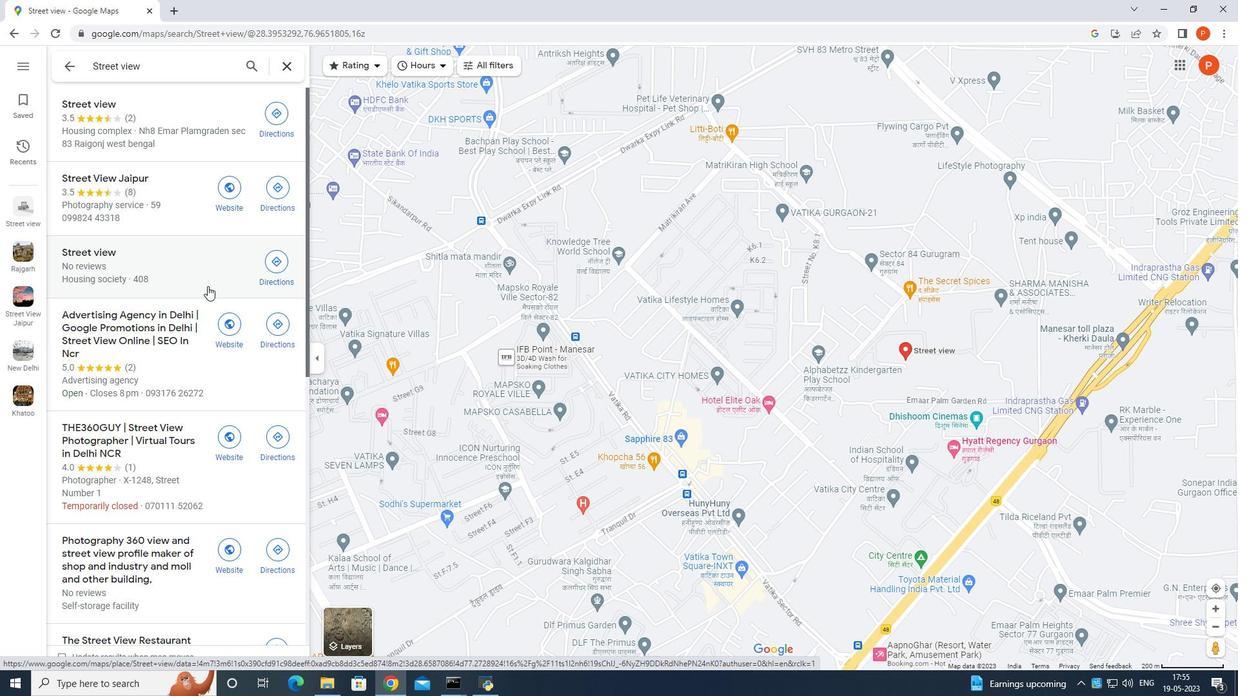 
Action: Mouse scrolled (207, 285) with delta (0, 0)
Screenshot: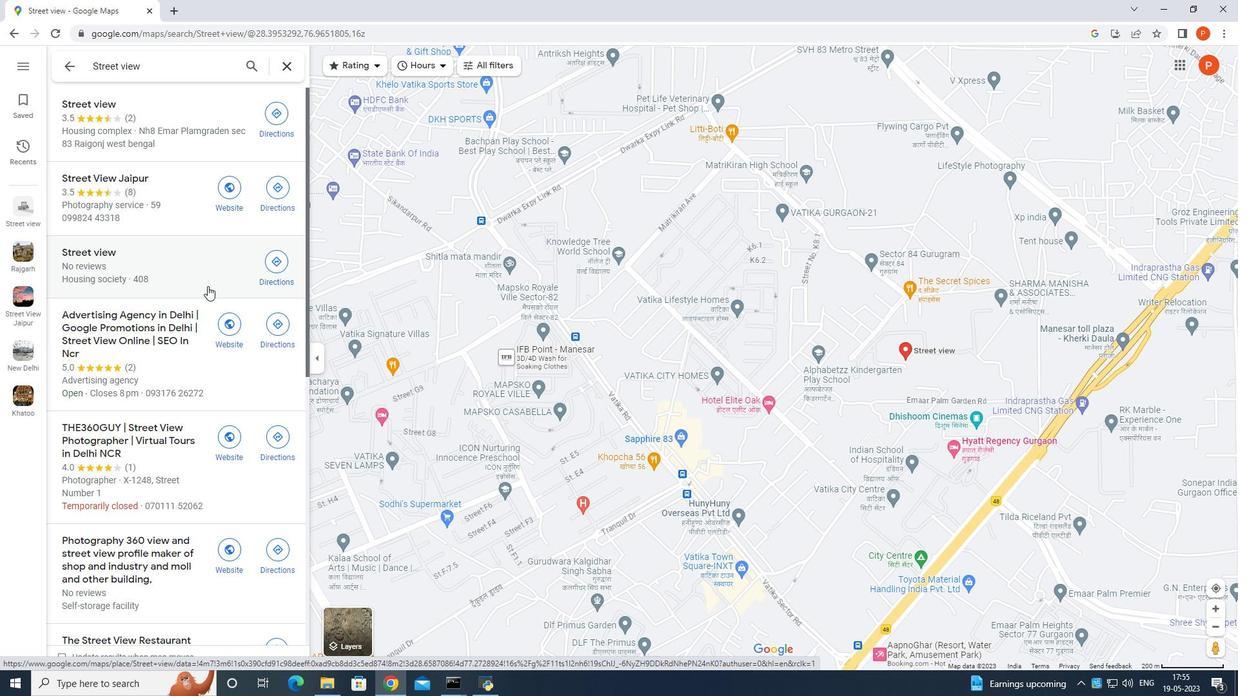
Action: Mouse scrolled (207, 285) with delta (0, 0)
Screenshot: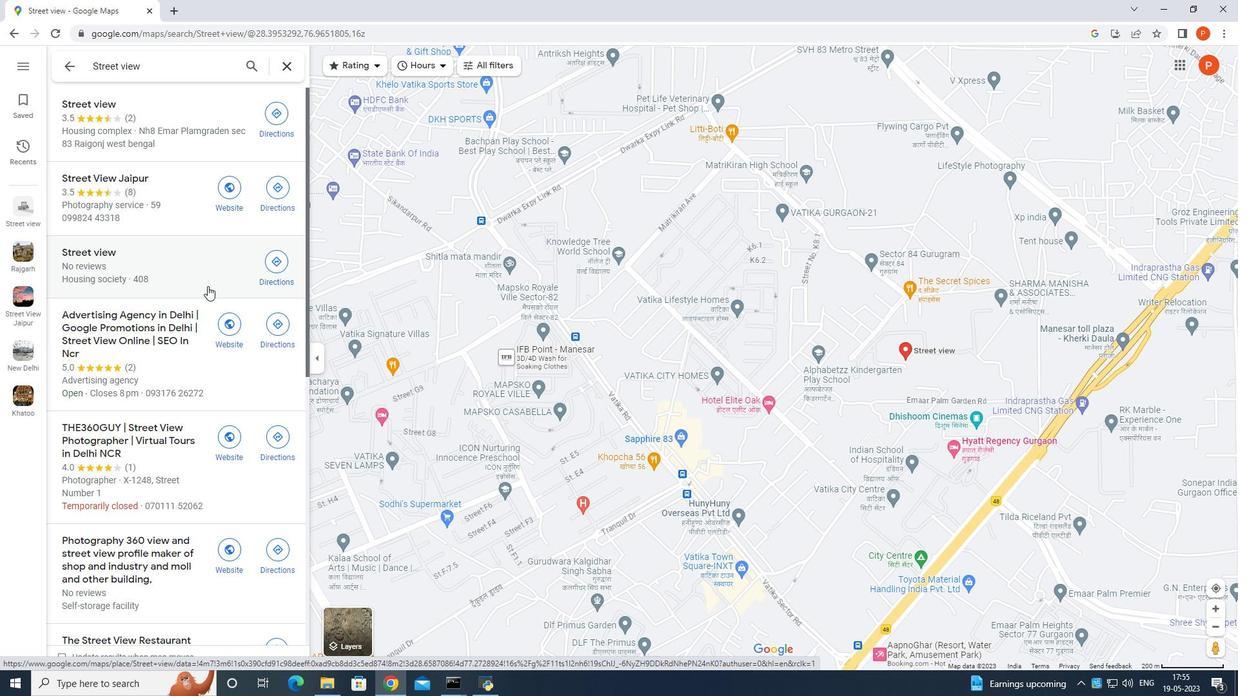 
Action: Mouse scrolled (207, 285) with delta (0, 0)
Screenshot: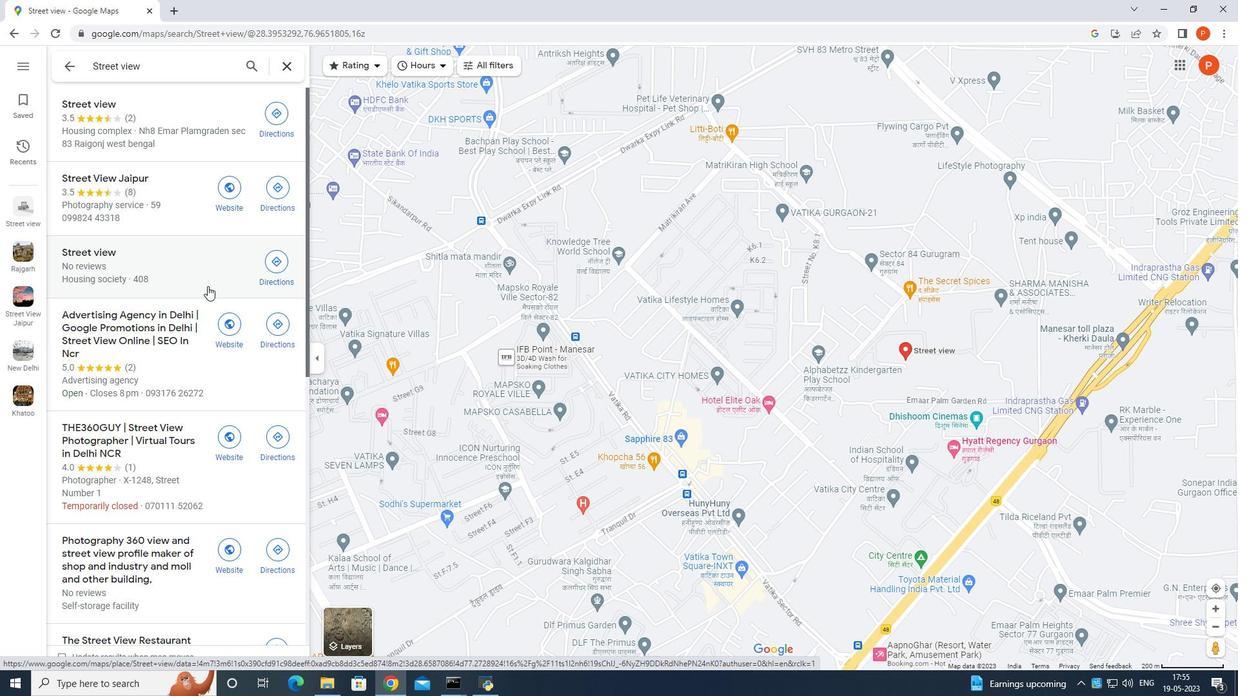 
Action: Mouse scrolled (207, 285) with delta (0, 0)
Screenshot: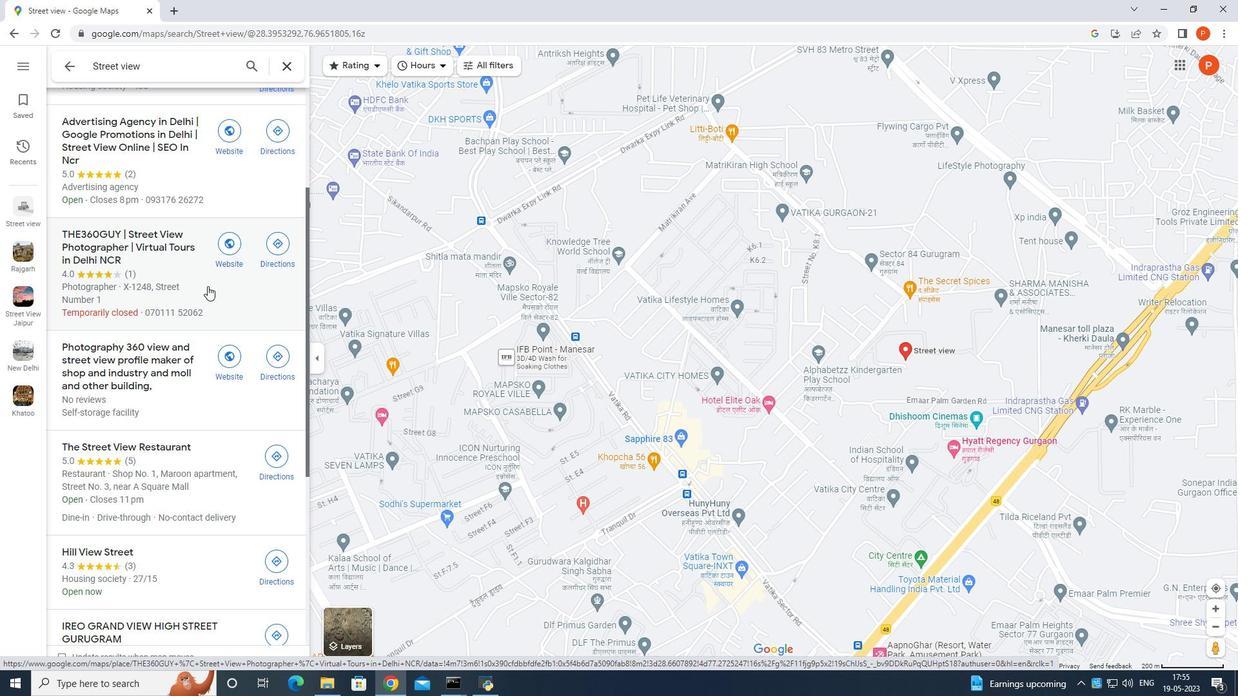 
Action: Mouse scrolled (207, 285) with delta (0, 0)
Screenshot: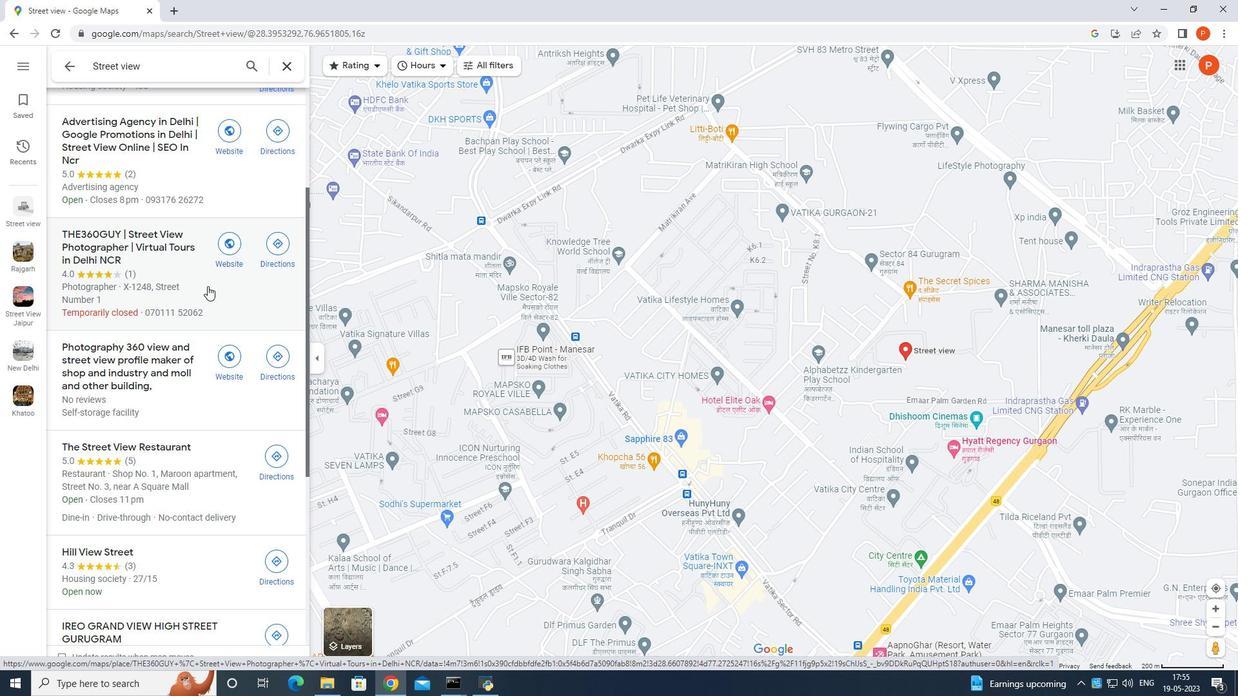 
Action: Mouse scrolled (207, 285) with delta (0, 0)
Screenshot: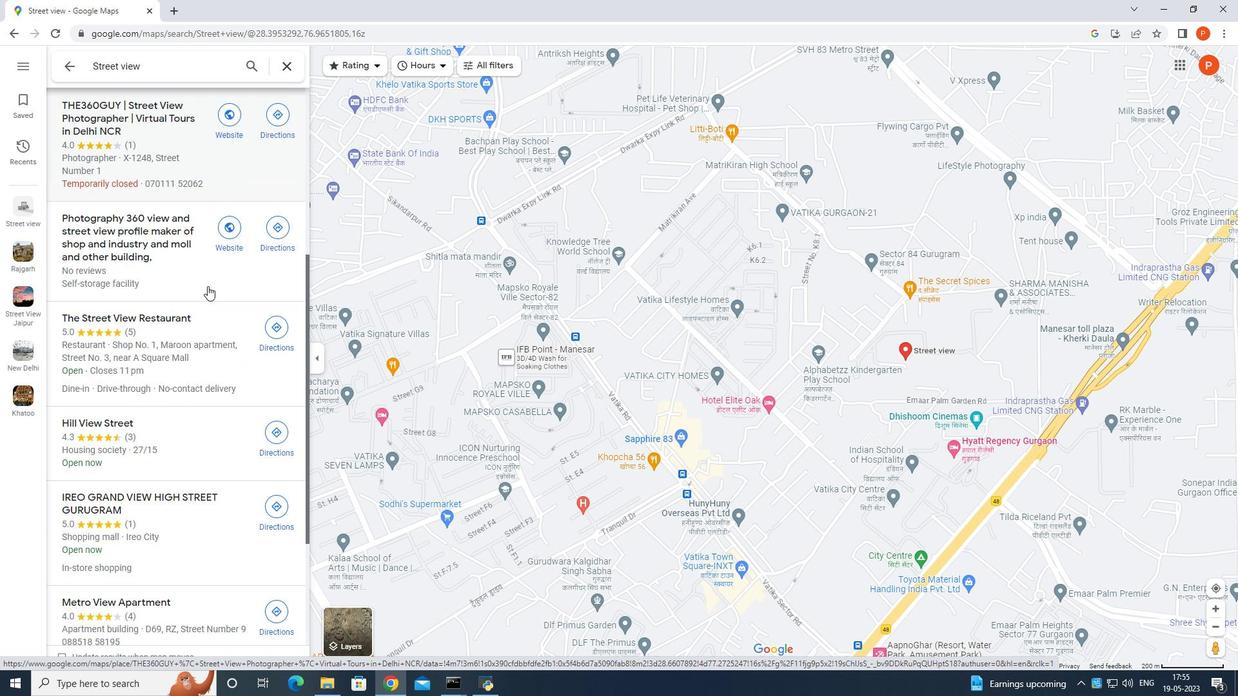 
Action: Mouse scrolled (207, 285) with delta (0, 0)
Screenshot: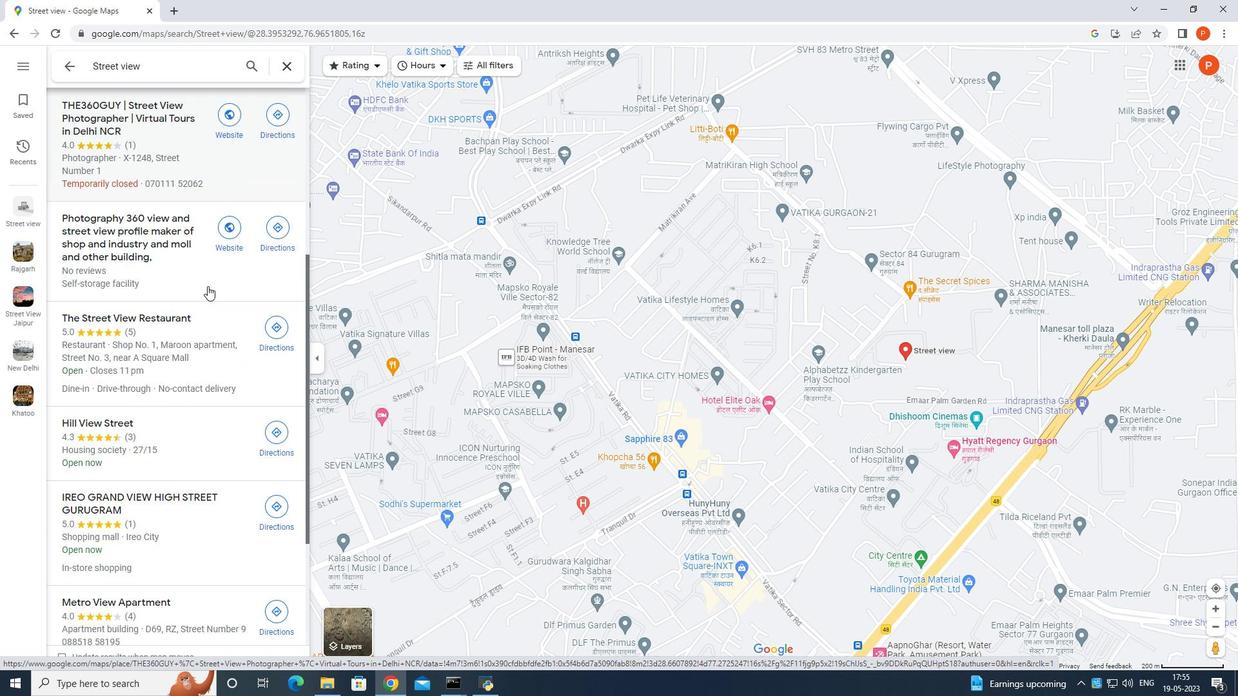 
Action: Mouse moved to (34, 65)
Screenshot: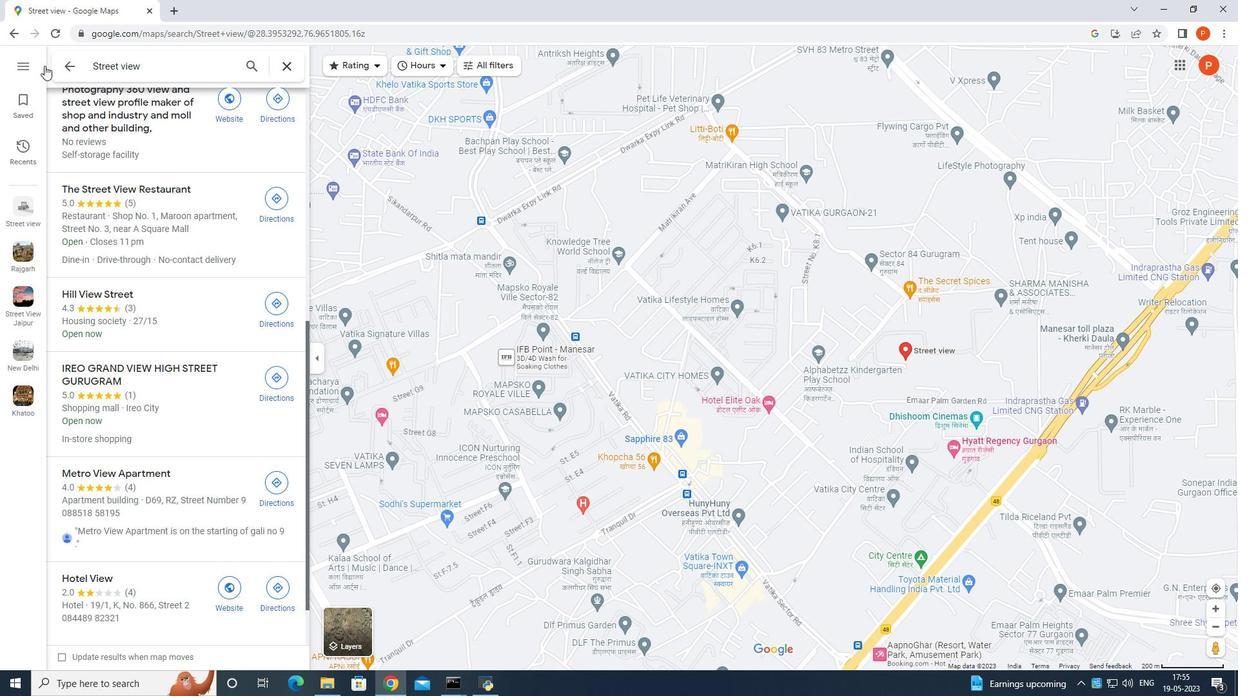 
Action: Mouse pressed left at (34, 65)
Screenshot: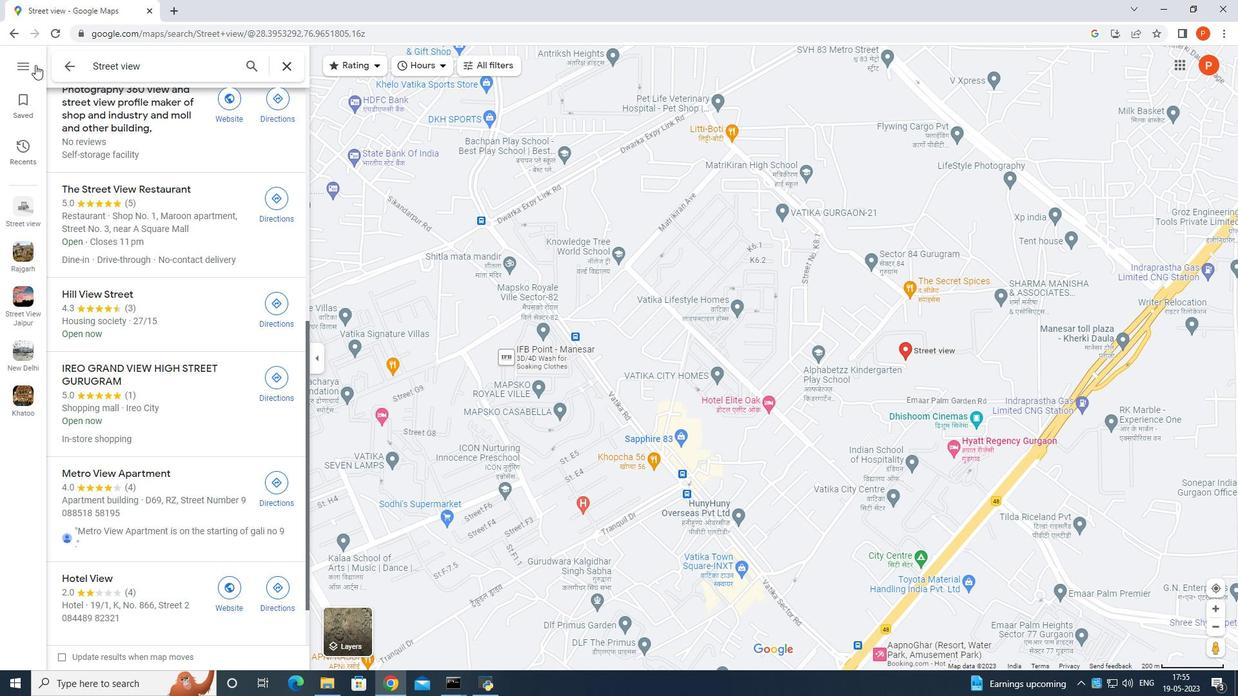 
Action: Mouse moved to (72, 136)
Screenshot: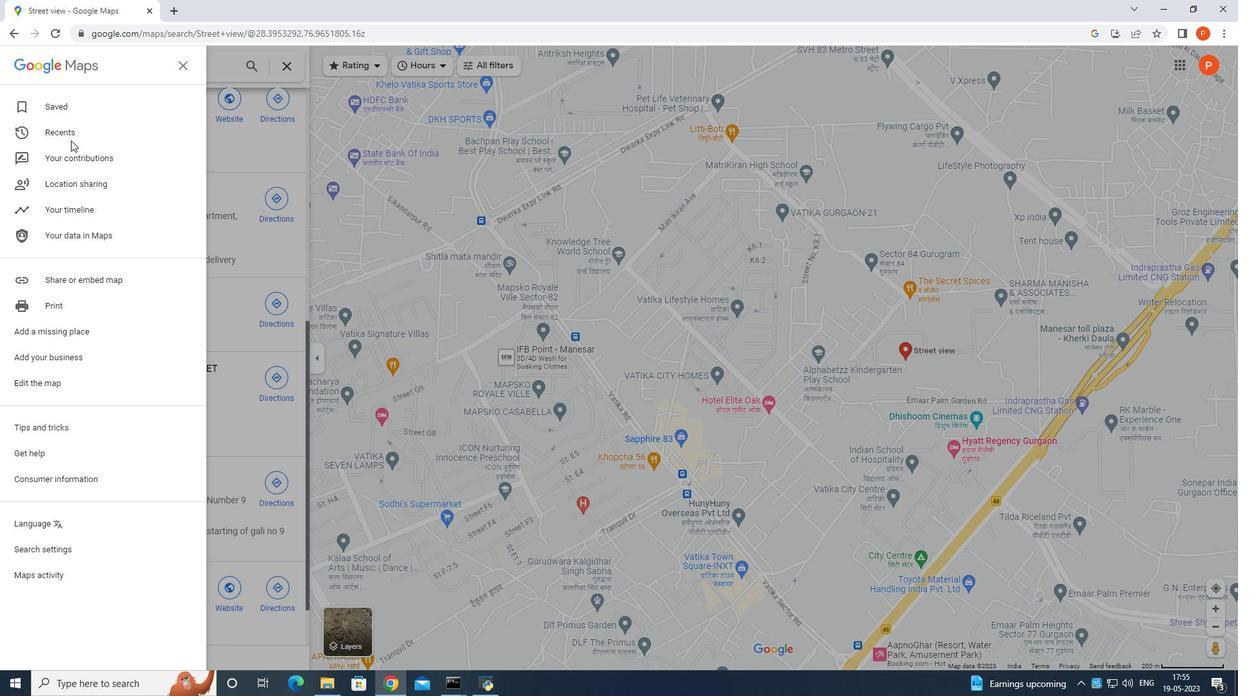 
Action: Mouse pressed left at (72, 136)
Screenshot: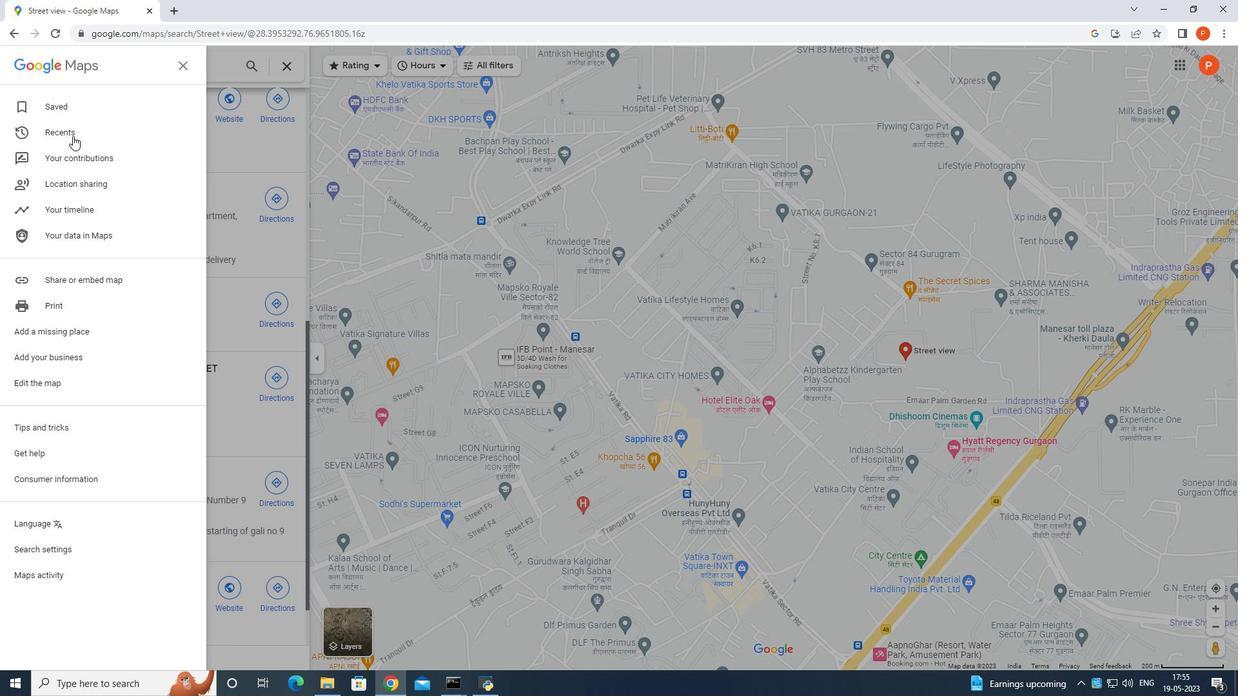 
Action: Mouse moved to (28, 52)
Screenshot: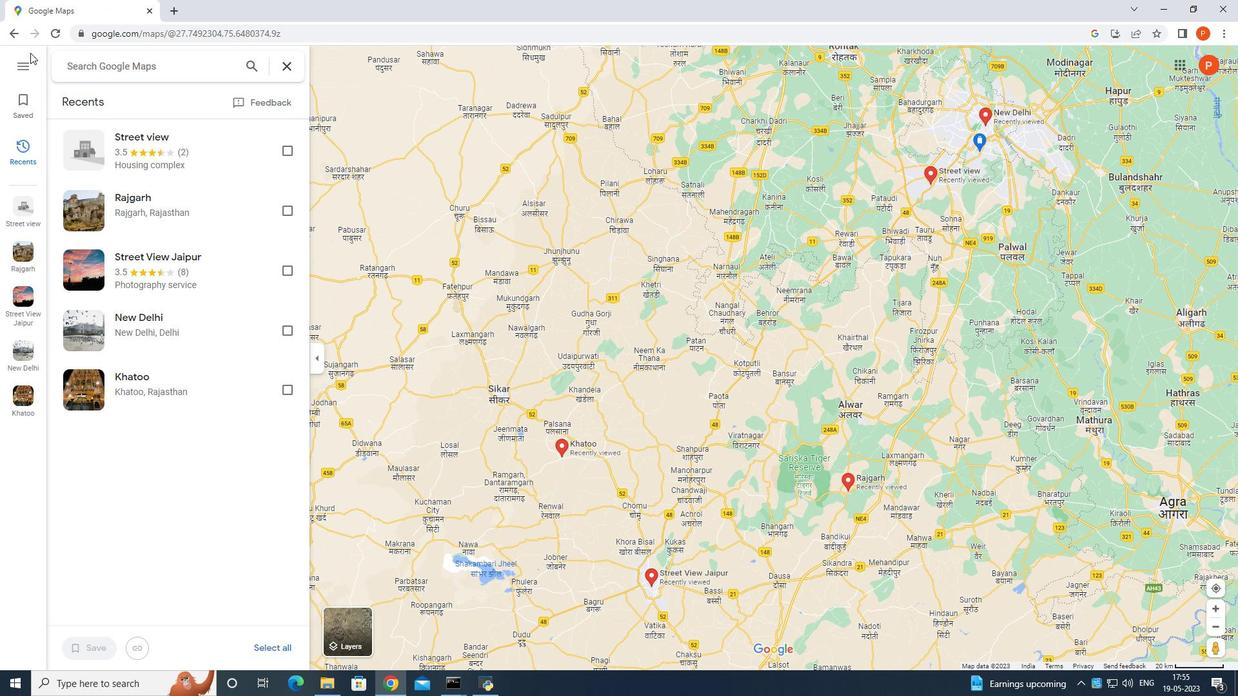 
Action: Mouse pressed left at (28, 52)
Screenshot: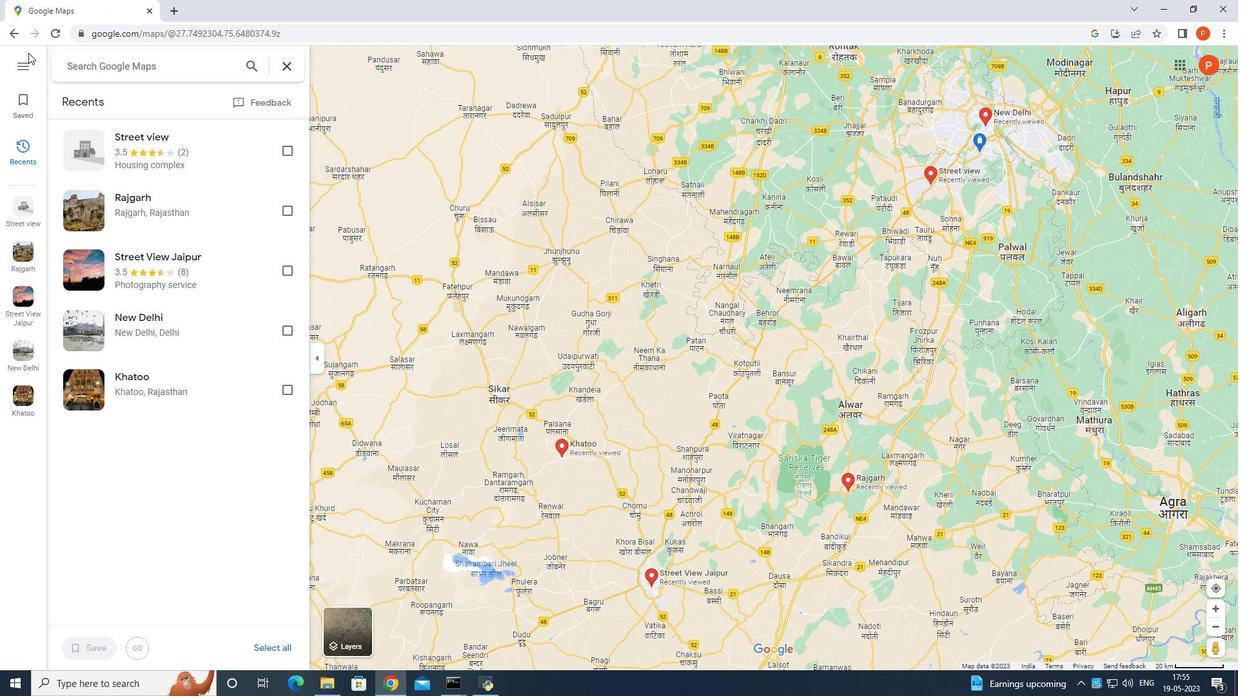 
Action: Mouse moved to (290, 71)
Screenshot: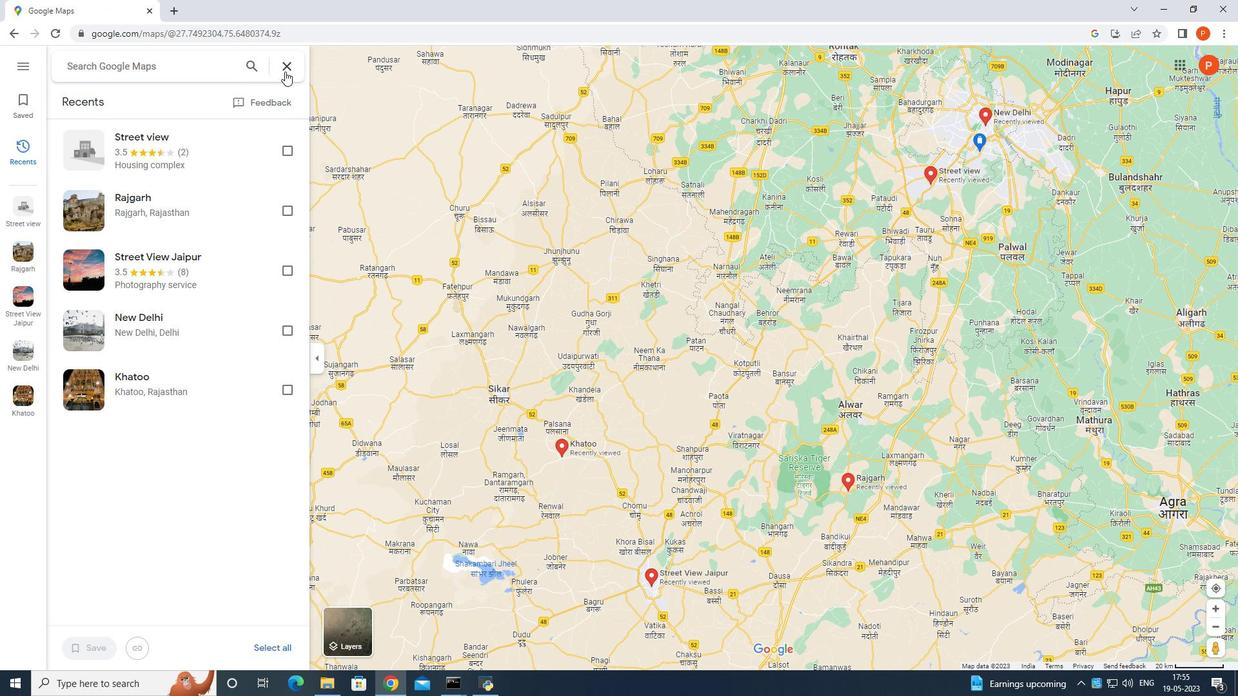 
Action: Mouse pressed left at (290, 71)
Screenshot: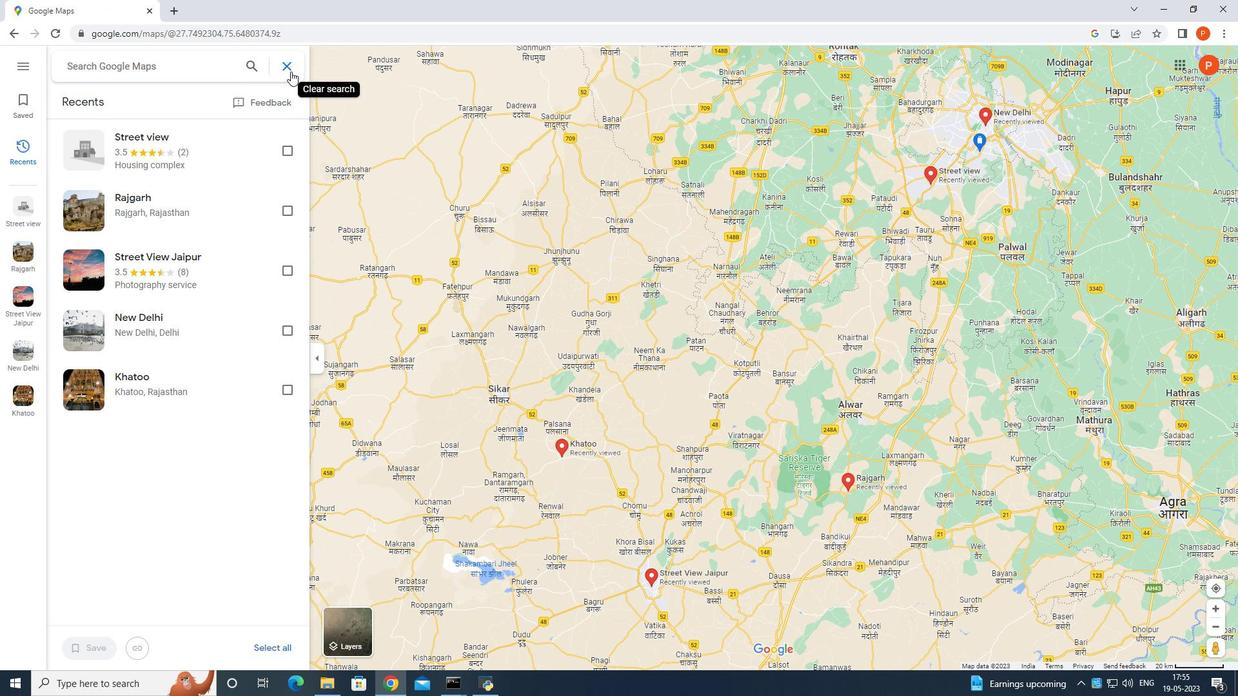 
Action: Mouse moved to (16, 63)
Screenshot: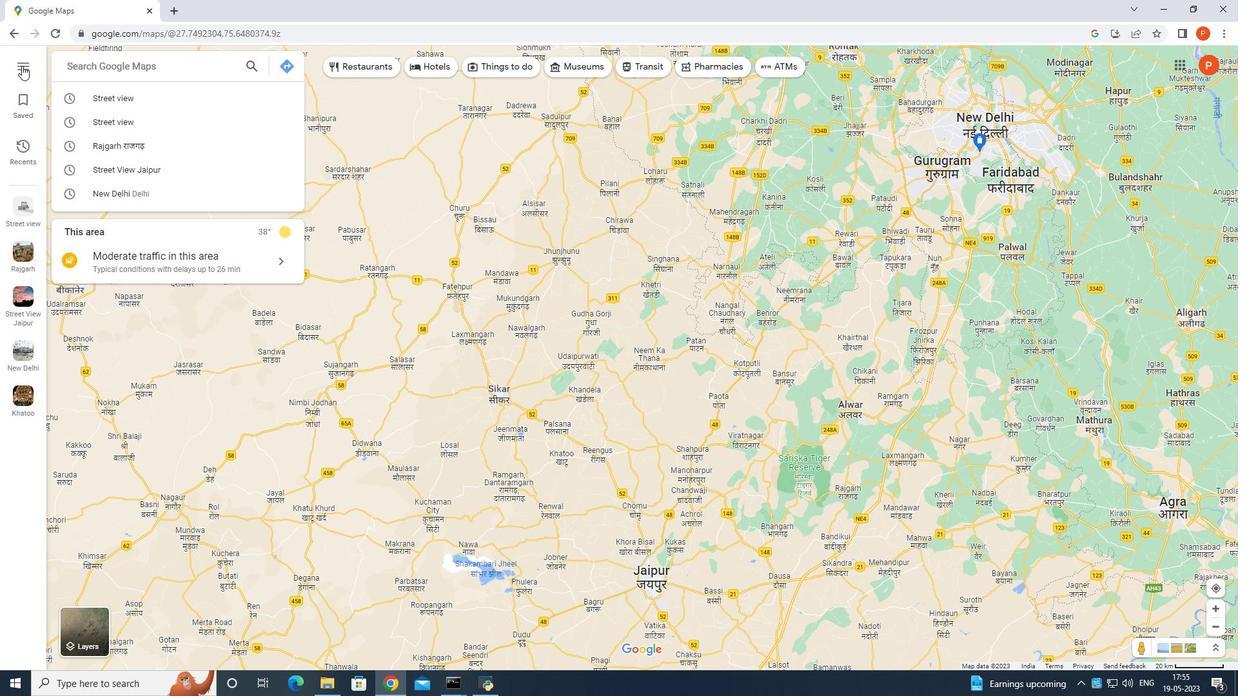
Action: Mouse pressed left at (16, 63)
Screenshot: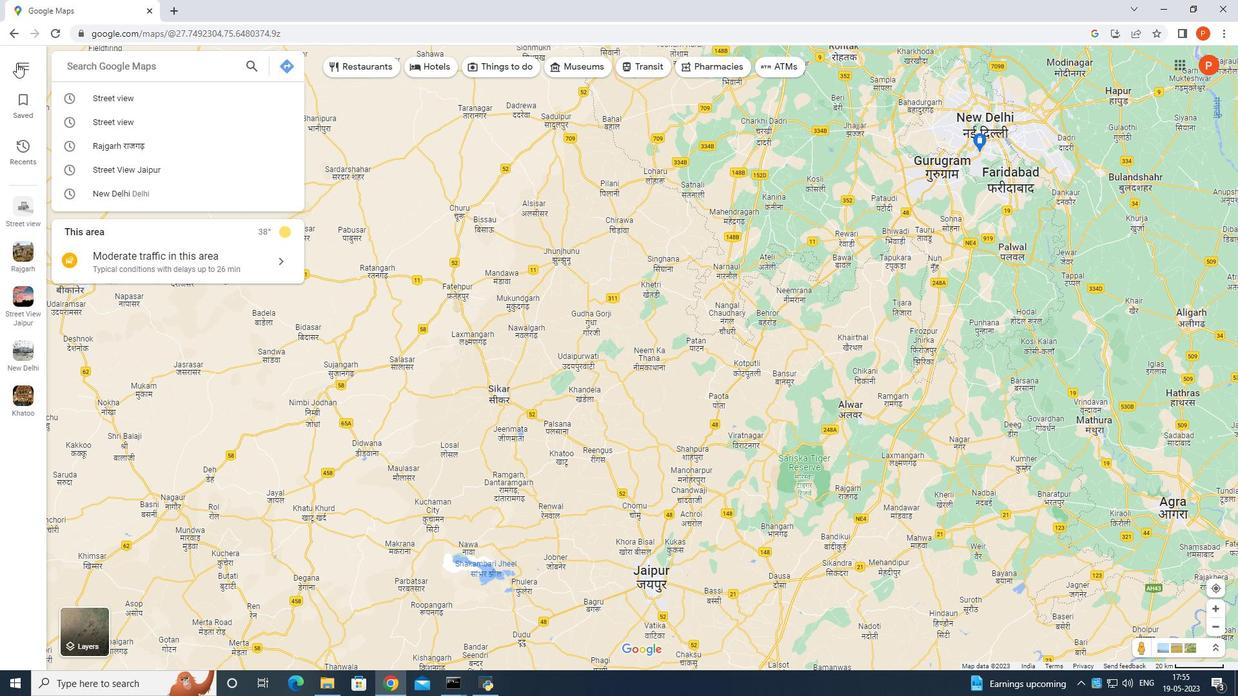 
Action: Mouse moved to (86, 164)
Screenshot: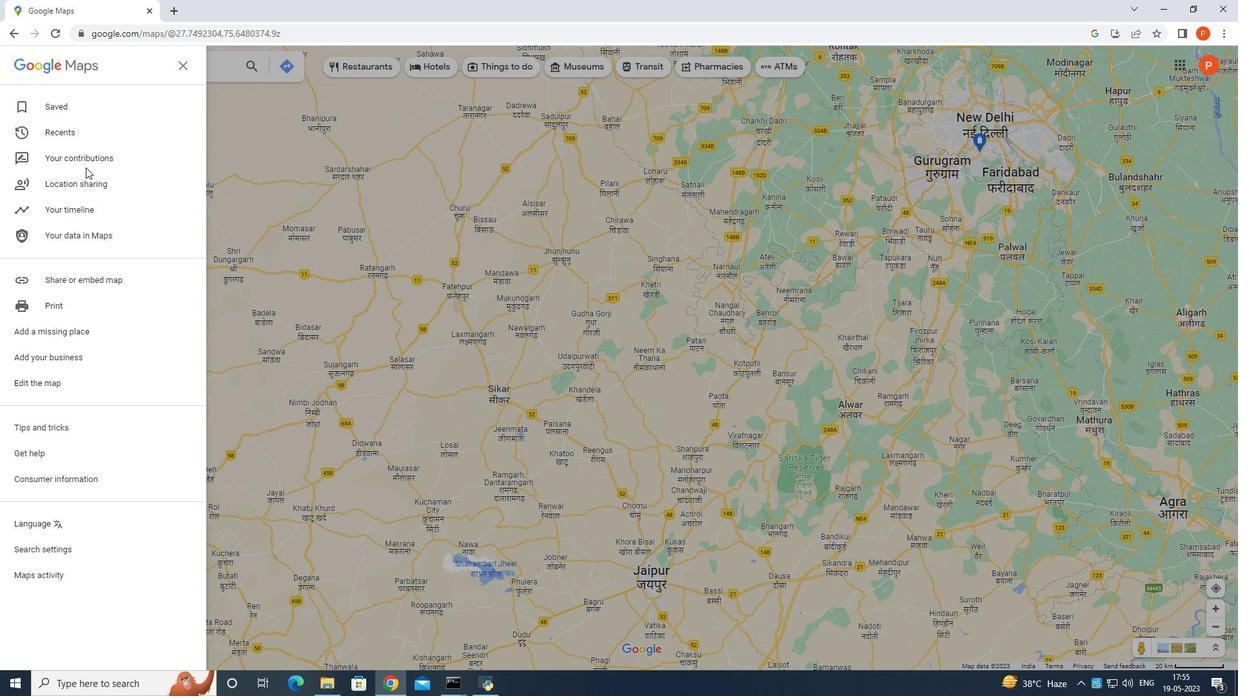 
Action: Mouse pressed left at (86, 164)
Screenshot: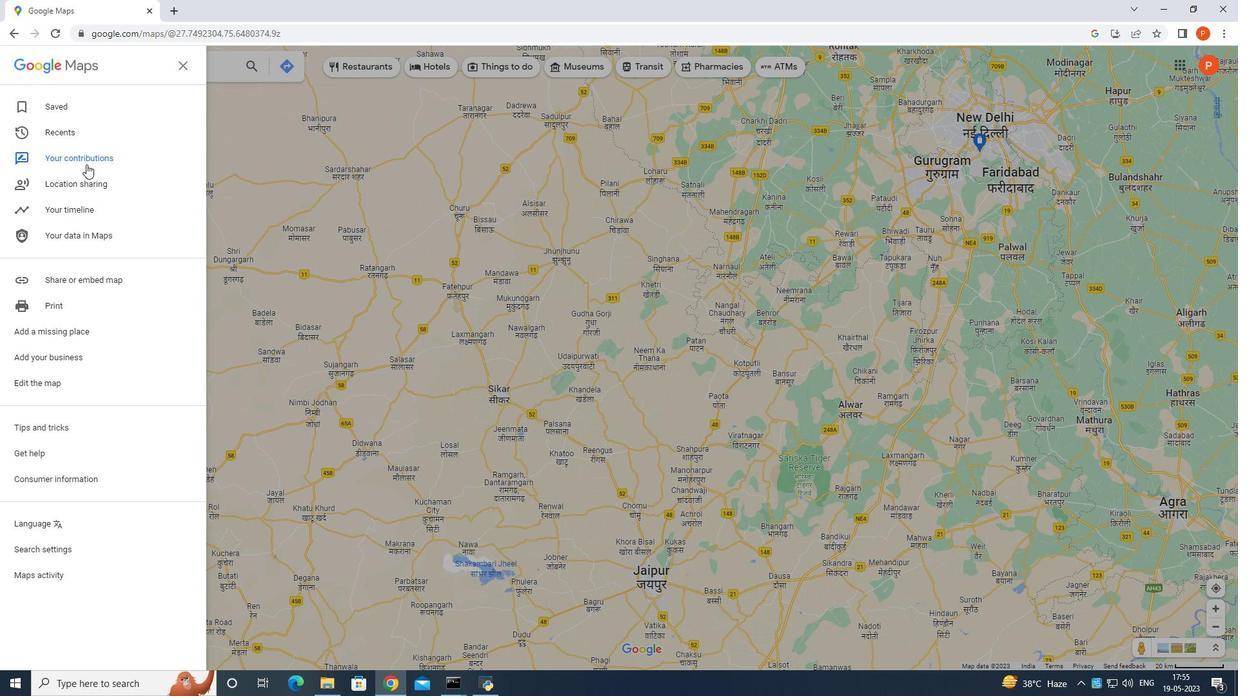 
Action: Mouse moved to (145, 299)
Screenshot: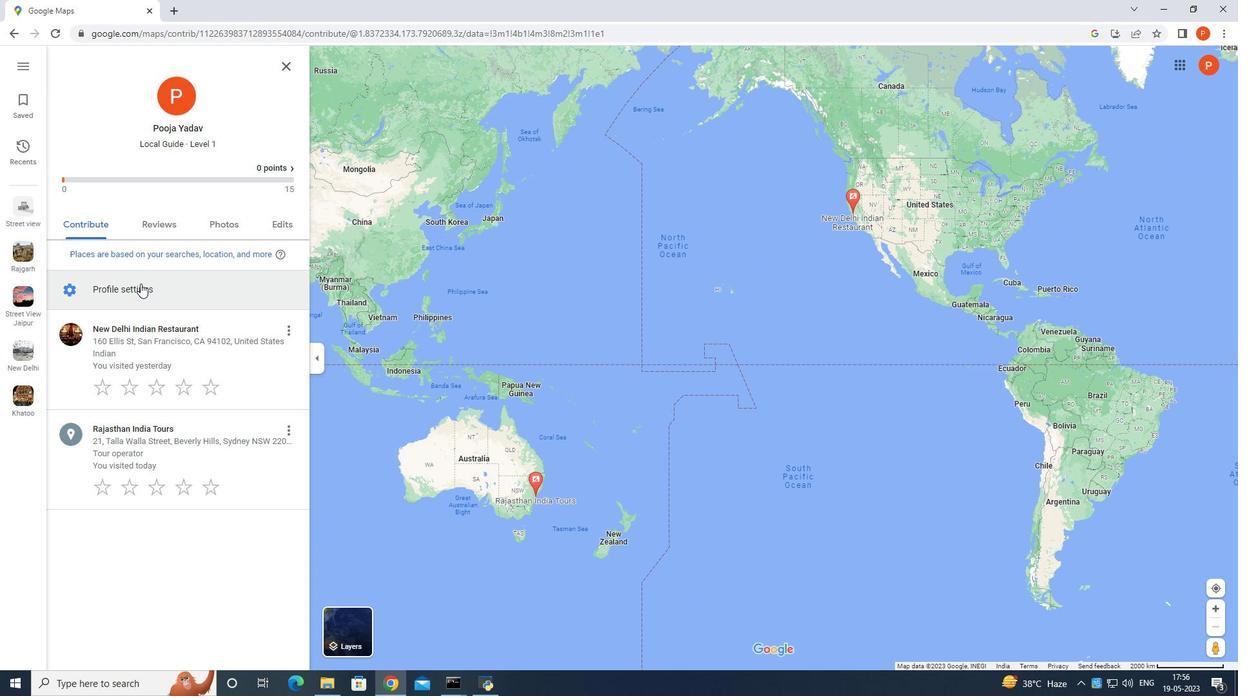 
Action: Mouse scrolled (145, 298) with delta (0, 0)
Screenshot: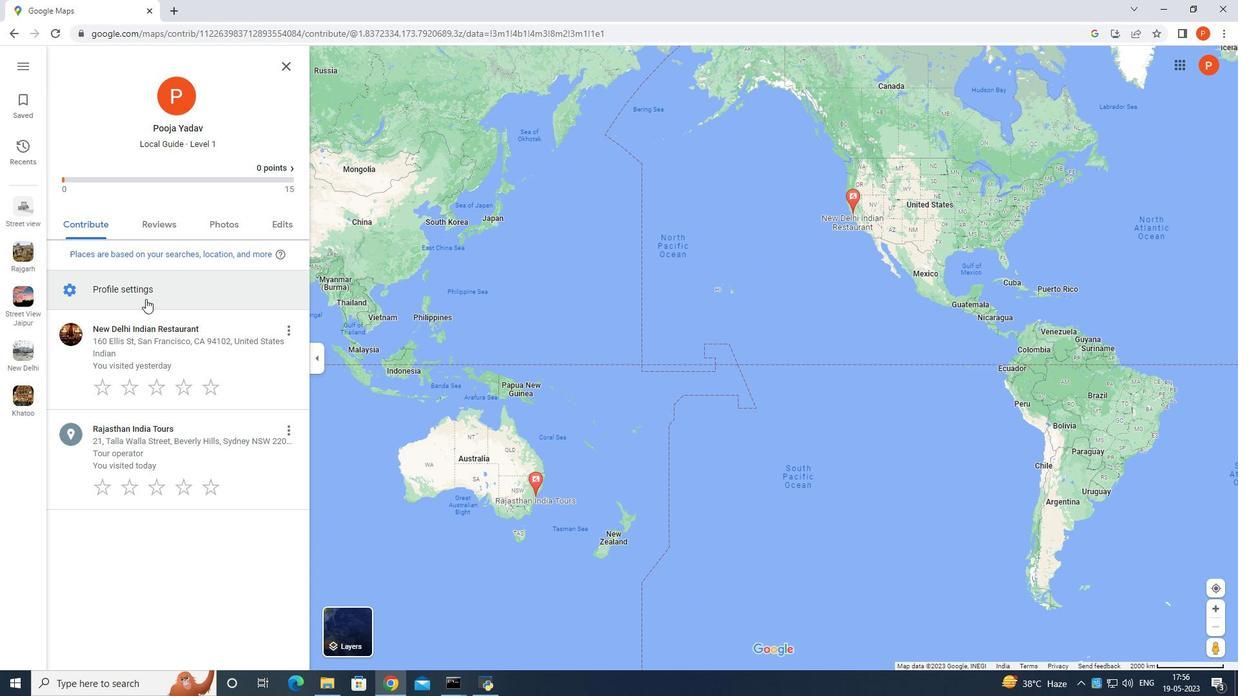 
Action: Mouse scrolled (145, 298) with delta (0, 0)
Screenshot: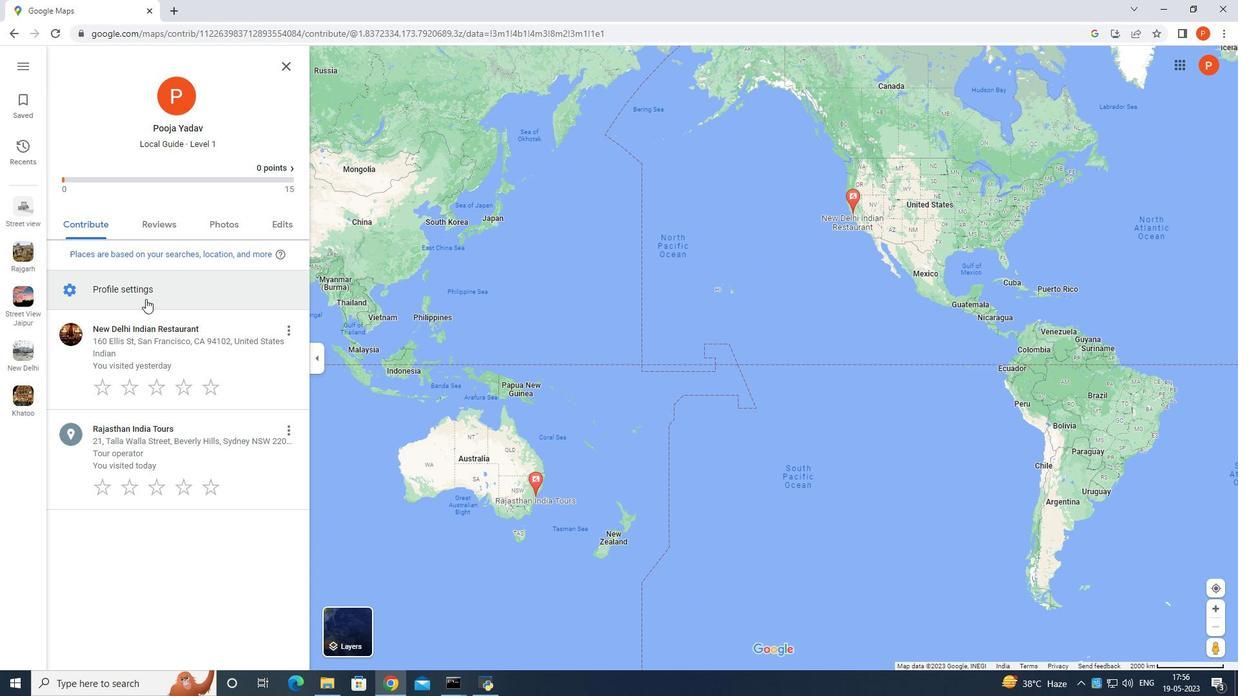 
Action: Mouse moved to (280, 56)
Screenshot: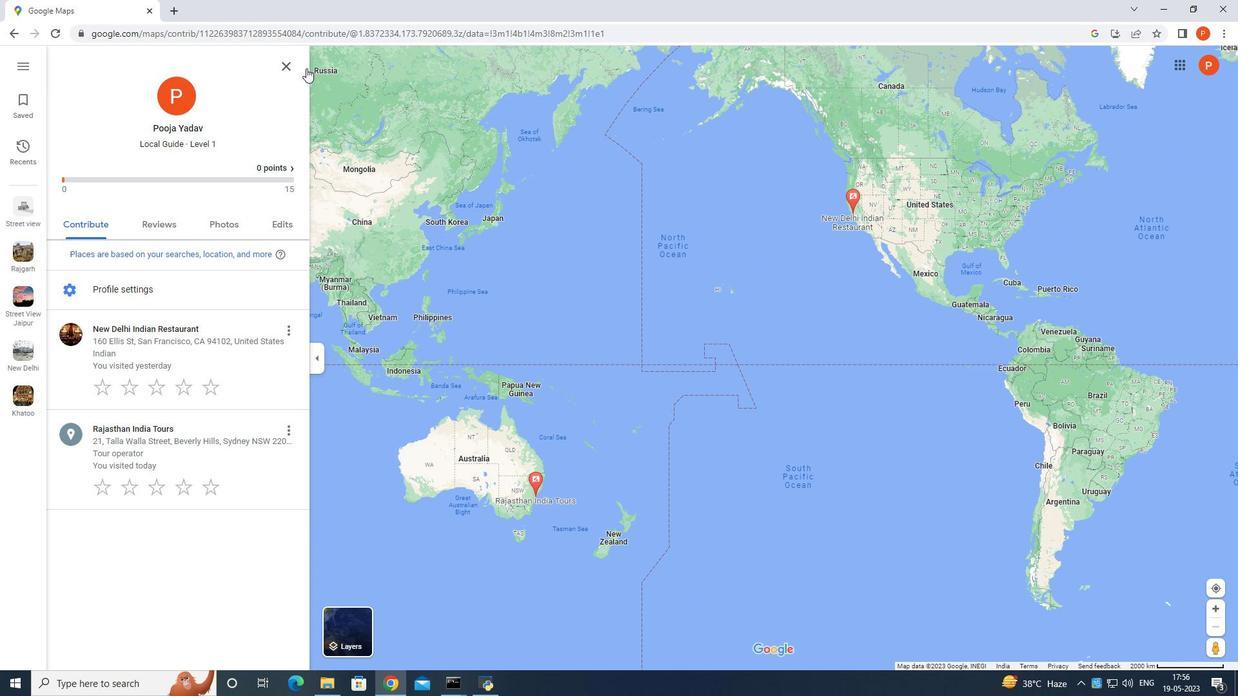 
Action: Mouse pressed left at (280, 56)
Screenshot: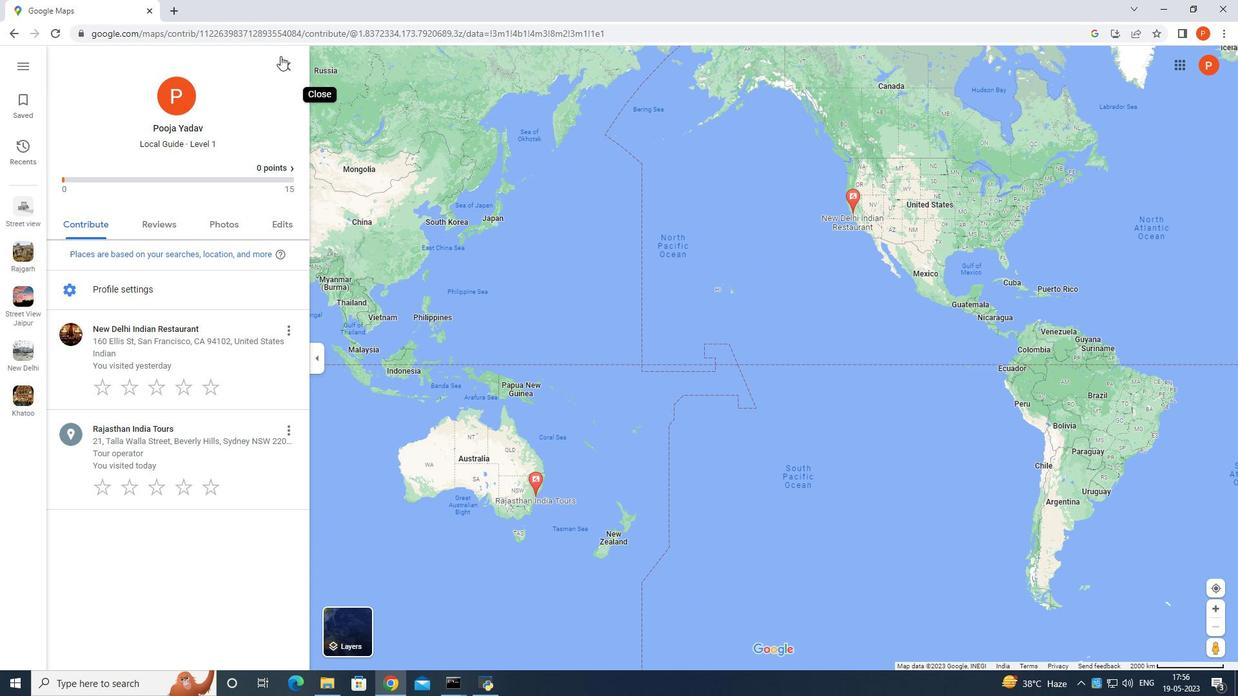 
Action: Mouse moved to (30, 65)
Screenshot: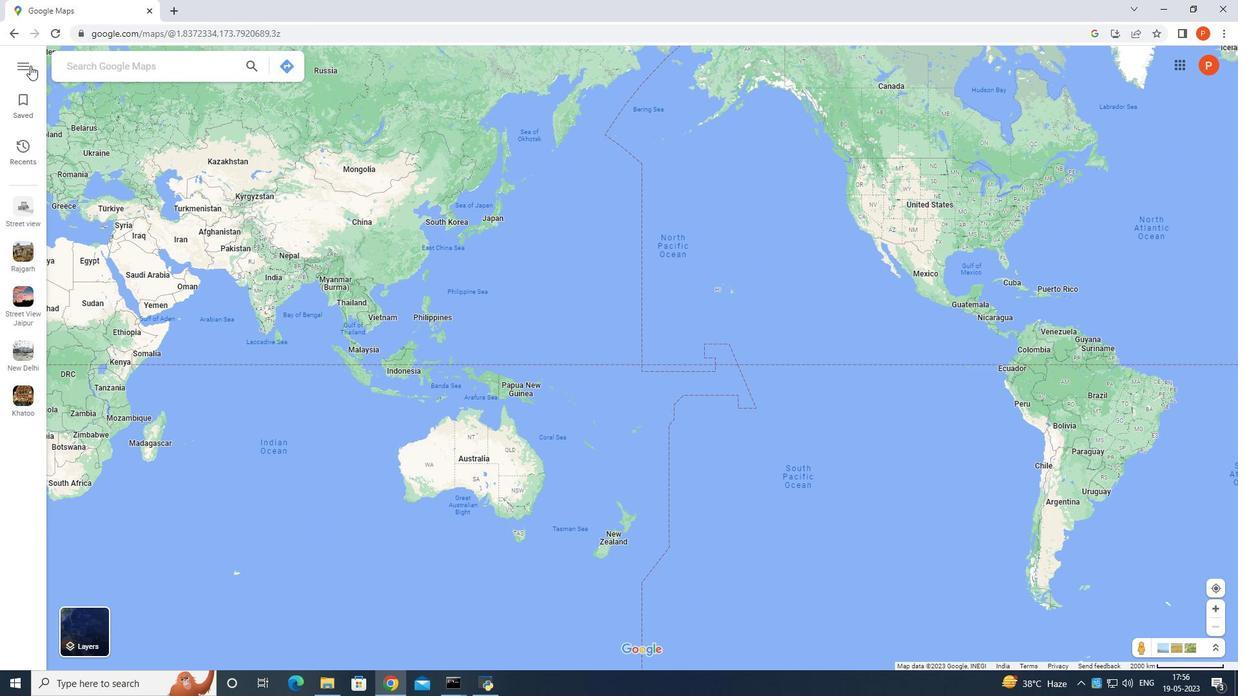 
Action: Mouse pressed left at (30, 65)
Screenshot: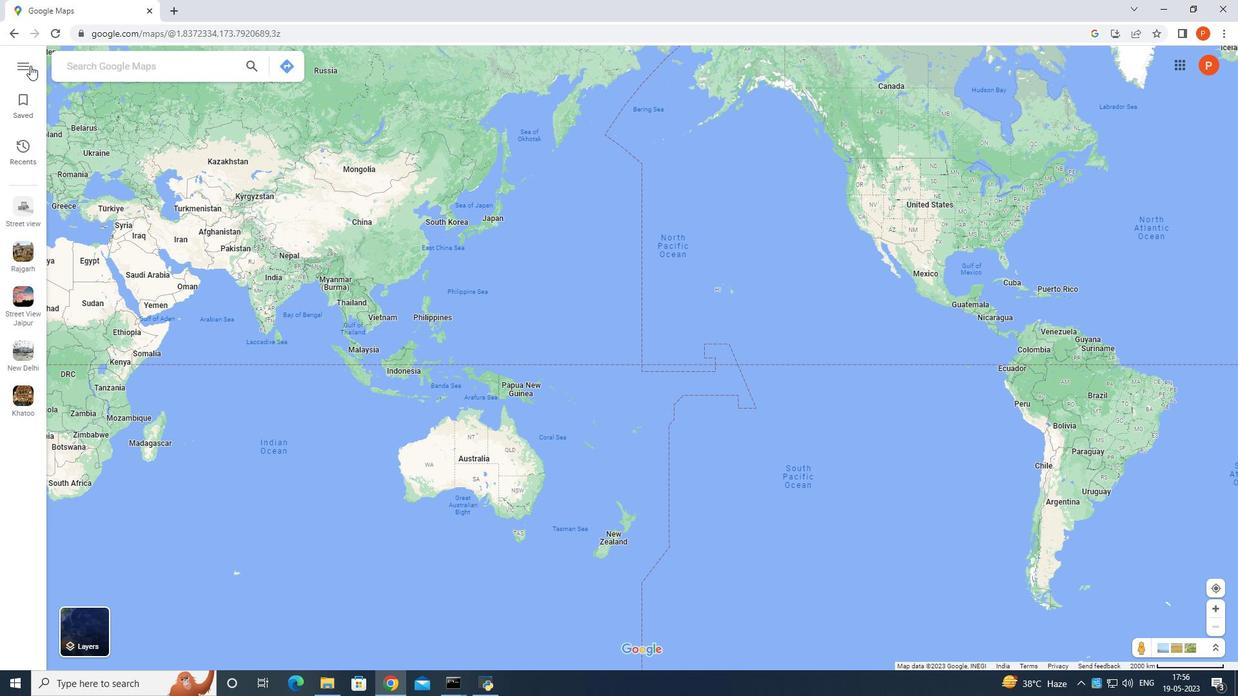 
Action: Mouse moved to (77, 230)
Screenshot: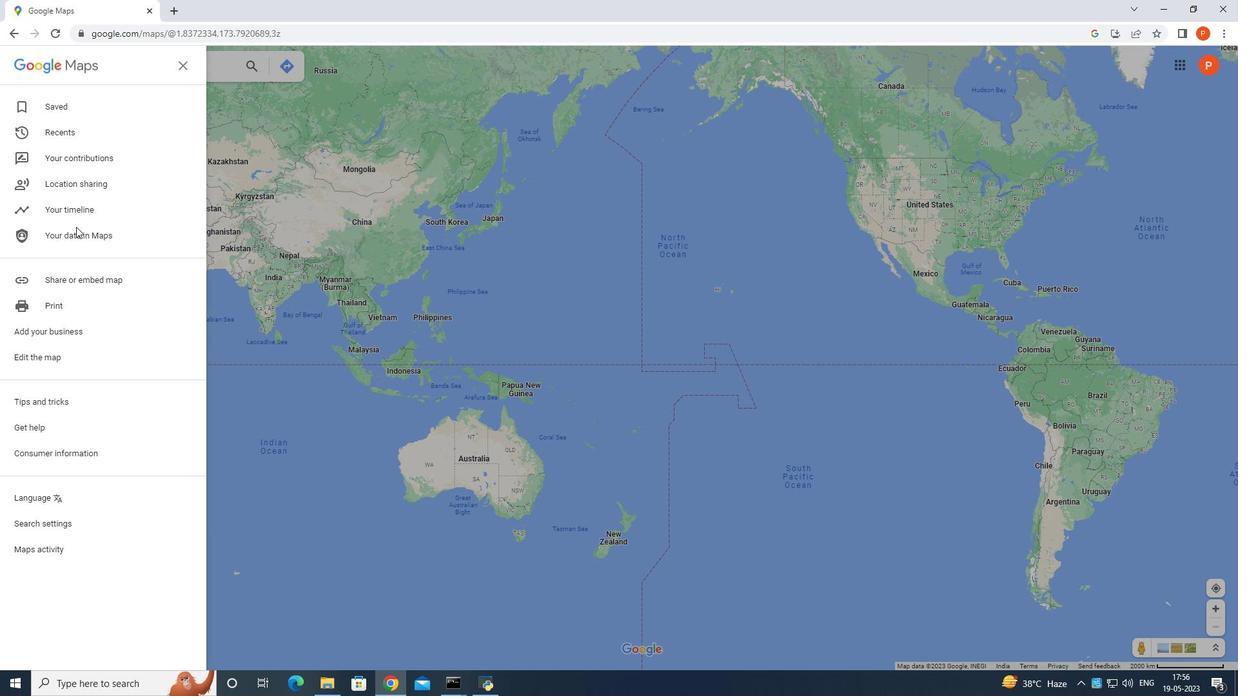 
Action: Mouse scrolled (77, 230) with delta (0, 0)
Screenshot: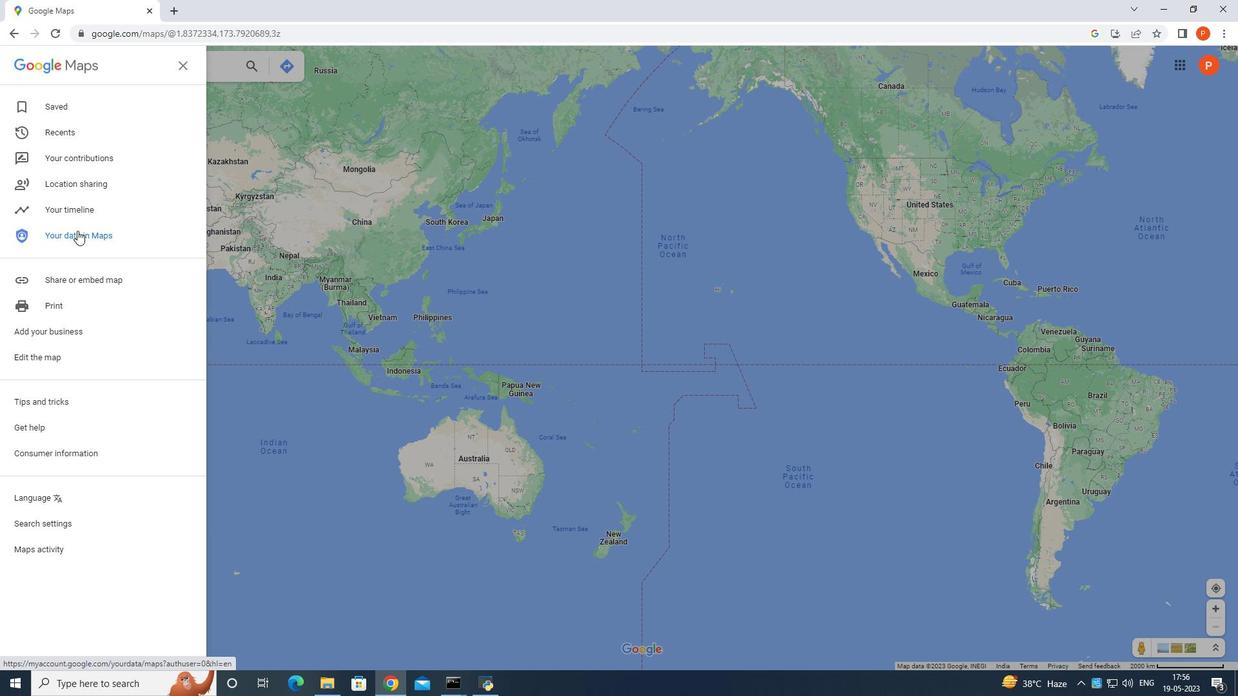 
Action: Mouse scrolled (77, 230) with delta (0, 0)
Screenshot: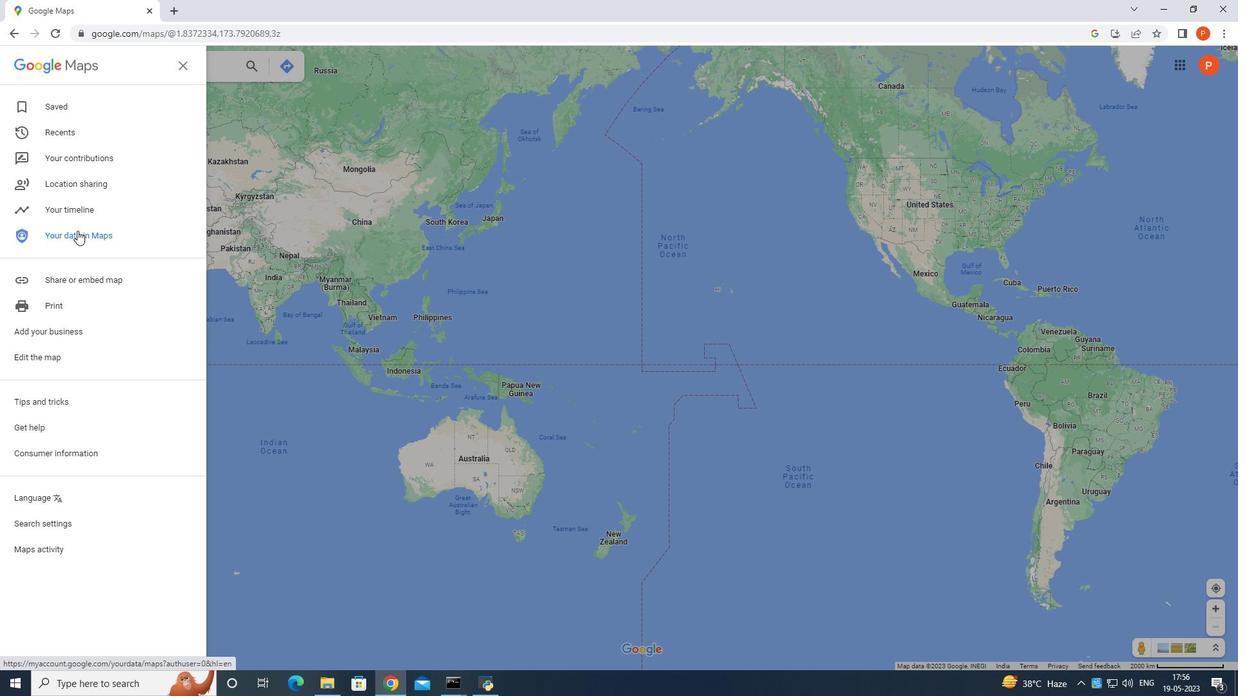 
Action: Mouse moved to (59, 355)
Screenshot: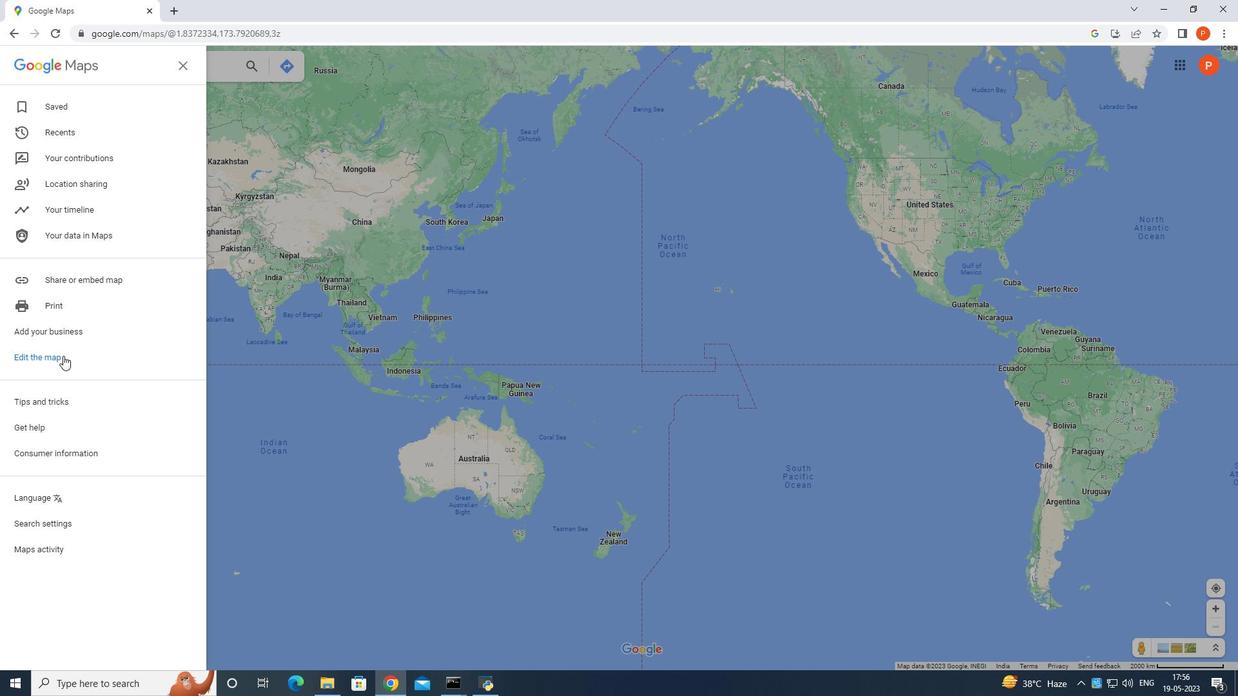 
Action: Mouse pressed left at (59, 355)
Screenshot: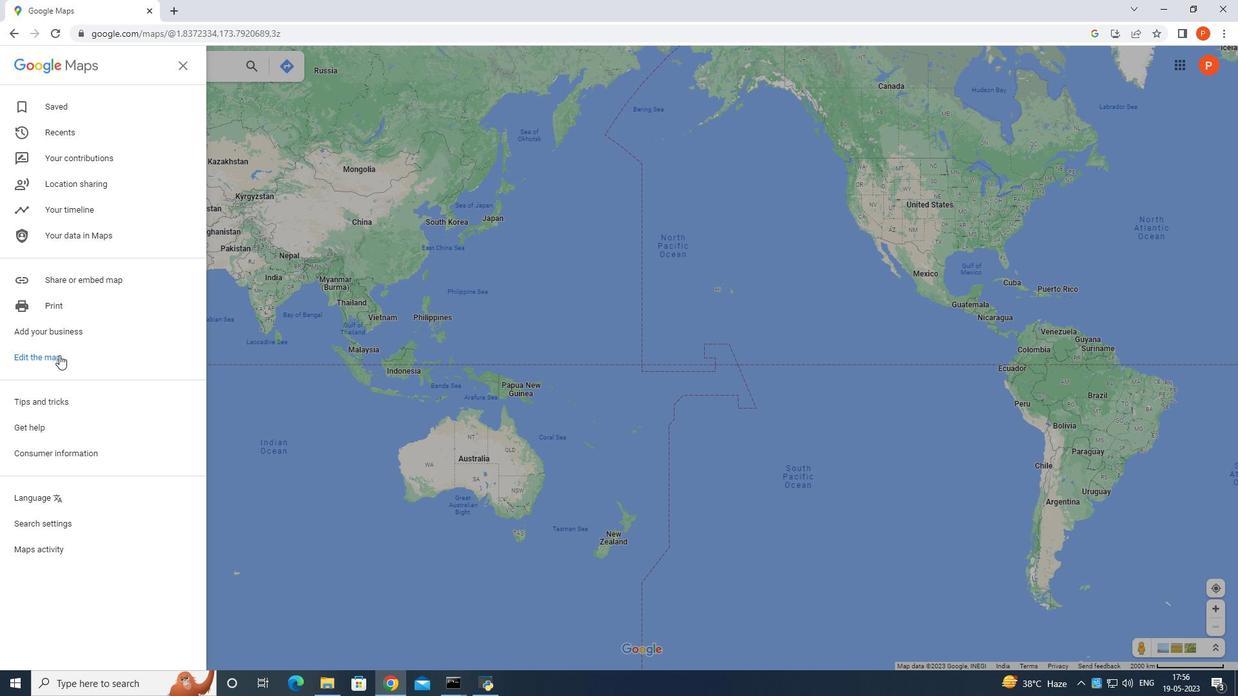 
Action: Mouse moved to (16, 58)
Screenshot: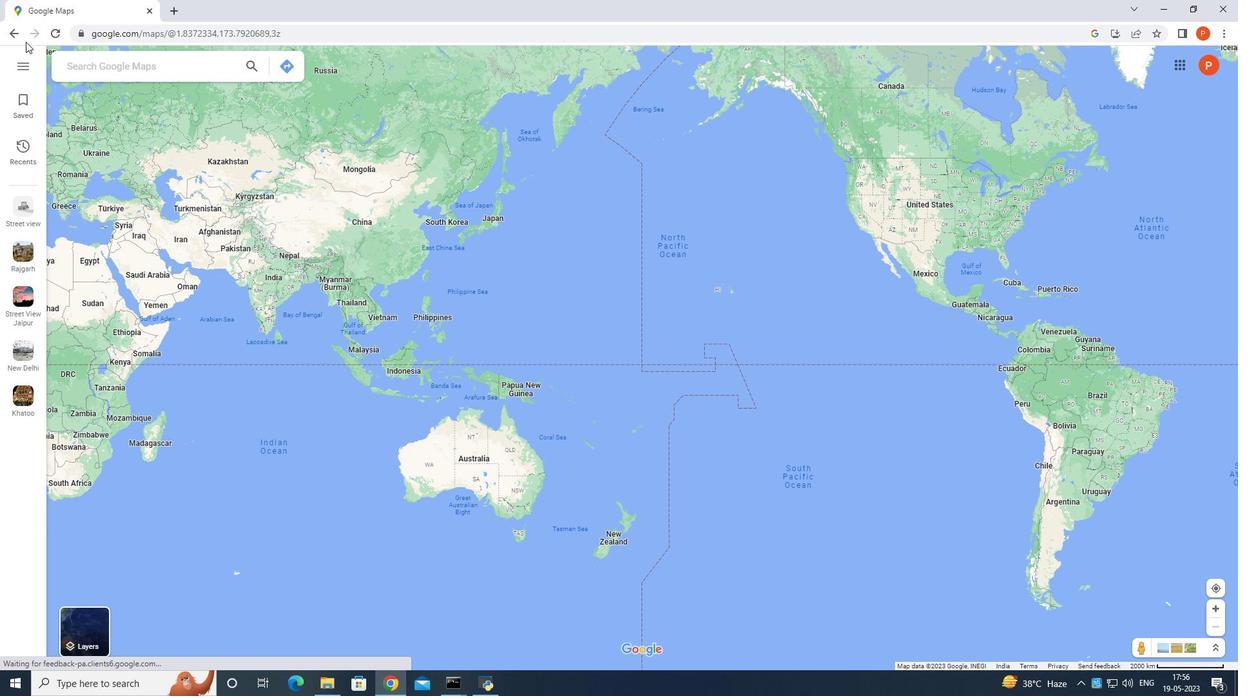 
Action: Mouse pressed left at (16, 58)
Screenshot: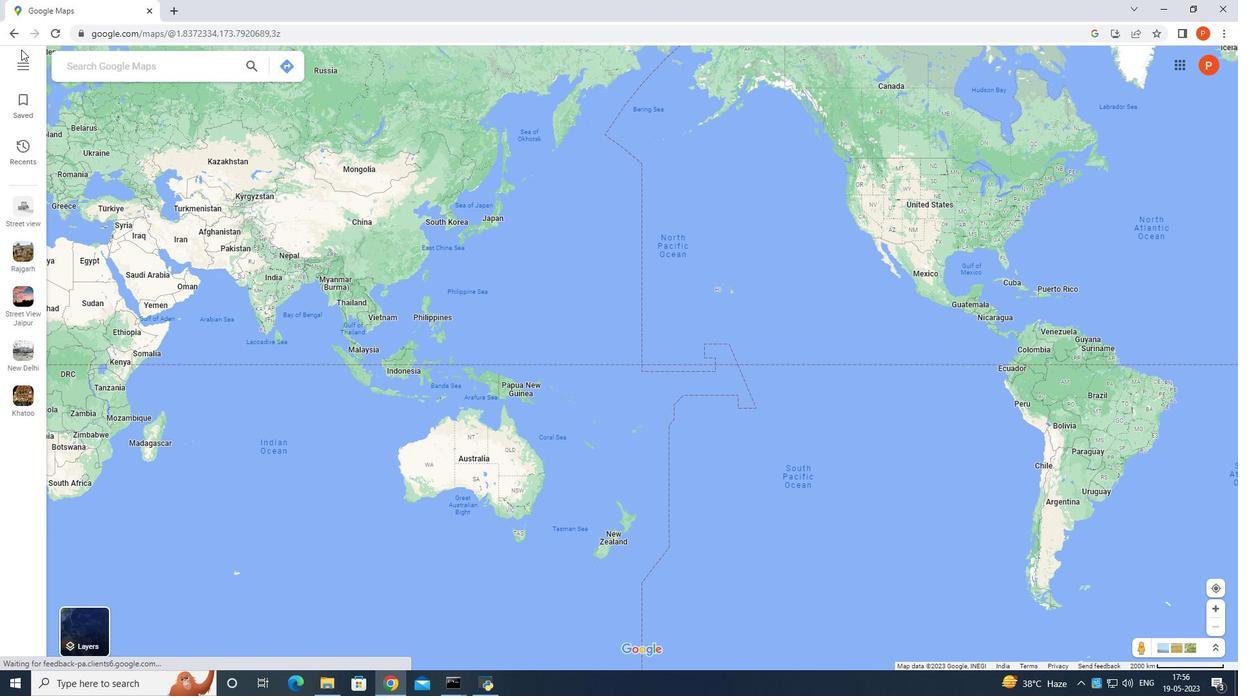 
Action: Mouse moved to (1213, 69)
Screenshot: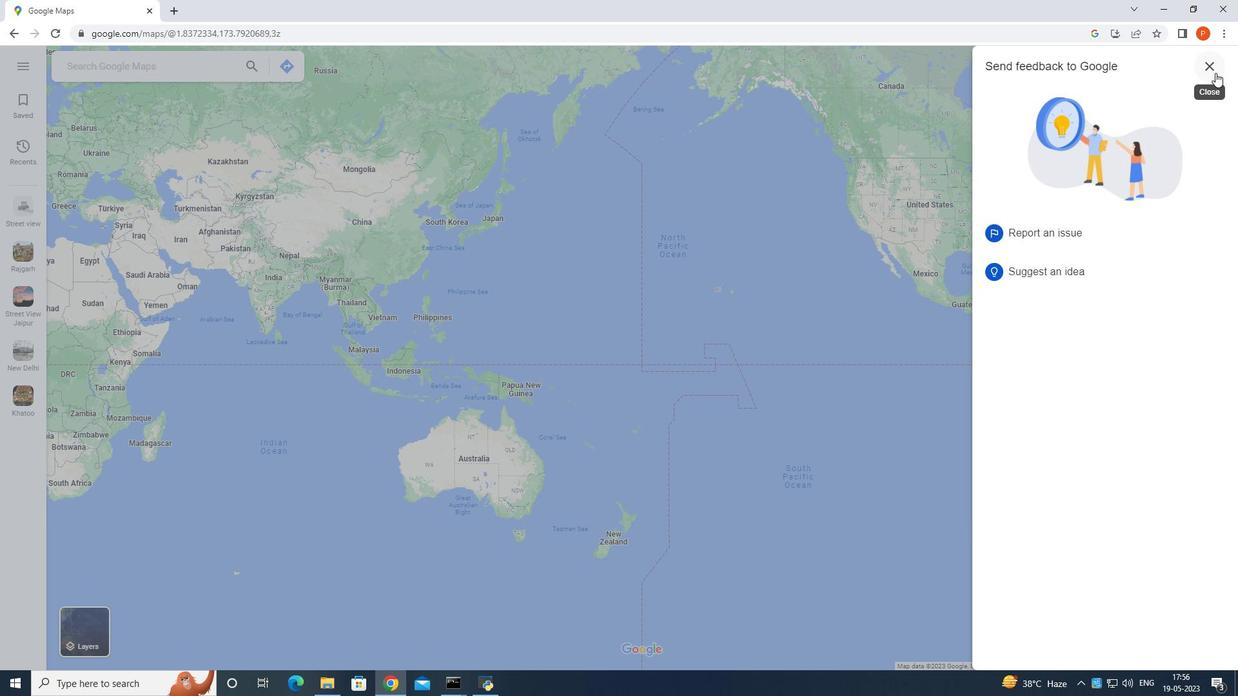 
Action: Mouse pressed left at (1213, 69)
Screenshot: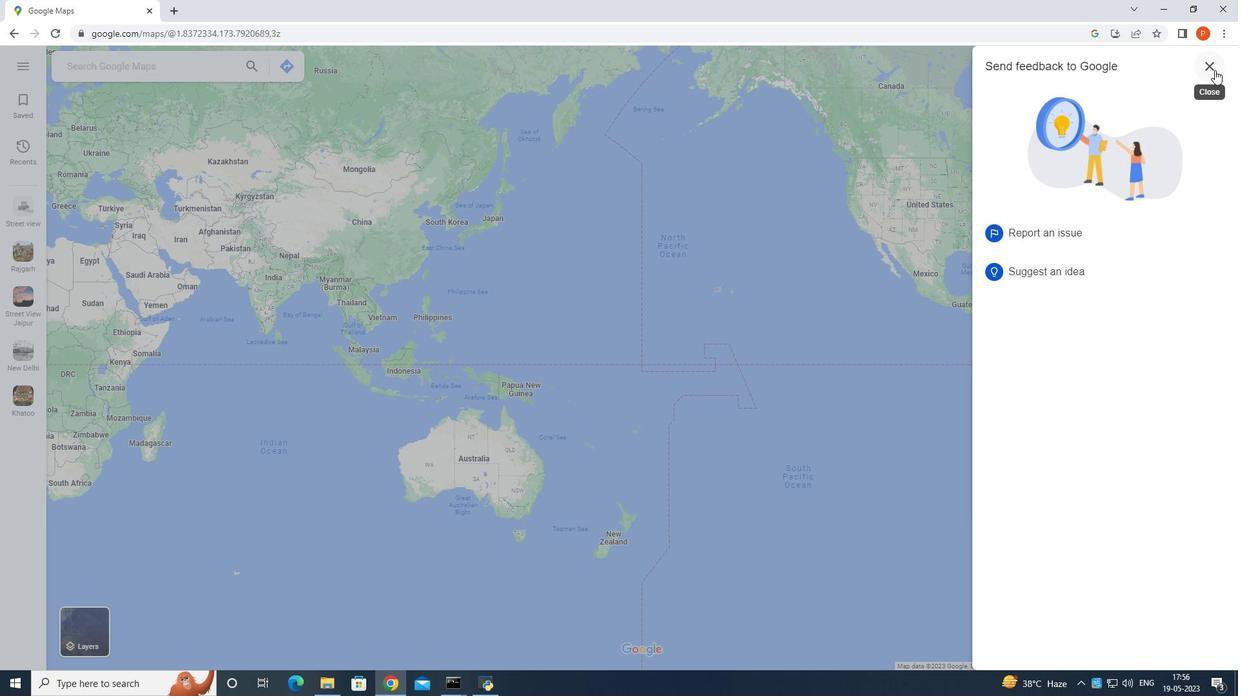 
Action: Mouse moved to (29, 64)
Screenshot: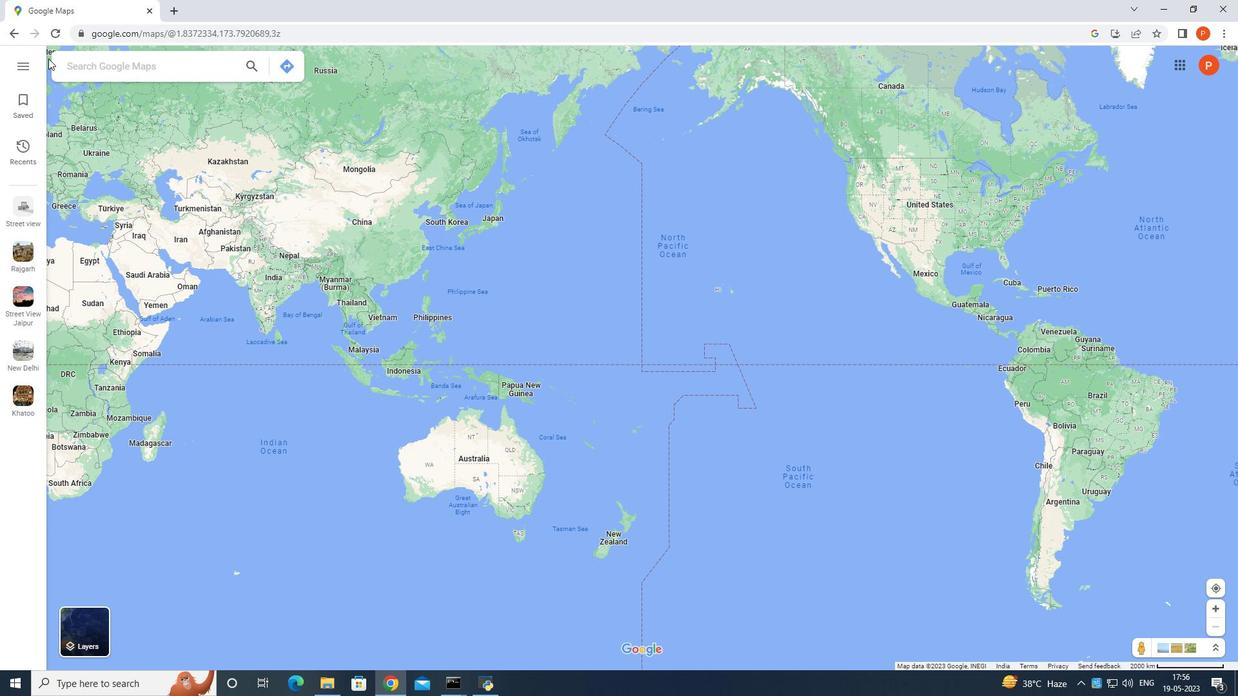 
Action: Mouse pressed left at (29, 64)
Screenshot: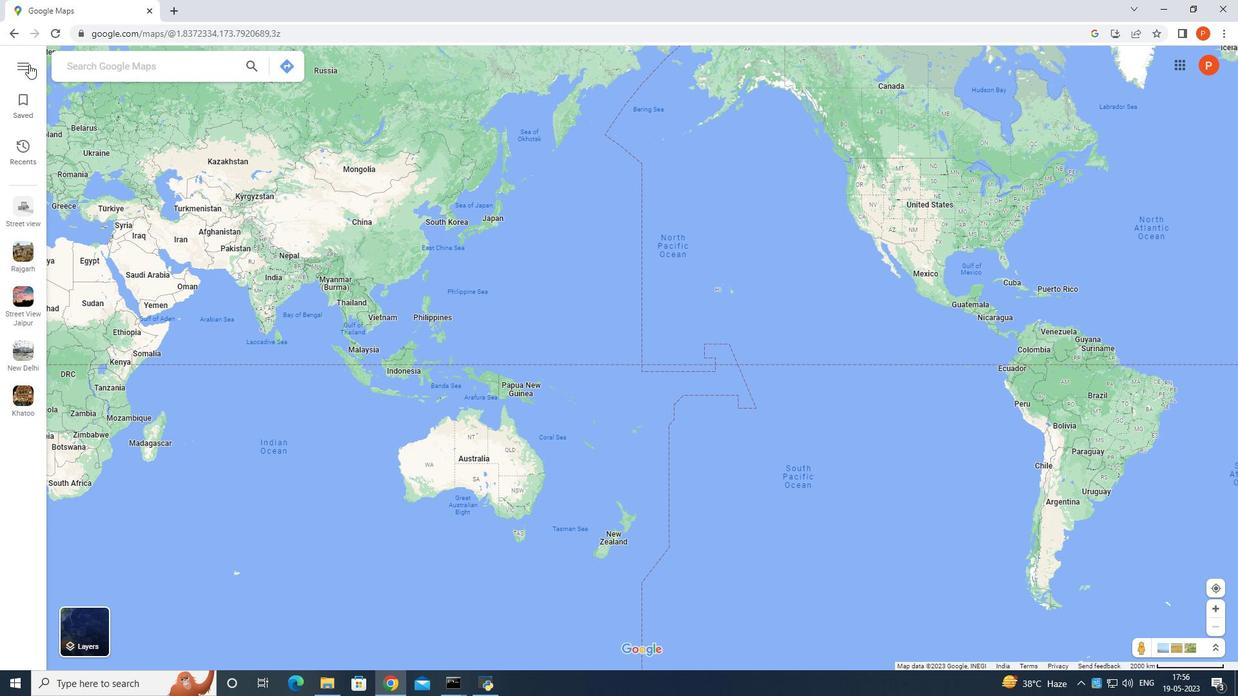 
Action: Mouse moved to (45, 545)
Screenshot: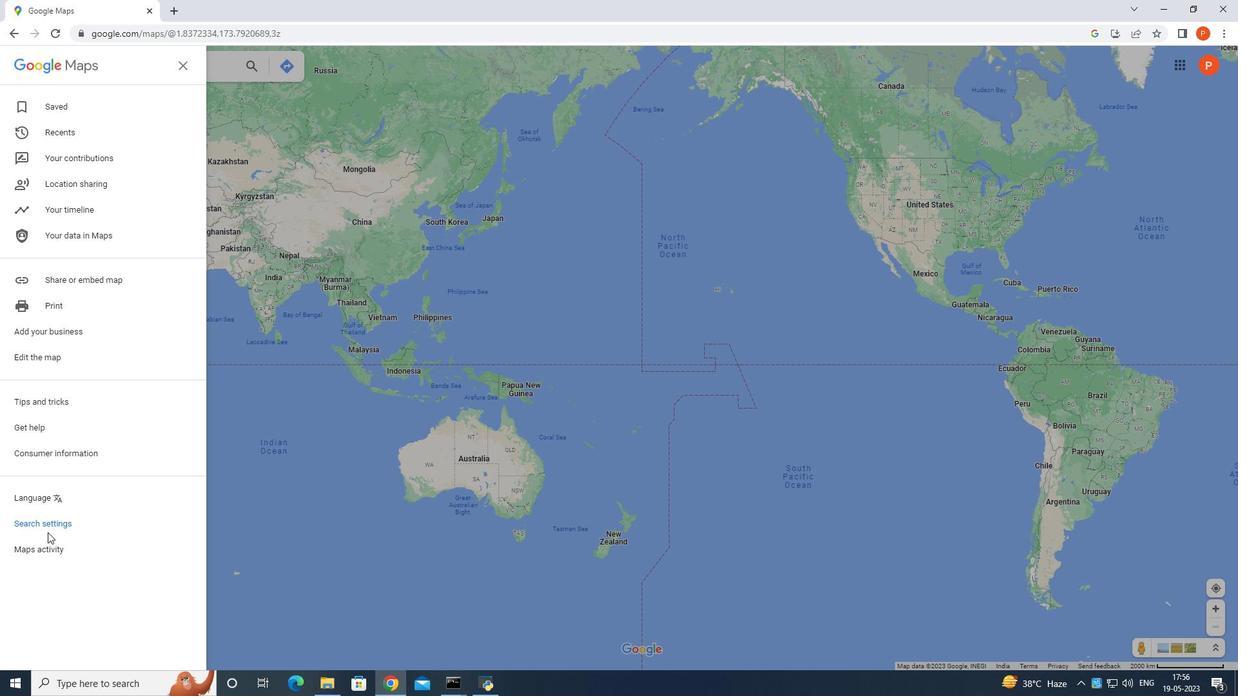 
Action: Mouse pressed left at (45, 545)
Screenshot: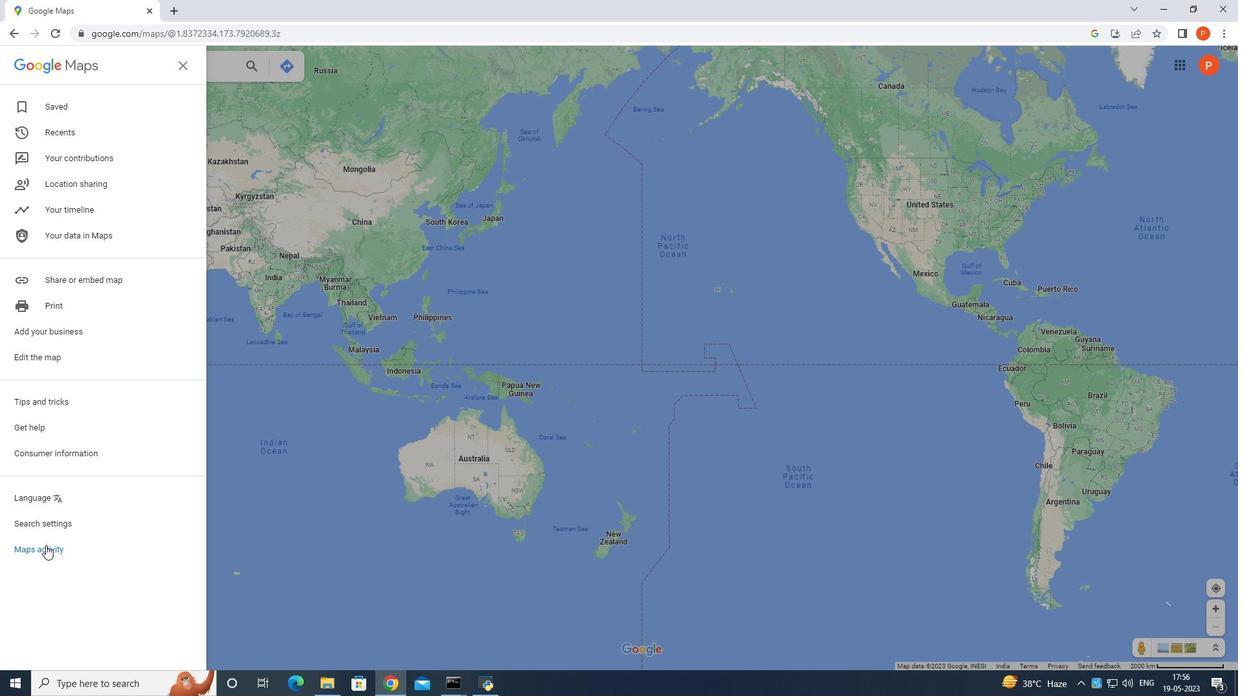 
Action: Mouse moved to (390, 389)
Screenshot: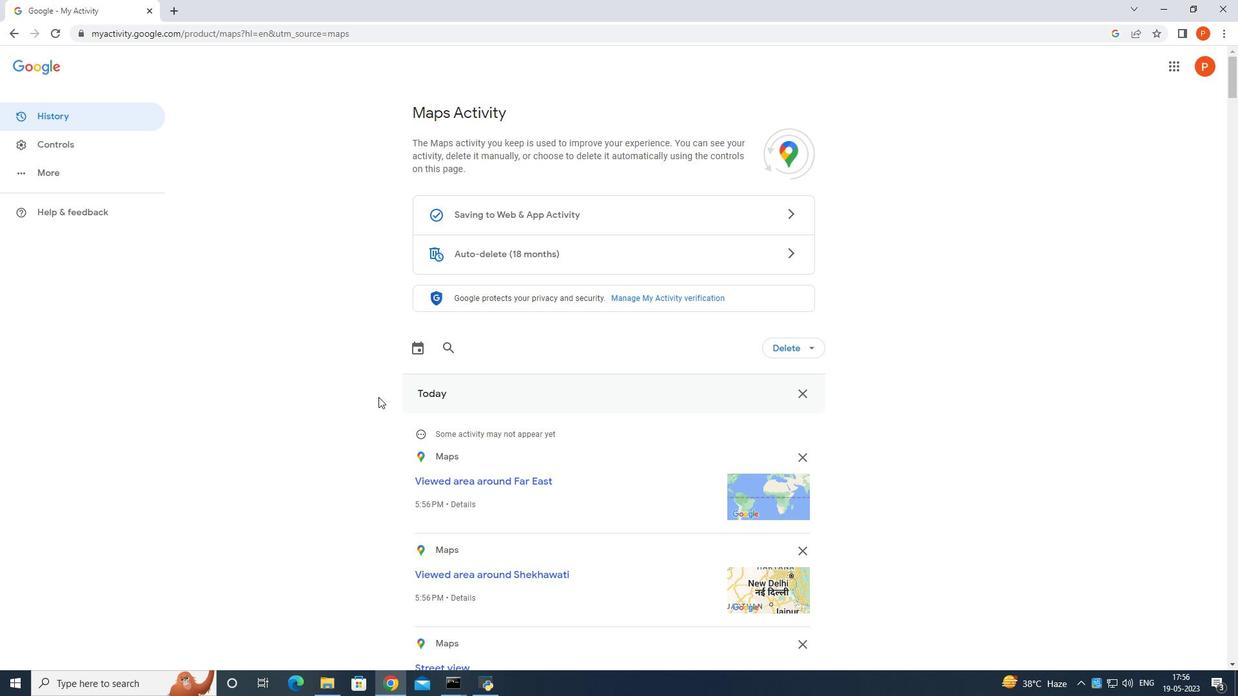 
Action: Mouse scrolled (390, 388) with delta (0, 0)
Screenshot: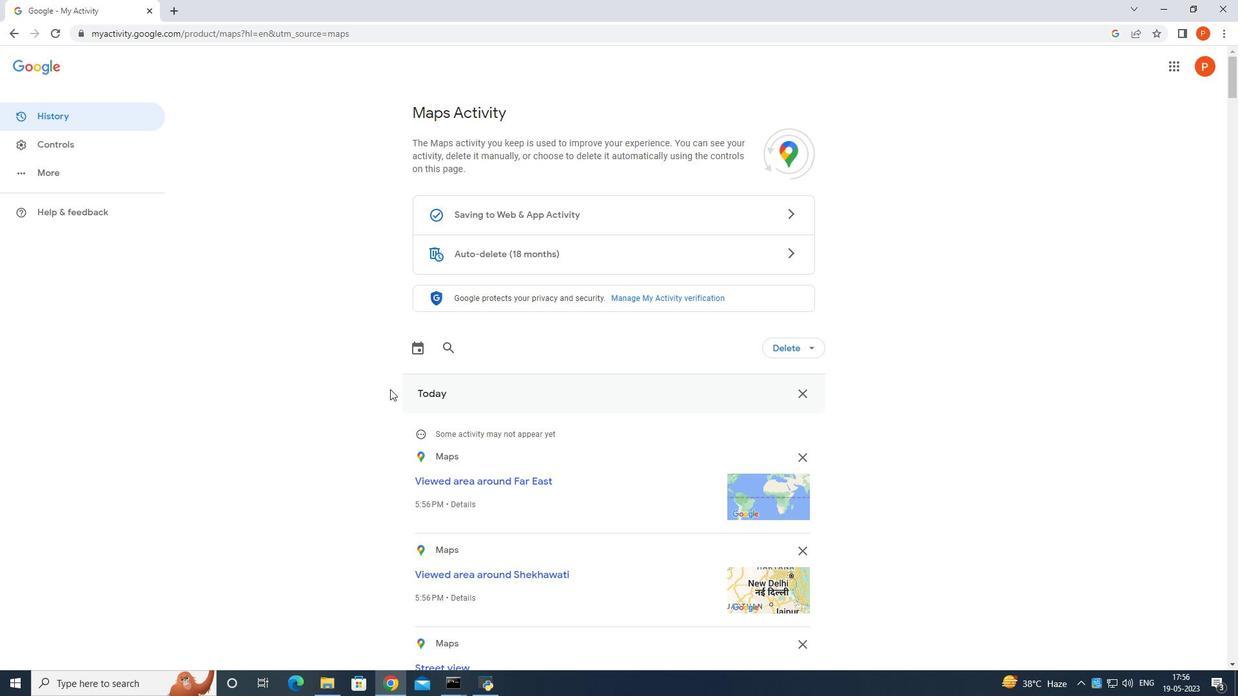 
Action: Mouse scrolled (390, 388) with delta (0, 0)
Screenshot: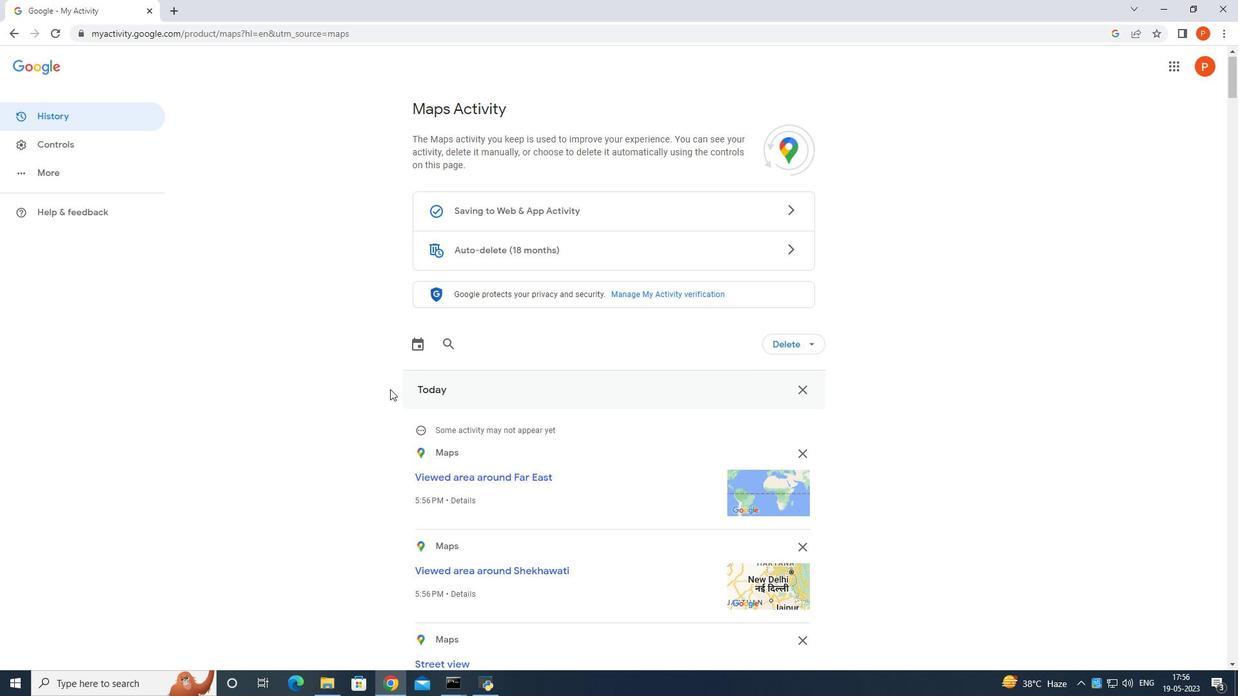 
Action: Mouse moved to (457, 538)
Screenshot: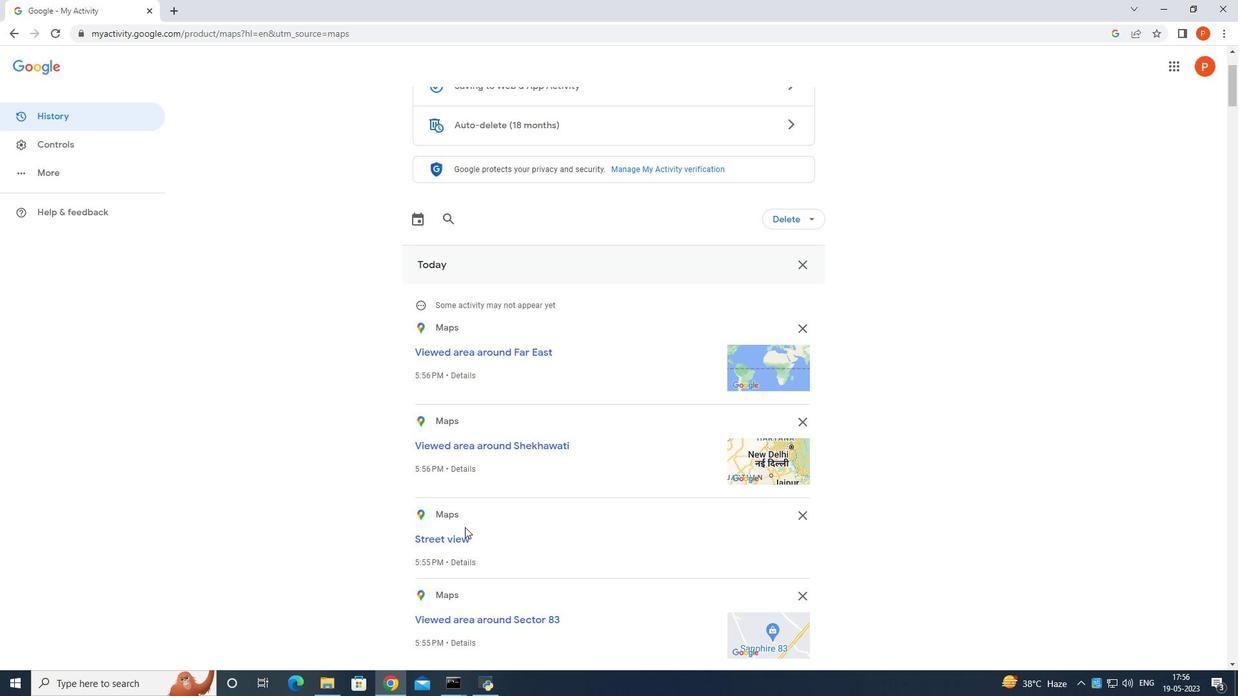 
Action: Mouse pressed left at (457, 538)
Screenshot: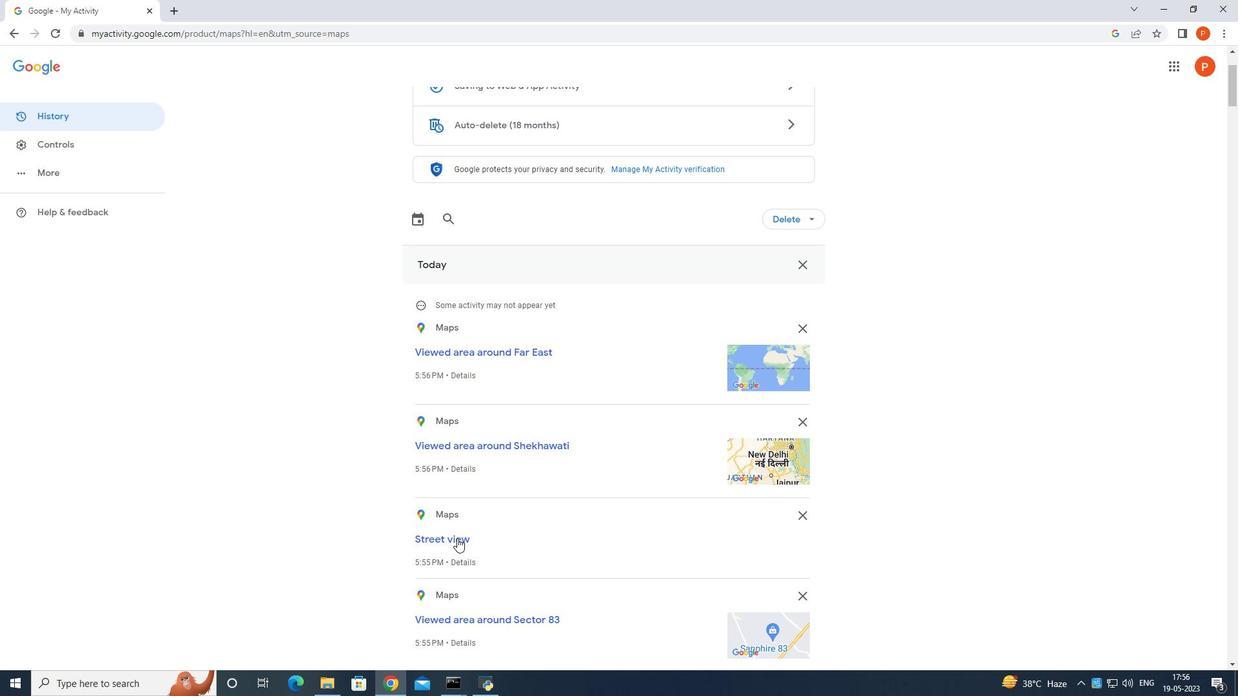 
Action: Mouse moved to (299, 451)
Screenshot: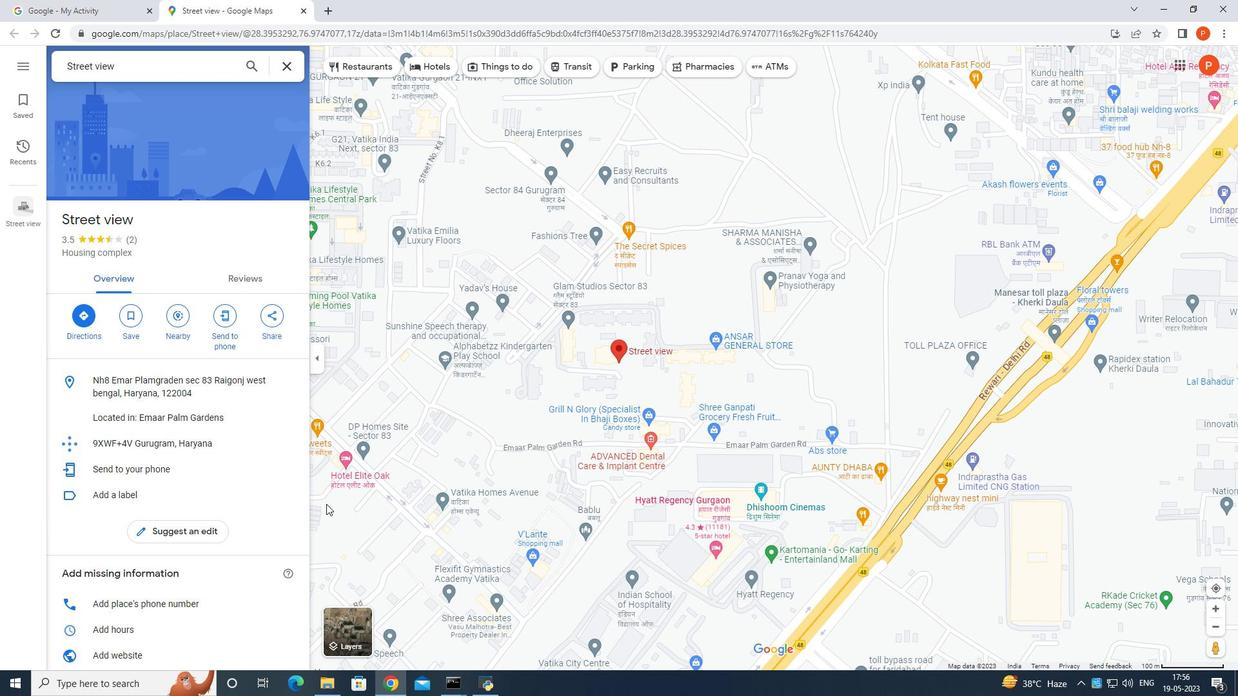 
Action: Mouse scrolled (299, 450) with delta (0, 0)
Screenshot: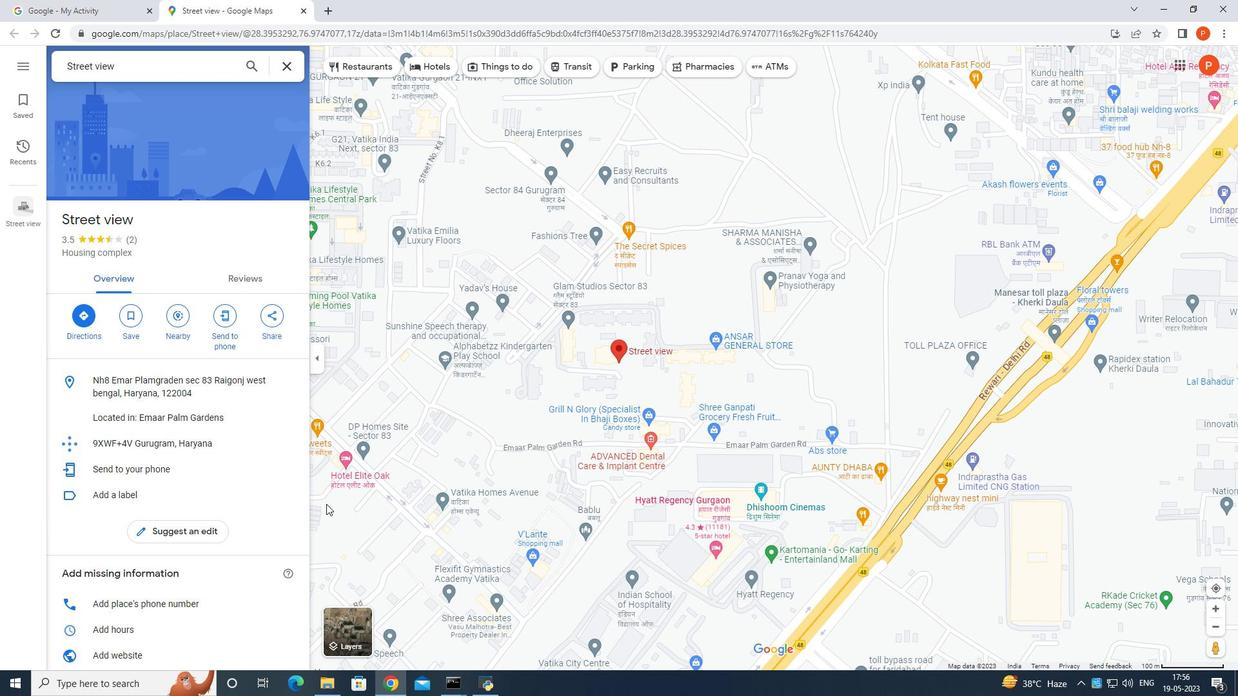 
Action: Mouse scrolled (299, 450) with delta (0, 0)
Screenshot: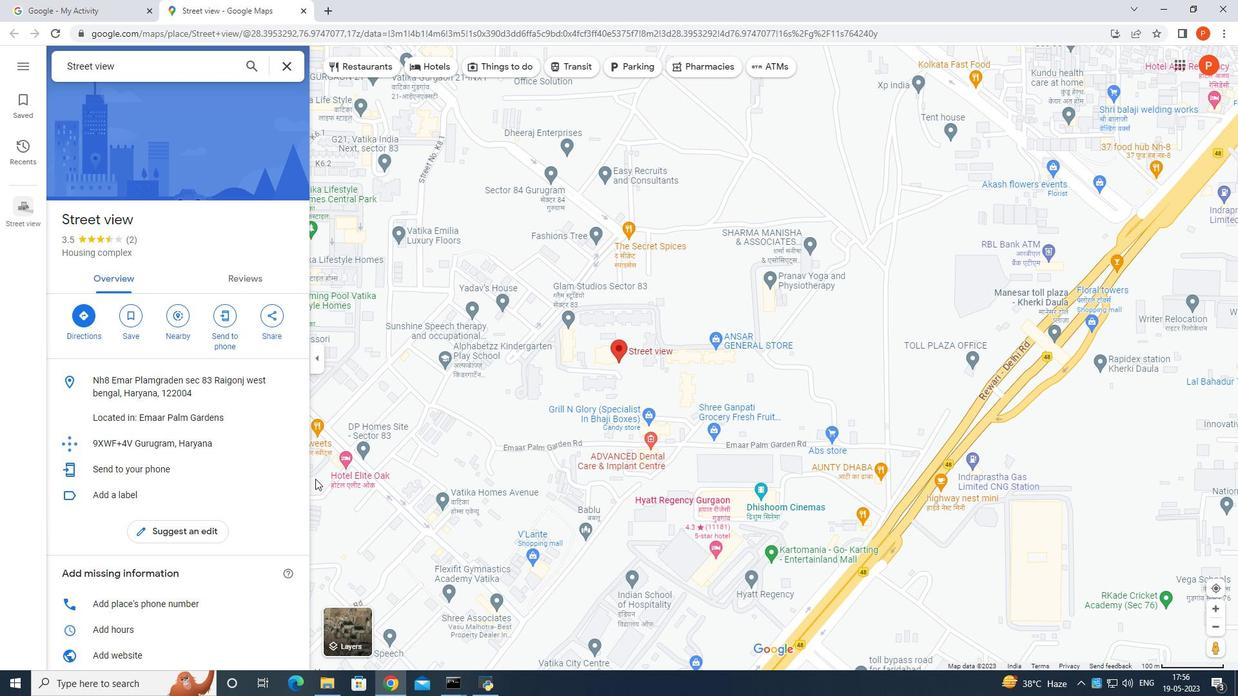 
Action: Mouse scrolled (299, 450) with delta (0, 0)
Screenshot: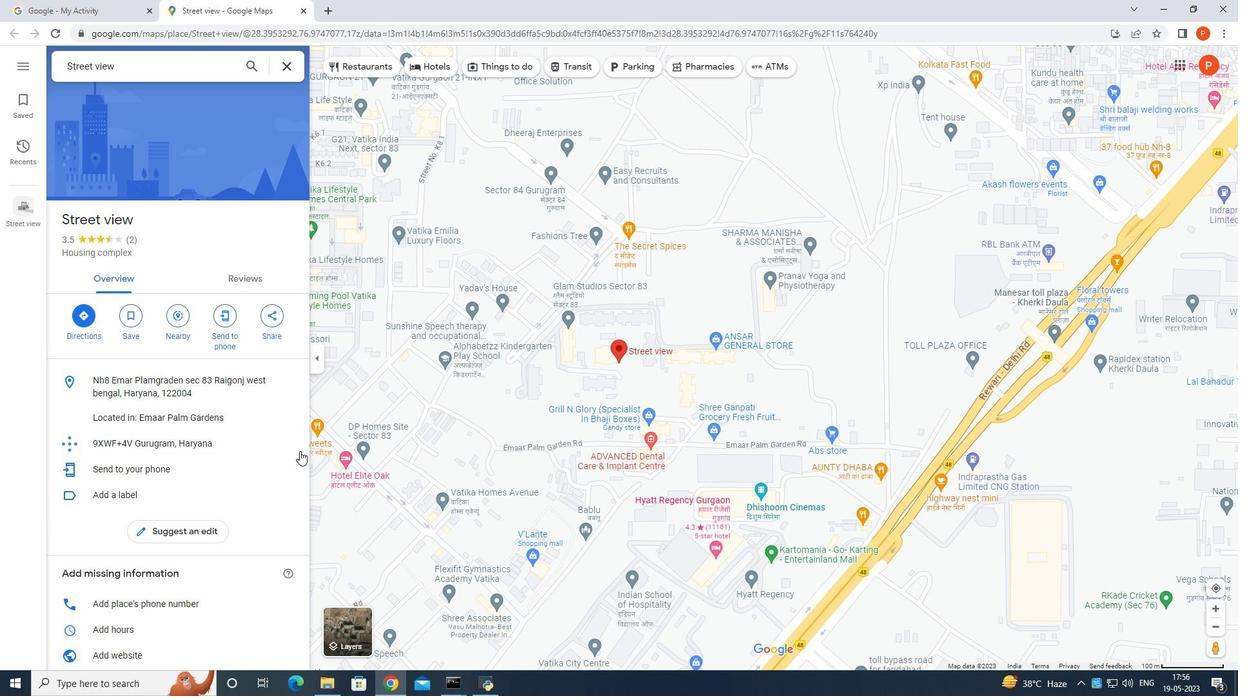 
Action: Mouse scrolled (299, 450) with delta (0, 0)
Screenshot: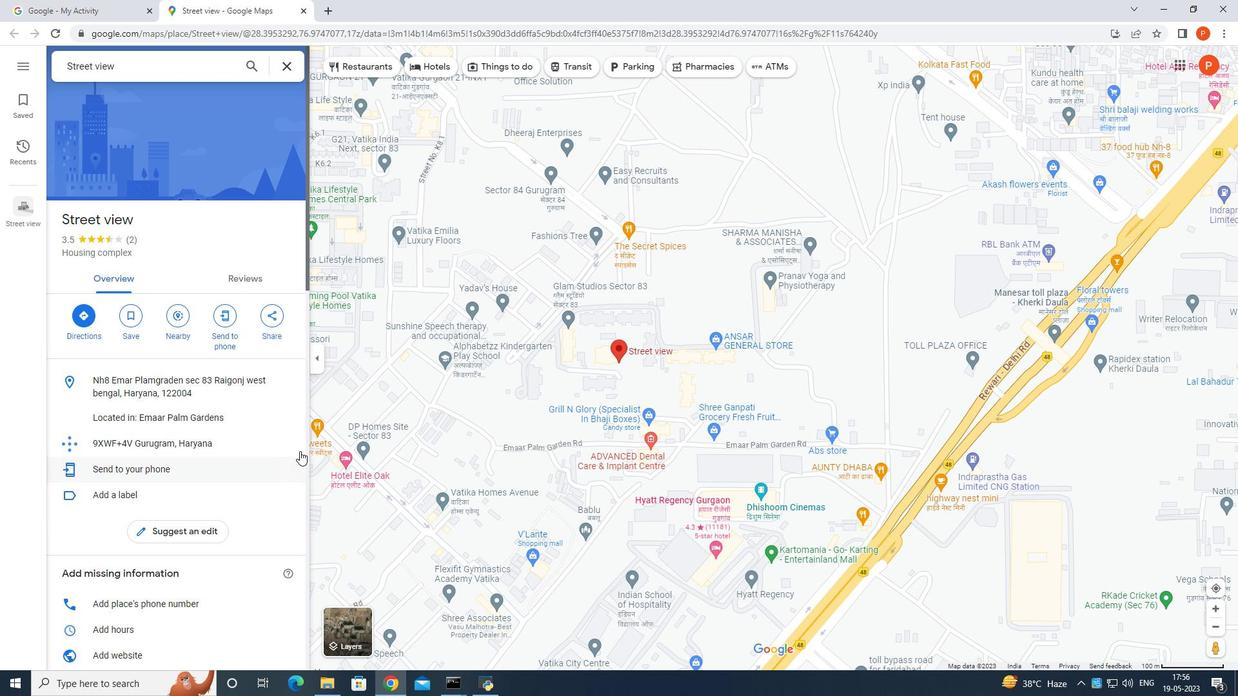 
Action: Mouse scrolled (299, 450) with delta (0, 0)
Screenshot: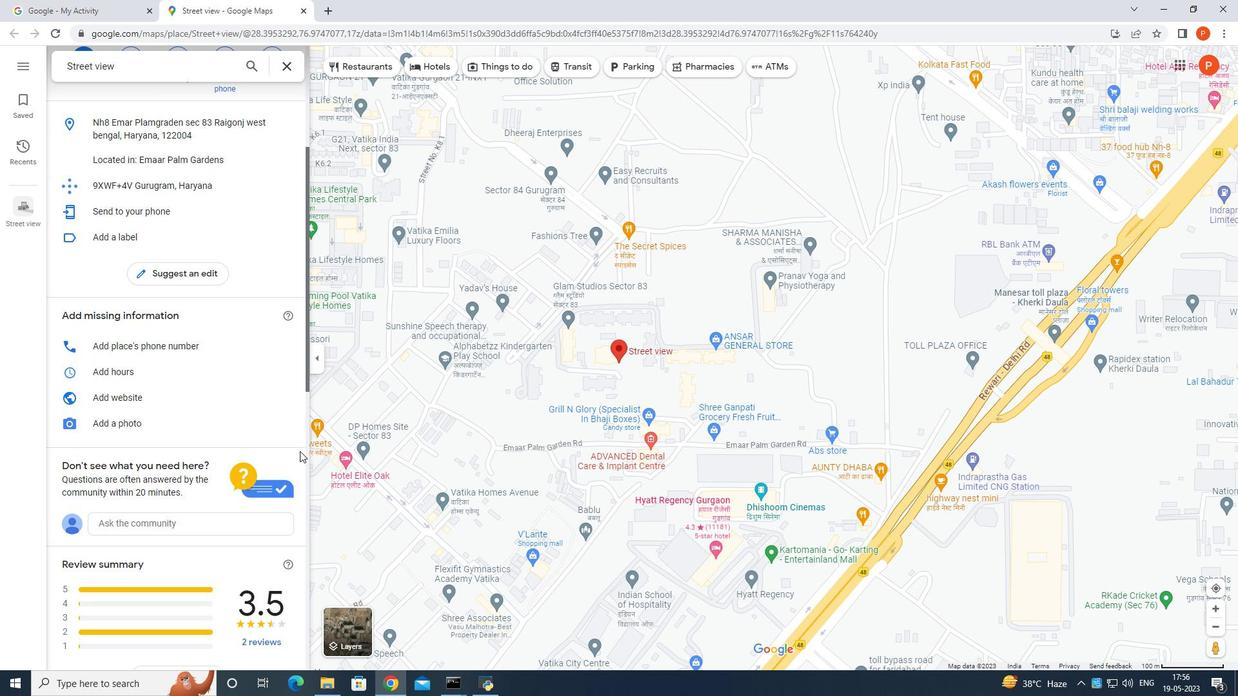 
Action: Mouse scrolled (299, 450) with delta (0, 0)
Screenshot: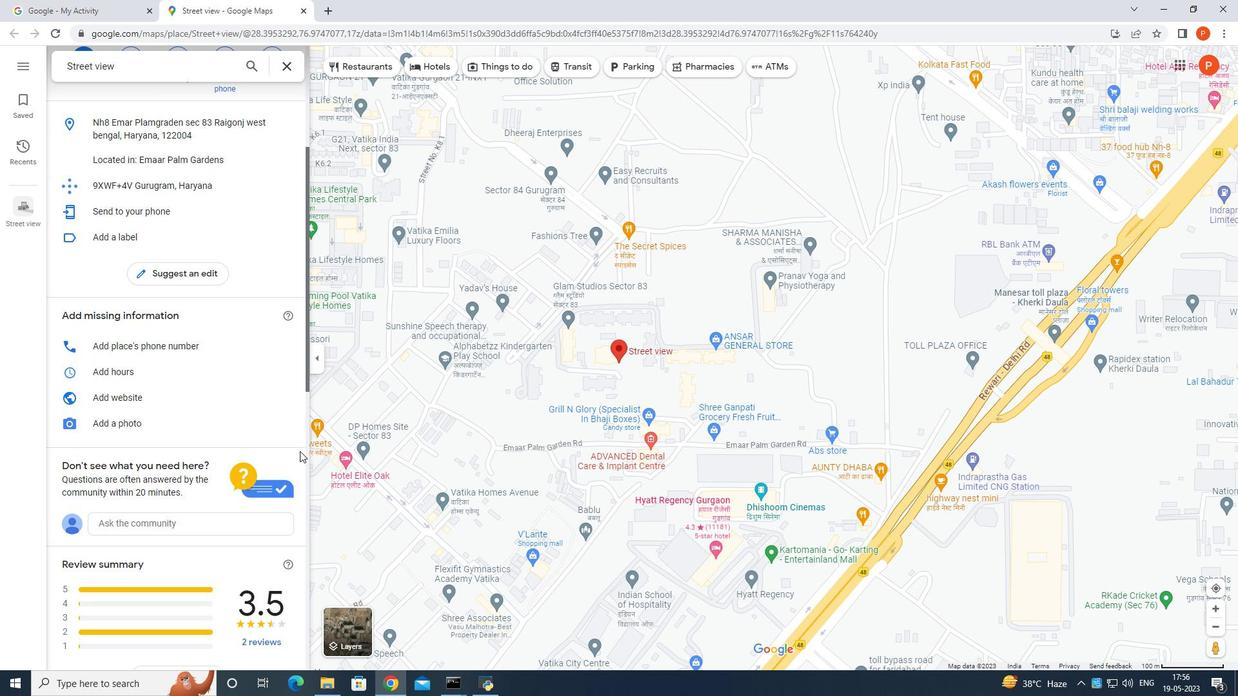 
Action: Mouse scrolled (299, 450) with delta (0, 0)
Screenshot: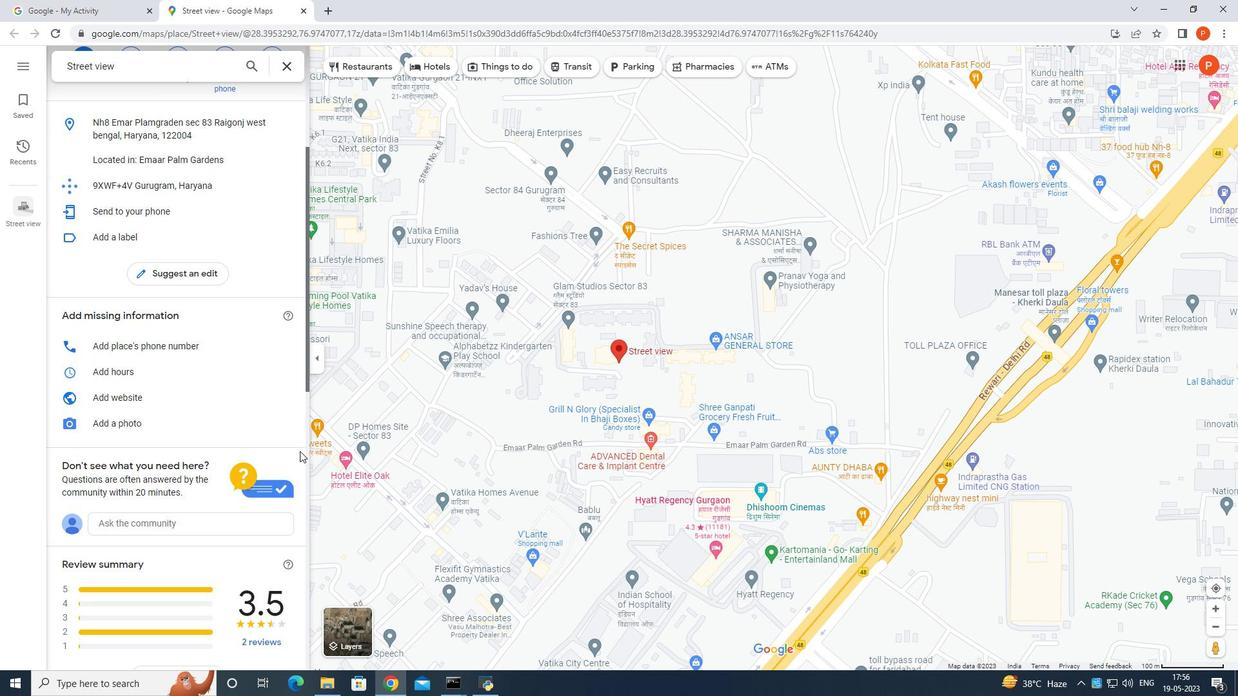 
Action: Mouse scrolled (299, 450) with delta (0, 0)
Screenshot: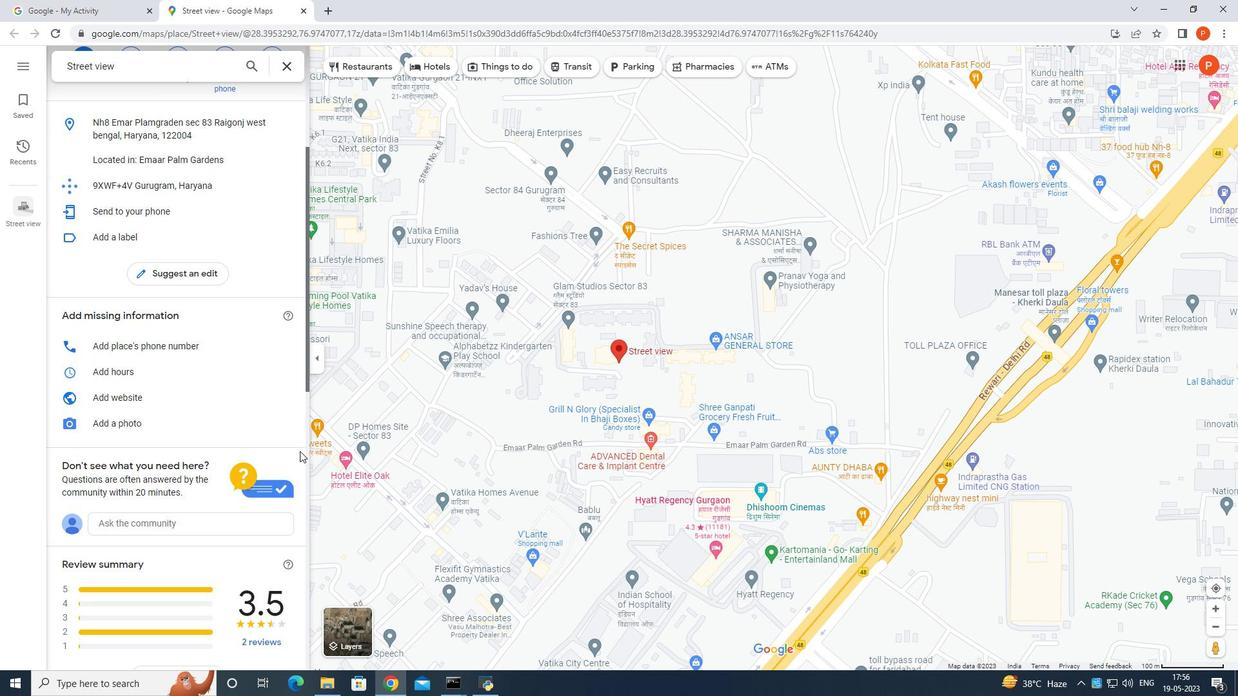 
Action: Mouse scrolled (299, 450) with delta (0, 0)
Screenshot: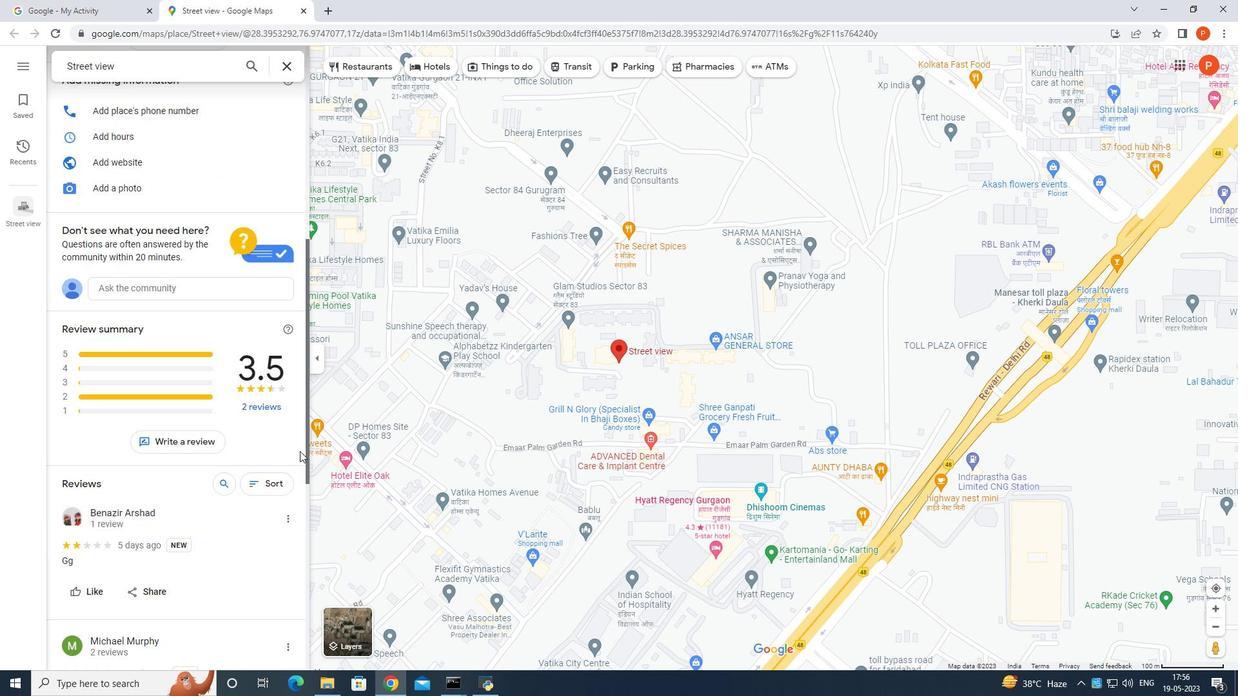 
Action: Mouse scrolled (299, 450) with delta (0, 0)
Screenshot: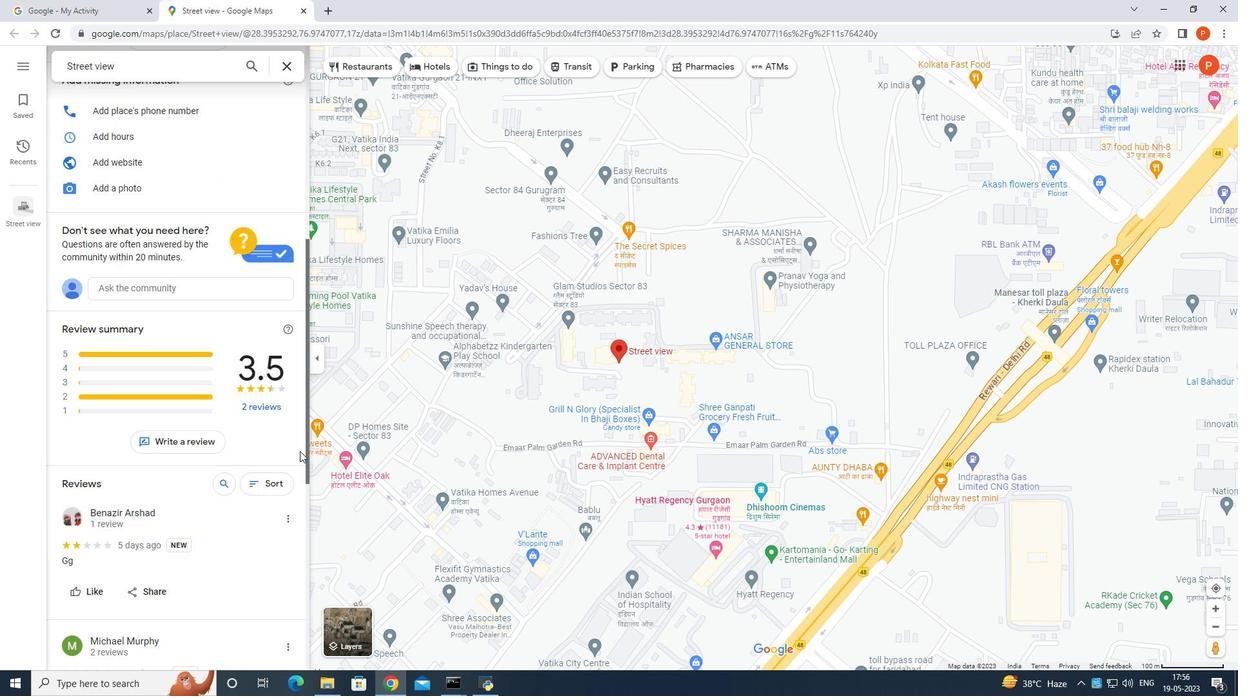 
Action: Mouse scrolled (299, 450) with delta (0, 0)
Screenshot: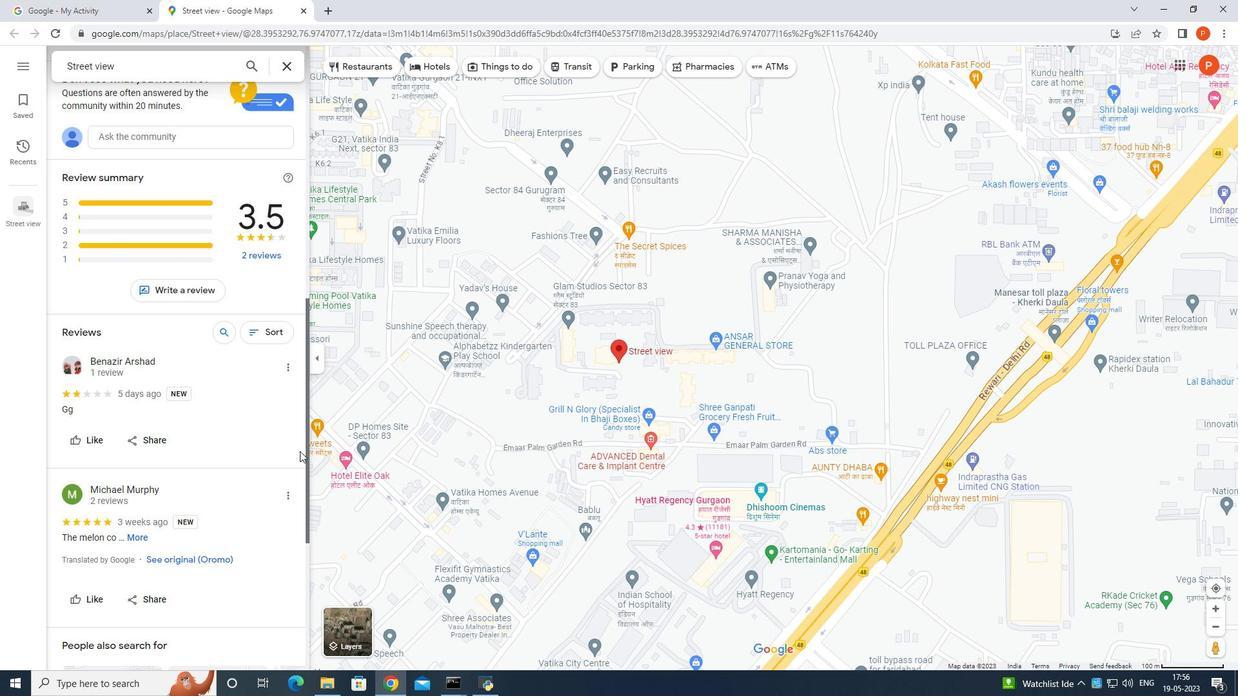 
Action: Mouse scrolled (299, 450) with delta (0, 0)
Screenshot: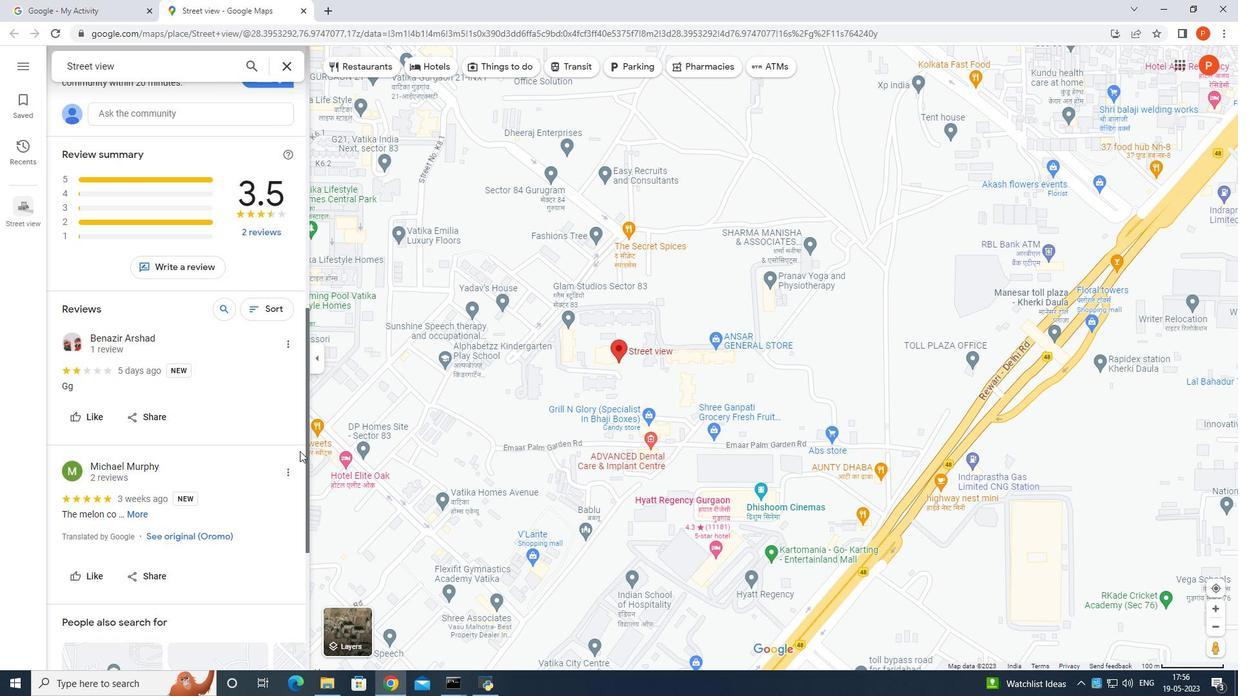 
Action: Mouse scrolled (299, 450) with delta (0, 0)
Screenshot: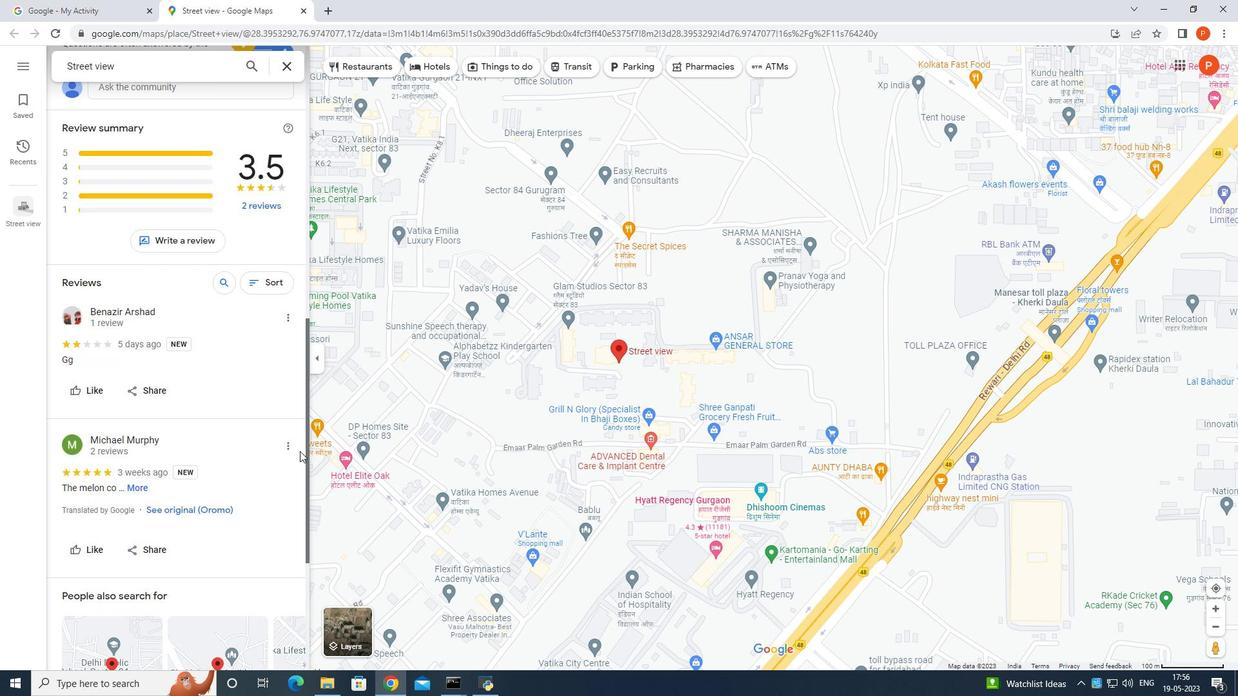 
Action: Mouse scrolled (299, 450) with delta (0, 0)
Screenshot: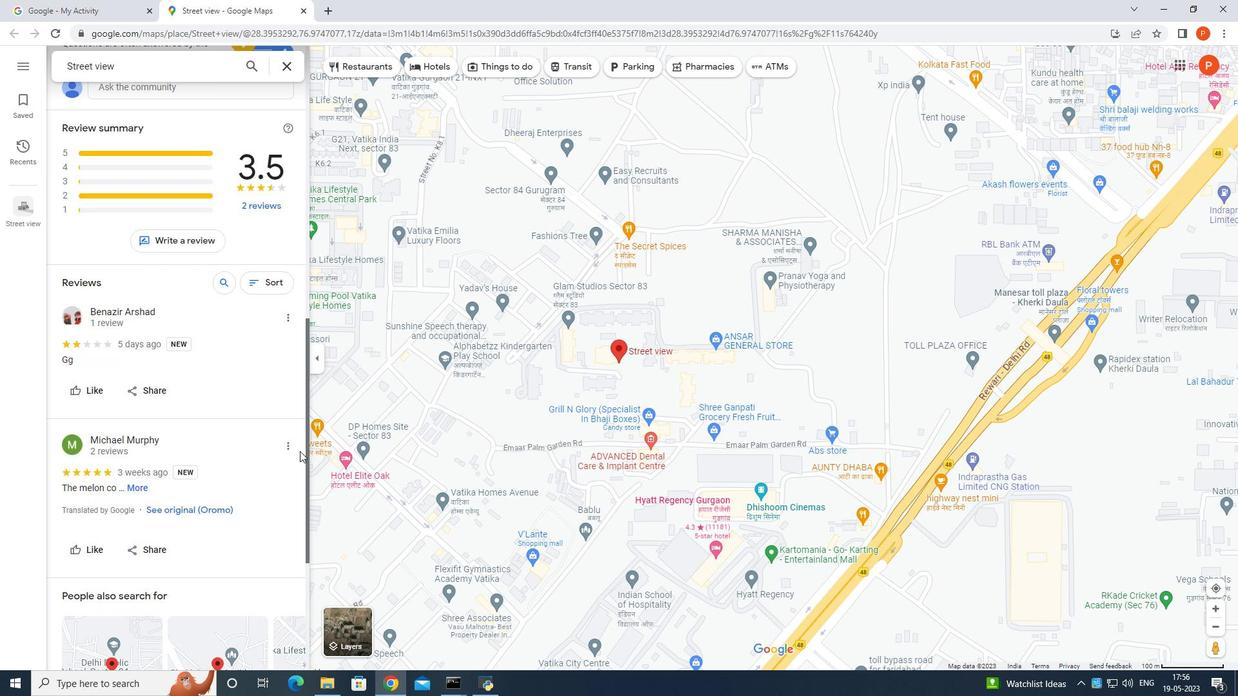 
Action: Mouse scrolled (299, 450) with delta (0, 0)
Screenshot: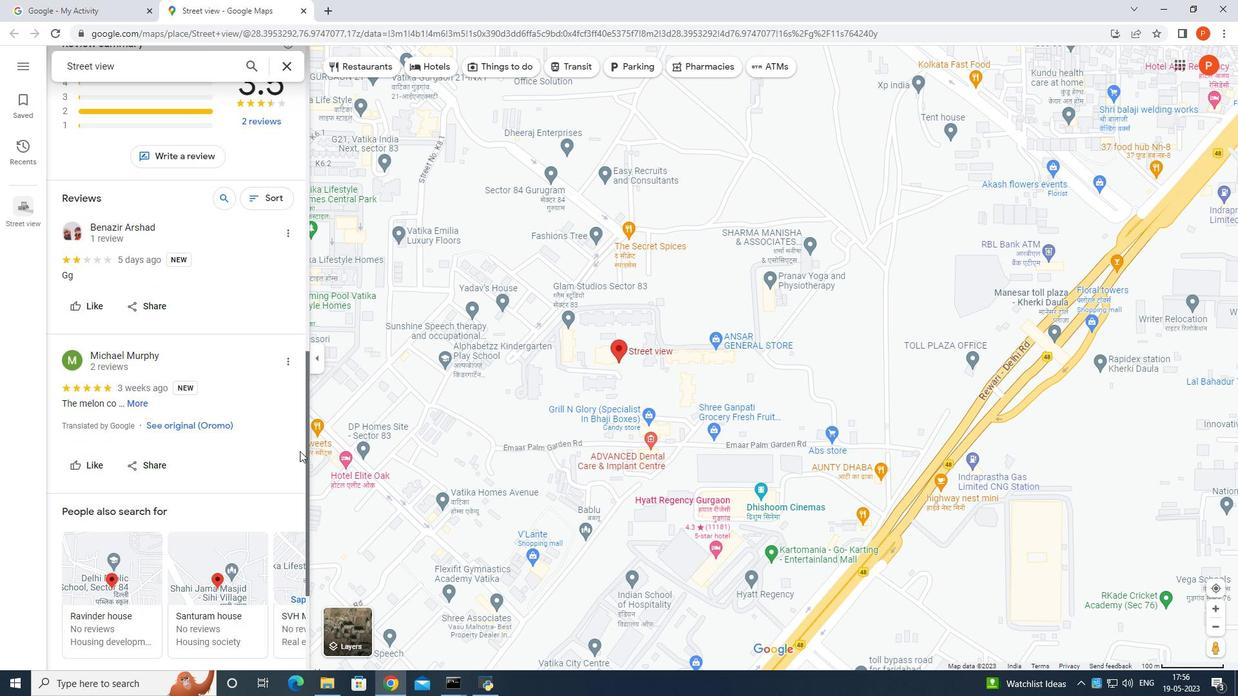 
Action: Mouse scrolled (299, 450) with delta (0, 0)
Screenshot: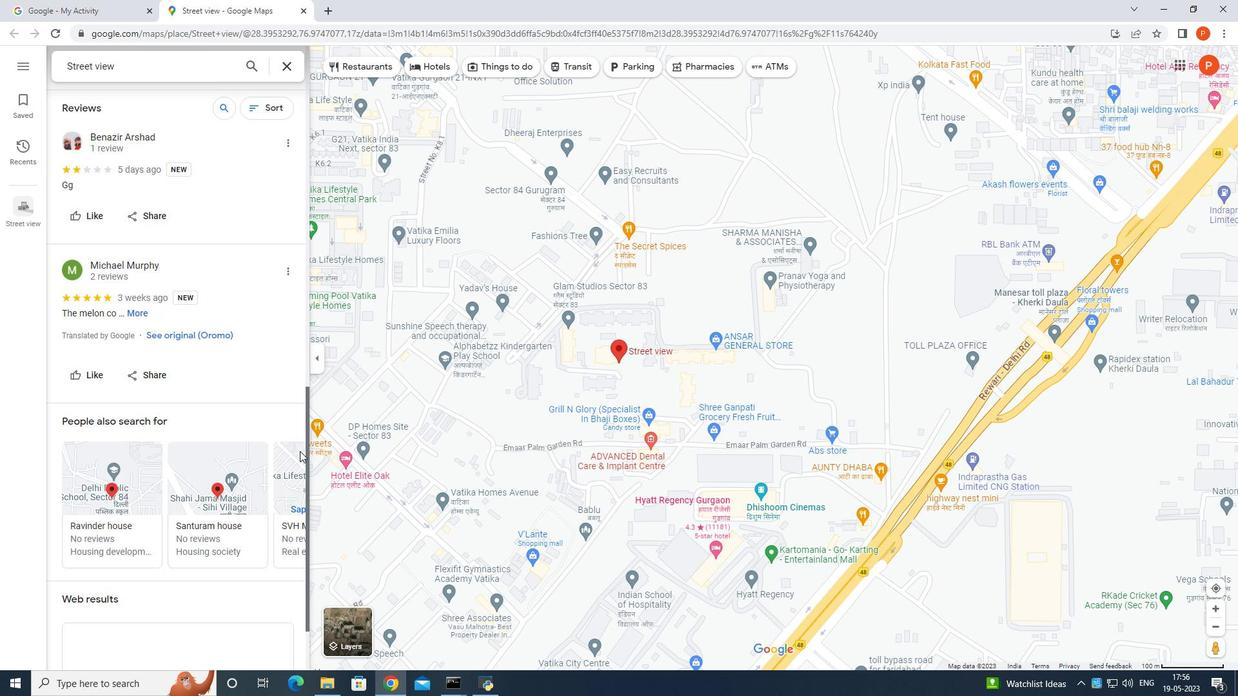 
Action: Mouse moved to (349, 623)
Screenshot: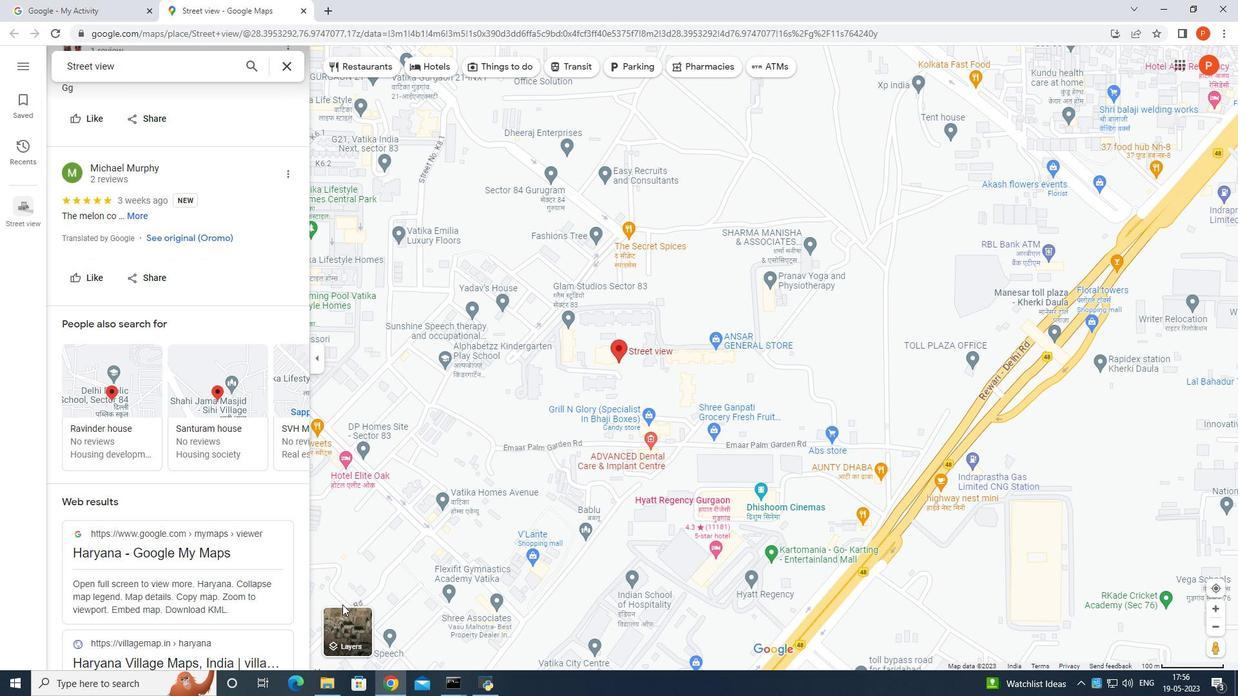 
Action: Mouse pressed left at (349, 623)
Screenshot: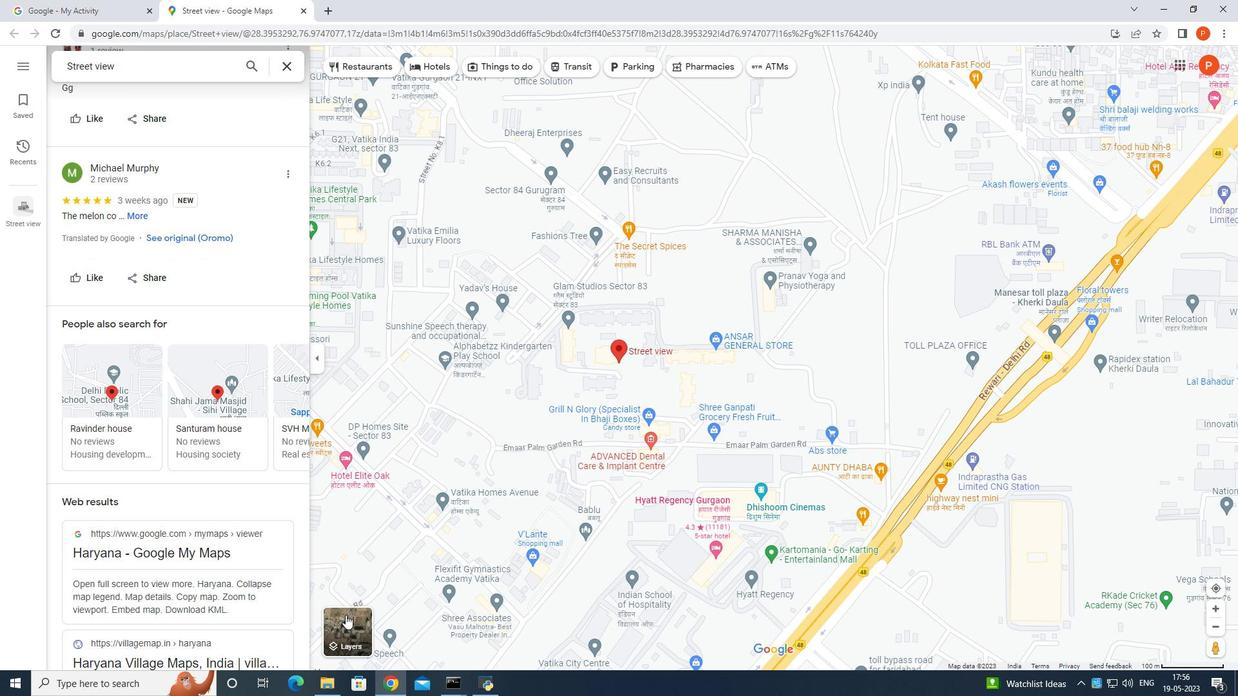 
Action: Mouse moved to (24, 61)
Screenshot: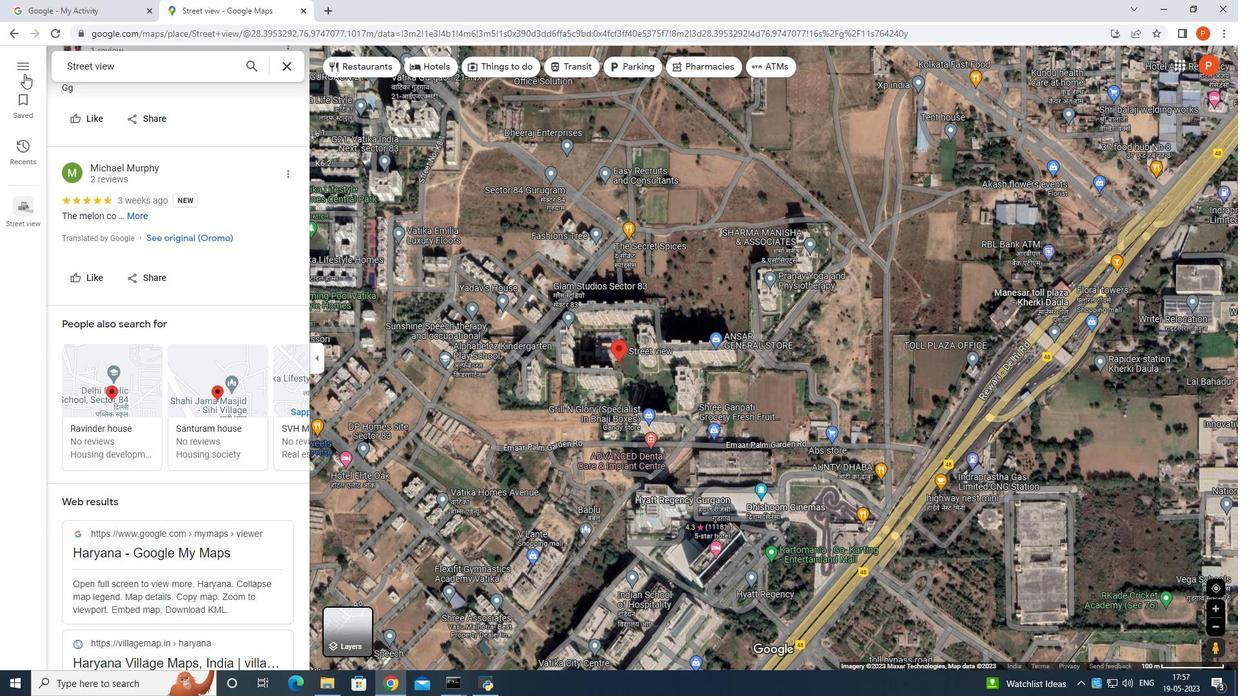 
Action: Mouse pressed left at (24, 61)
Screenshot: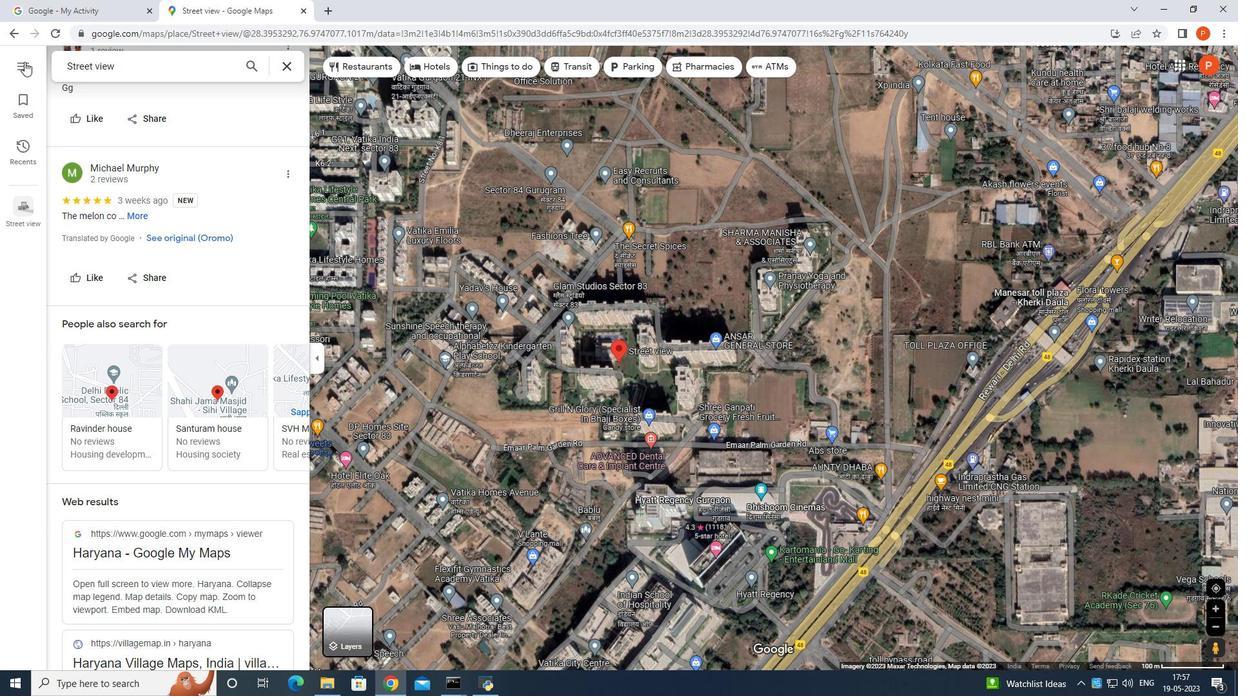 
Action: Mouse moved to (38, 266)
Screenshot: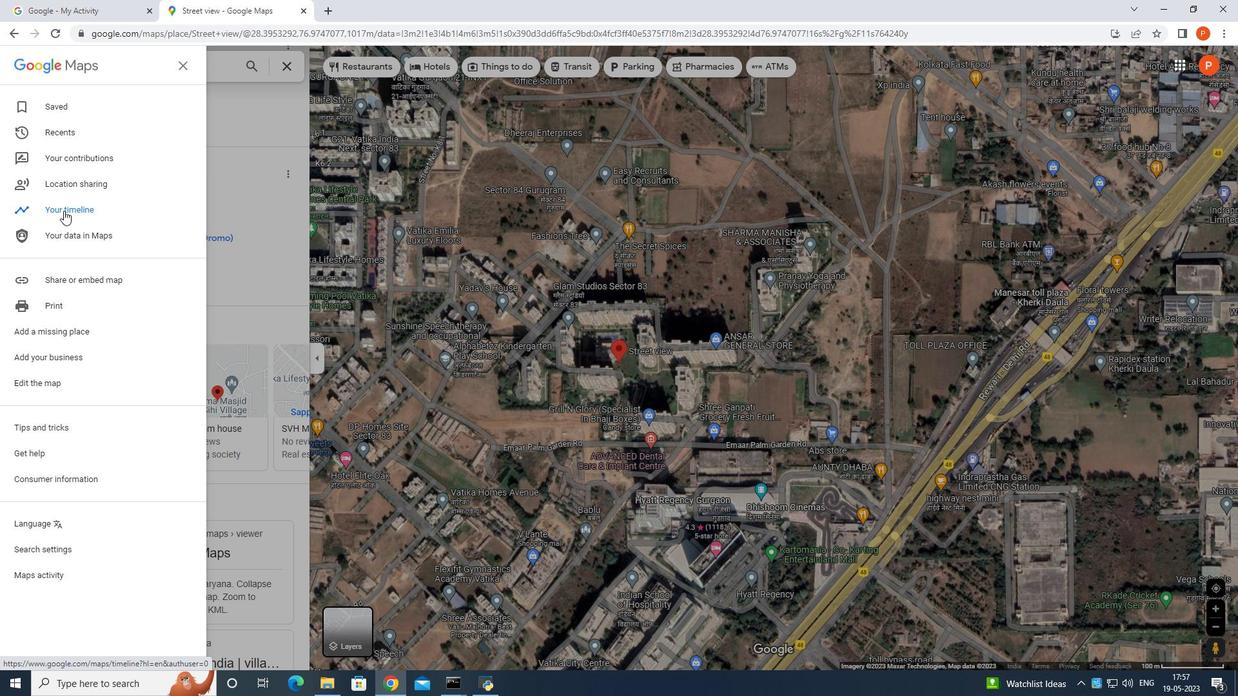 
Action: Mouse scrolled (38, 265) with delta (0, 0)
Screenshot: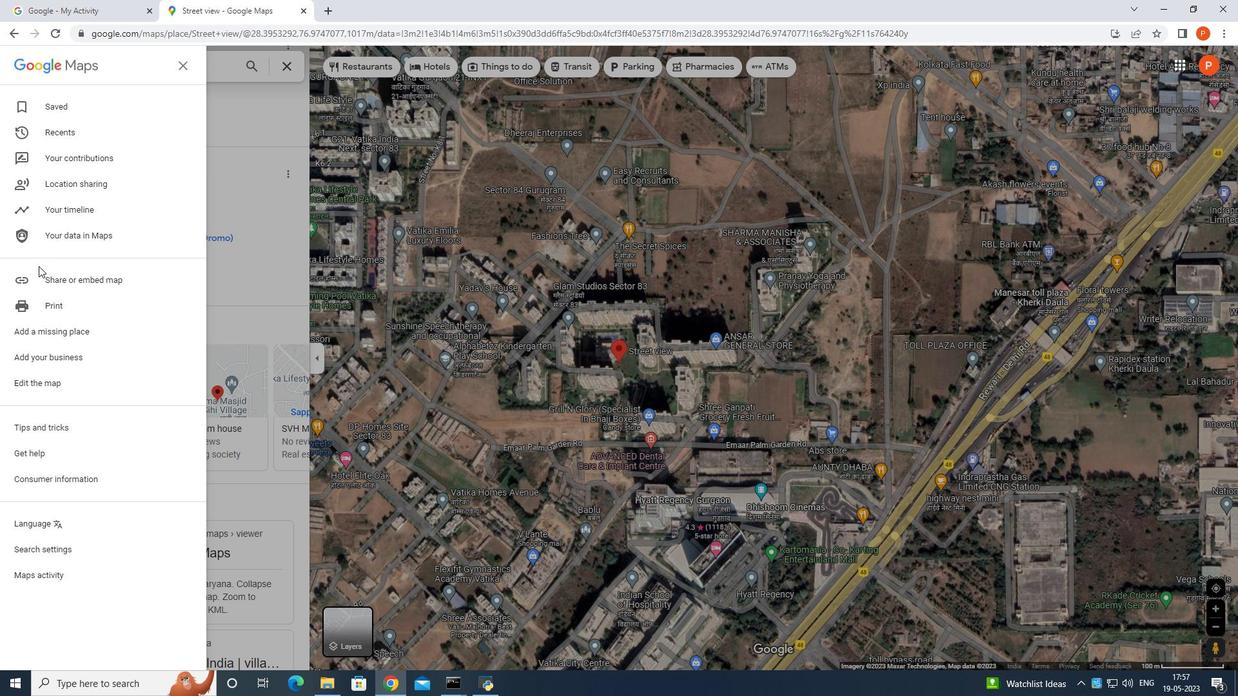 
Action: Mouse scrolled (38, 265) with delta (0, 0)
Screenshot: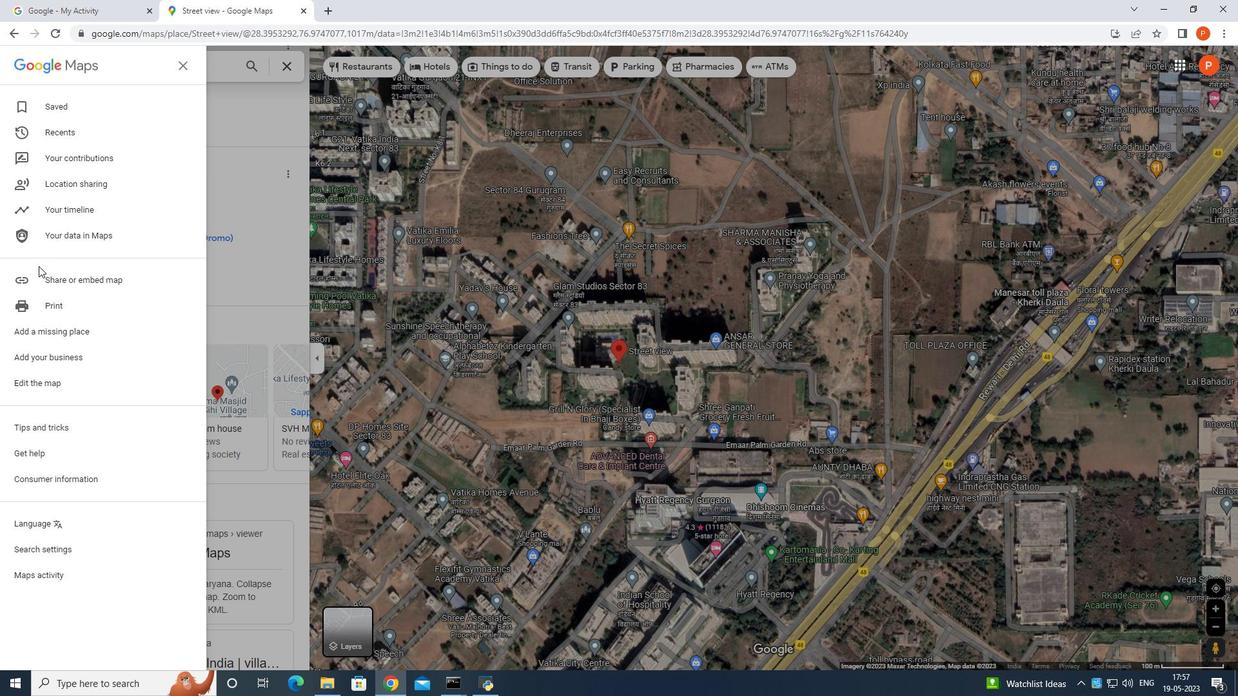 
Action: Mouse scrolled (38, 265) with delta (0, 0)
Screenshot: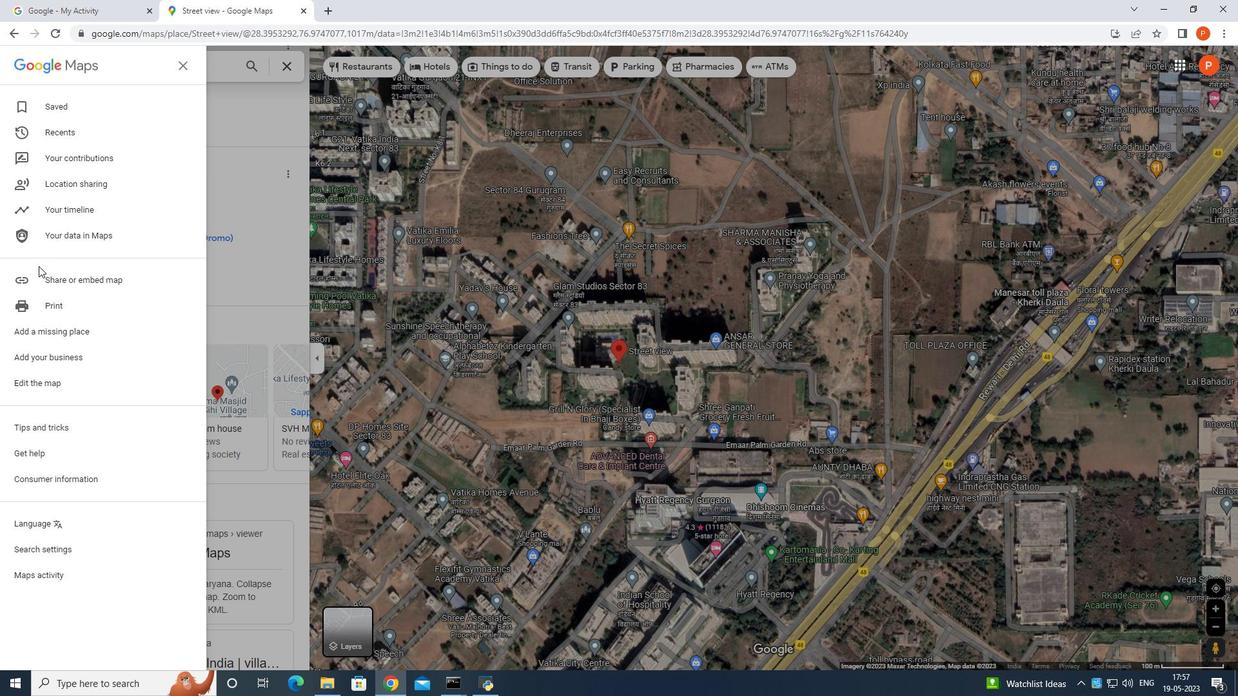 
Action: Mouse moved to (38, 266)
Screenshot: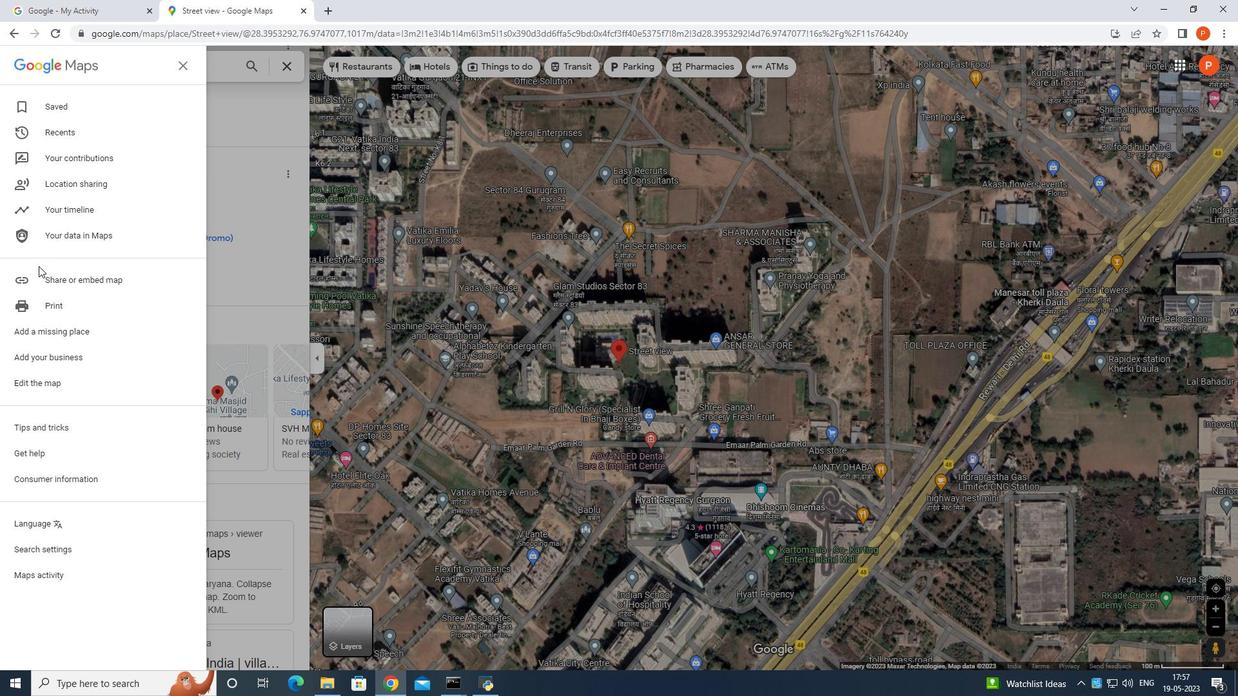 
Action: Mouse scrolled (38, 265) with delta (0, 0)
Screenshot: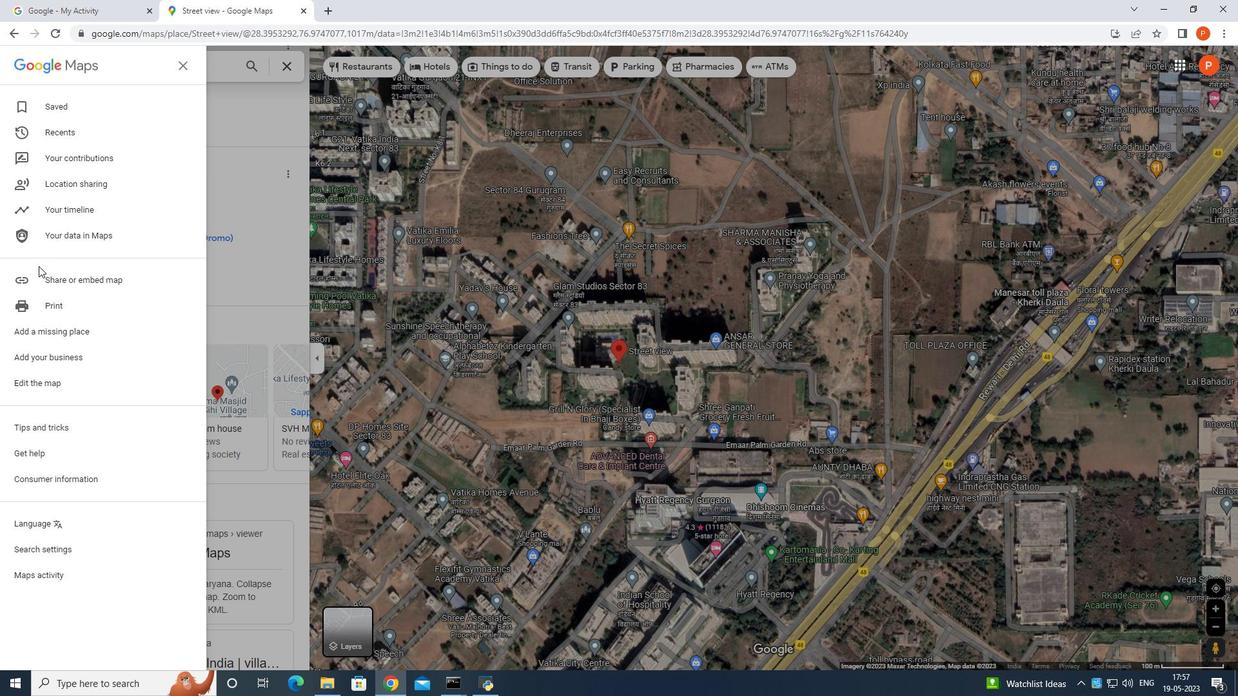
Action: Mouse scrolled (38, 265) with delta (0, 0)
Screenshot: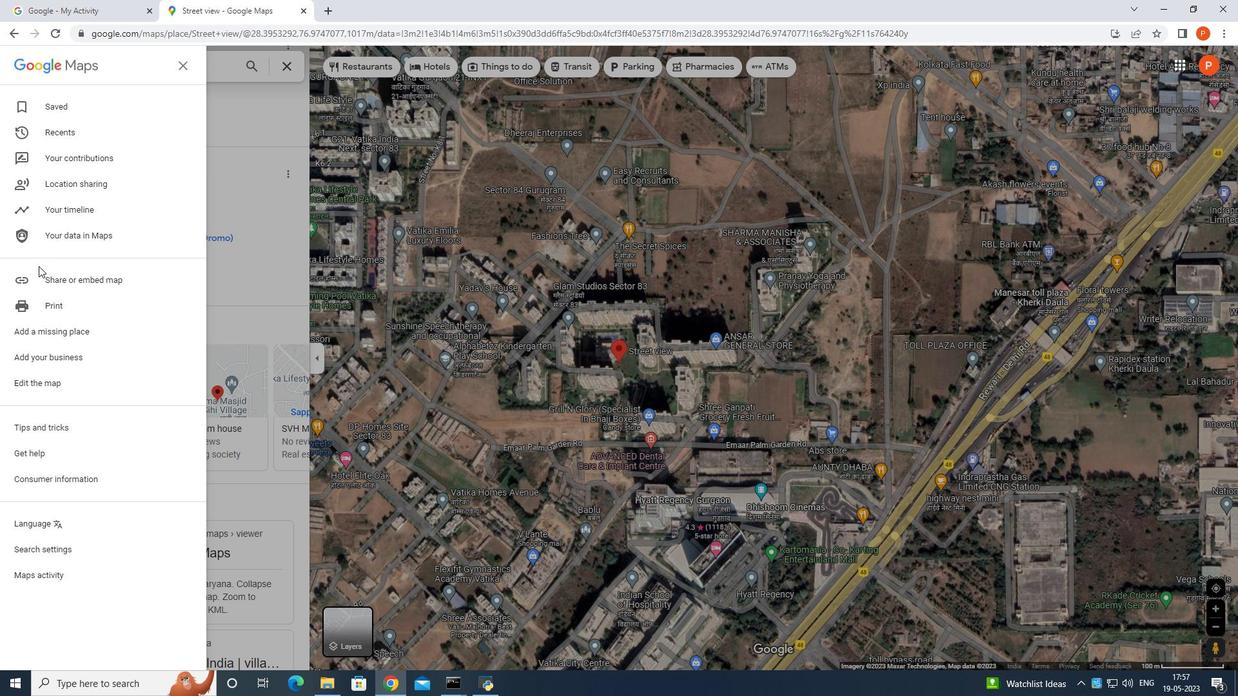 
Action: Mouse scrolled (38, 265) with delta (0, 0)
Screenshot: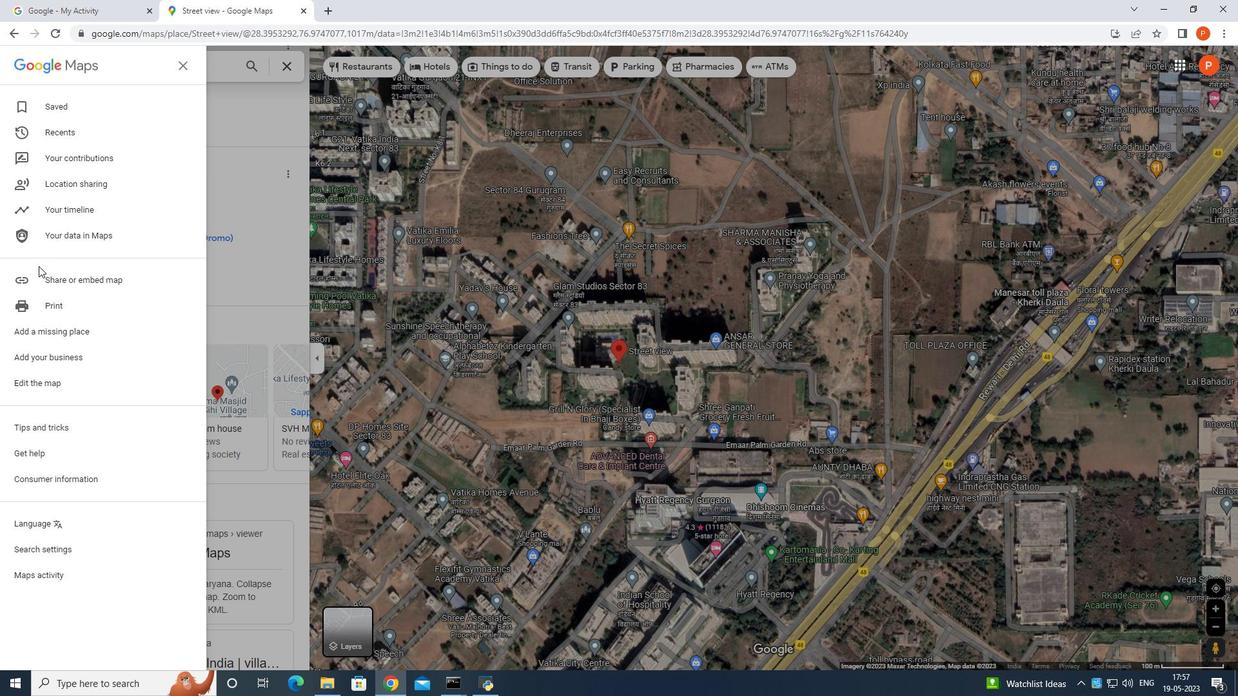 
Action: Mouse scrolled (38, 267) with delta (0, 0)
Screenshot: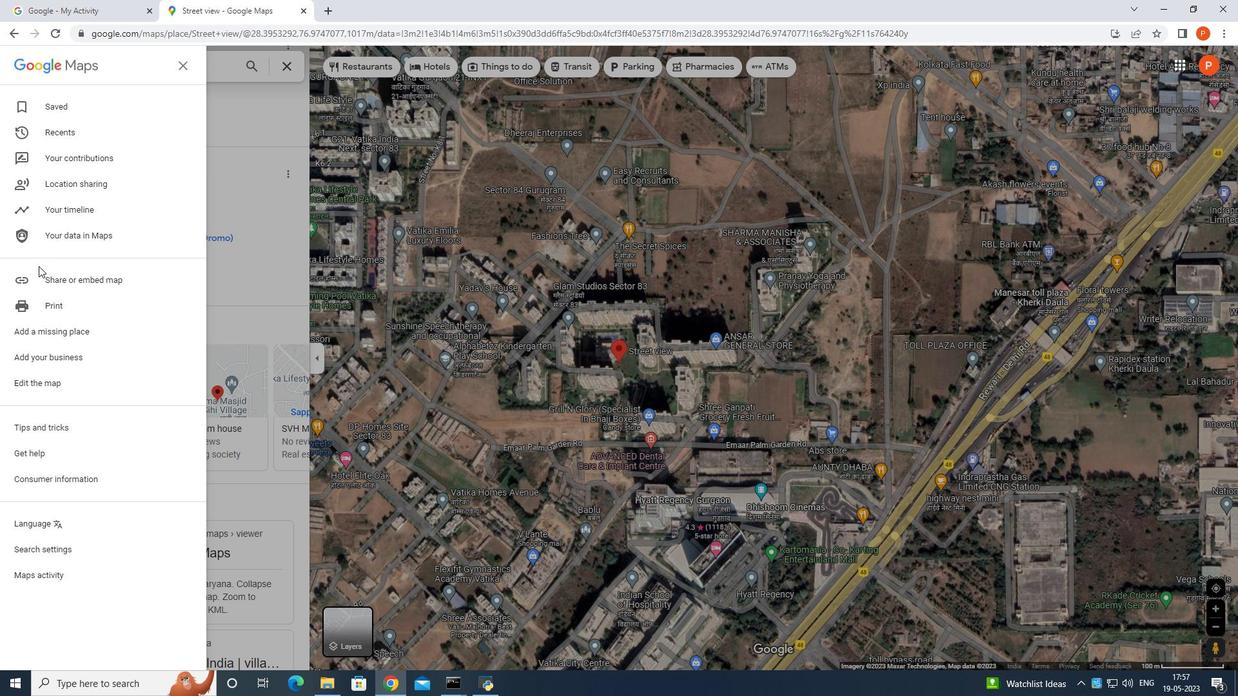 
Action: Mouse scrolled (38, 267) with delta (0, 0)
Screenshot: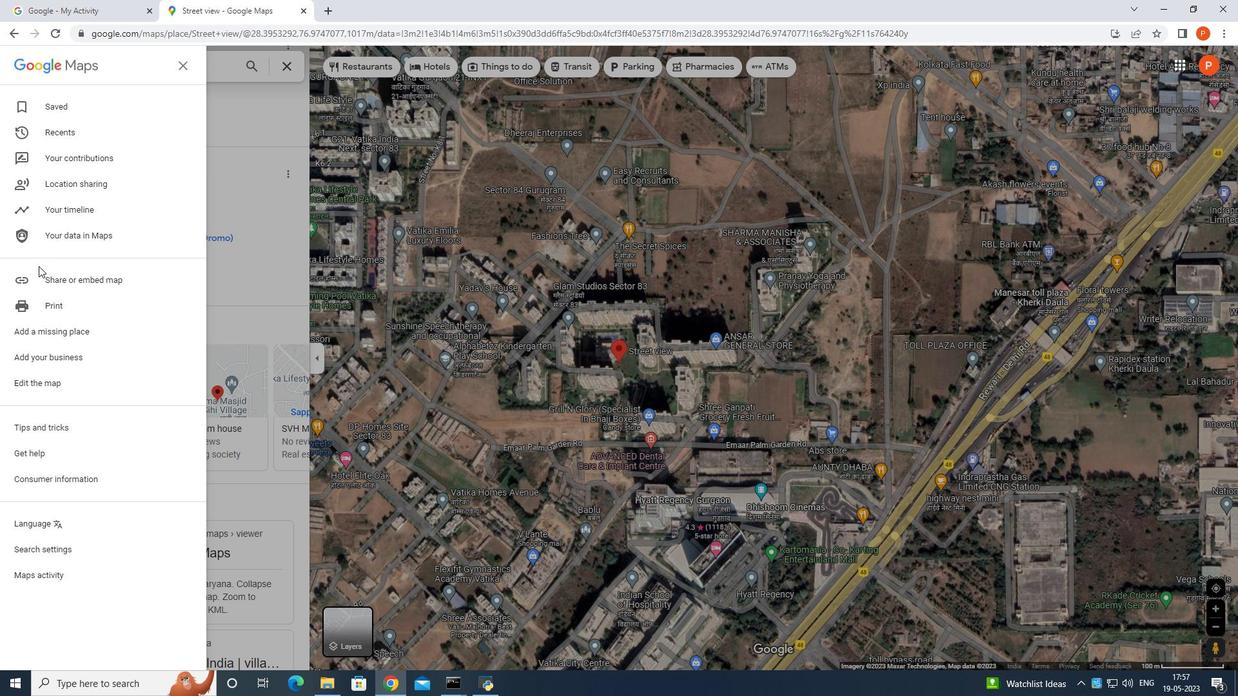 
Action: Mouse scrolled (38, 267) with delta (0, 0)
Screenshot: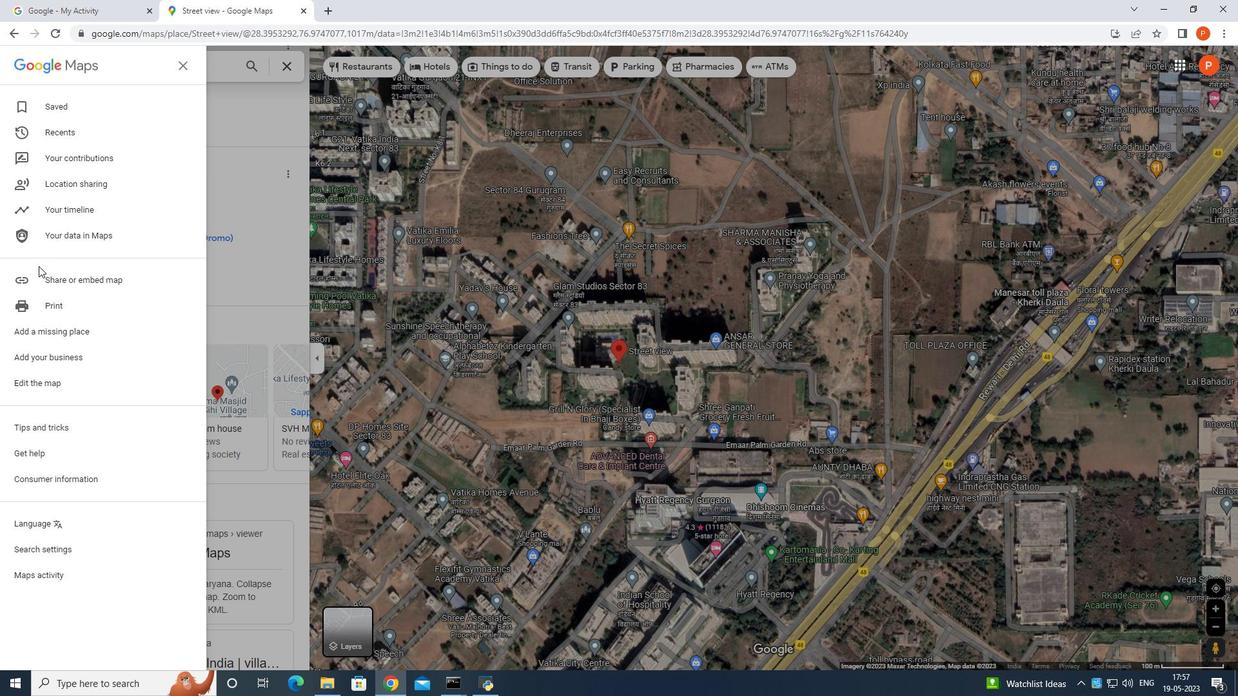 
Action: Mouse scrolled (38, 267) with delta (0, 0)
Screenshot: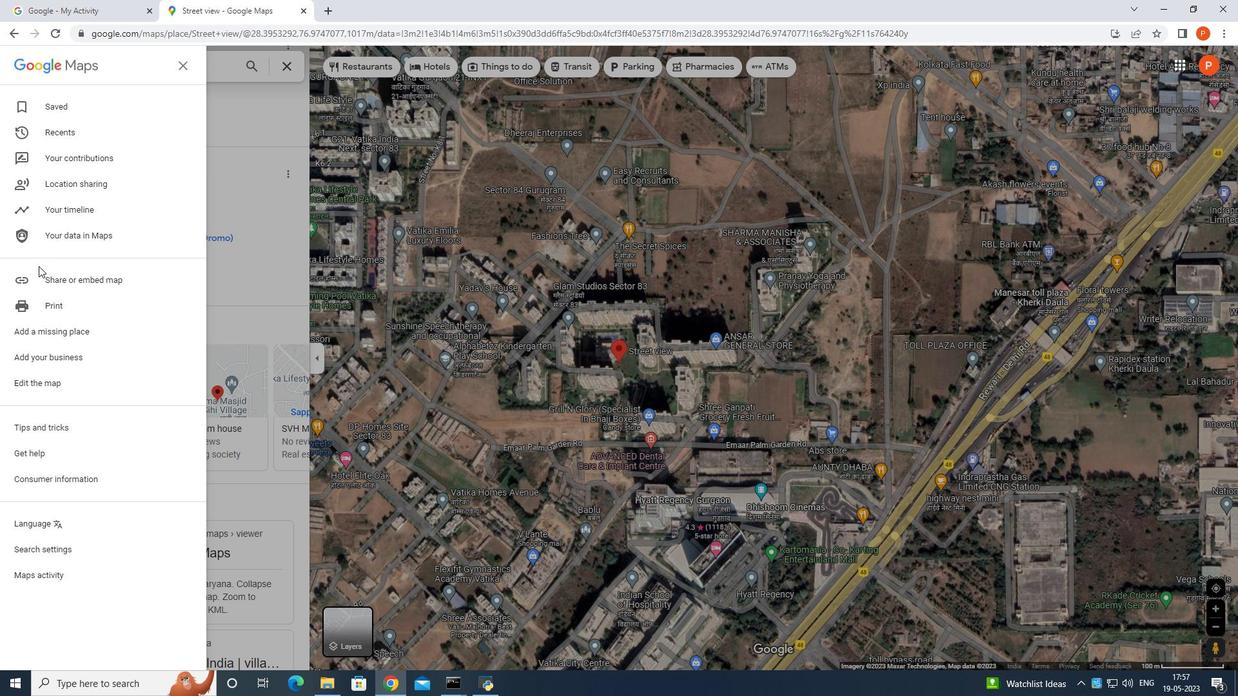 
Action: Mouse moved to (73, 478)
Screenshot: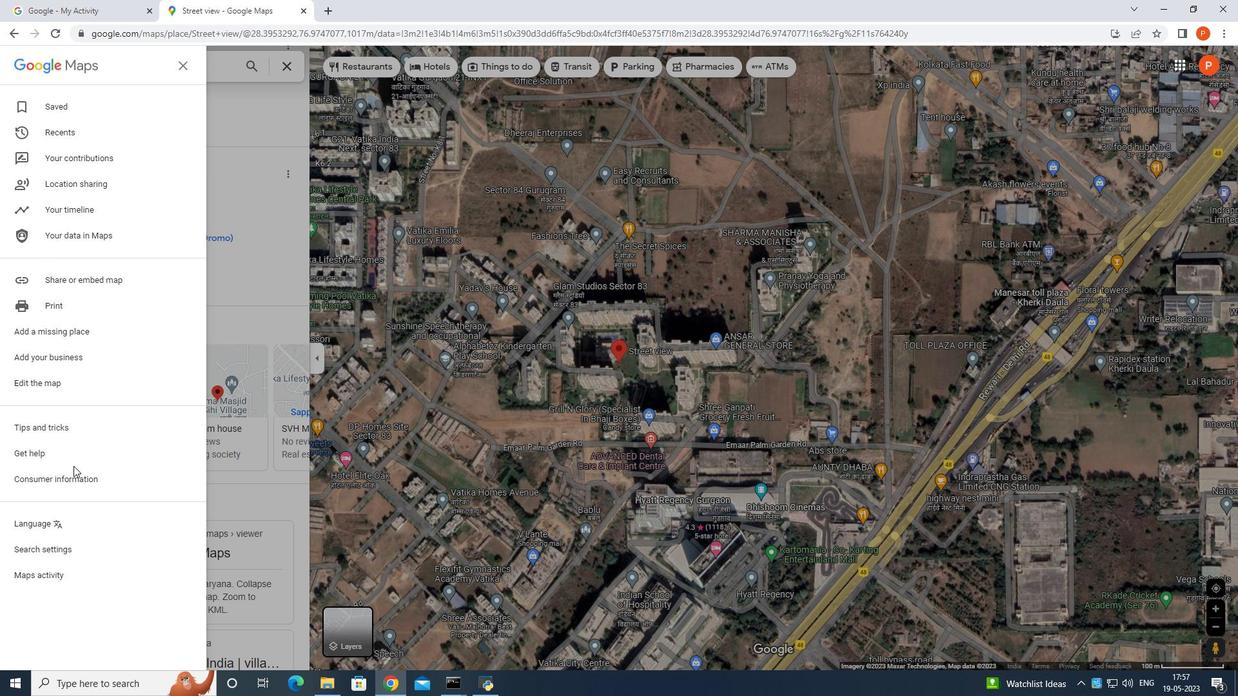 
Action: Mouse pressed left at (73, 478)
Screenshot: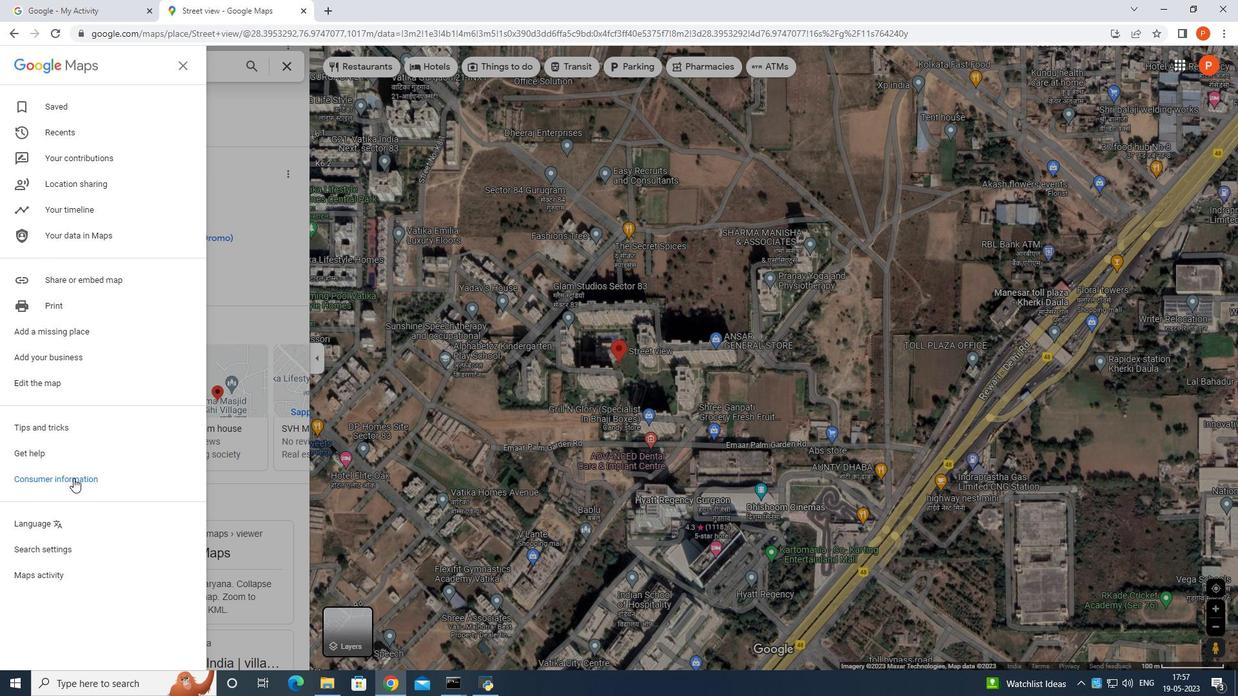 
Action: Mouse moved to (1208, 152)
Screenshot: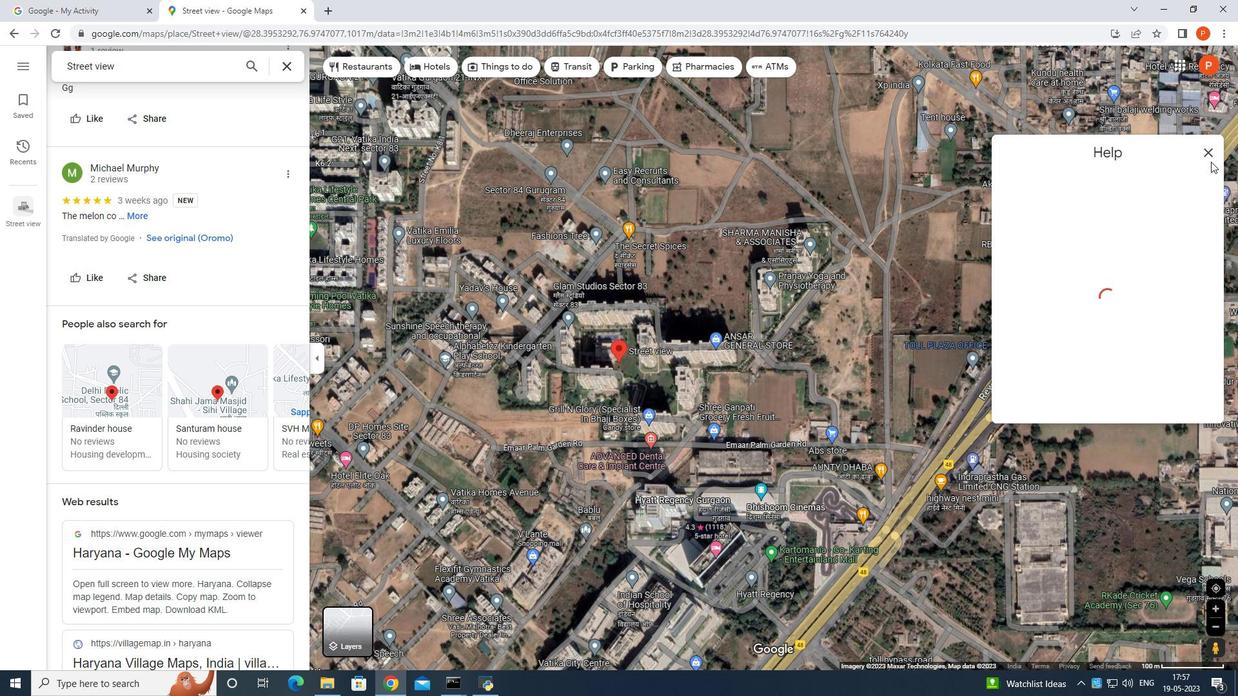 
Action: Mouse pressed left at (1208, 152)
Screenshot: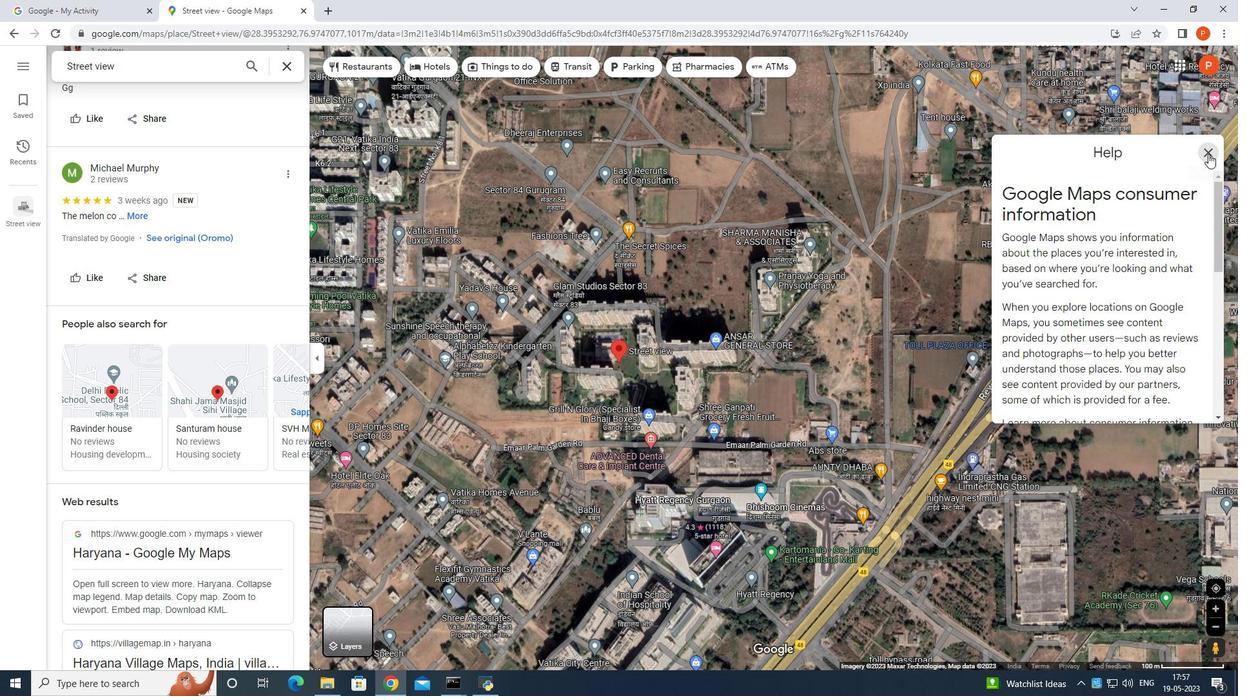 
Action: Mouse moved to (16, 58)
Screenshot: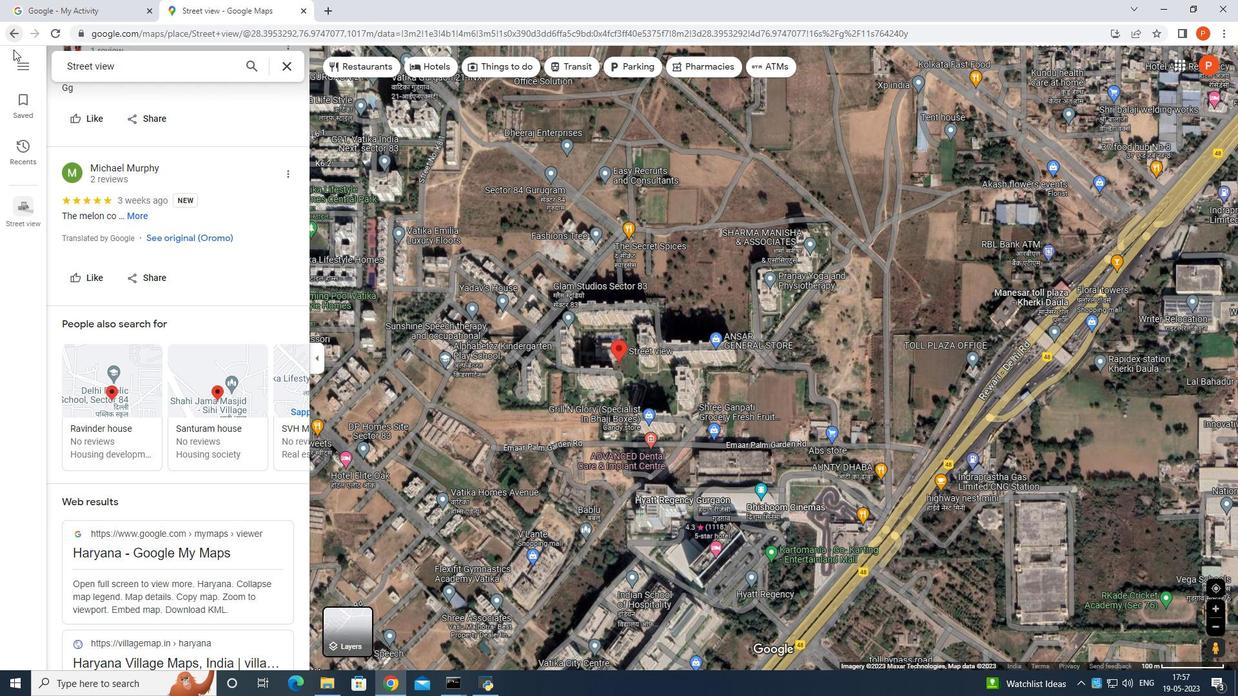 
Action: Mouse pressed left at (16, 58)
